 Task: Create a website for wedding invitations and stationery: design and sell wedding invitations, stationery, and related items.
Action: Mouse moved to (456, 406)
Screenshot: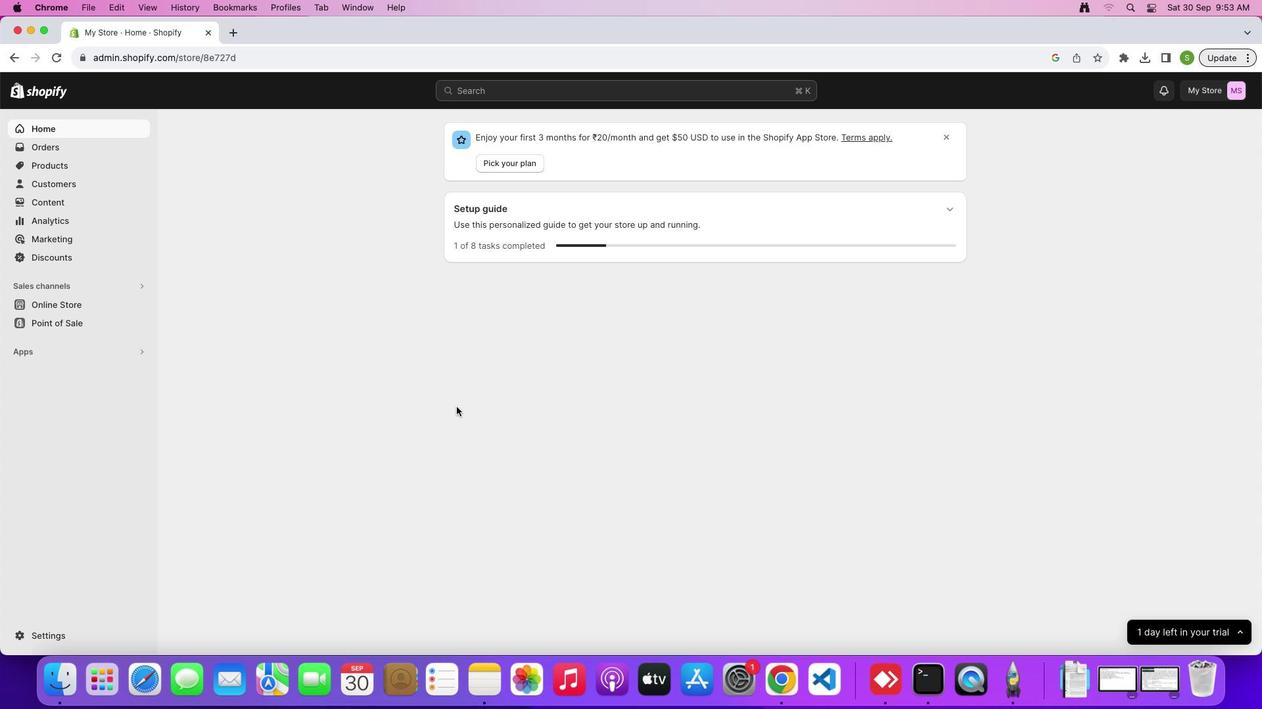 
Action: Mouse pressed left at (456, 406)
Screenshot: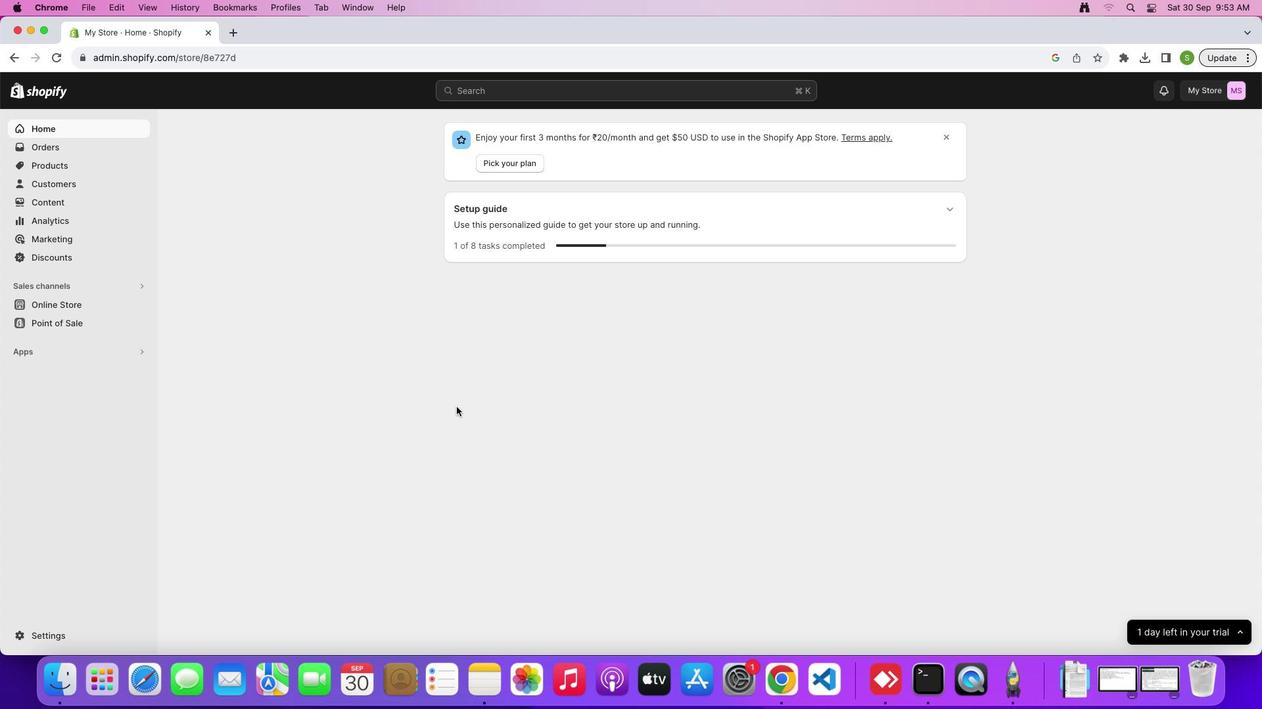 
Action: Mouse moved to (35, 301)
Screenshot: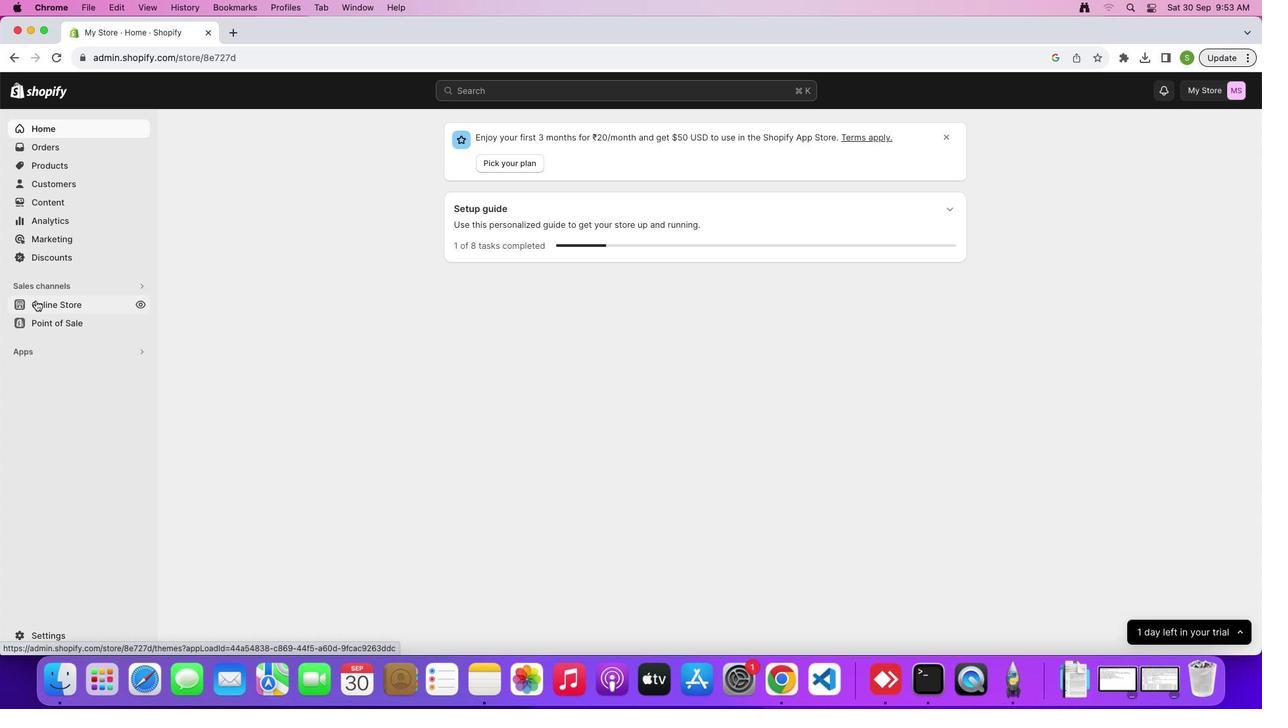 
Action: Mouse pressed left at (35, 301)
Screenshot: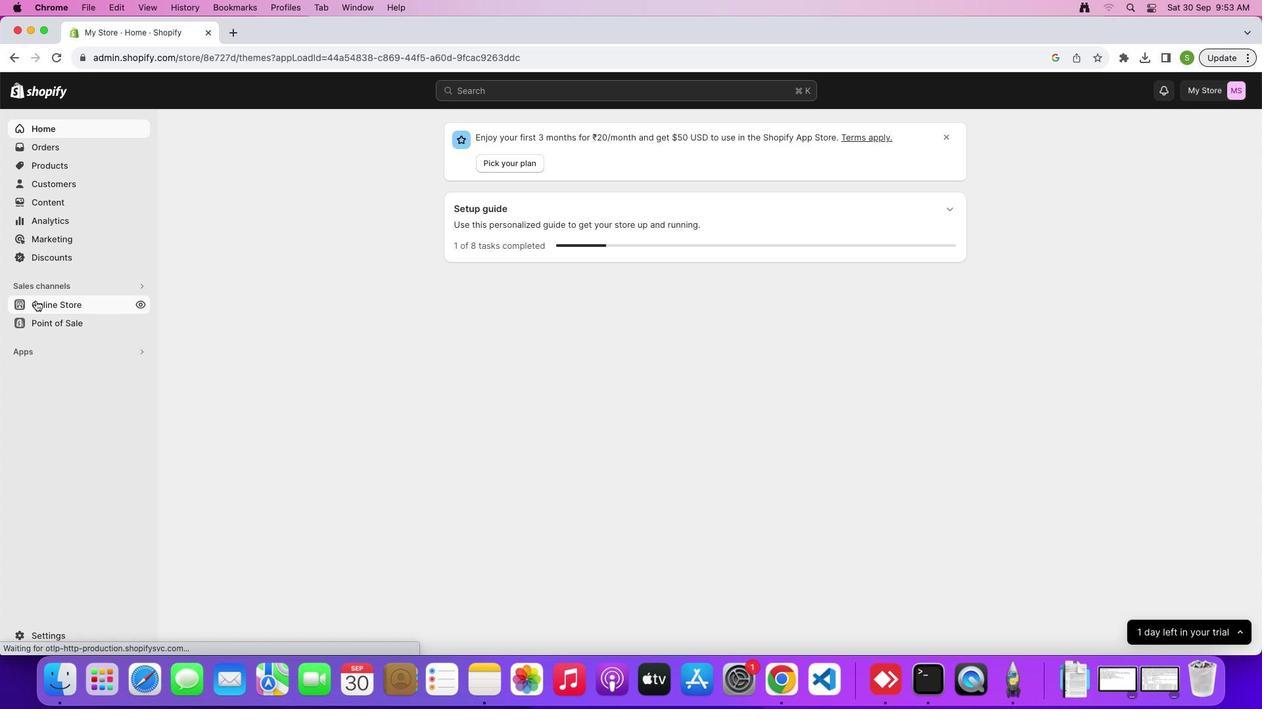 
Action: Mouse moved to (720, 497)
Screenshot: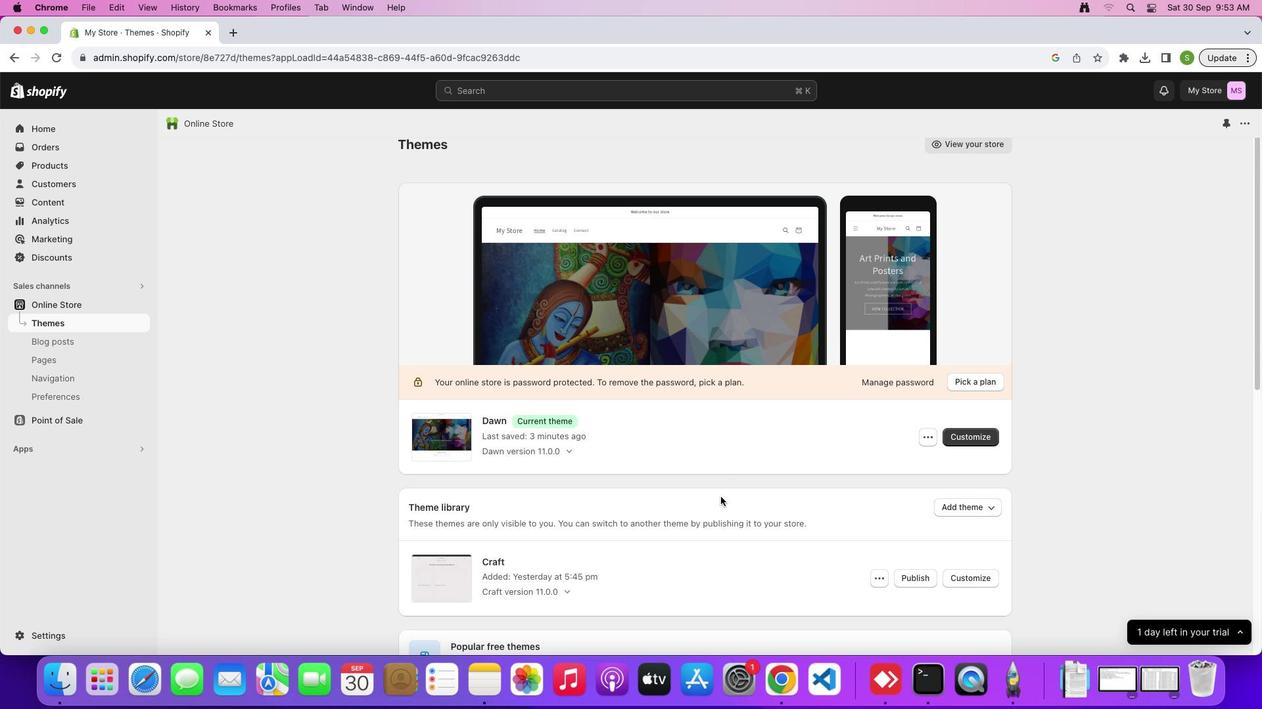 
Action: Mouse scrolled (720, 497) with delta (0, 0)
Screenshot: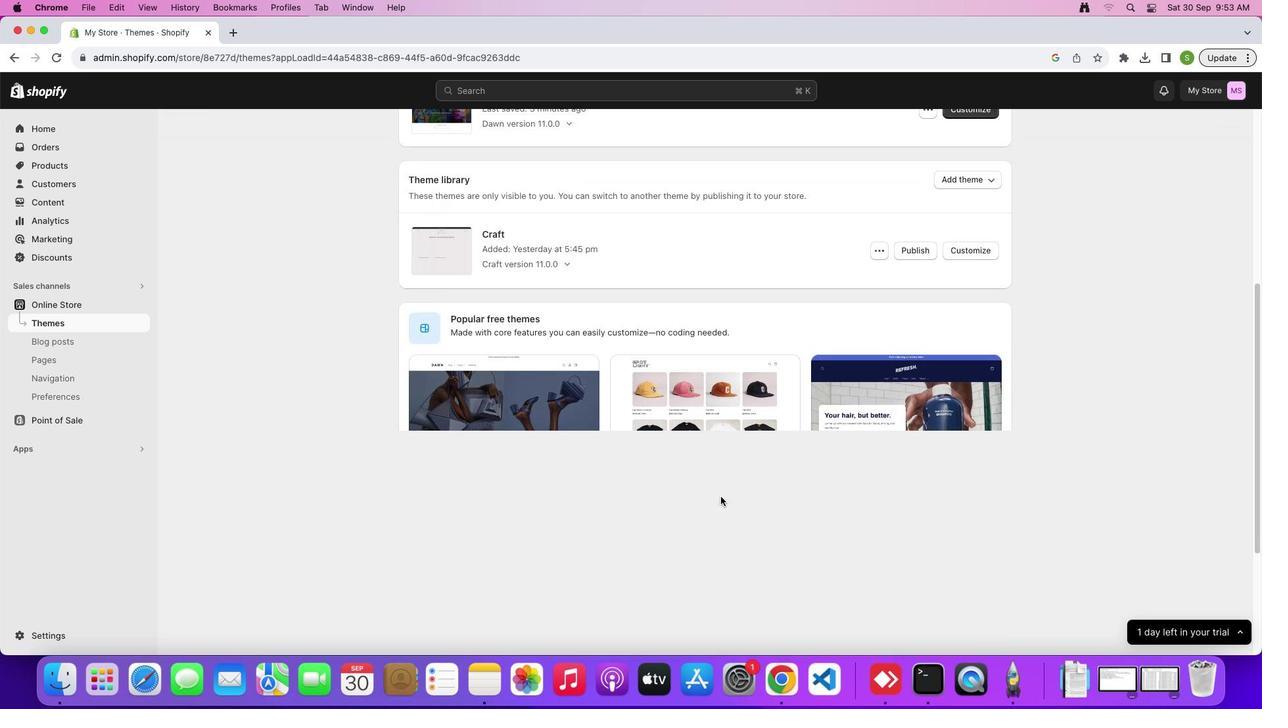 
Action: Mouse scrolled (720, 497) with delta (0, 0)
Screenshot: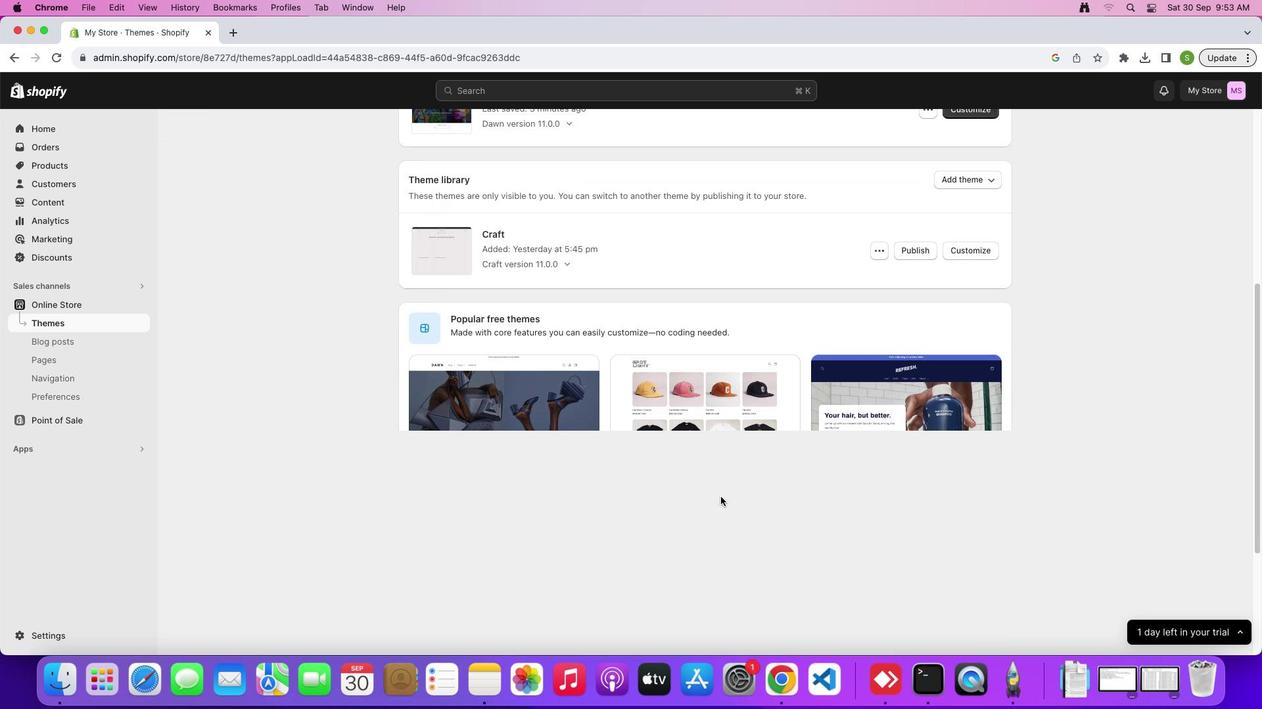 
Action: Mouse scrolled (720, 497) with delta (0, -2)
Screenshot: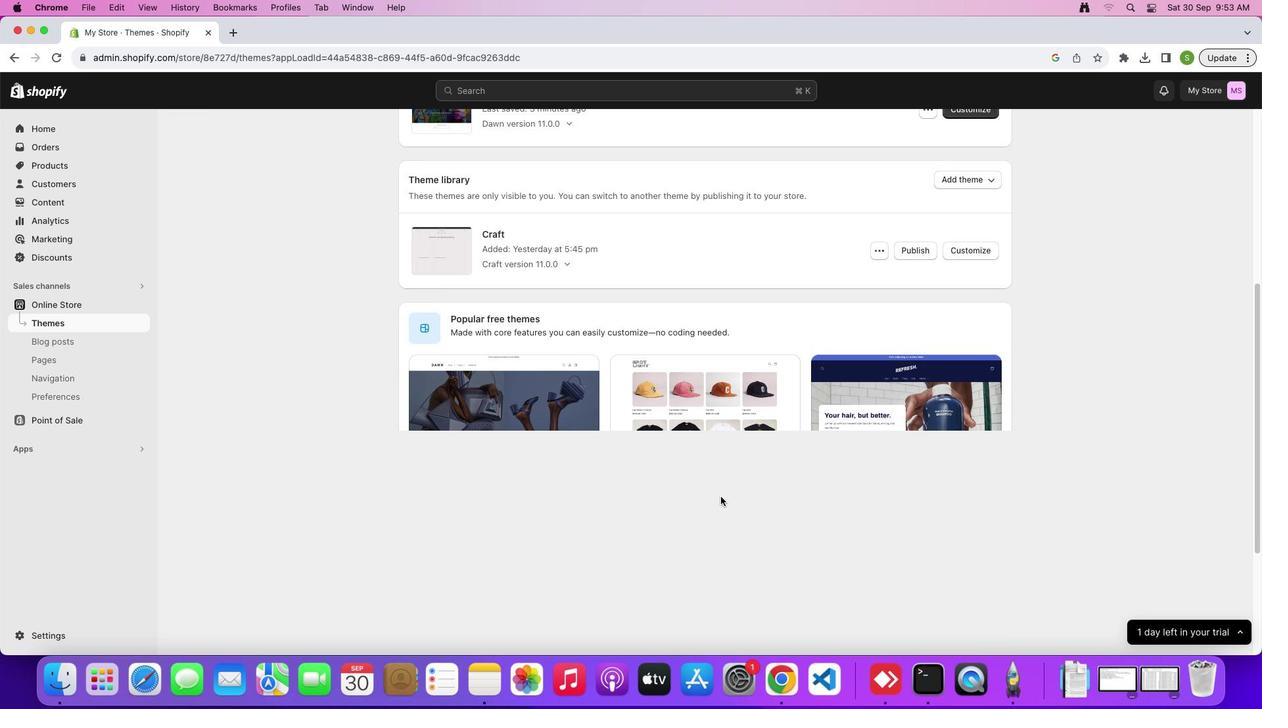 
Action: Mouse scrolled (720, 497) with delta (0, -3)
Screenshot: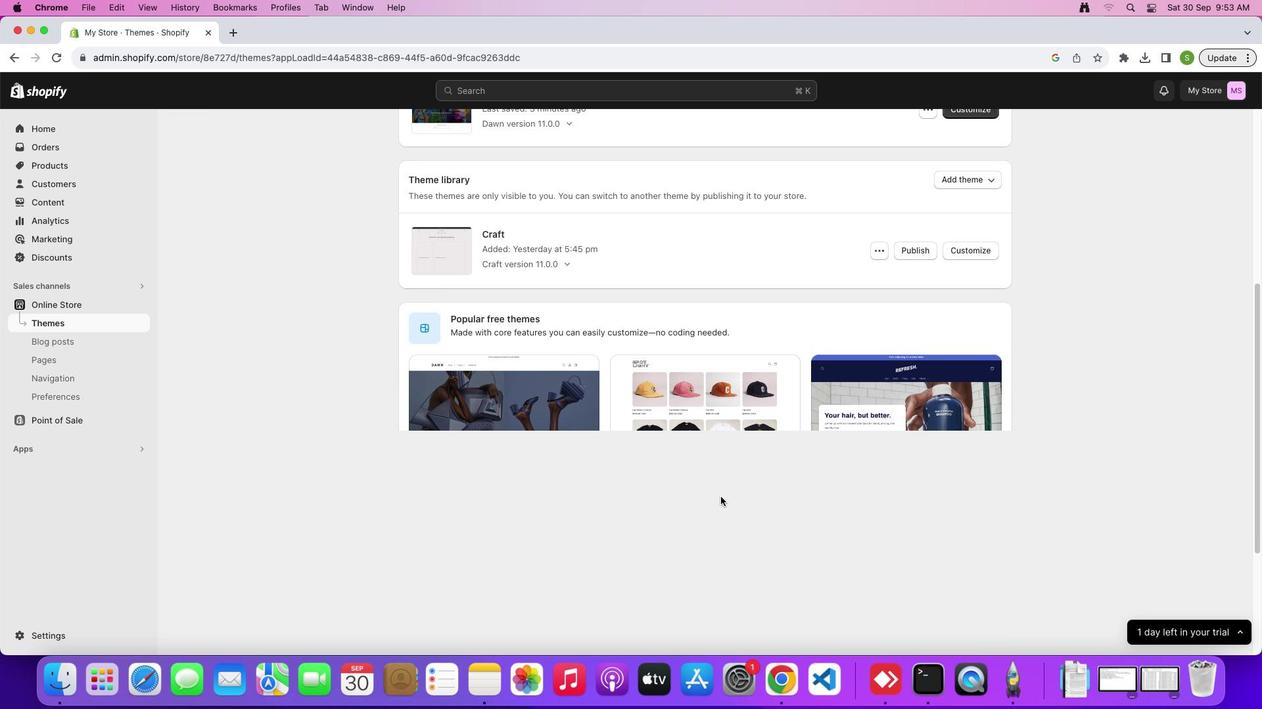 
Action: Mouse scrolled (720, 497) with delta (0, 0)
Screenshot: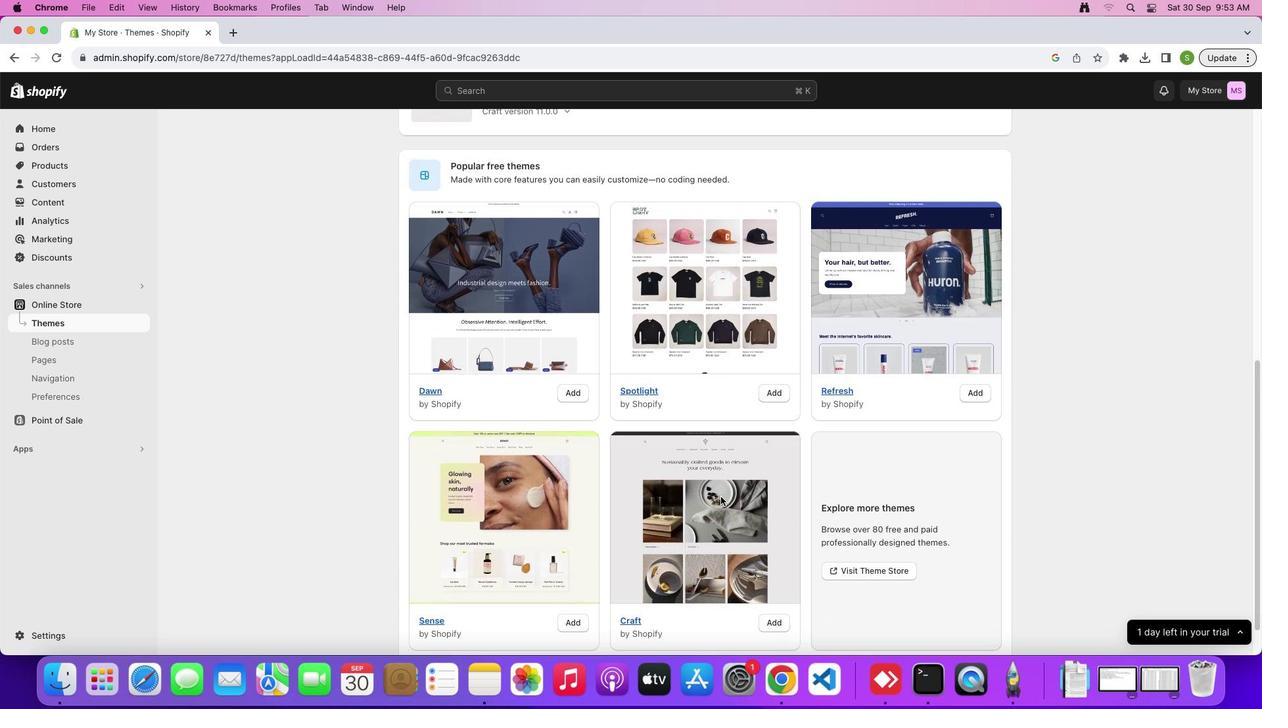 
Action: Mouse scrolled (720, 497) with delta (0, 0)
Screenshot: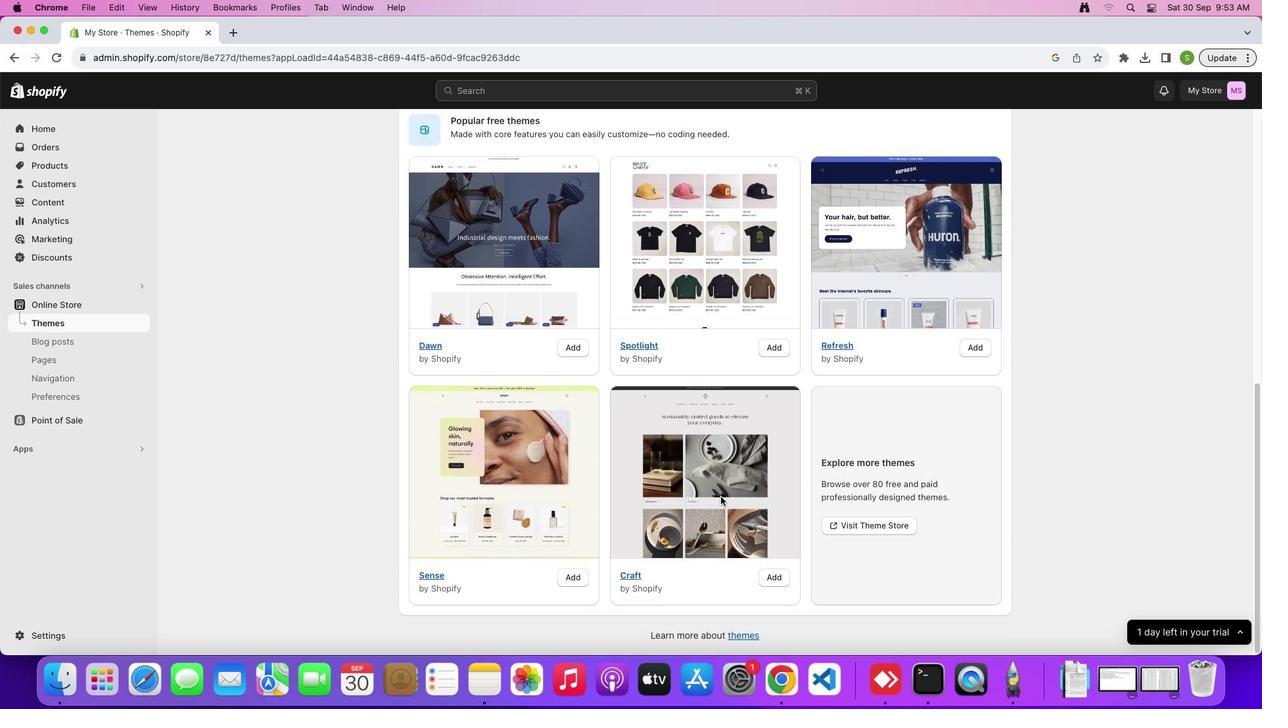 
Action: Mouse scrolled (720, 497) with delta (0, -1)
Screenshot: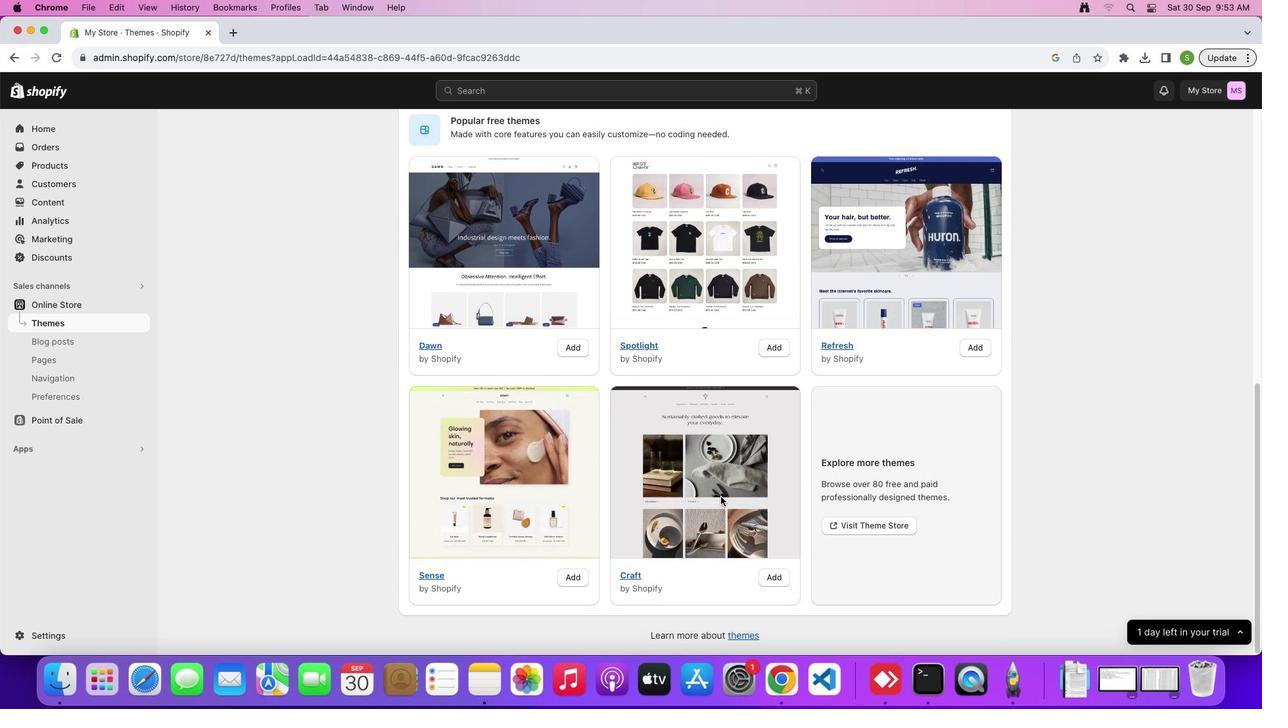 
Action: Mouse scrolled (720, 497) with delta (0, -2)
Screenshot: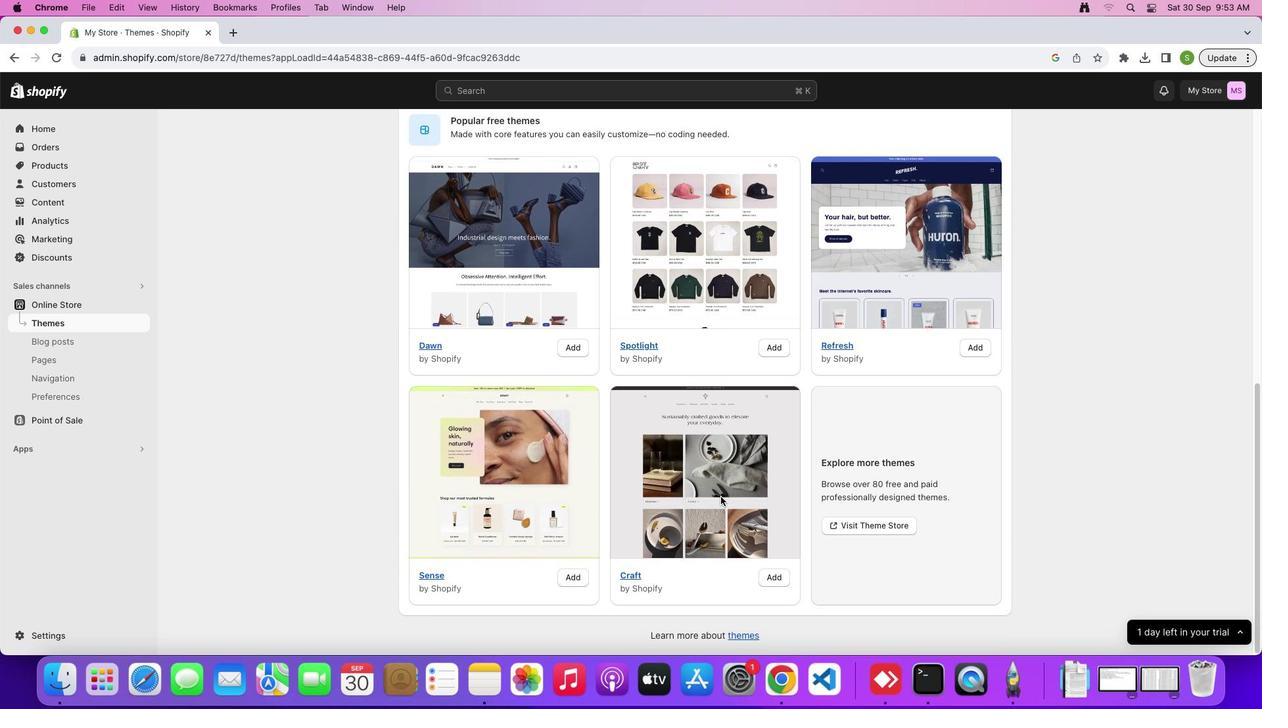 
Action: Mouse scrolled (720, 497) with delta (0, 0)
Screenshot: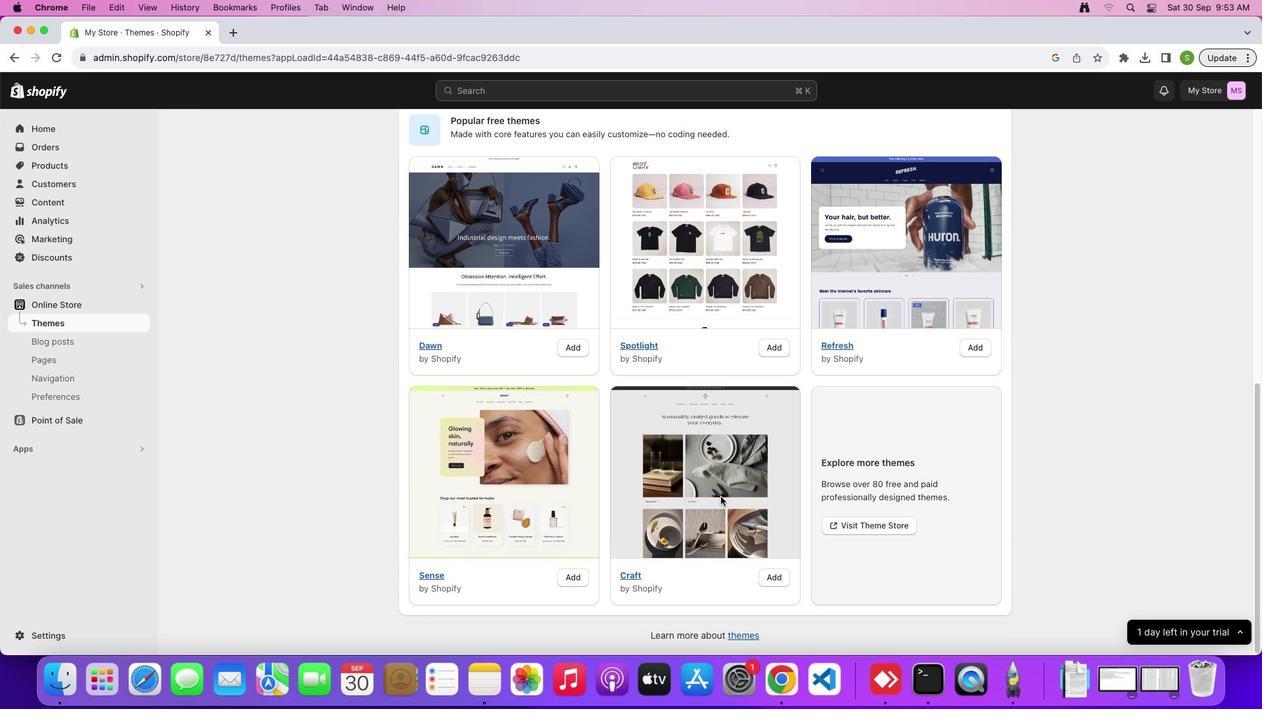 
Action: Mouse scrolled (720, 497) with delta (0, 0)
Screenshot: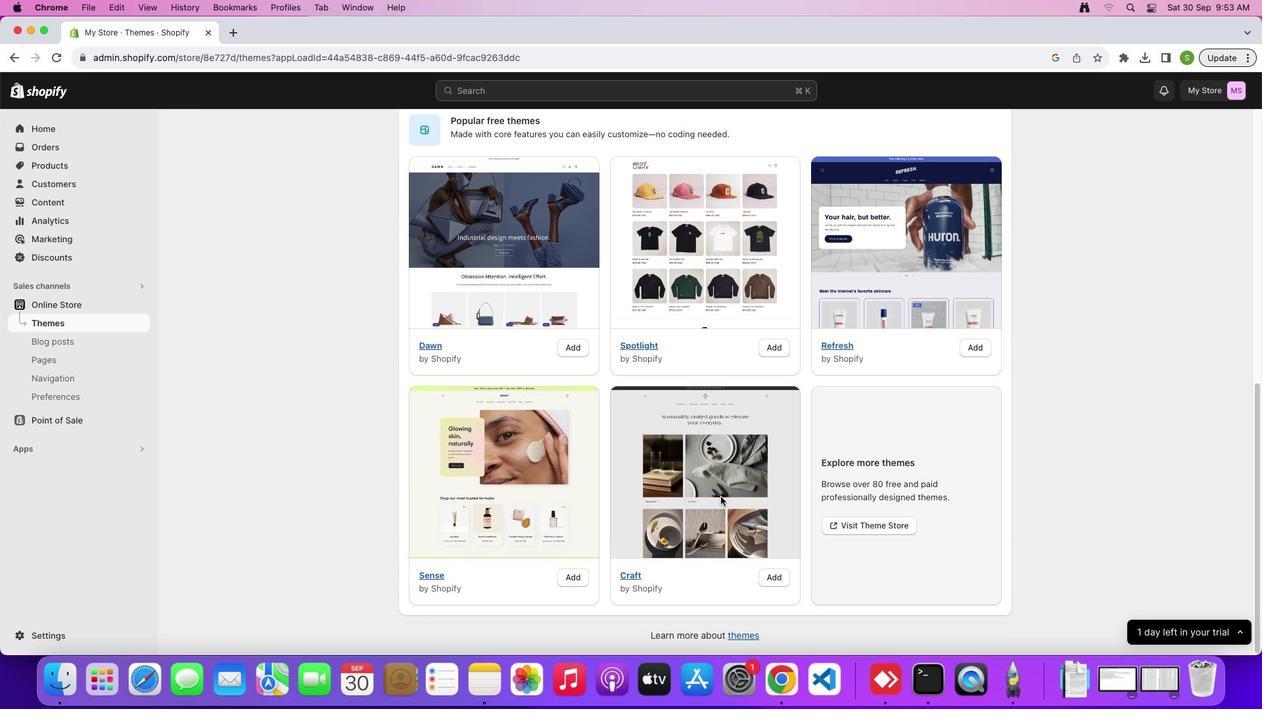 
Action: Mouse scrolled (720, 497) with delta (0, -1)
Screenshot: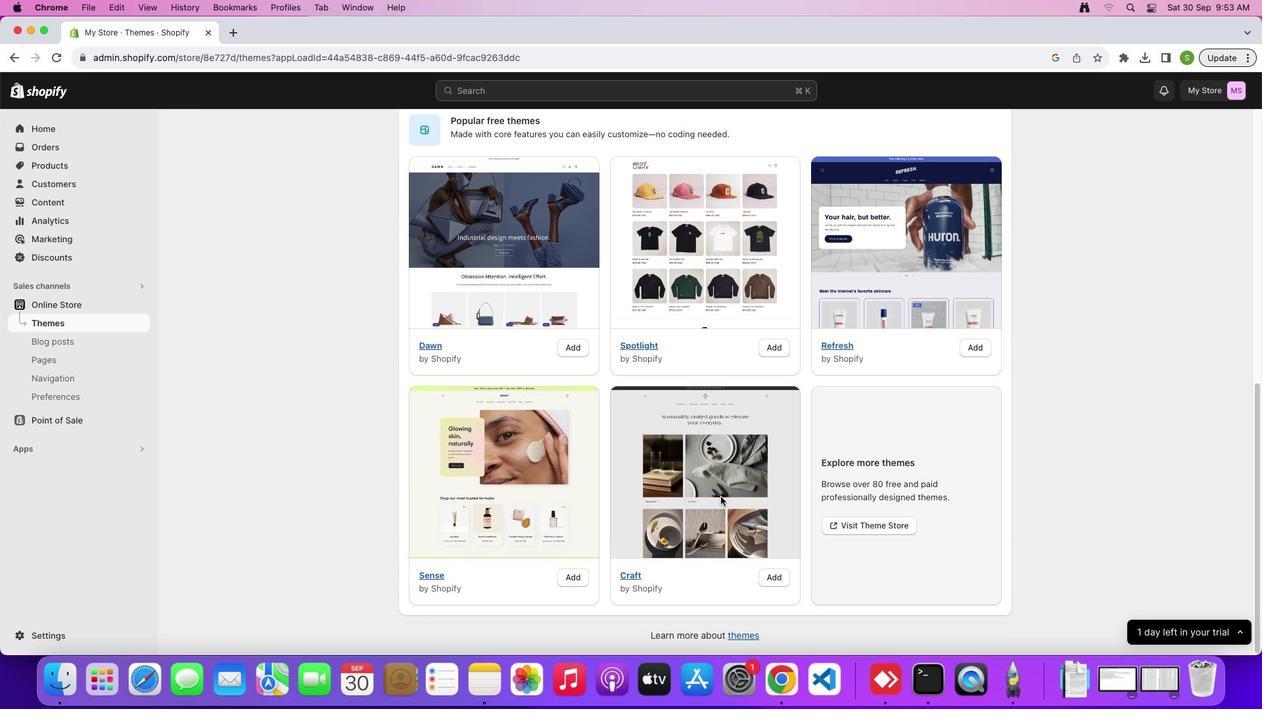 
Action: Mouse scrolled (720, 497) with delta (0, 0)
Screenshot: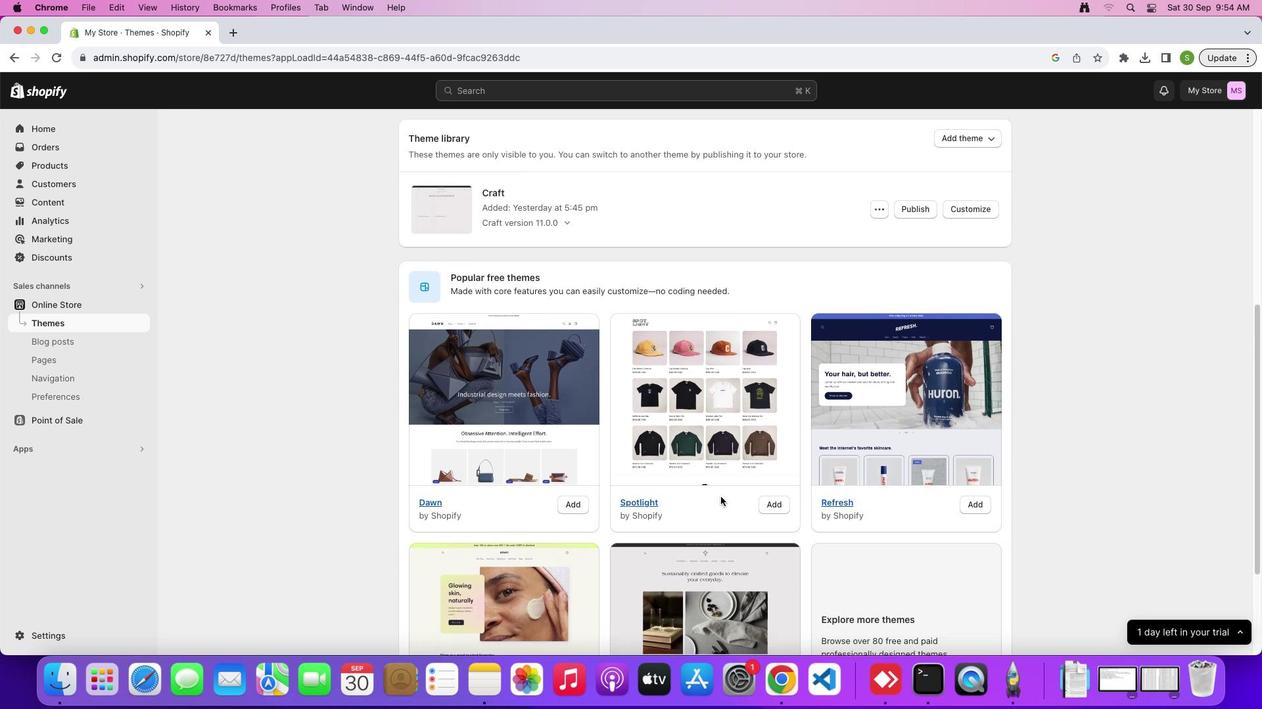 
Action: Mouse scrolled (720, 497) with delta (0, 0)
Screenshot: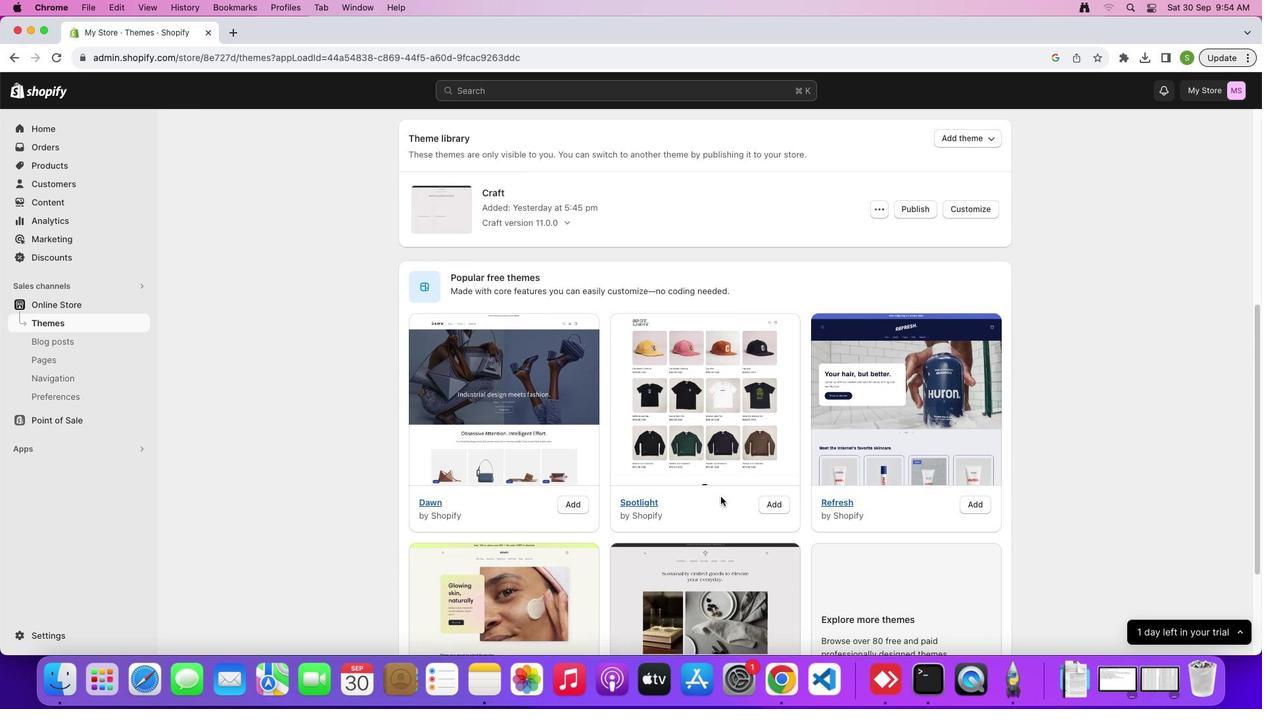 
Action: Mouse scrolled (720, 497) with delta (0, 2)
Screenshot: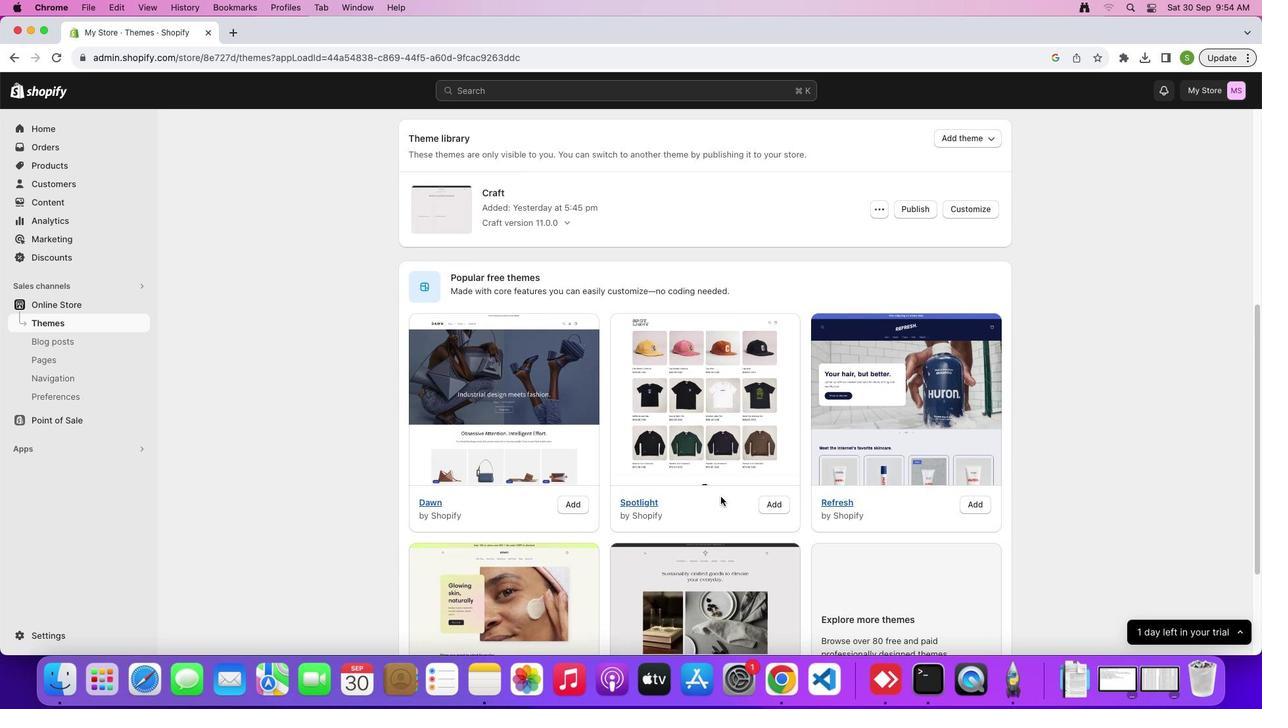 
Action: Mouse scrolled (720, 497) with delta (0, 0)
Screenshot: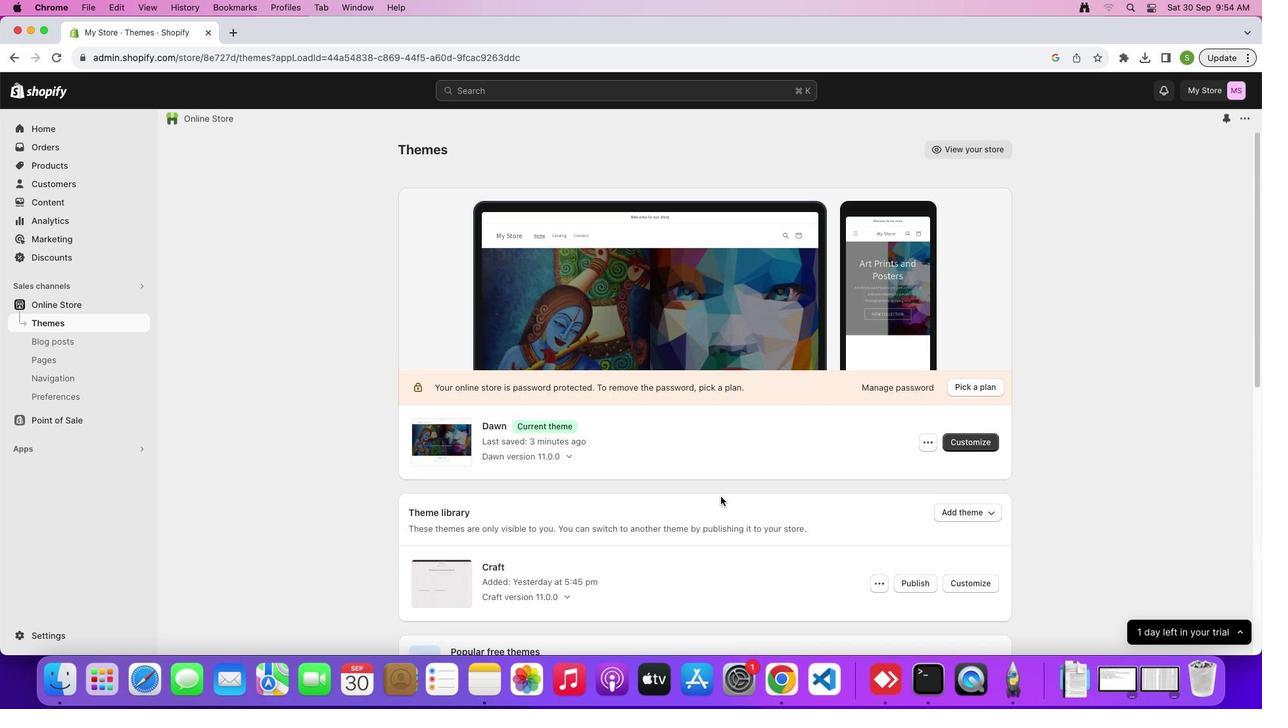 
Action: Mouse scrolled (720, 497) with delta (0, 0)
Screenshot: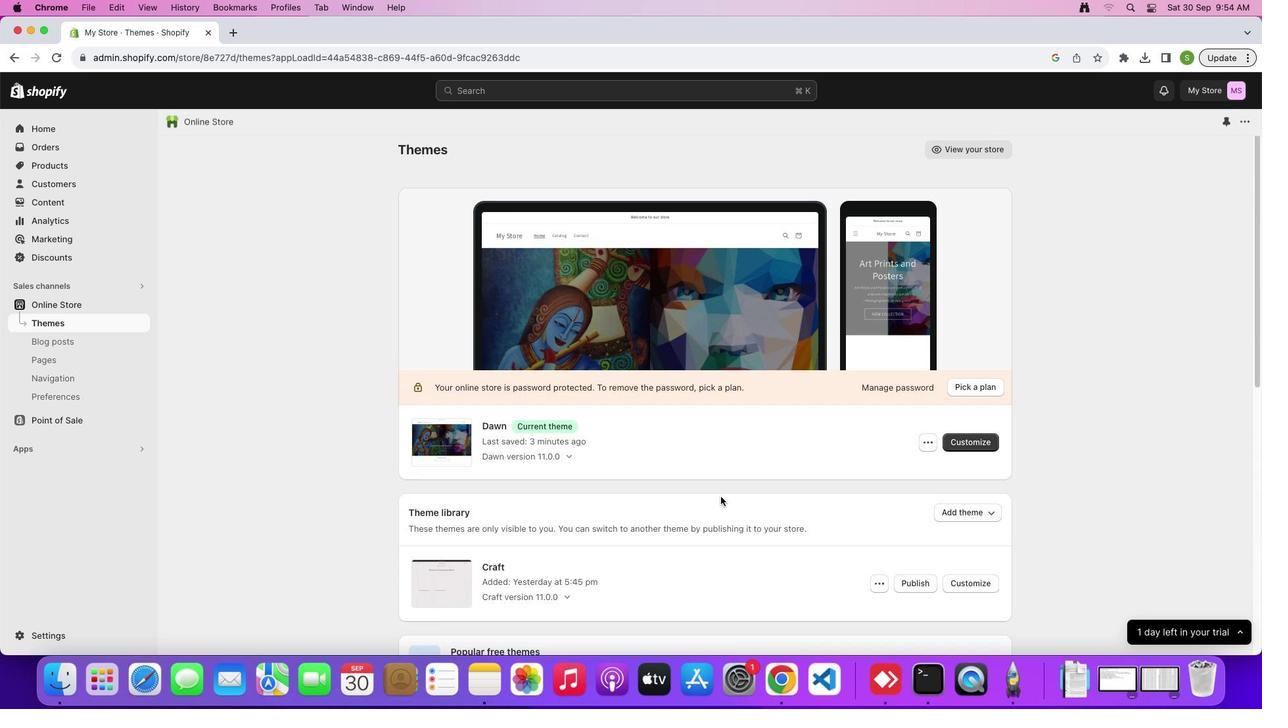 
Action: Mouse scrolled (720, 497) with delta (0, 3)
Screenshot: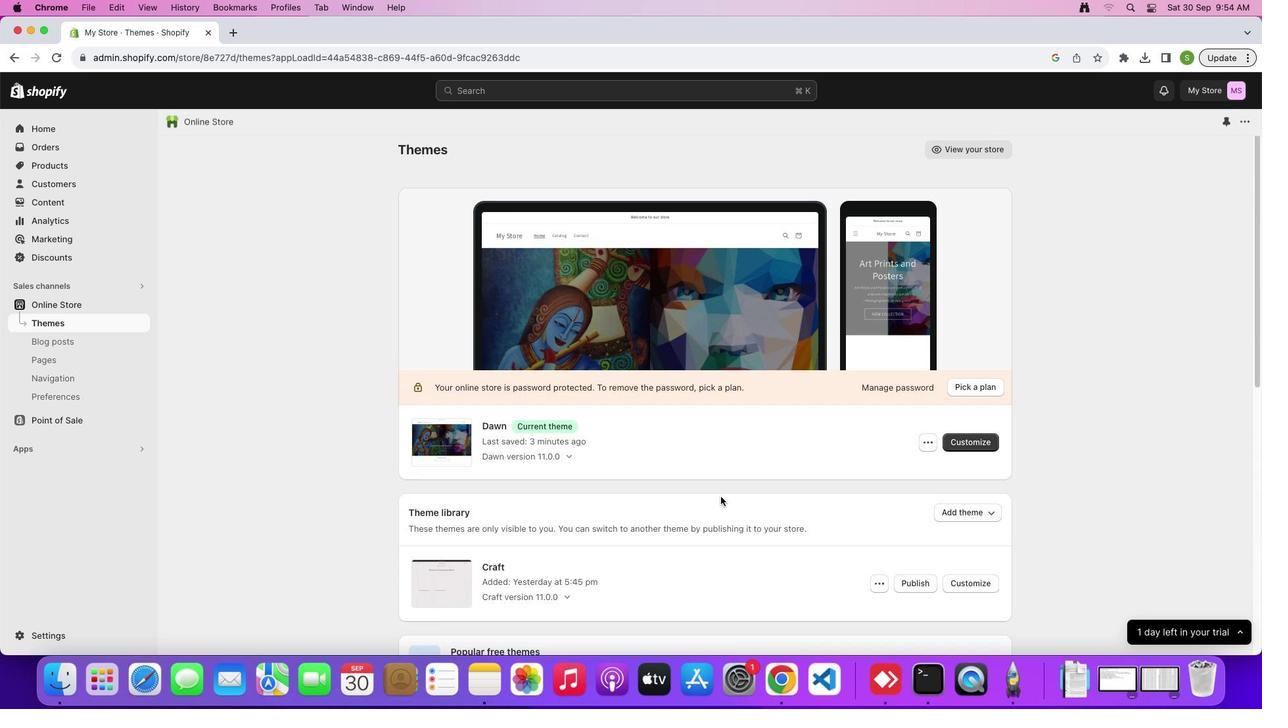 
Action: Mouse scrolled (720, 497) with delta (0, 4)
Screenshot: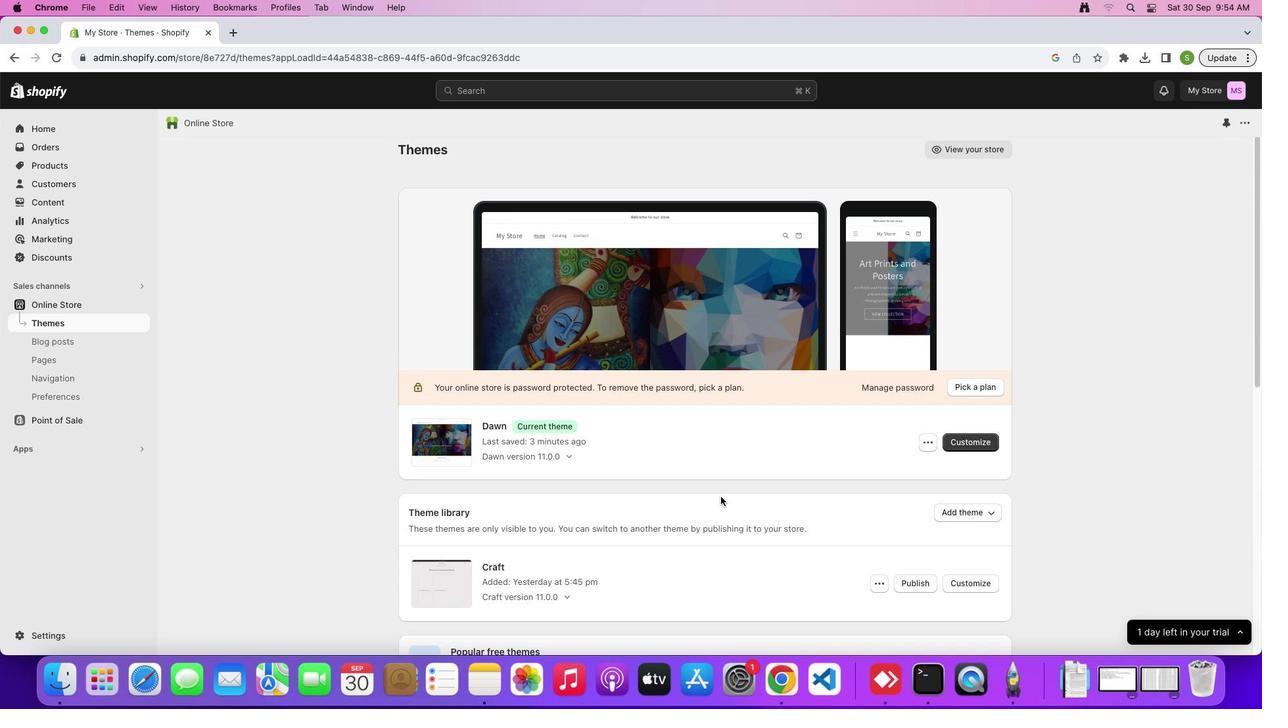 
Action: Mouse scrolled (720, 497) with delta (0, 0)
Screenshot: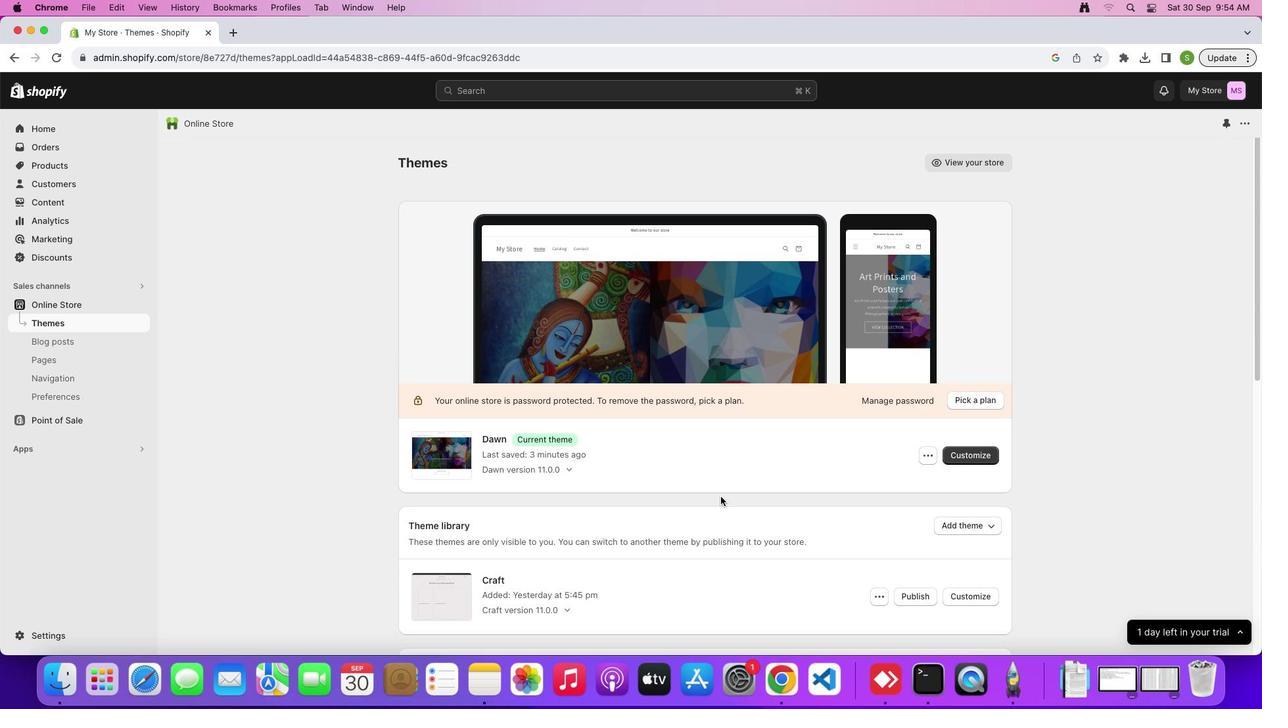 
Action: Mouse scrolled (720, 497) with delta (0, 0)
Screenshot: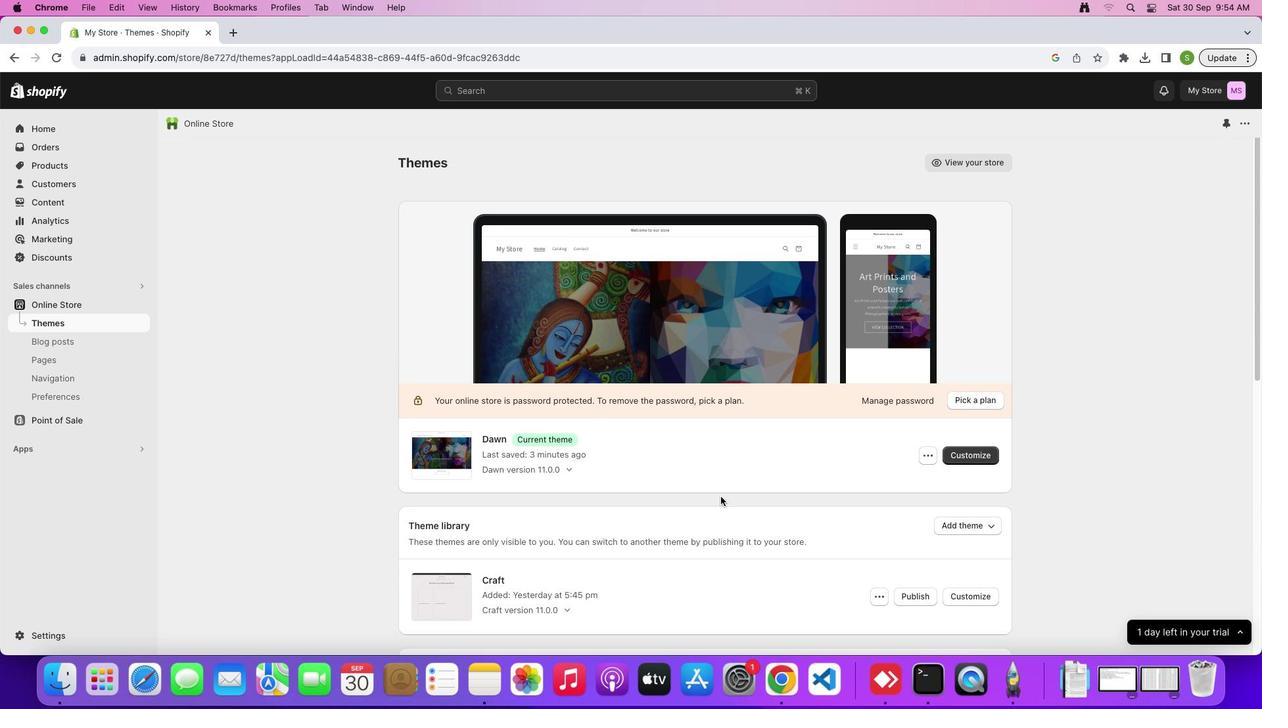 
Action: Mouse scrolled (720, 497) with delta (0, 1)
Screenshot: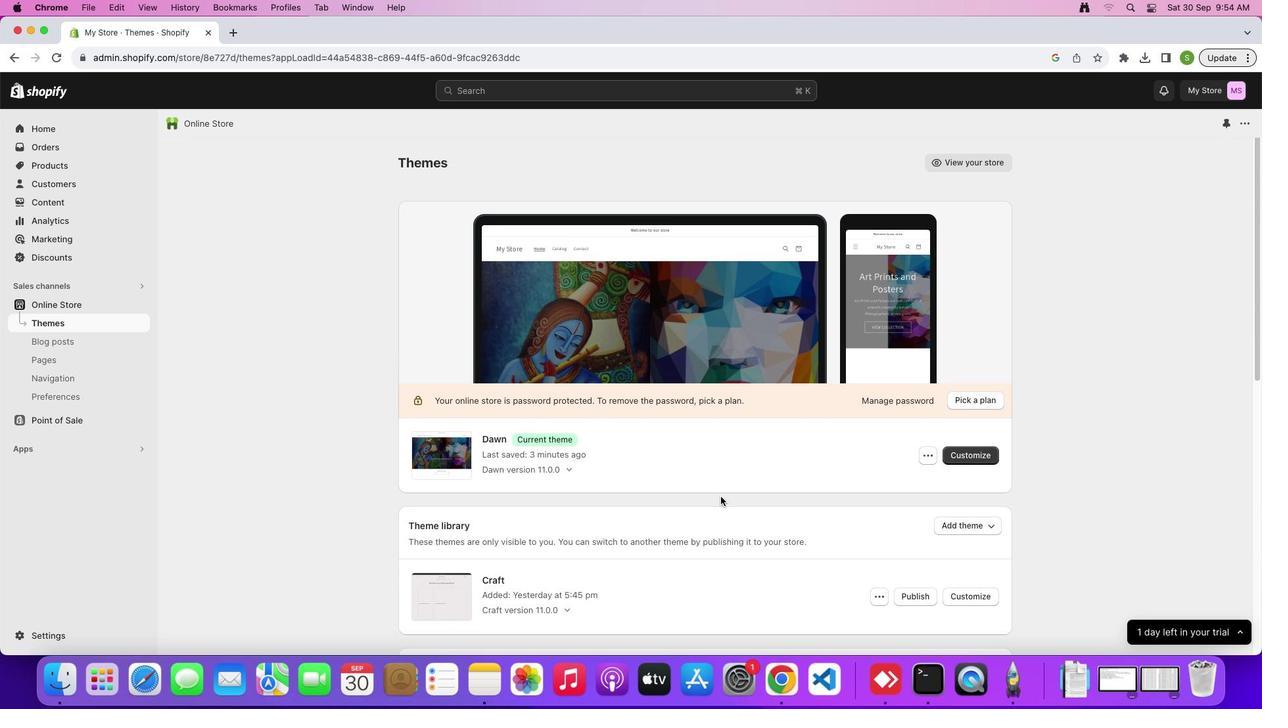 
Action: Mouse scrolled (720, 497) with delta (0, 0)
Screenshot: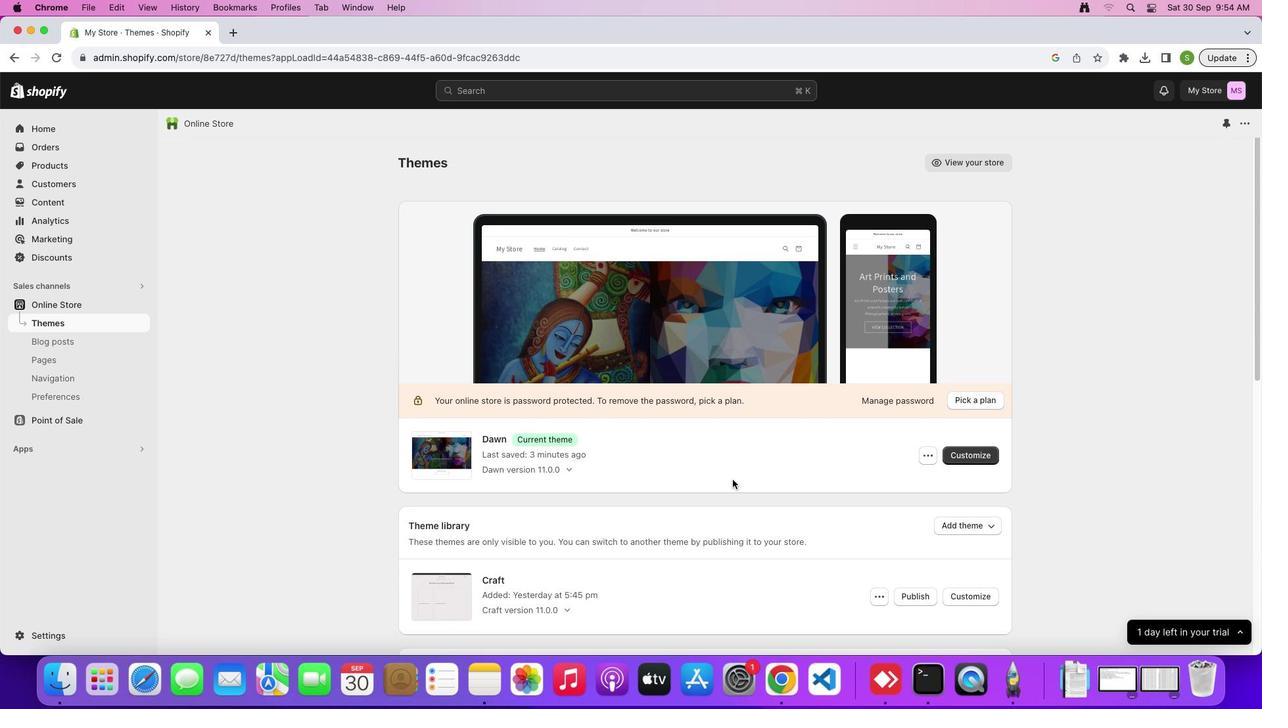 
Action: Mouse scrolled (720, 497) with delta (0, 0)
Screenshot: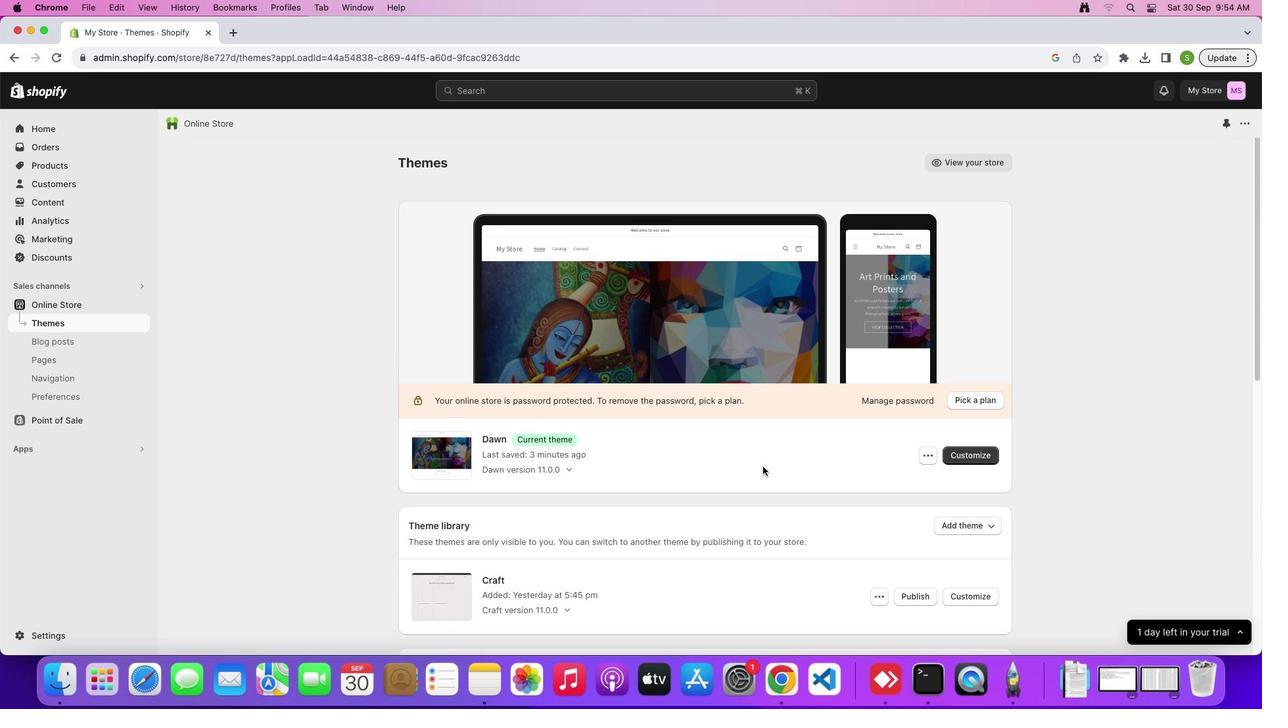 
Action: Mouse moved to (953, 453)
Screenshot: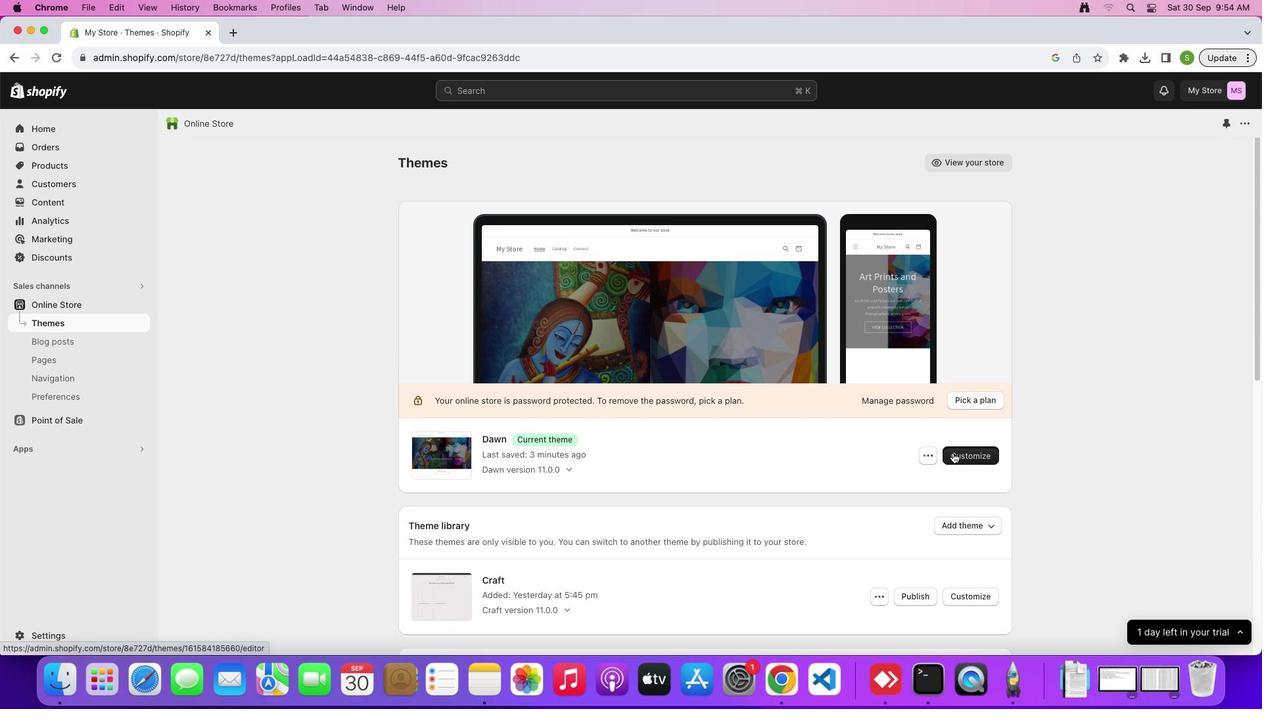 
Action: Mouse pressed left at (953, 453)
Screenshot: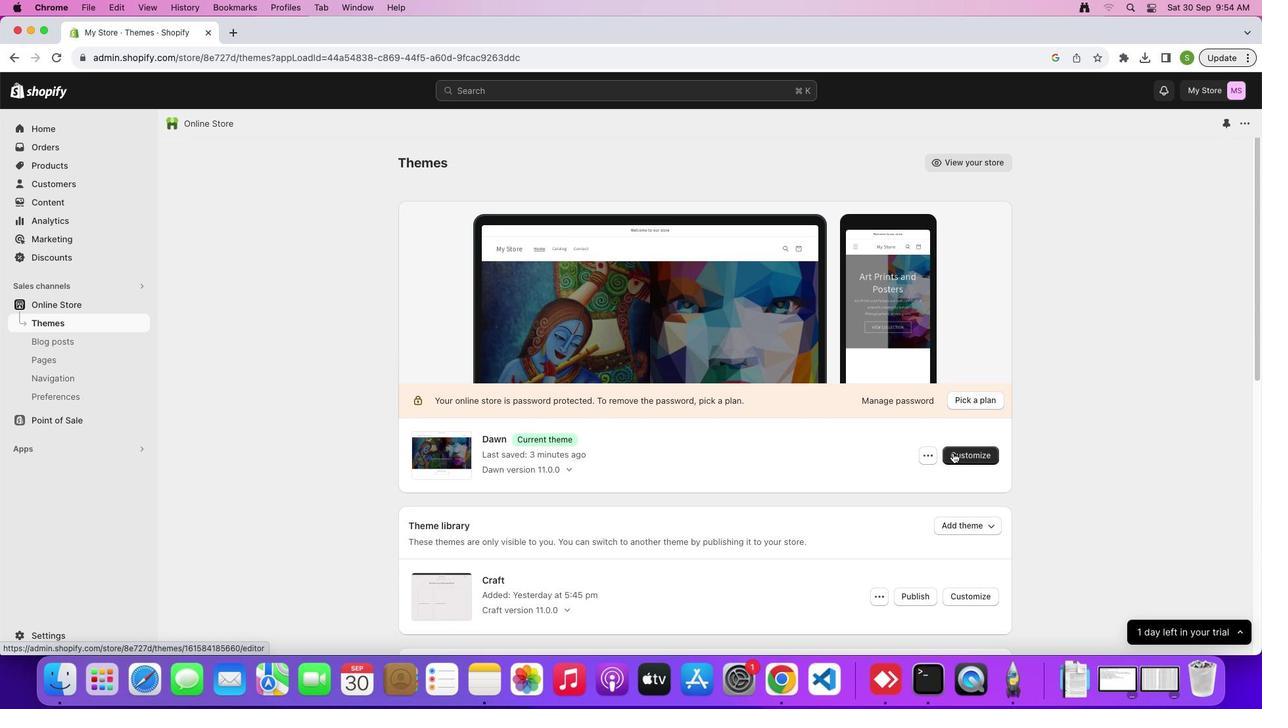 
Action: Mouse moved to (633, 521)
Screenshot: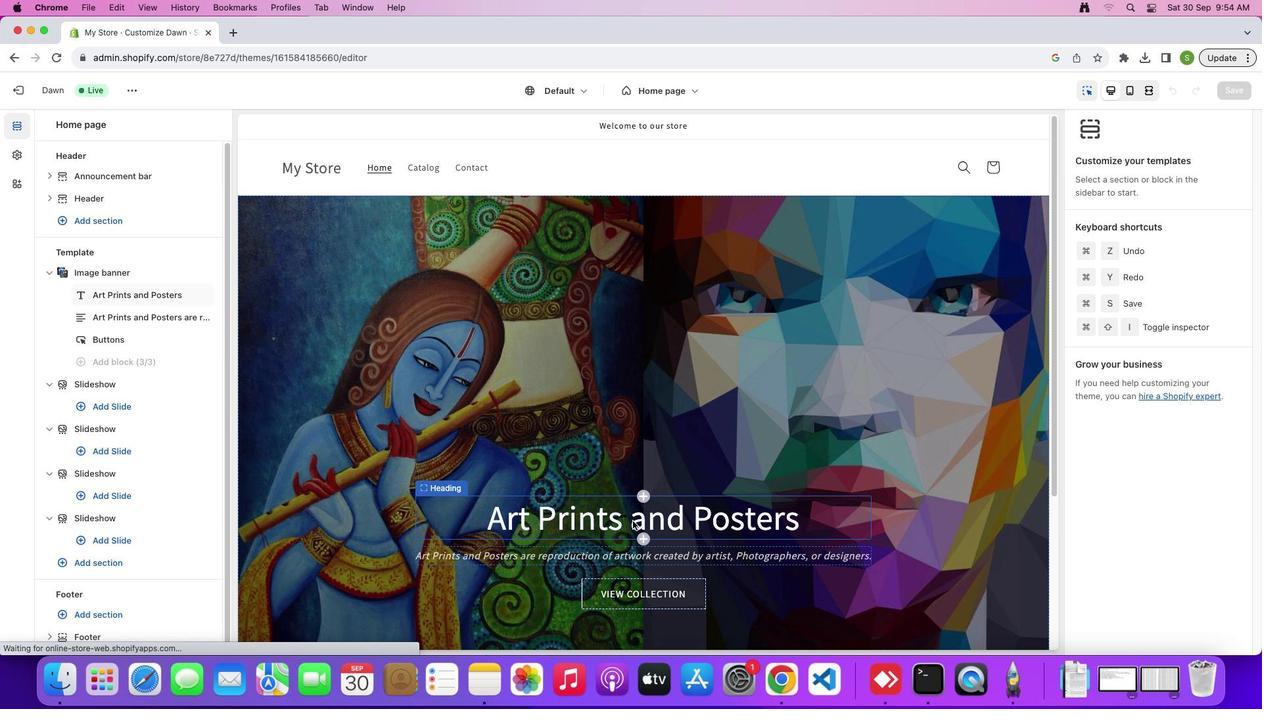 
Action: Mouse pressed left at (633, 521)
Screenshot: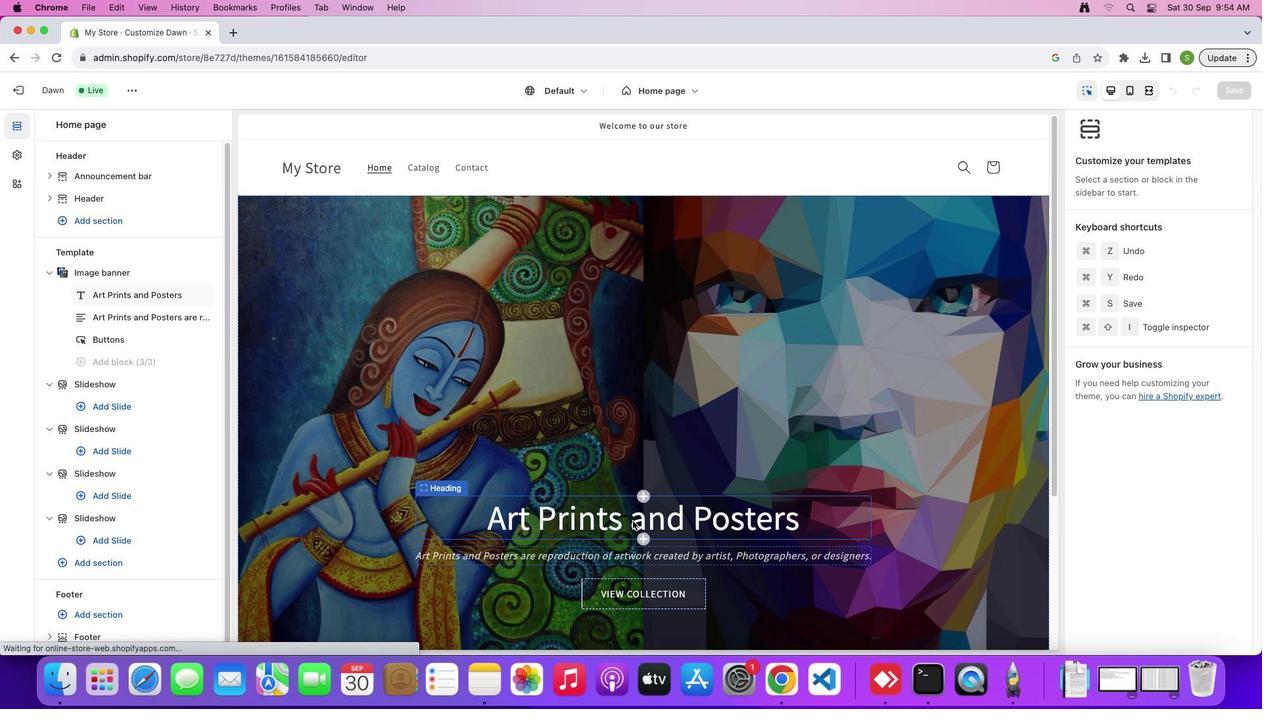 
Action: Mouse moved to (518, 341)
Screenshot: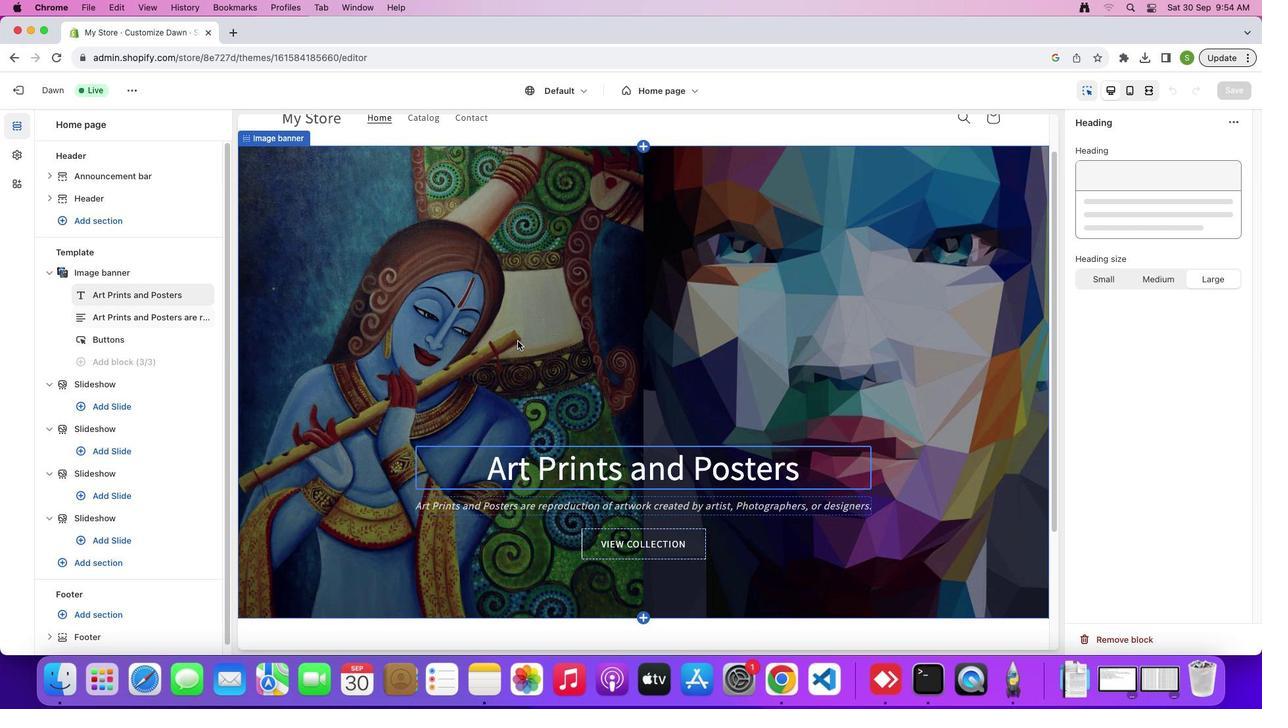 
Action: Mouse pressed left at (518, 341)
Screenshot: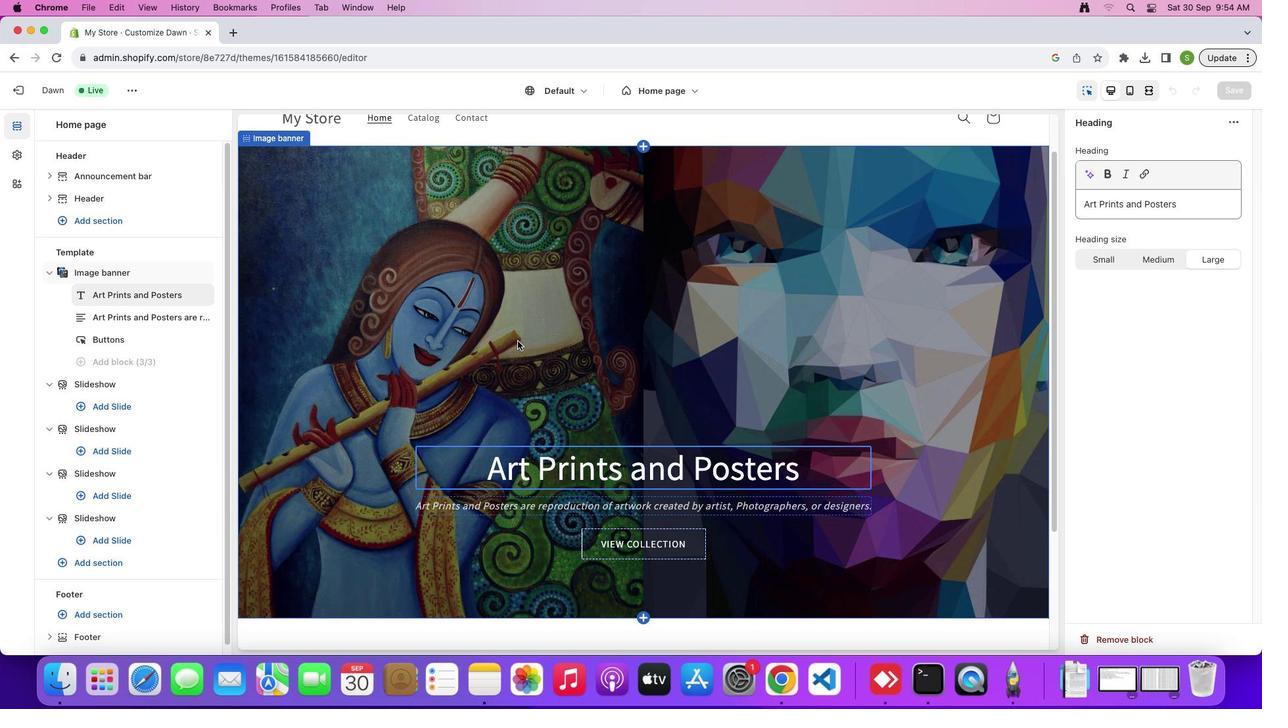 
Action: Mouse moved to (1144, 339)
Screenshot: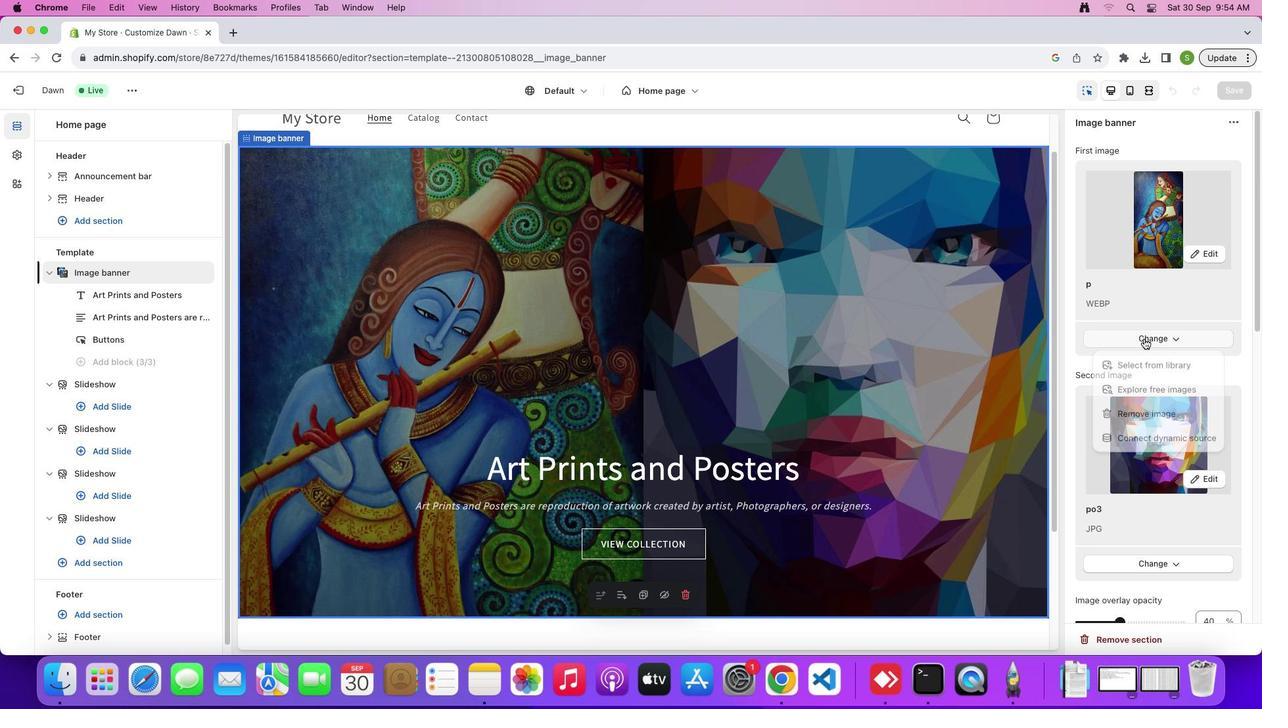 
Action: Mouse pressed left at (1144, 339)
Screenshot: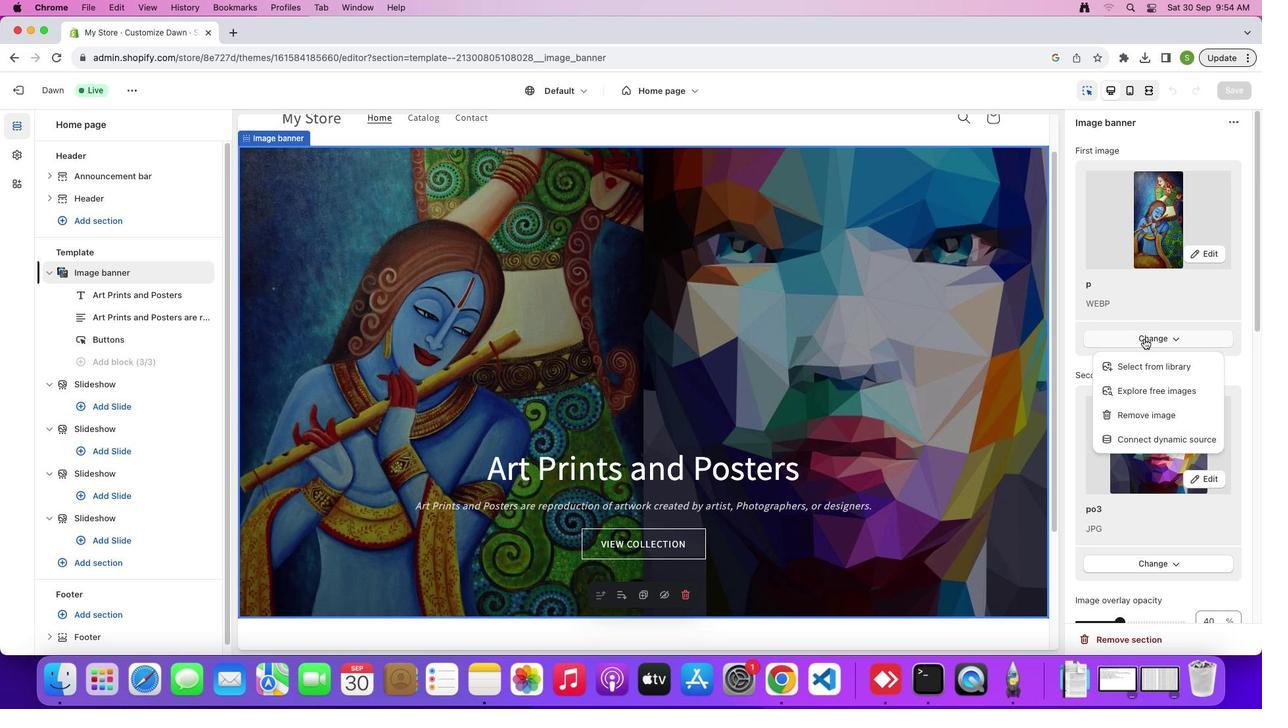 
Action: Mouse moved to (1134, 367)
Screenshot: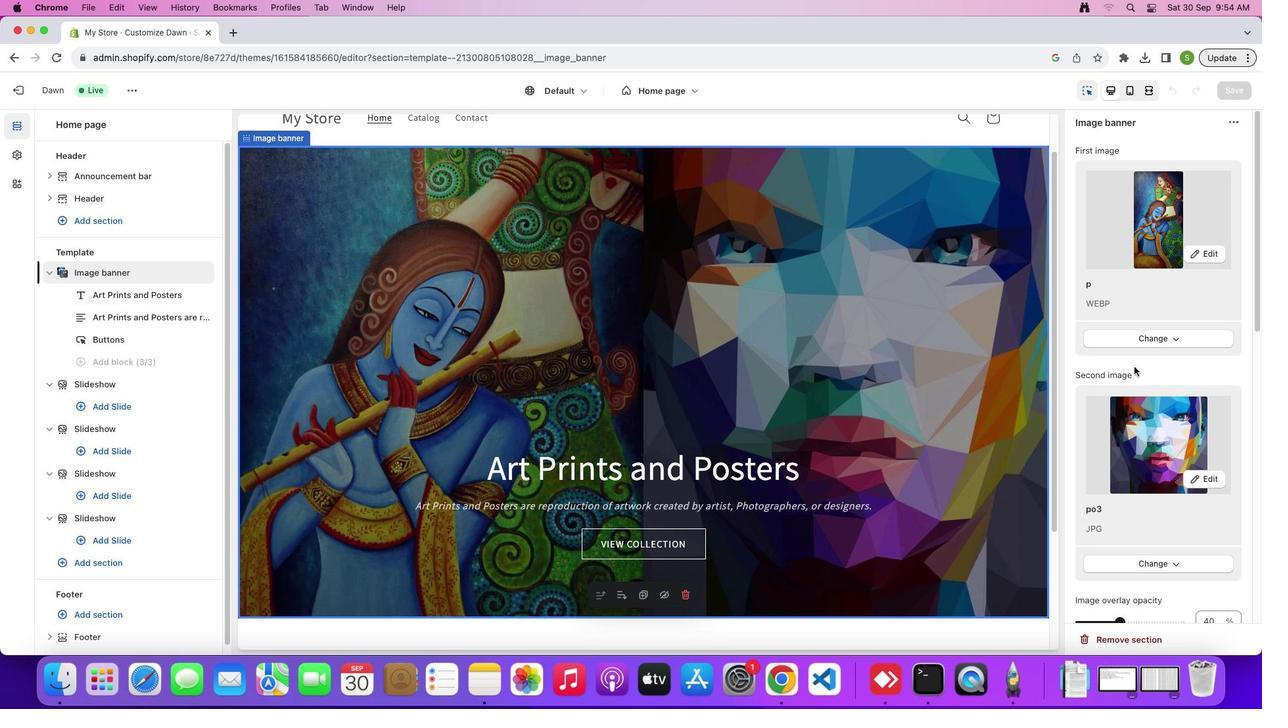 
Action: Mouse pressed left at (1134, 367)
Screenshot: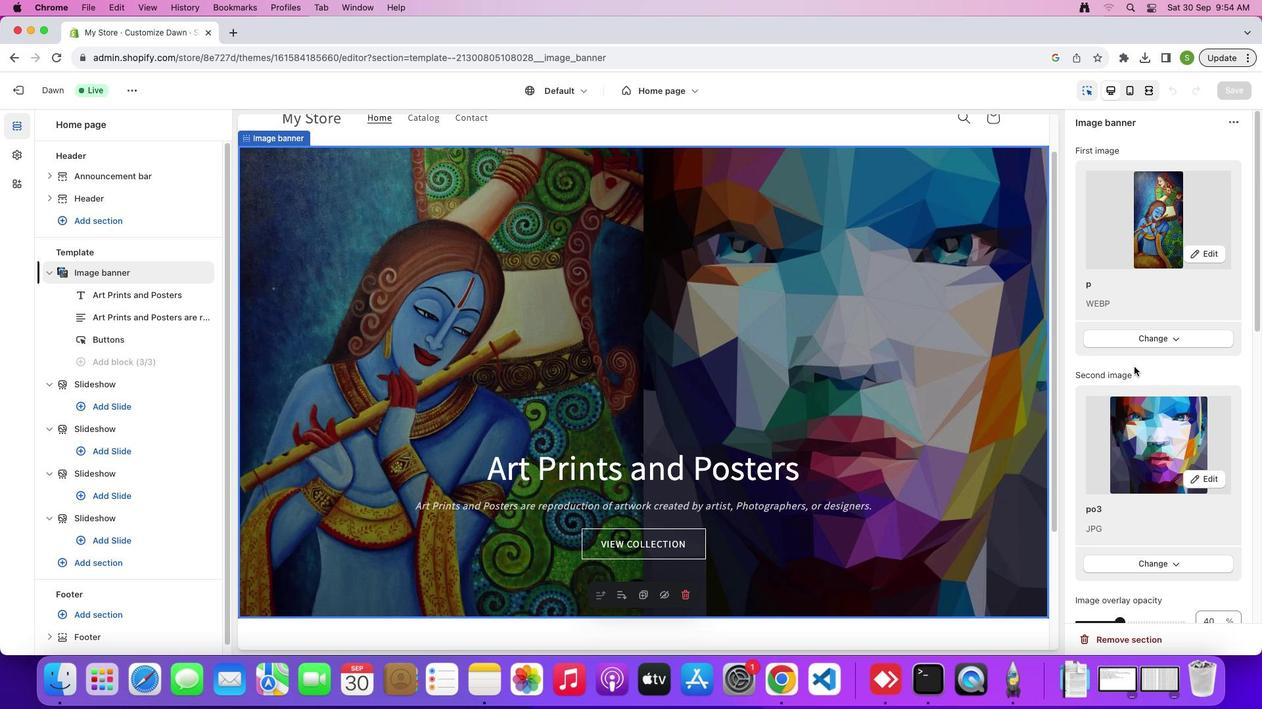 
Action: Mouse moved to (712, 226)
Screenshot: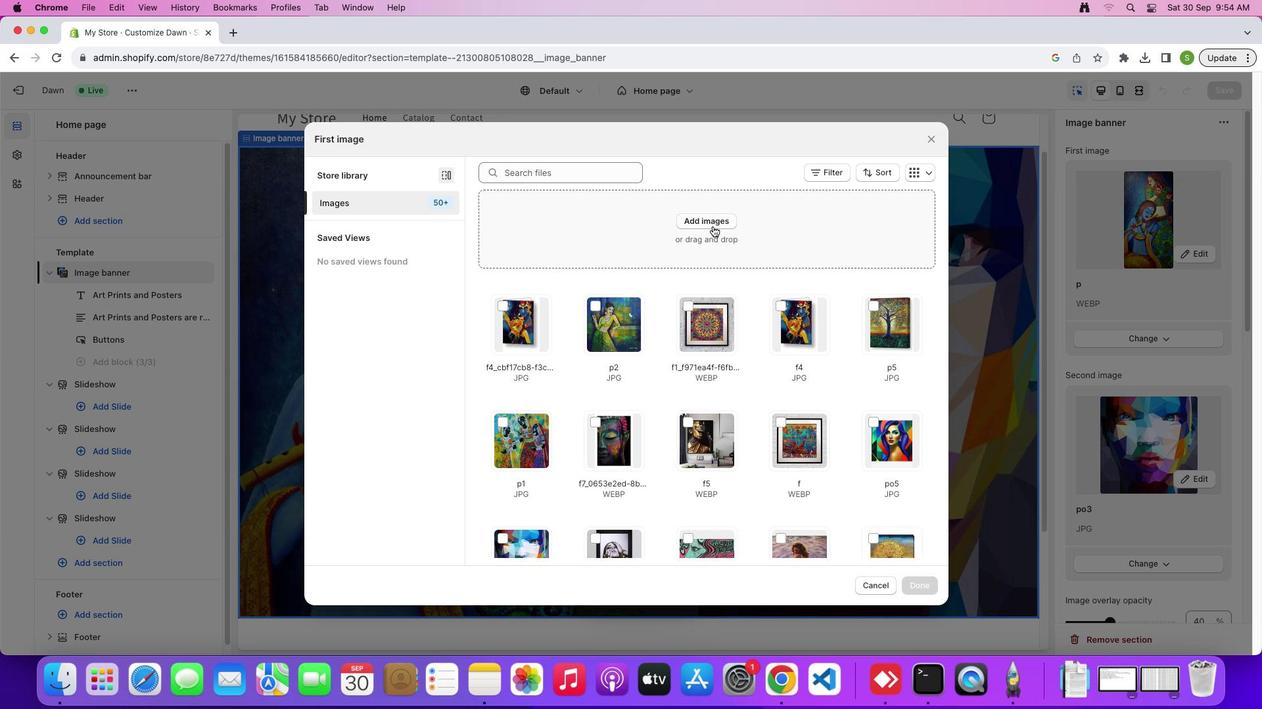
Action: Mouse pressed left at (712, 226)
Screenshot: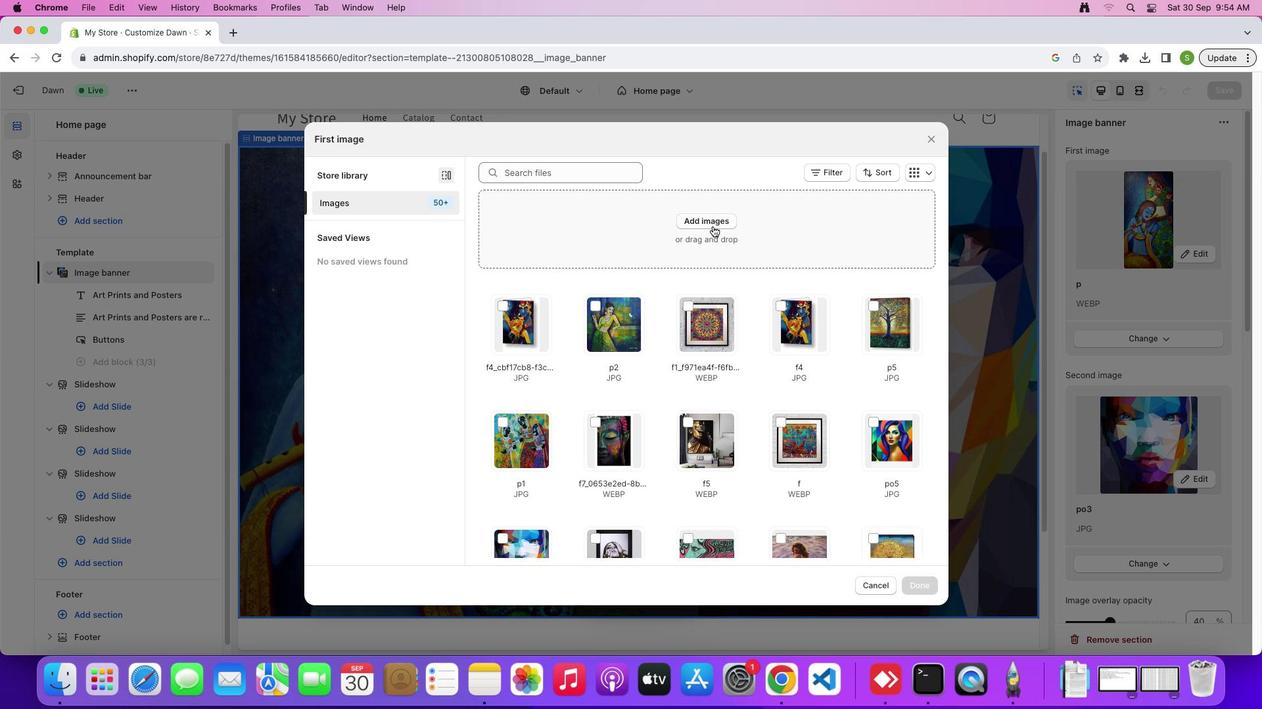 
Action: Mouse moved to (502, 333)
Screenshot: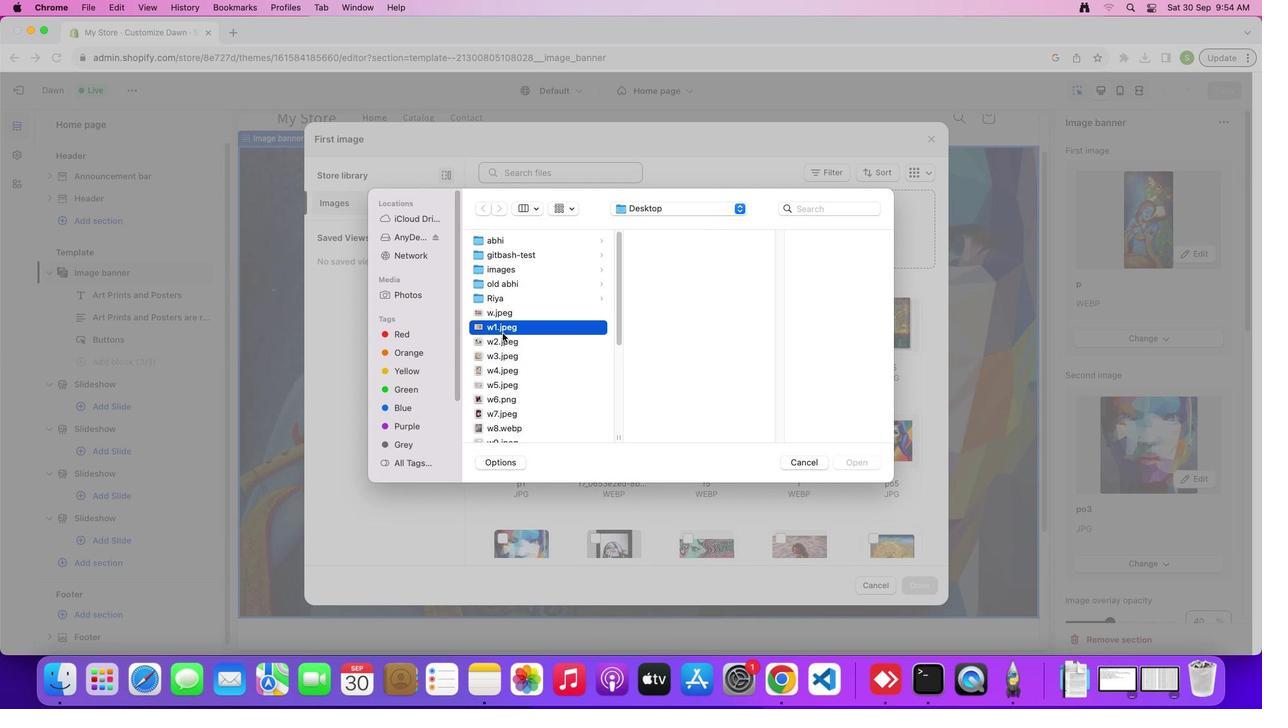 
Action: Mouse pressed left at (502, 333)
Screenshot: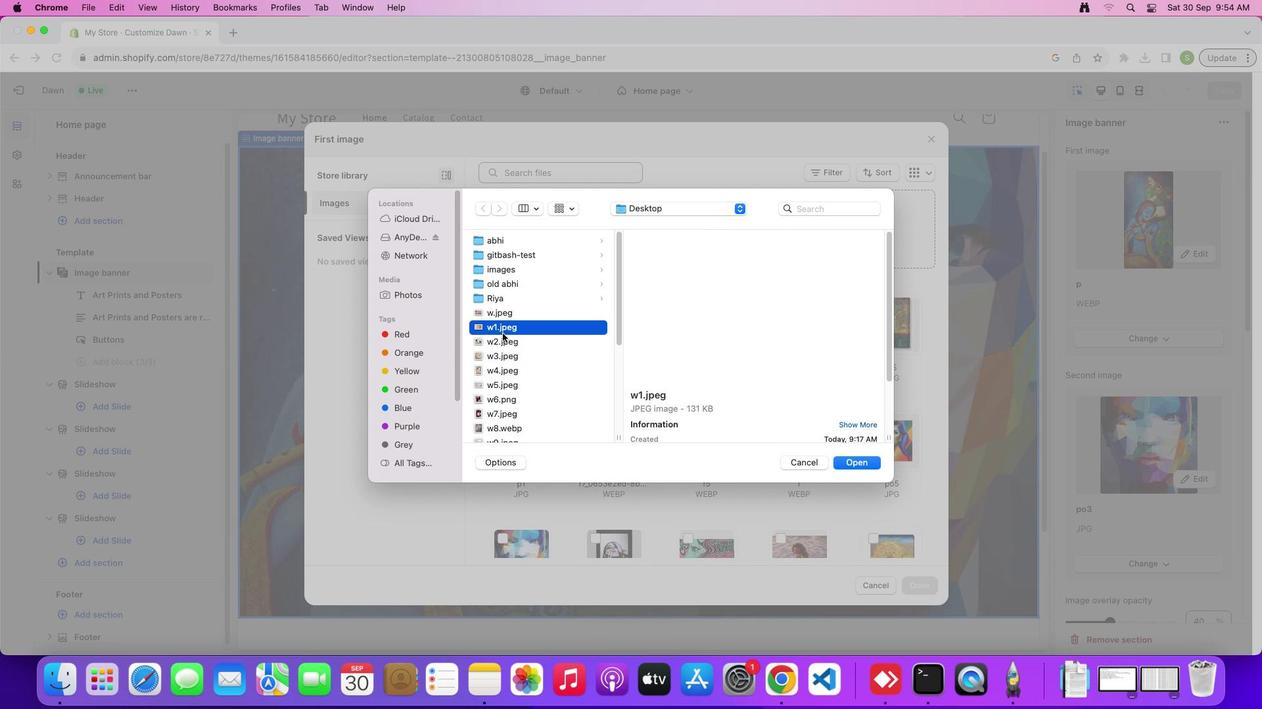 
Action: Mouse moved to (502, 312)
Screenshot: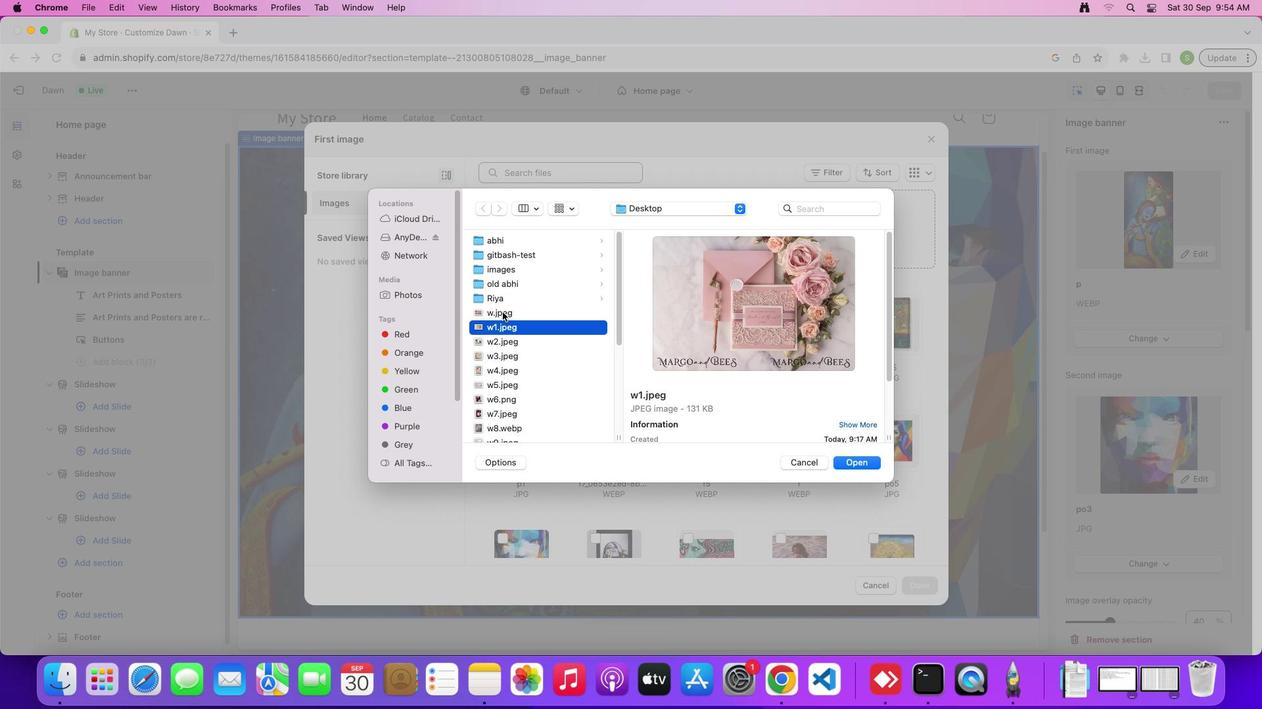 
Action: Mouse pressed left at (502, 312)
Screenshot: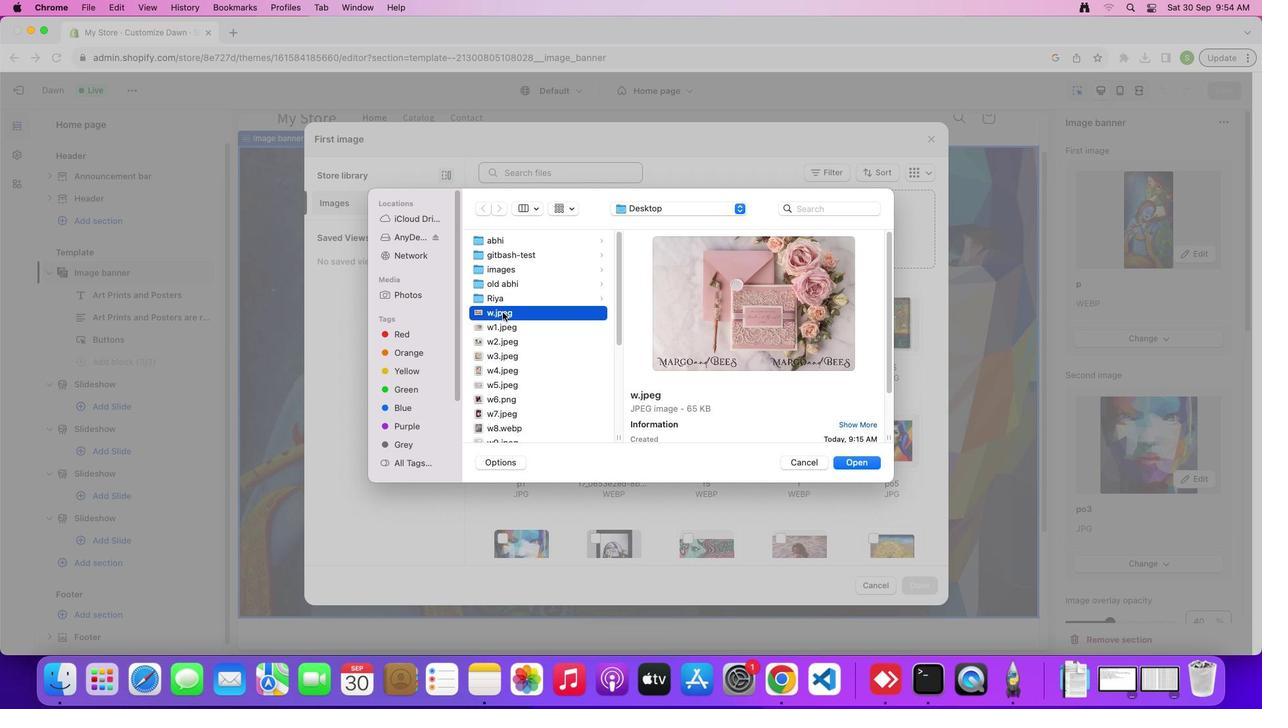 
Action: Mouse moved to (489, 367)
Screenshot: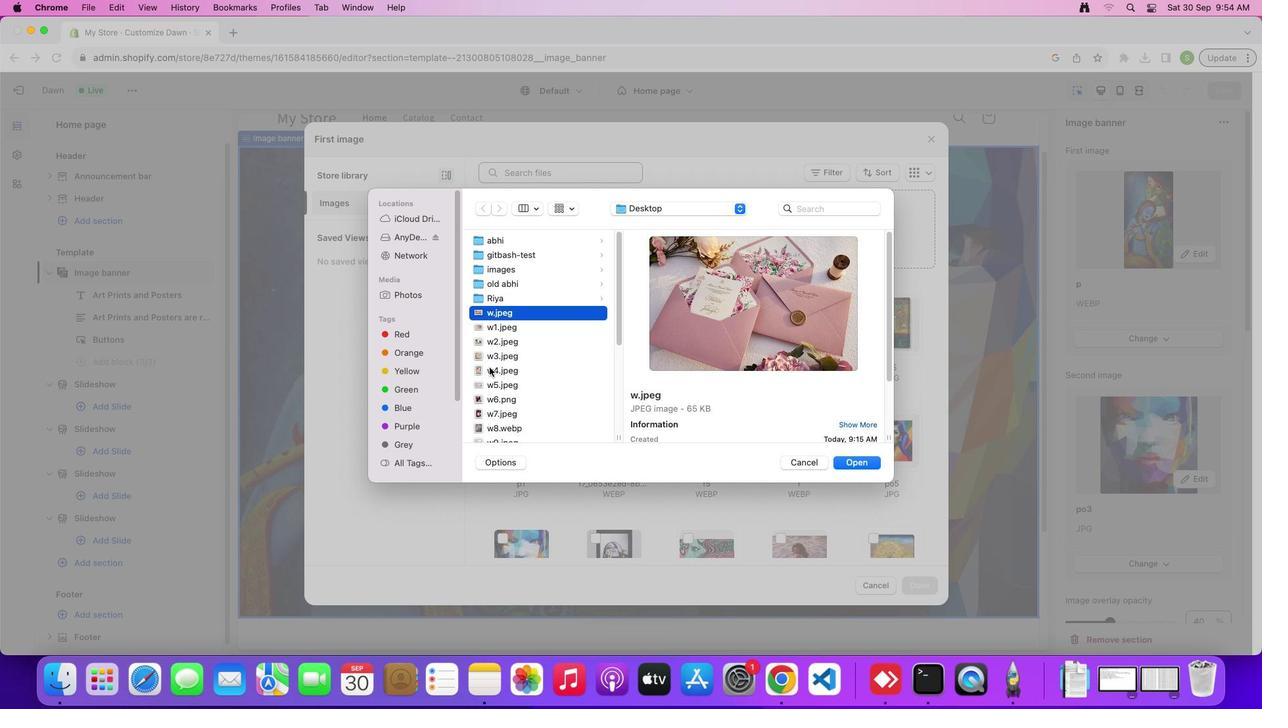 
Action: Mouse scrolled (489, 367) with delta (0, 0)
Screenshot: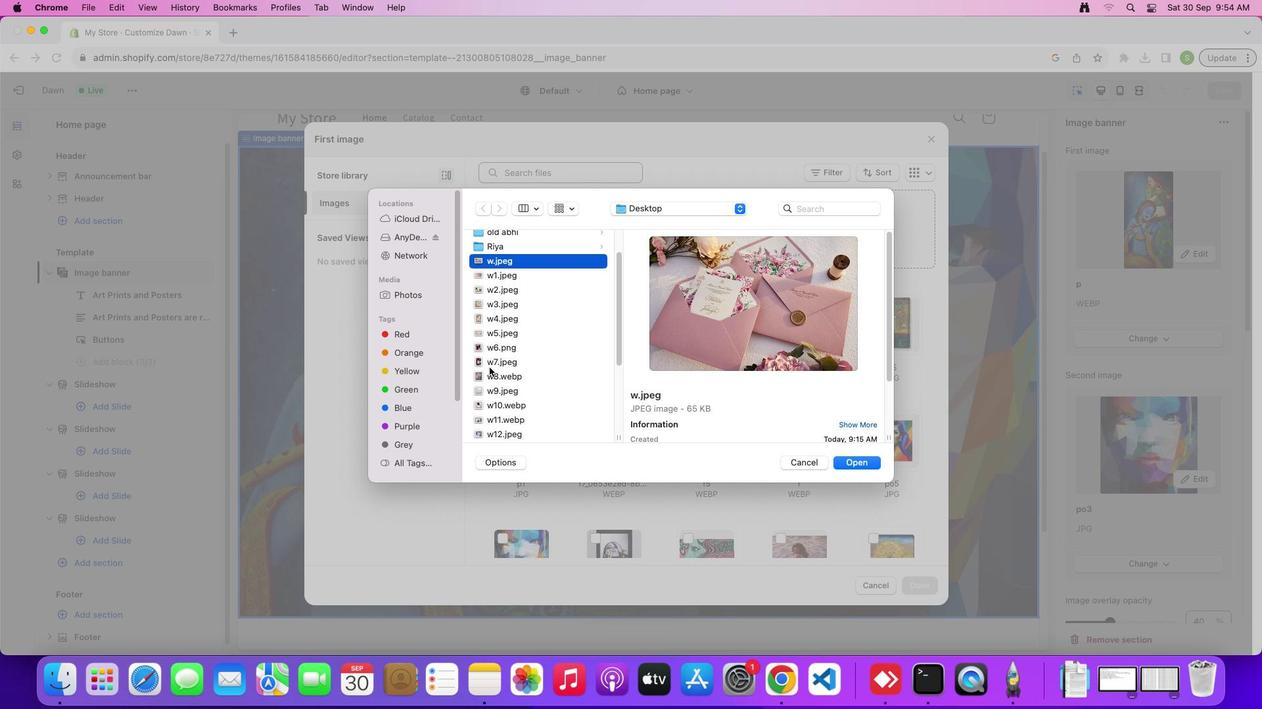 
Action: Mouse scrolled (489, 367) with delta (0, 0)
Screenshot: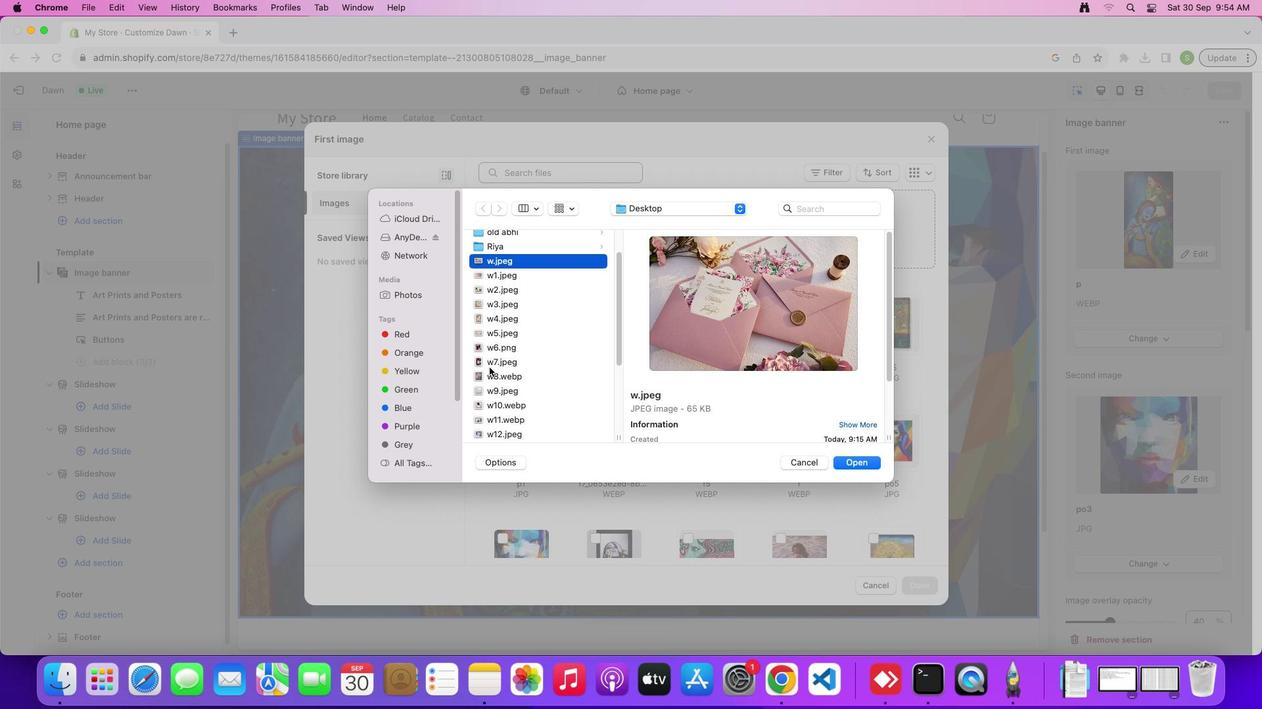 
Action: Mouse scrolled (489, 367) with delta (0, -1)
Screenshot: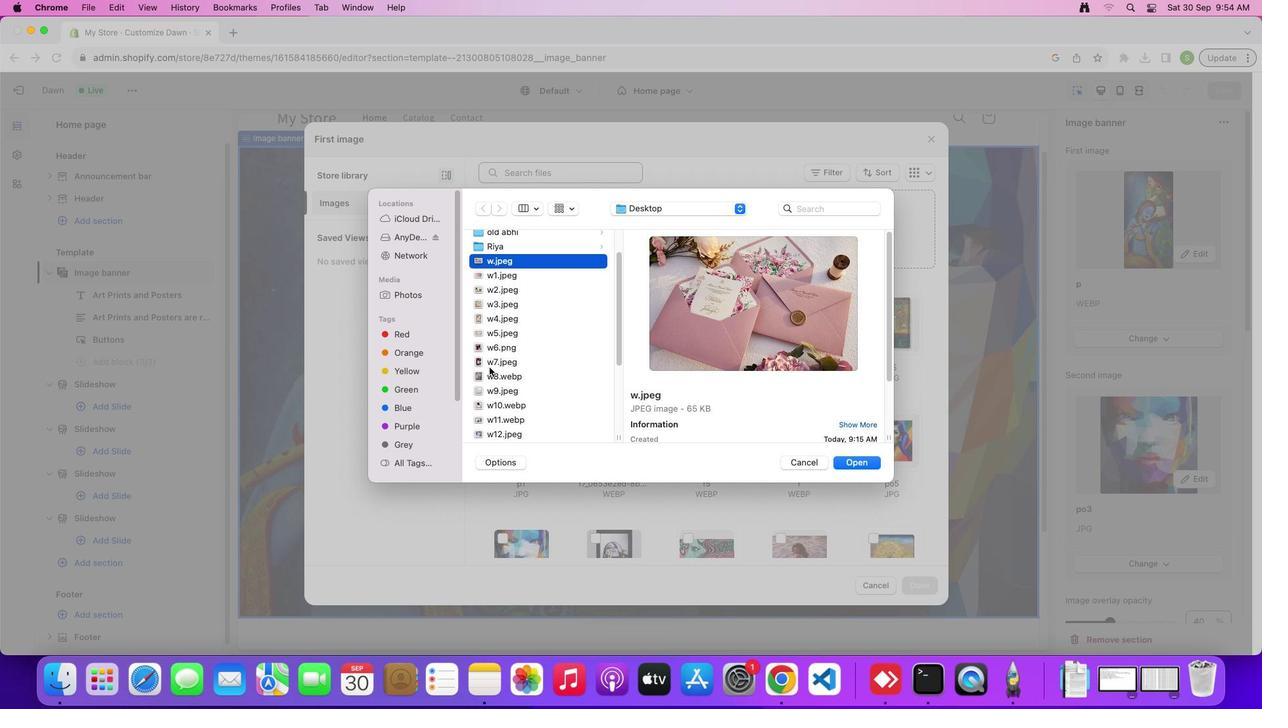 
Action: Mouse moved to (496, 393)
Screenshot: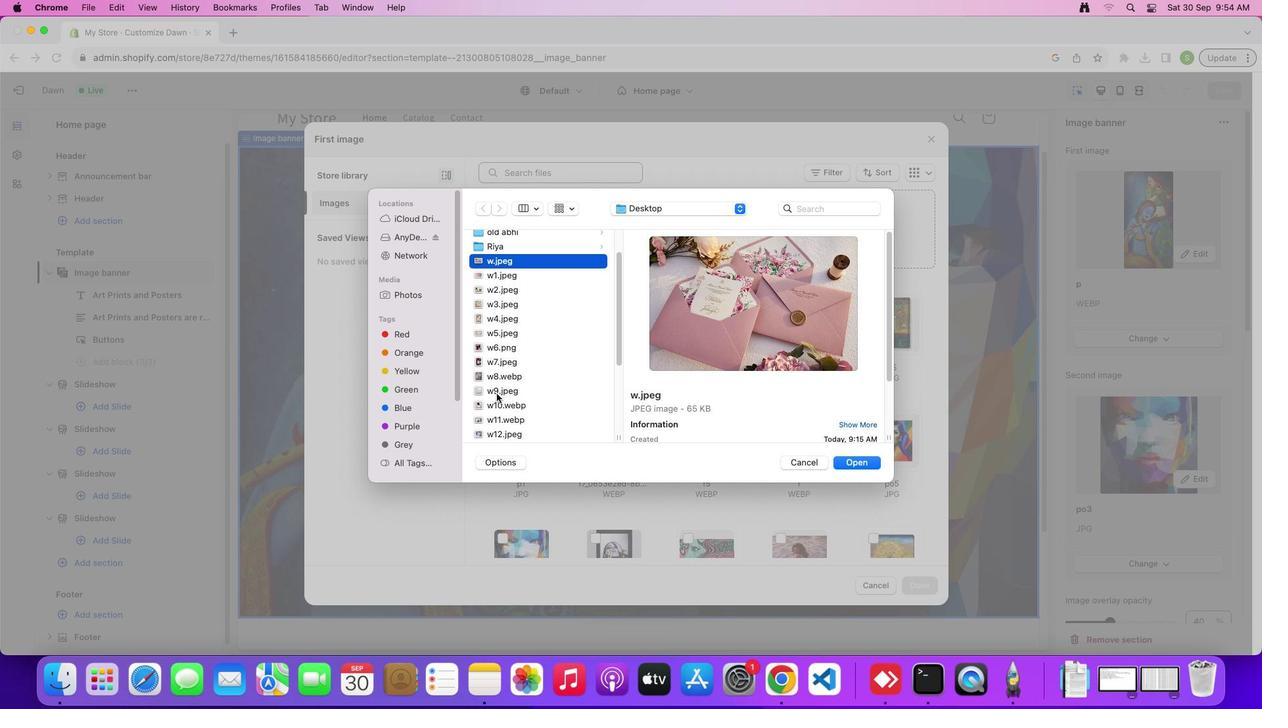 
Action: Mouse pressed left at (496, 393)
Screenshot: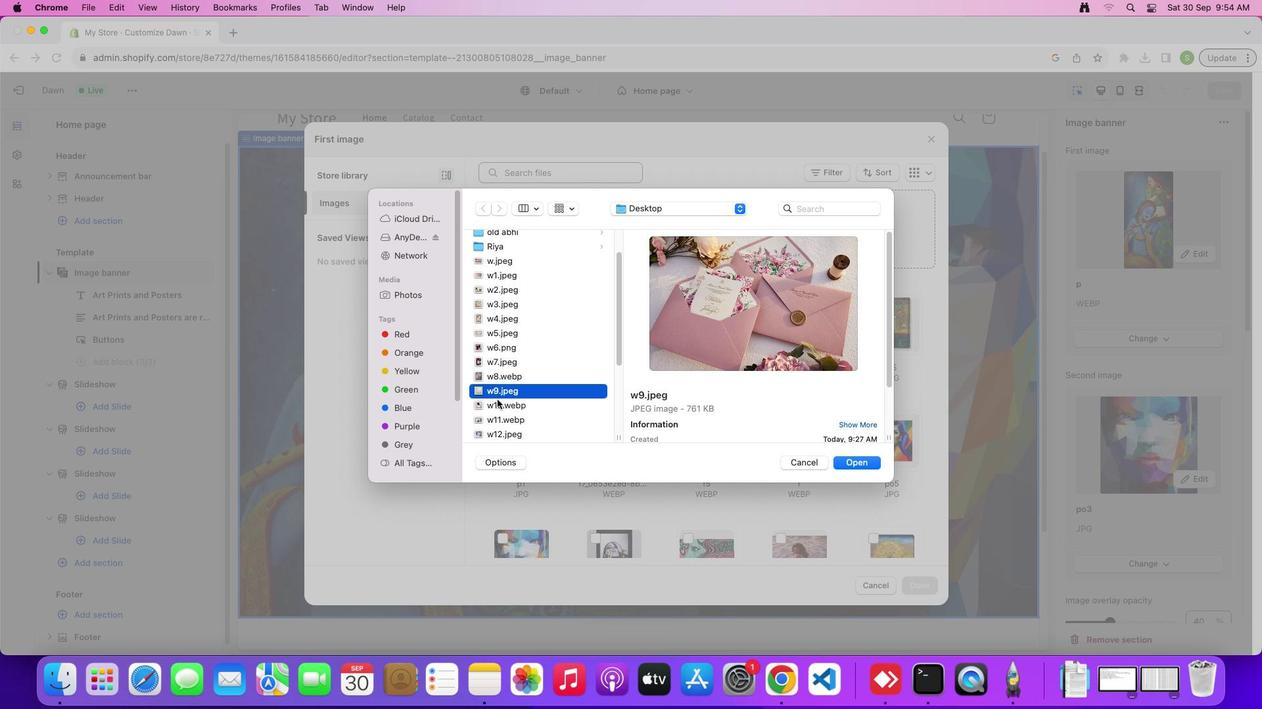 
Action: Mouse moved to (497, 404)
Screenshot: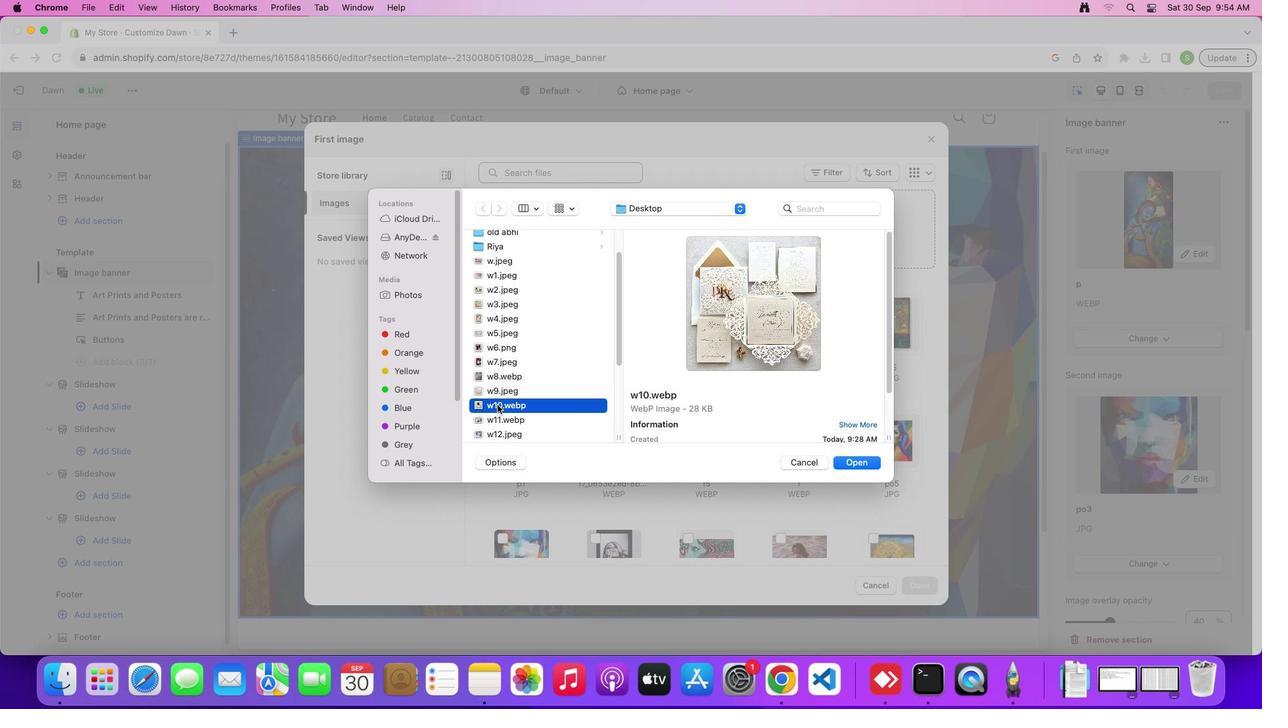 
Action: Mouse pressed left at (497, 404)
Screenshot: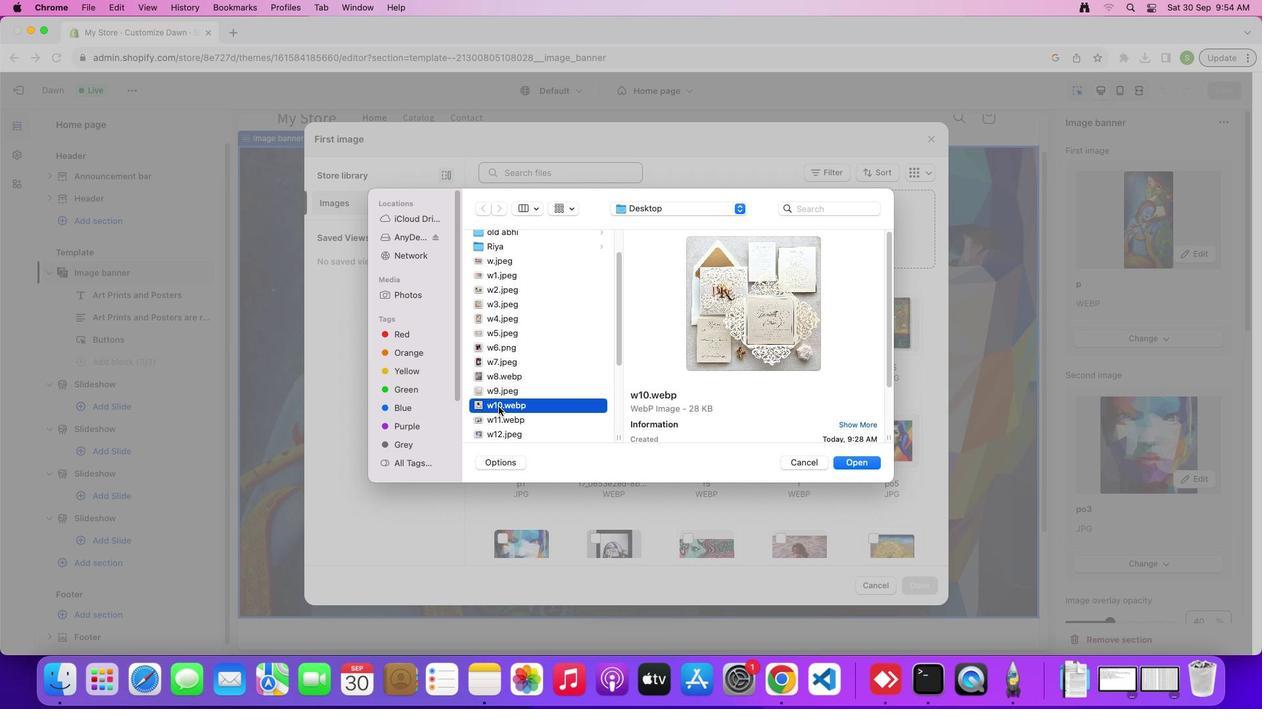 
Action: Mouse moved to (500, 407)
Screenshot: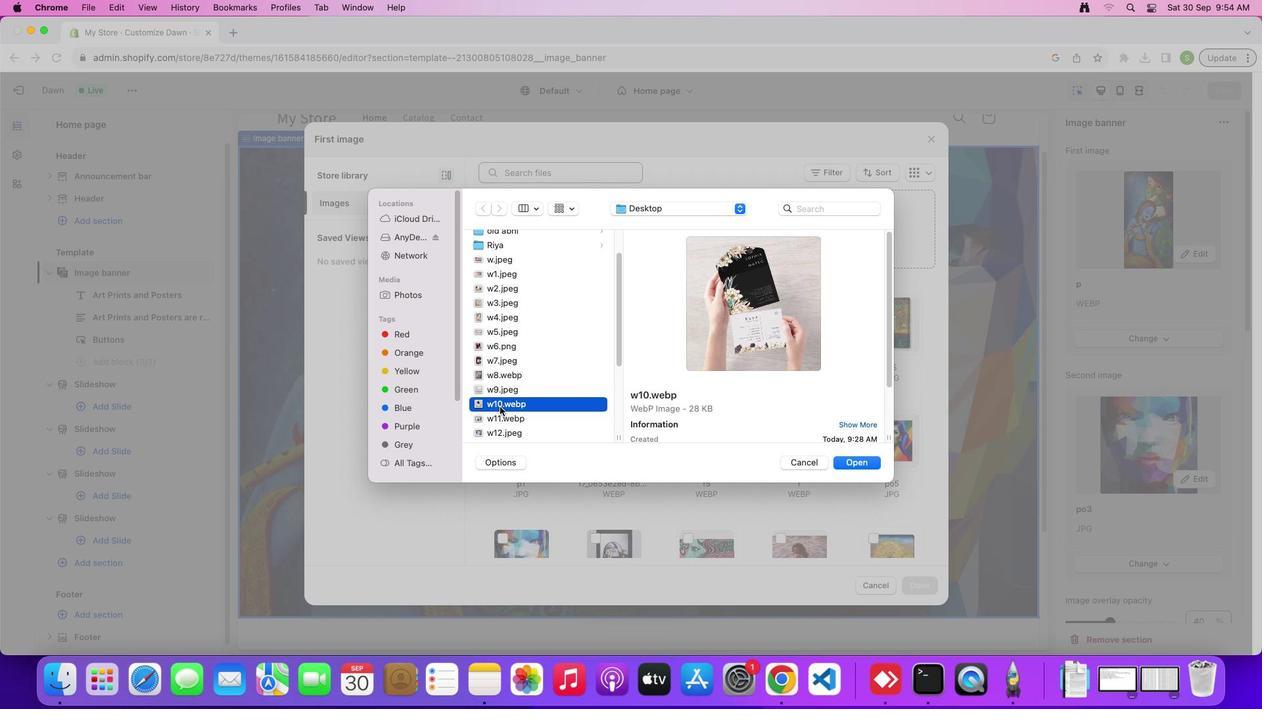 
Action: Mouse scrolled (500, 407) with delta (0, 0)
Screenshot: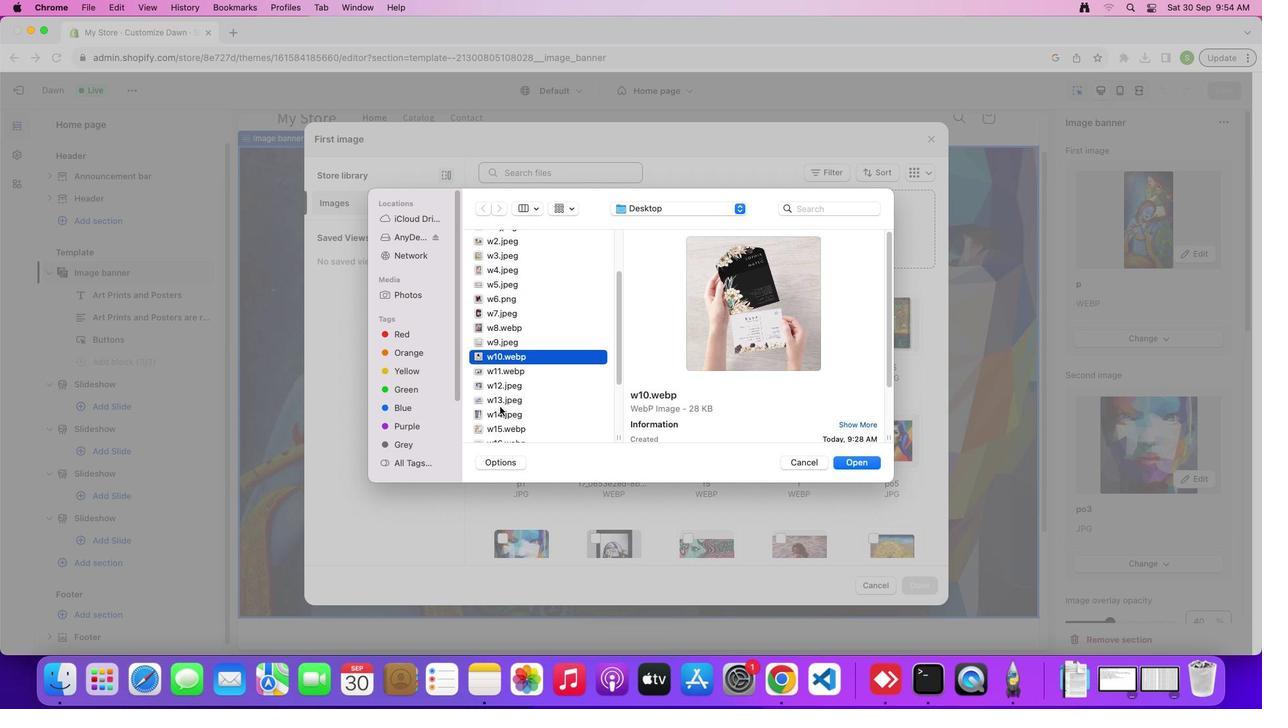 
Action: Mouse scrolled (500, 407) with delta (0, 0)
Screenshot: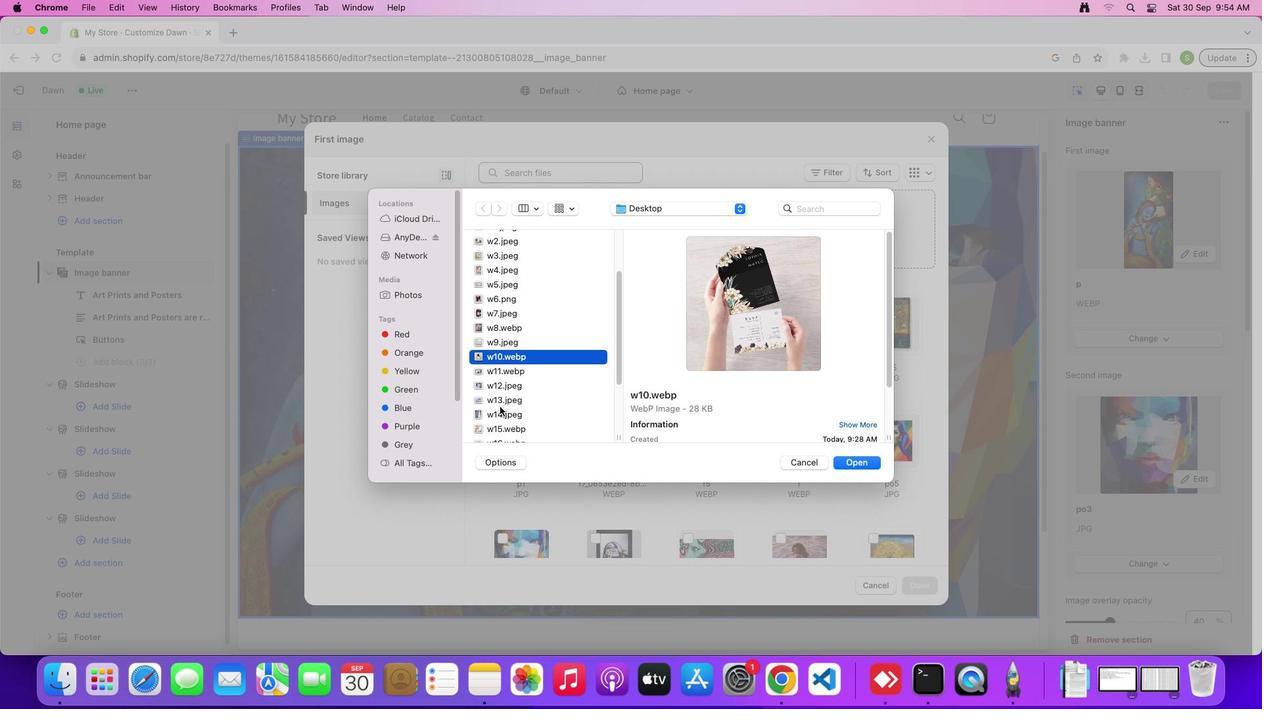 
Action: Mouse scrolled (500, 407) with delta (0, -1)
Screenshot: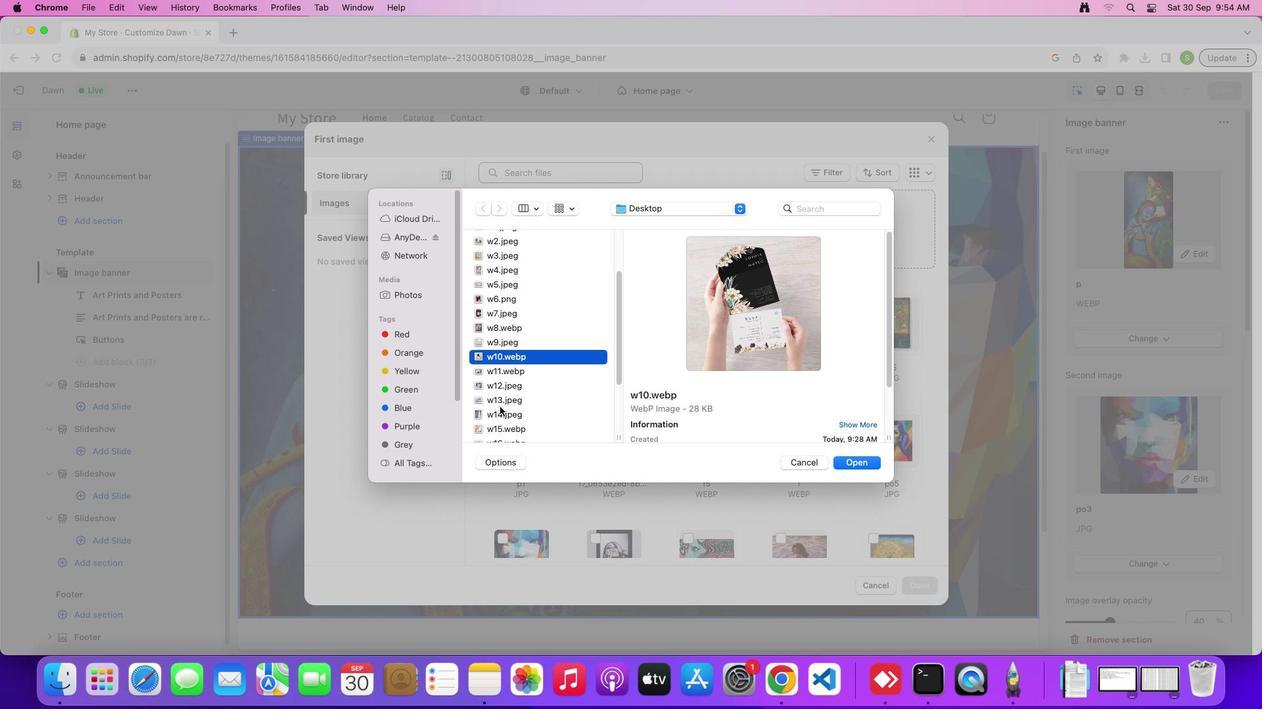 
Action: Mouse moved to (504, 375)
Screenshot: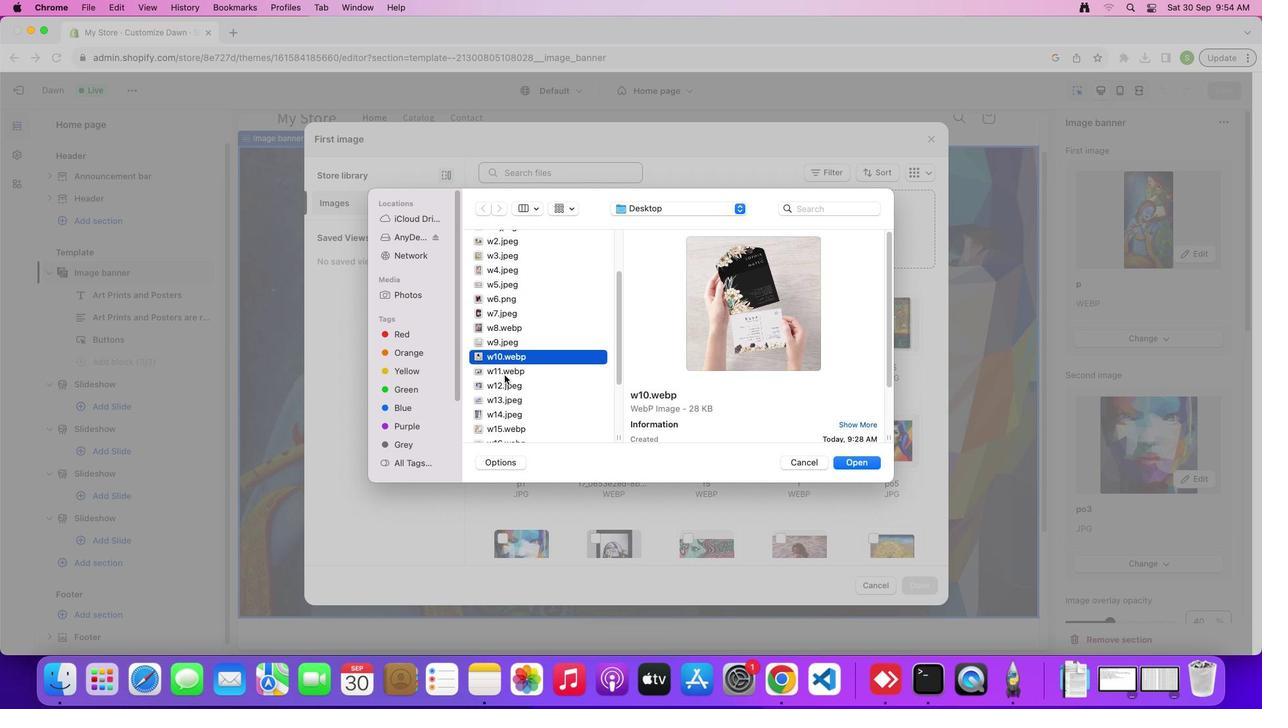 
Action: Mouse pressed left at (504, 375)
Screenshot: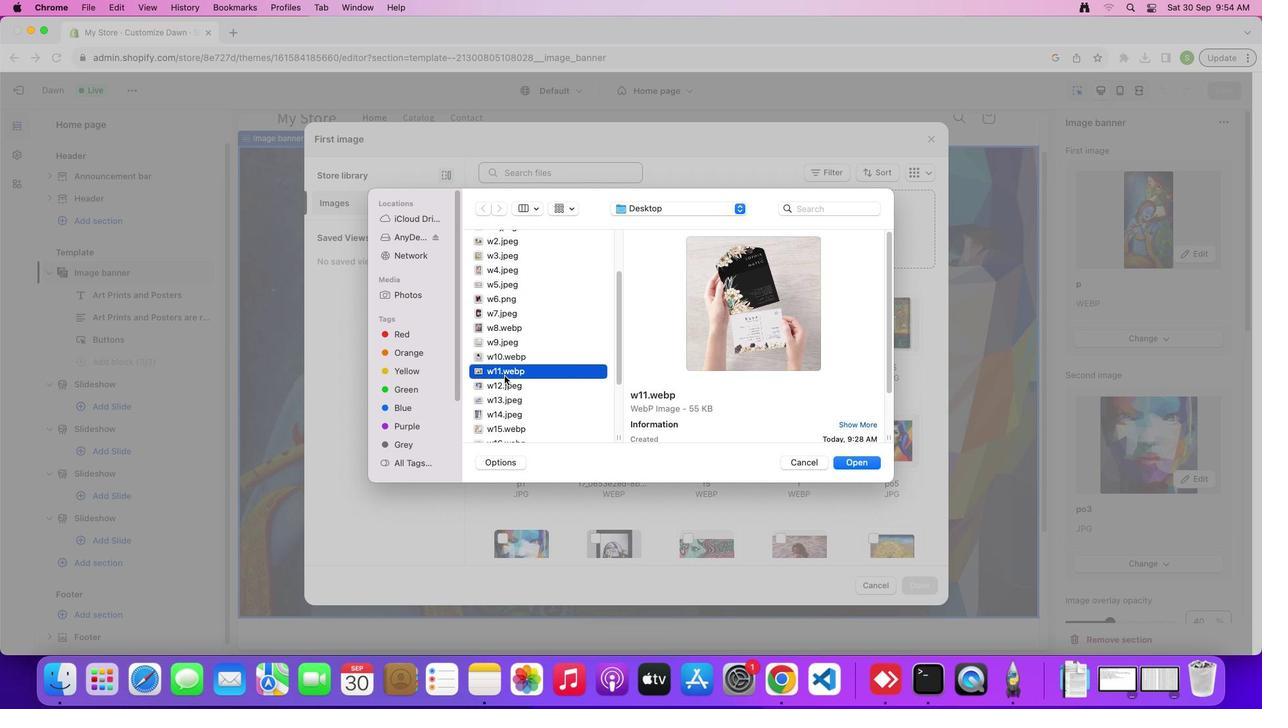 
Action: Mouse moved to (504, 388)
Screenshot: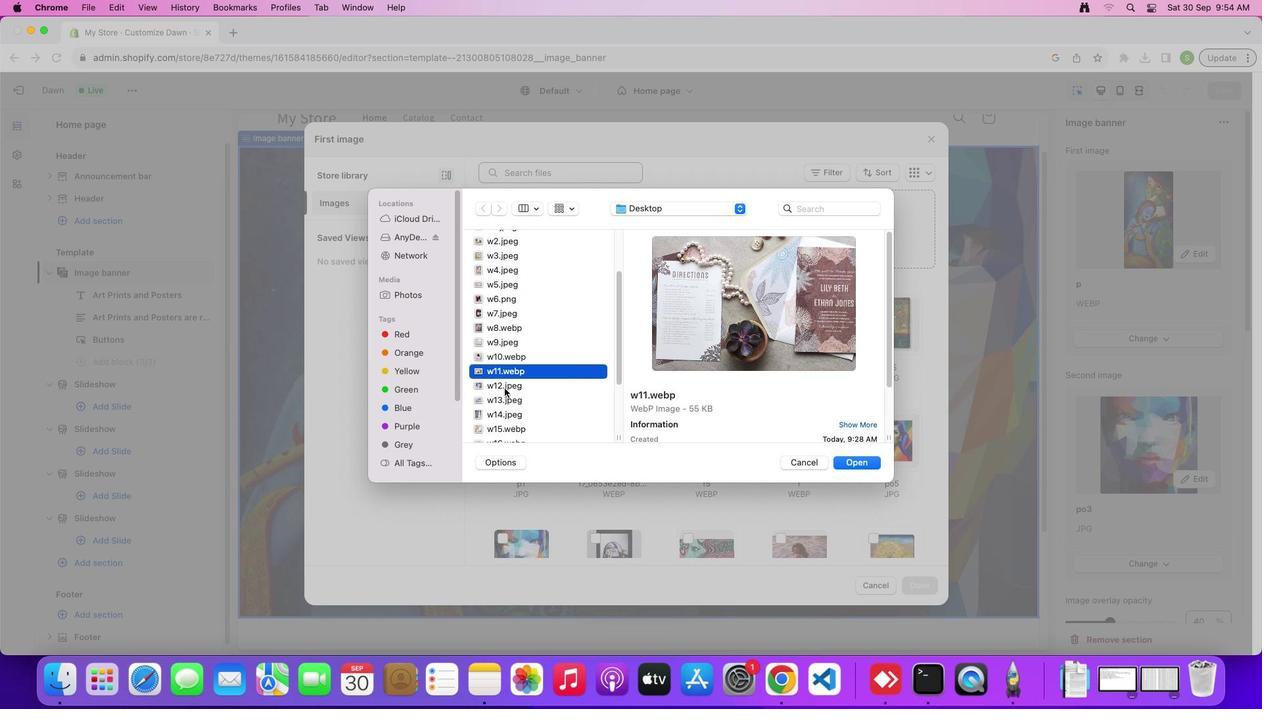 
Action: Mouse pressed left at (504, 388)
Screenshot: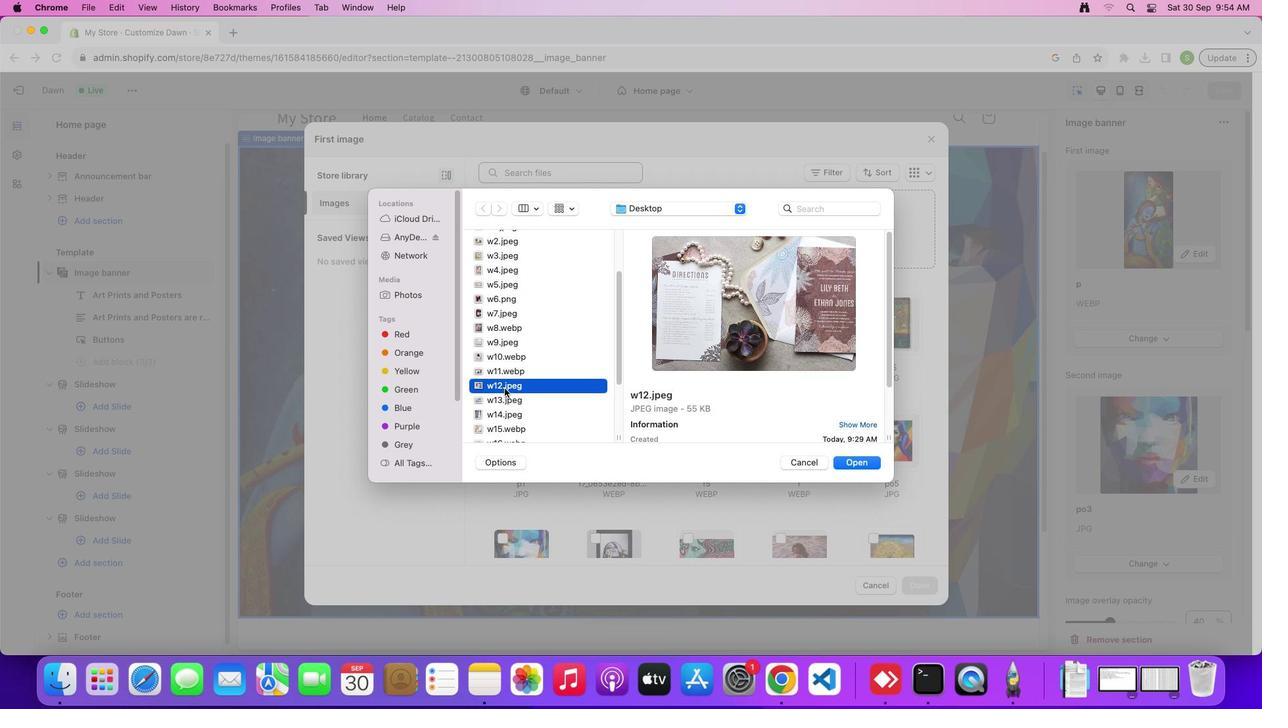 
Action: Mouse moved to (506, 399)
Screenshot: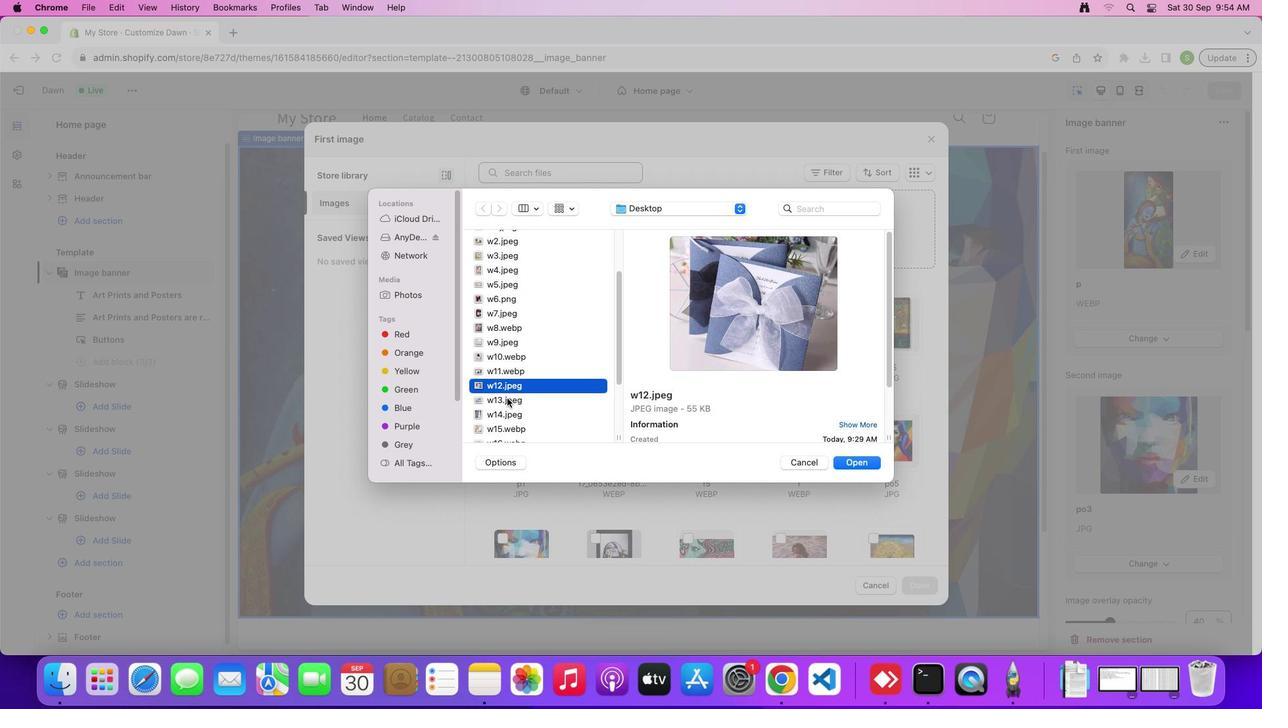 
Action: Mouse scrolled (506, 399) with delta (0, 0)
Screenshot: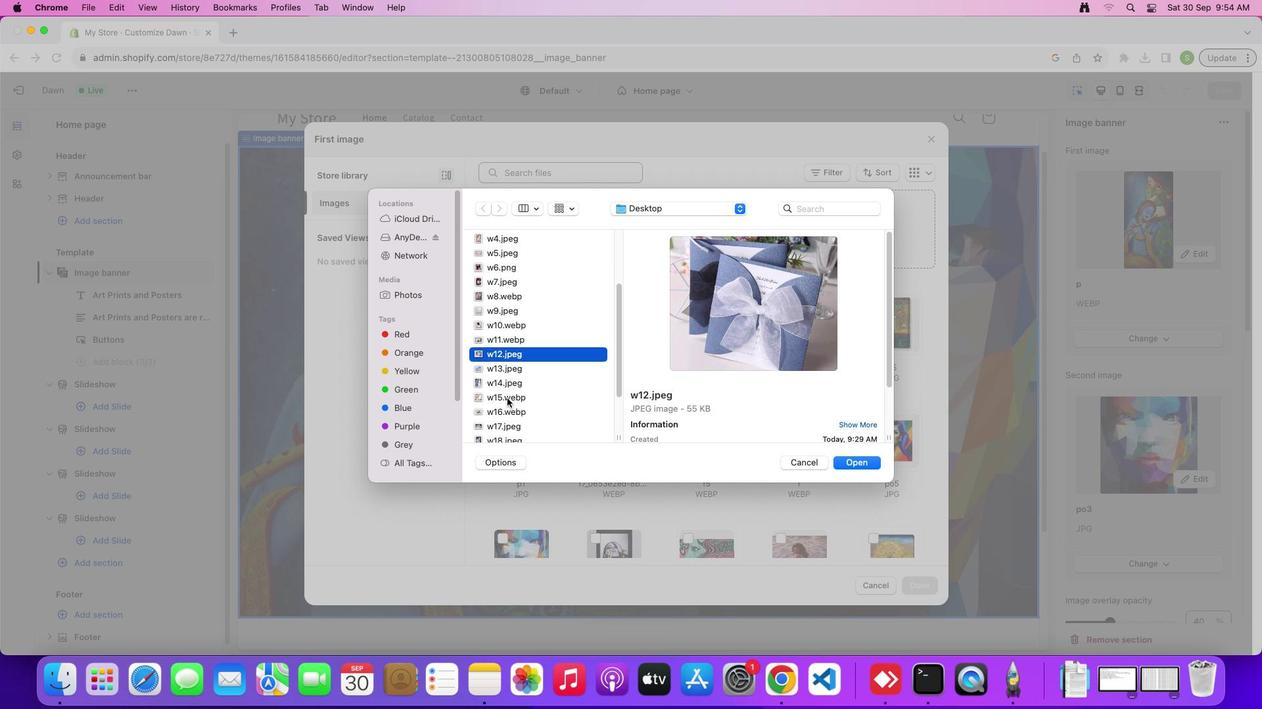 
Action: Mouse scrolled (506, 399) with delta (0, 0)
Screenshot: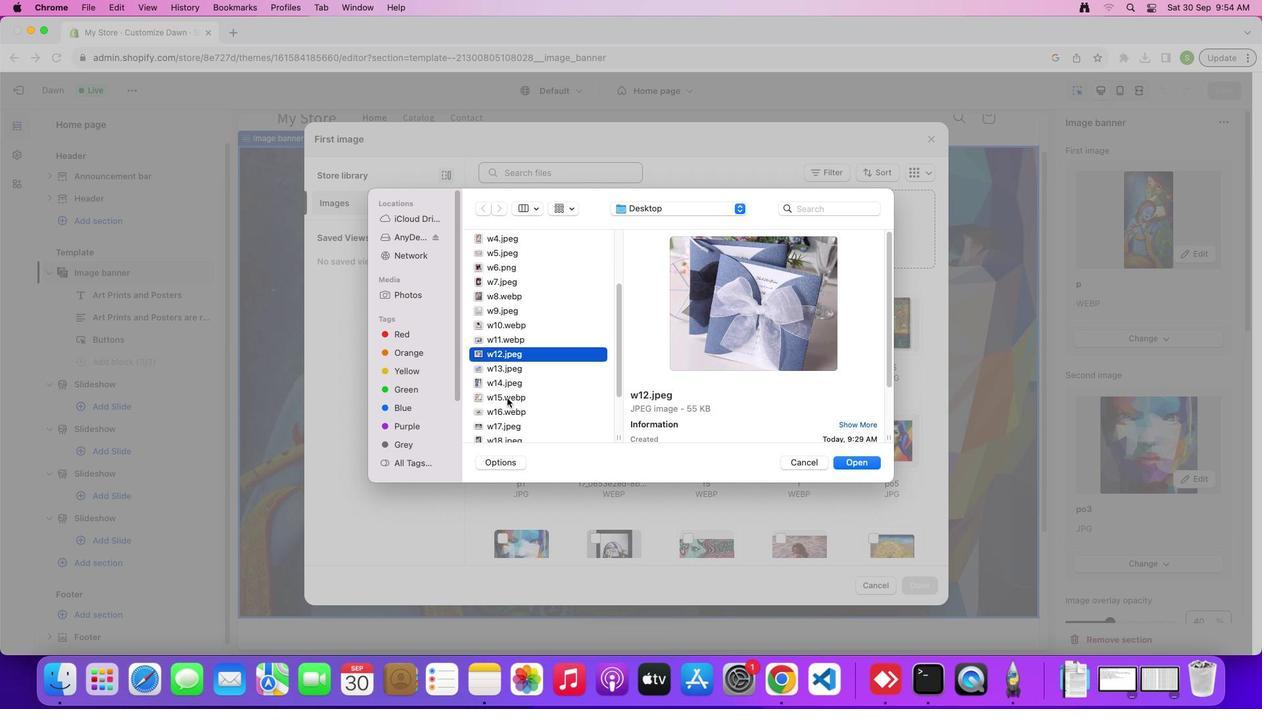 
Action: Mouse scrolled (506, 399) with delta (0, 0)
Screenshot: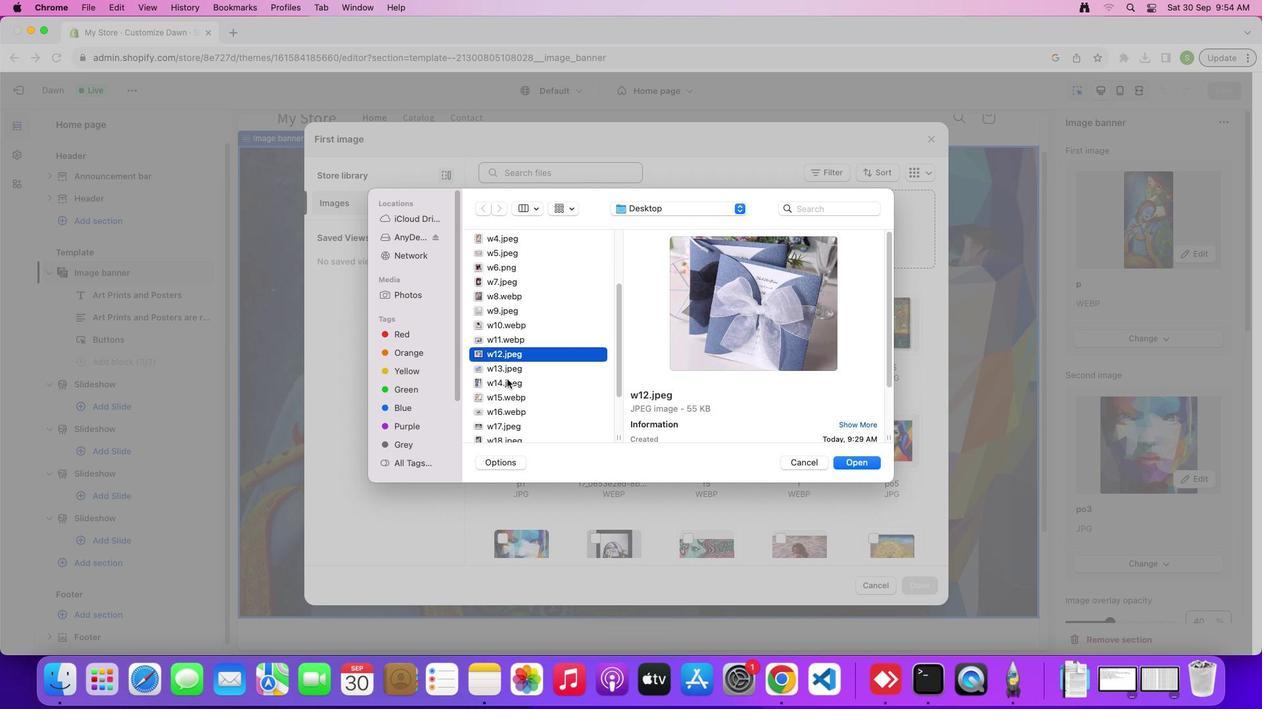
Action: Mouse moved to (506, 370)
Screenshot: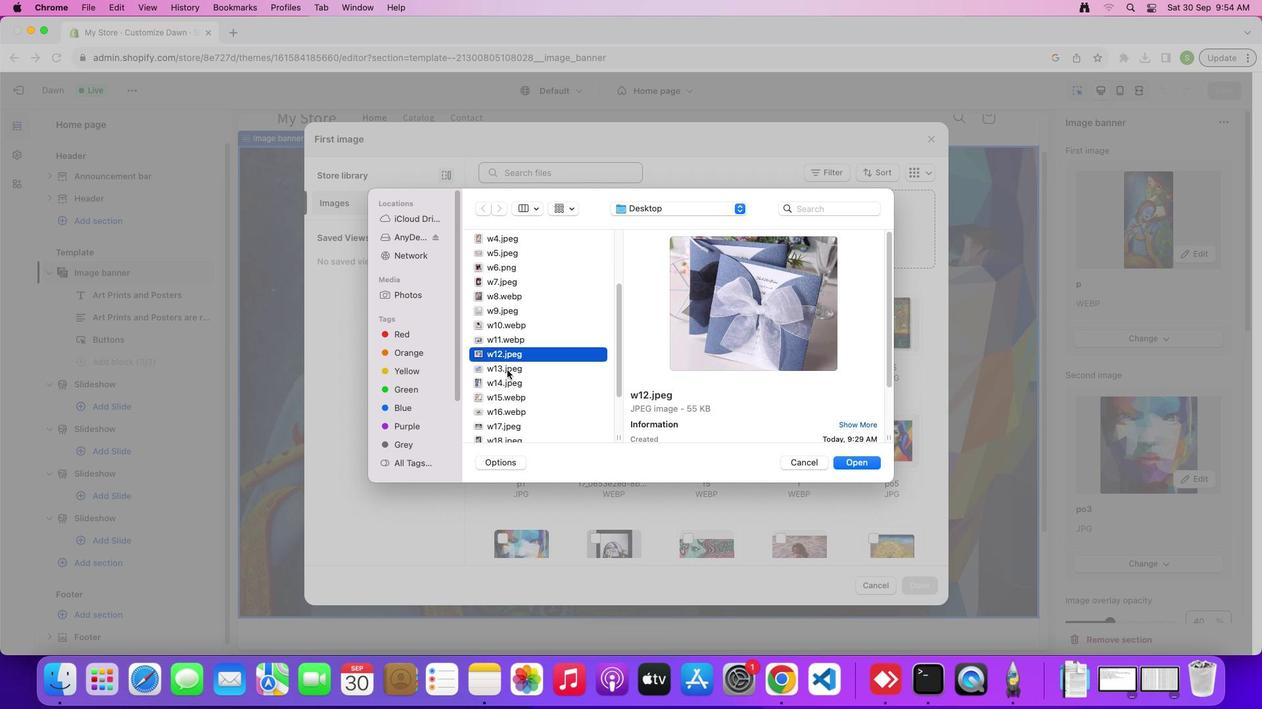 
Action: Mouse pressed left at (506, 370)
Screenshot: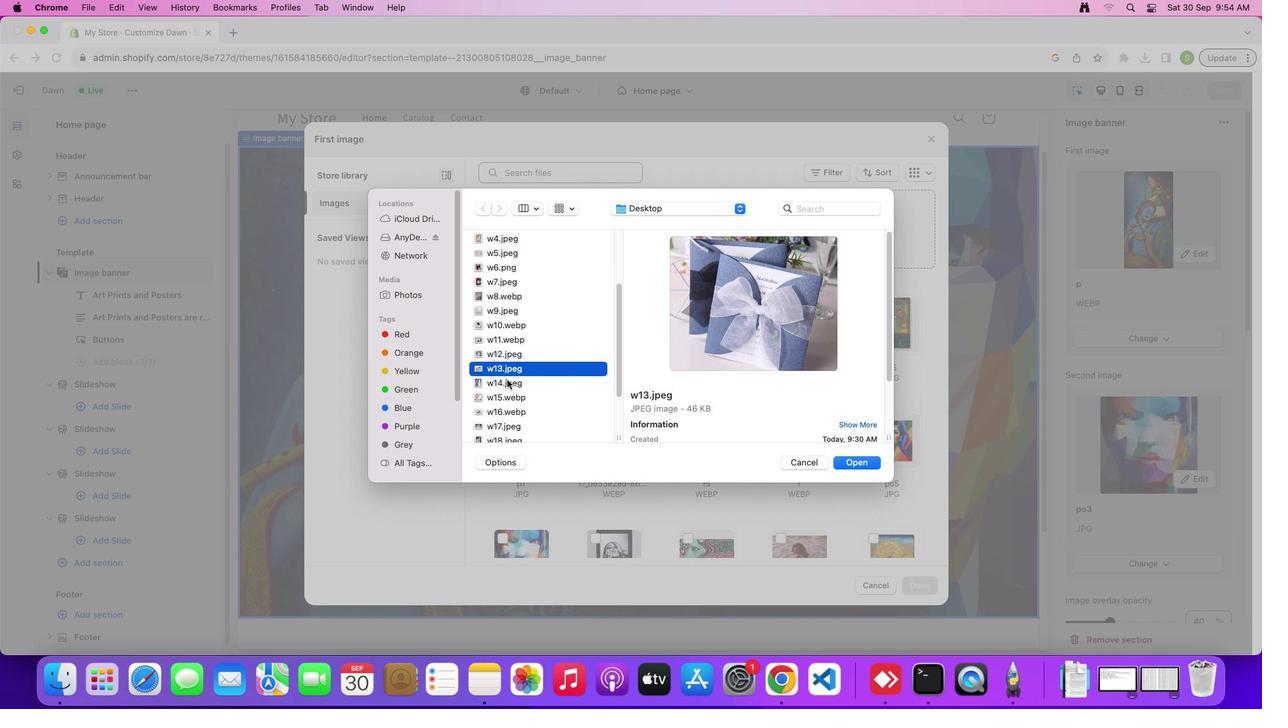 
Action: Mouse moved to (506, 382)
Screenshot: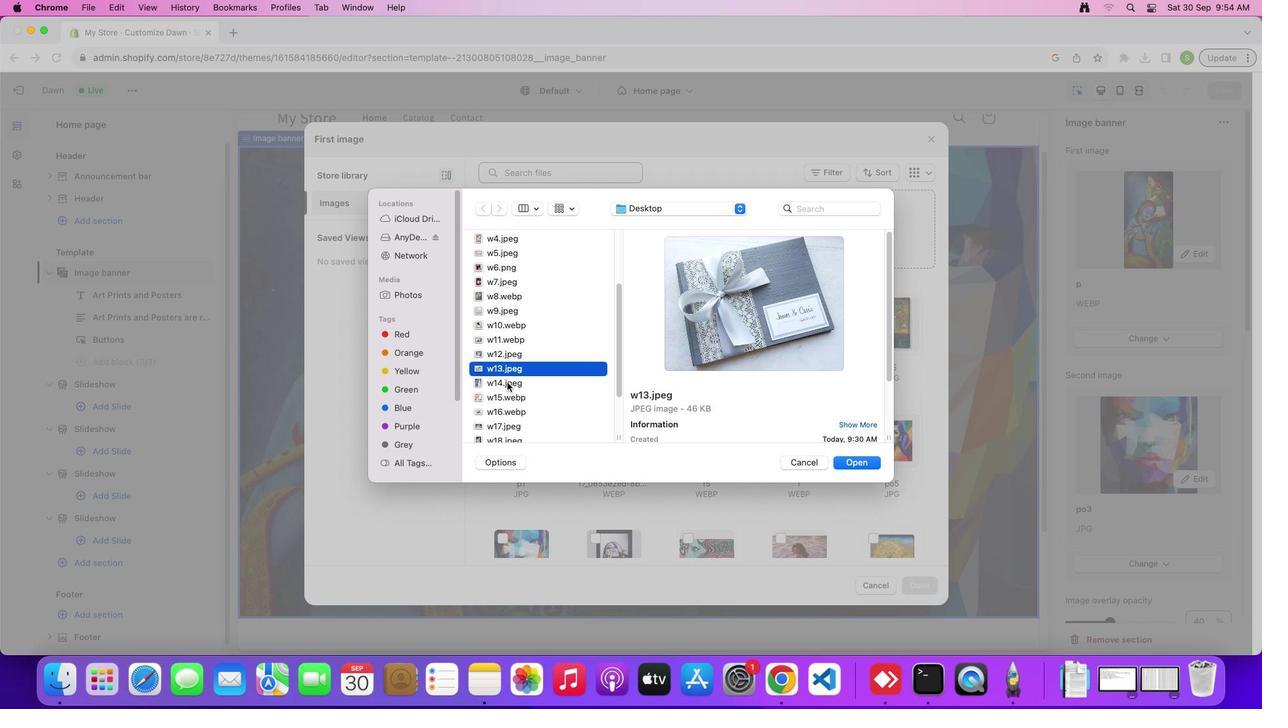 
Action: Mouse pressed left at (506, 382)
Screenshot: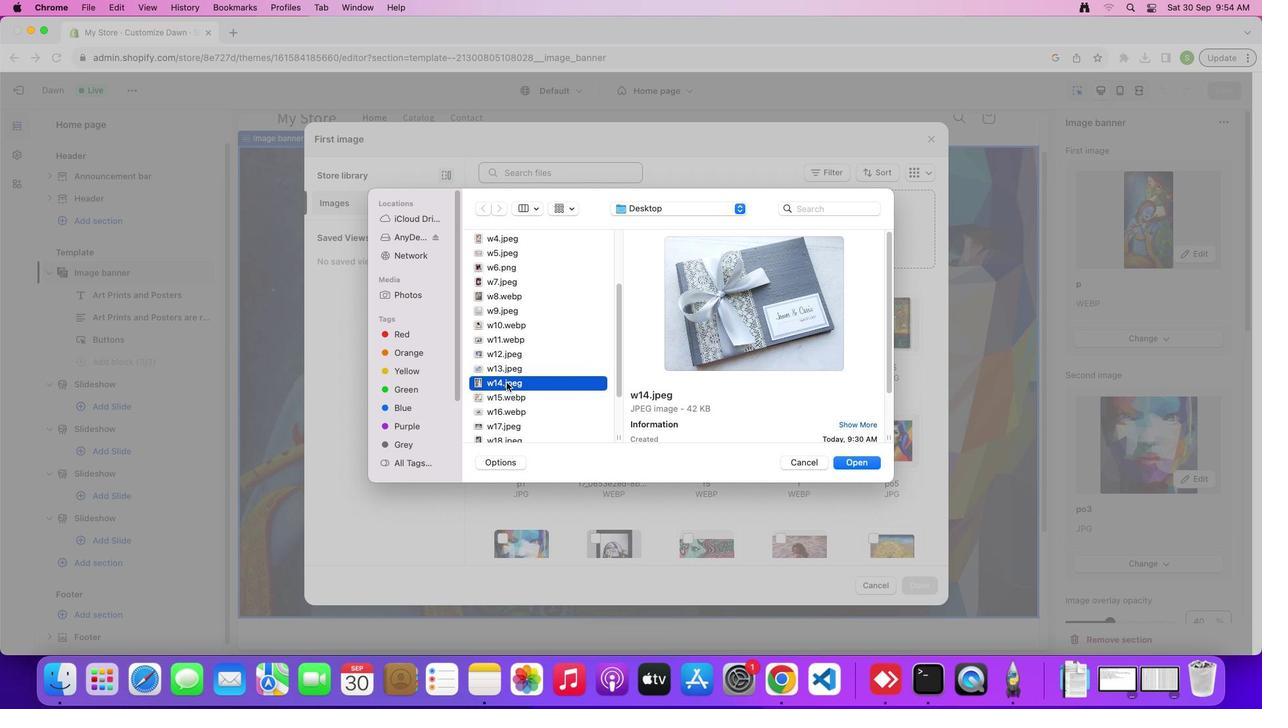 
Action: Mouse moved to (506, 396)
Screenshot: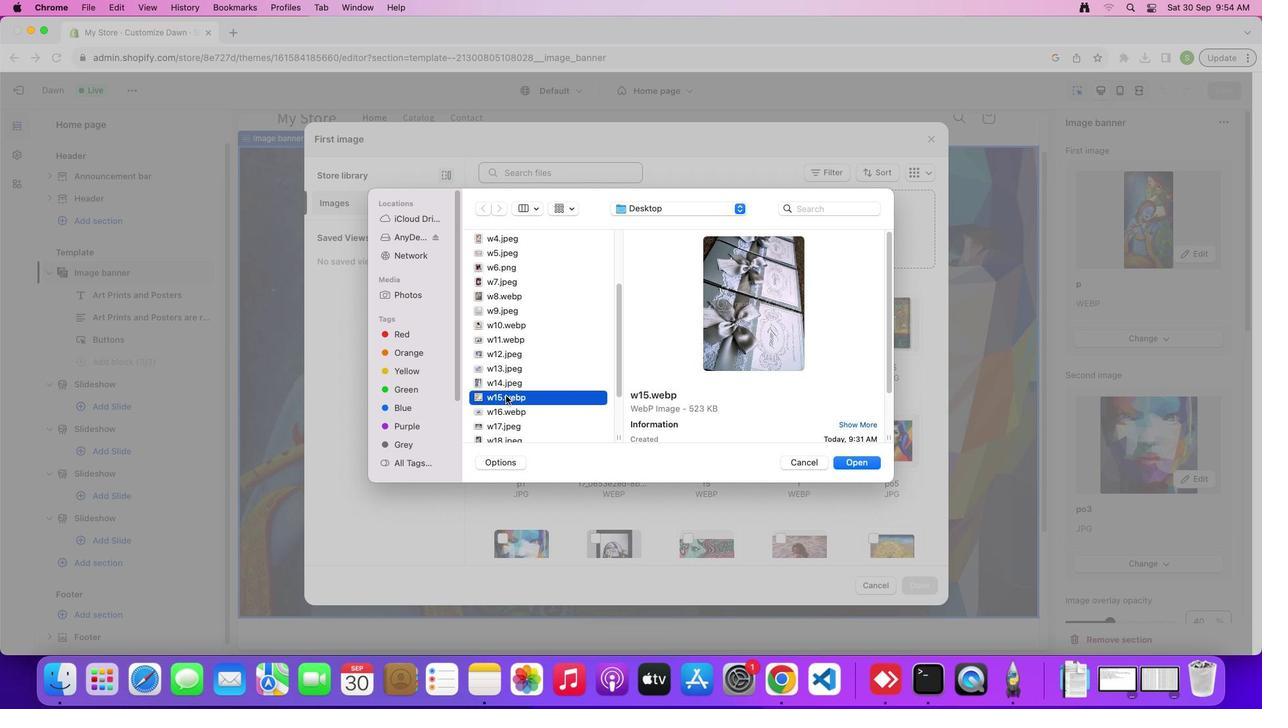 
Action: Mouse pressed left at (506, 396)
Screenshot: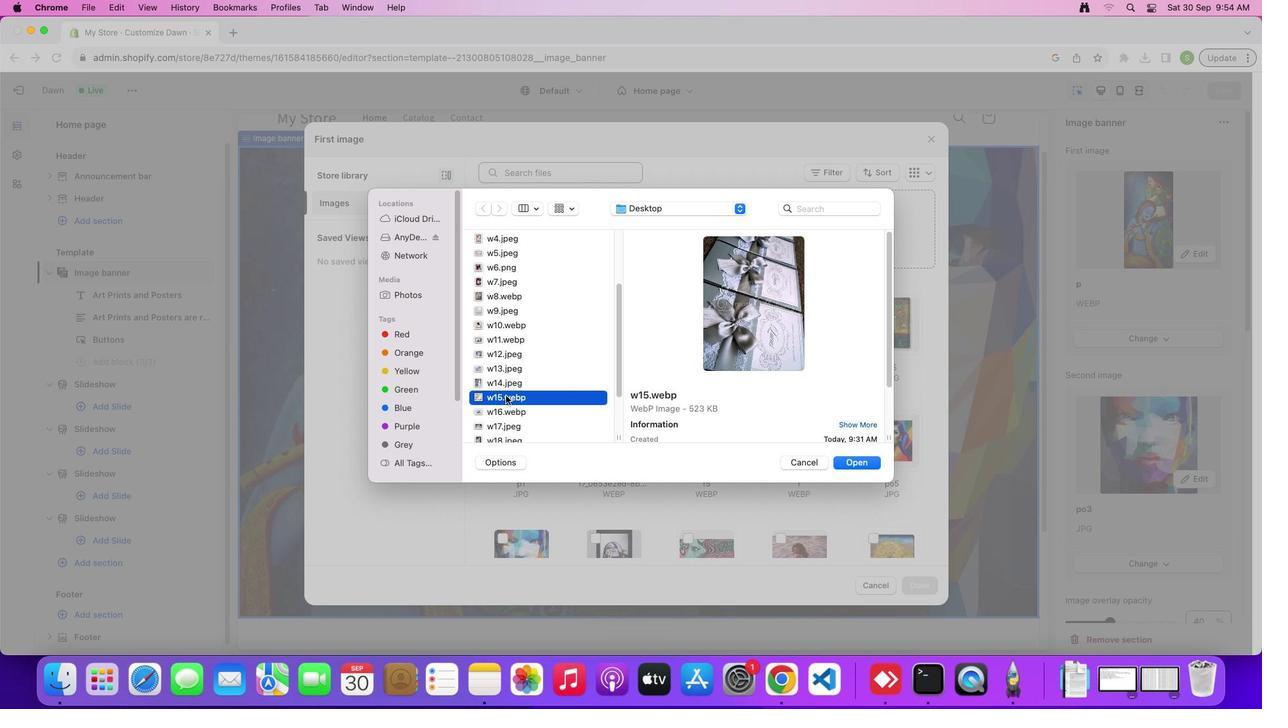 
Action: Mouse scrolled (506, 396) with delta (0, 0)
Screenshot: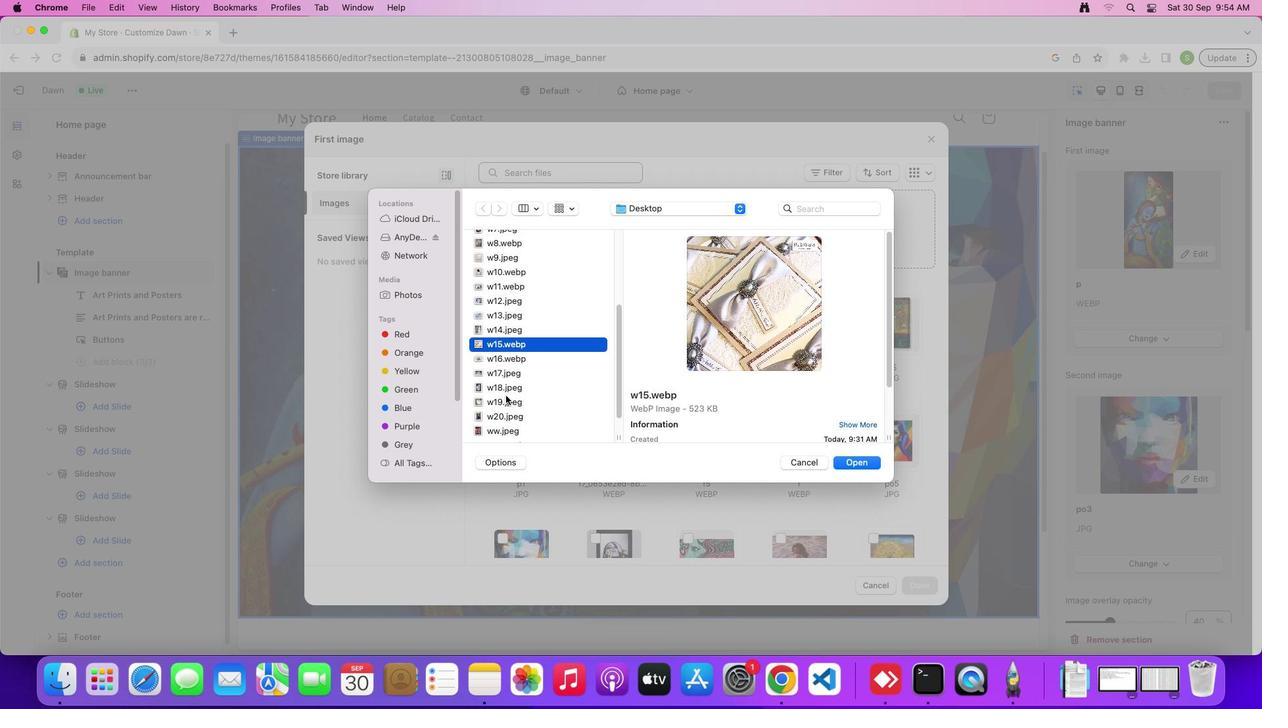 
Action: Mouse scrolled (506, 396) with delta (0, 0)
Screenshot: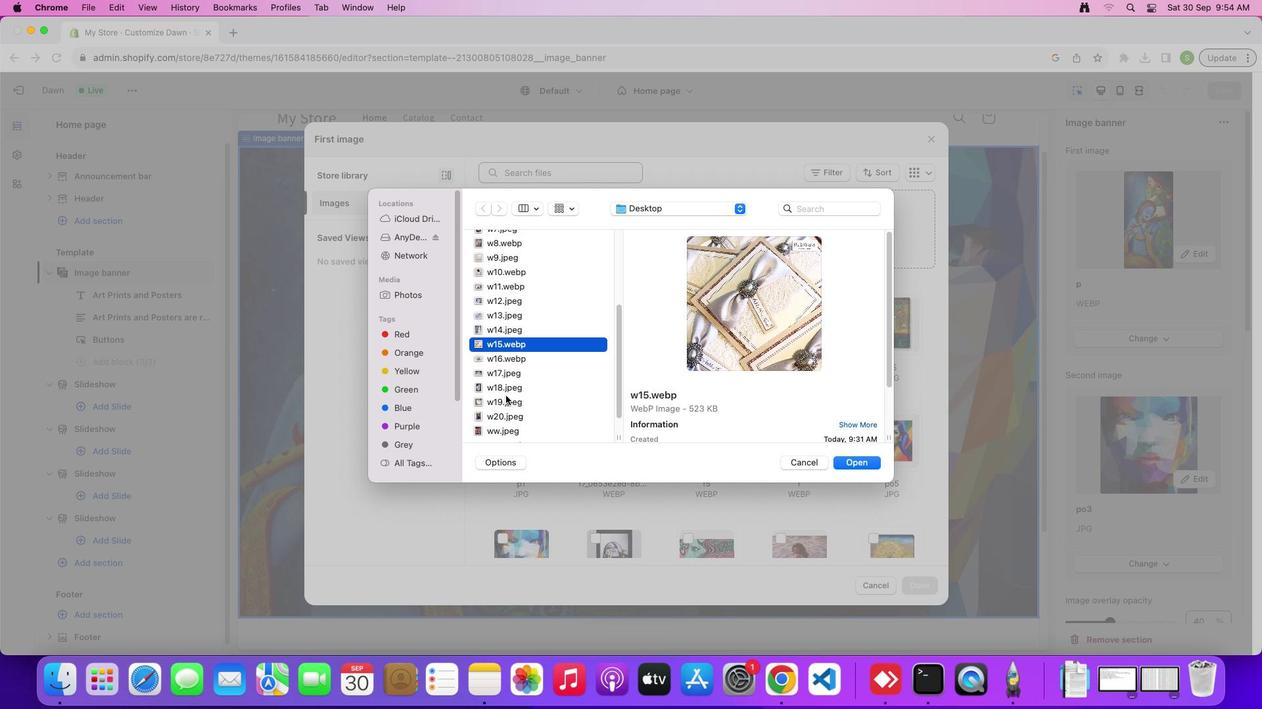 
Action: Mouse scrolled (506, 396) with delta (0, -1)
Screenshot: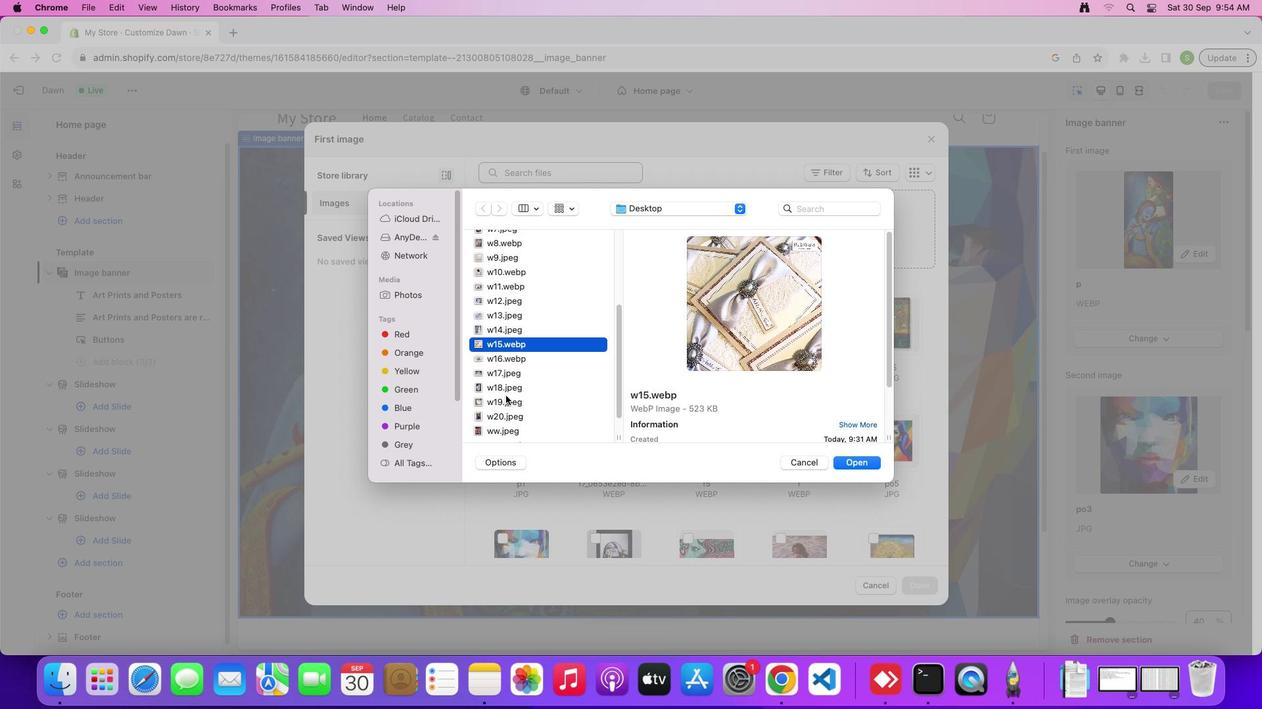 
Action: Mouse moved to (504, 368)
Screenshot: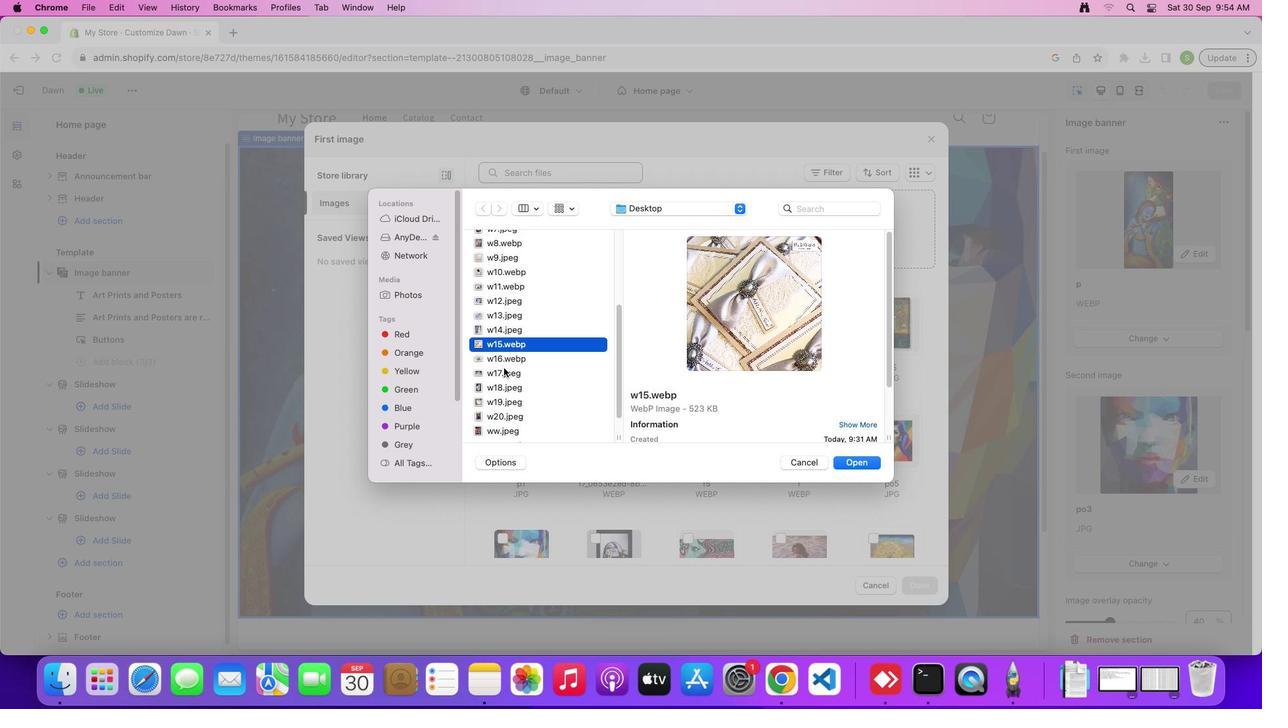 
Action: Mouse pressed left at (504, 368)
Screenshot: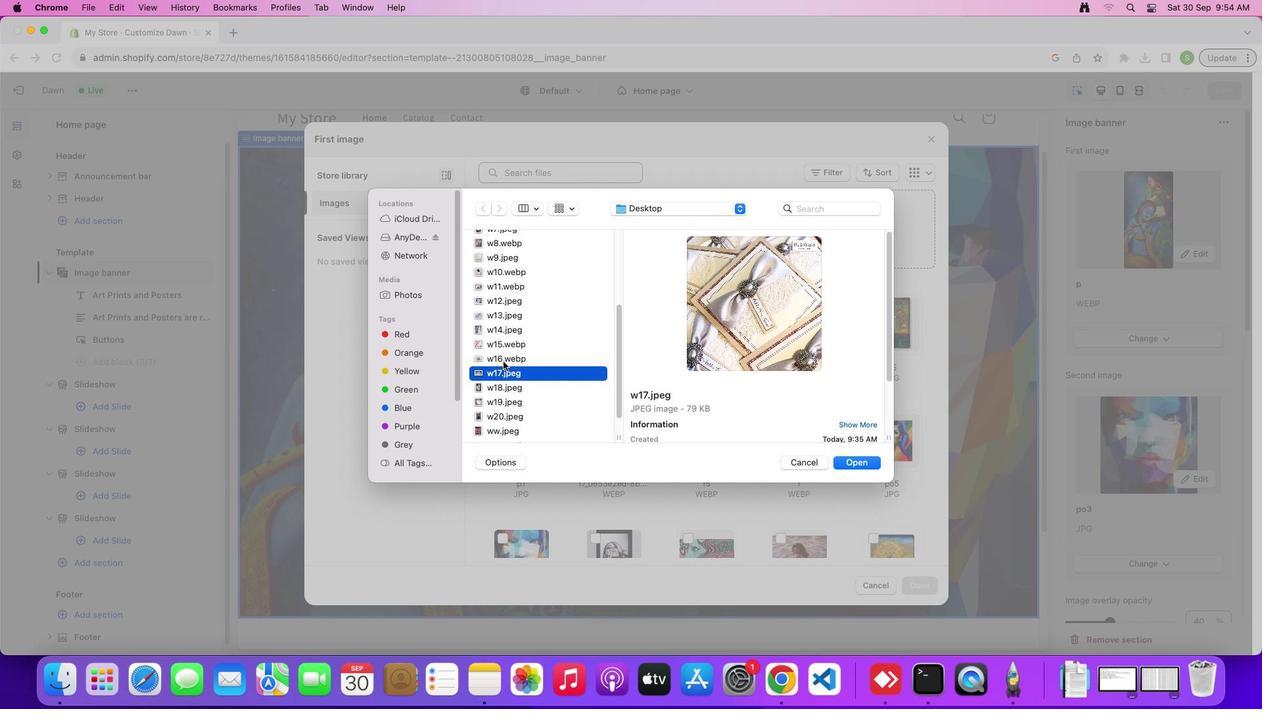 
Action: Mouse moved to (503, 360)
Screenshot: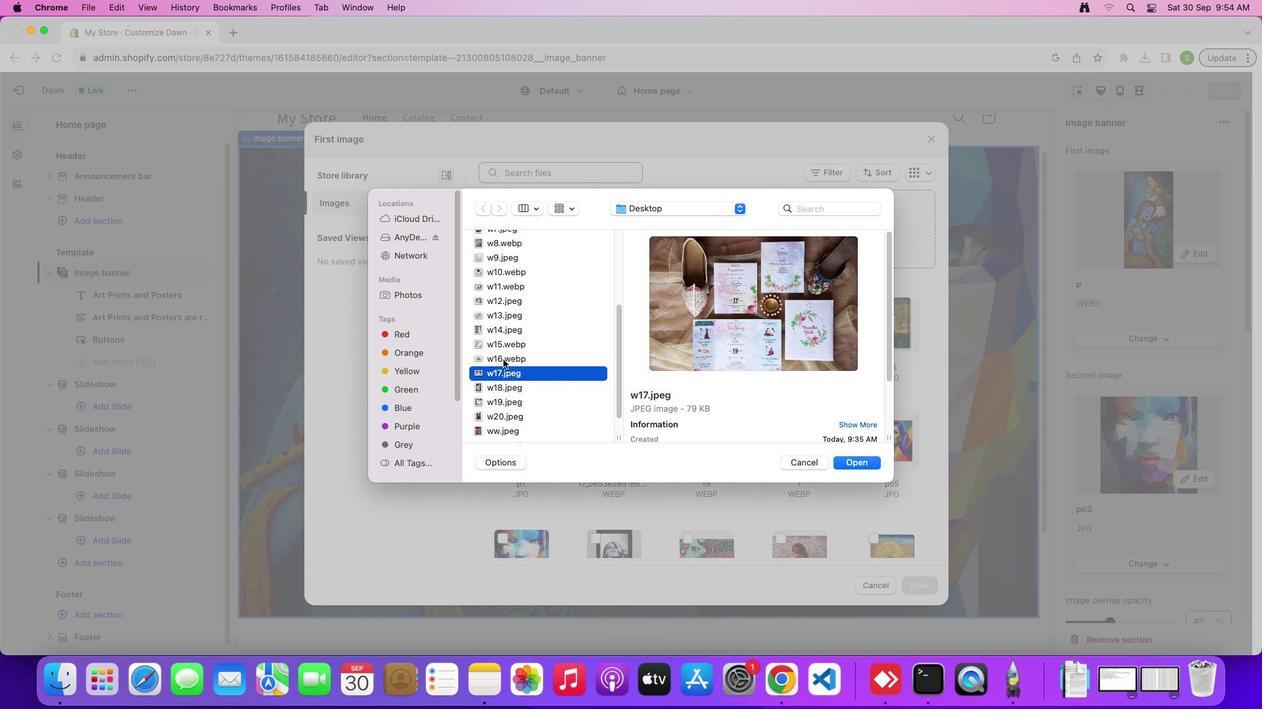 
Action: Mouse pressed left at (503, 360)
Screenshot: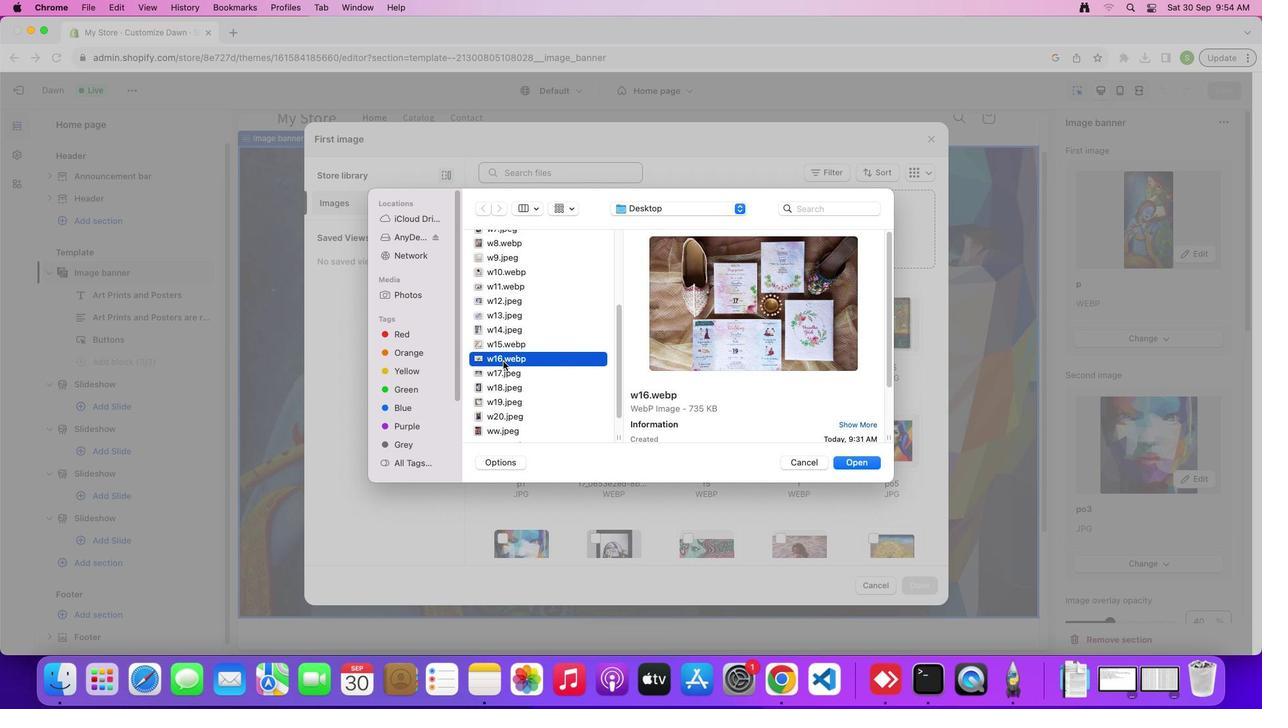 
Action: Mouse moved to (500, 390)
Screenshot: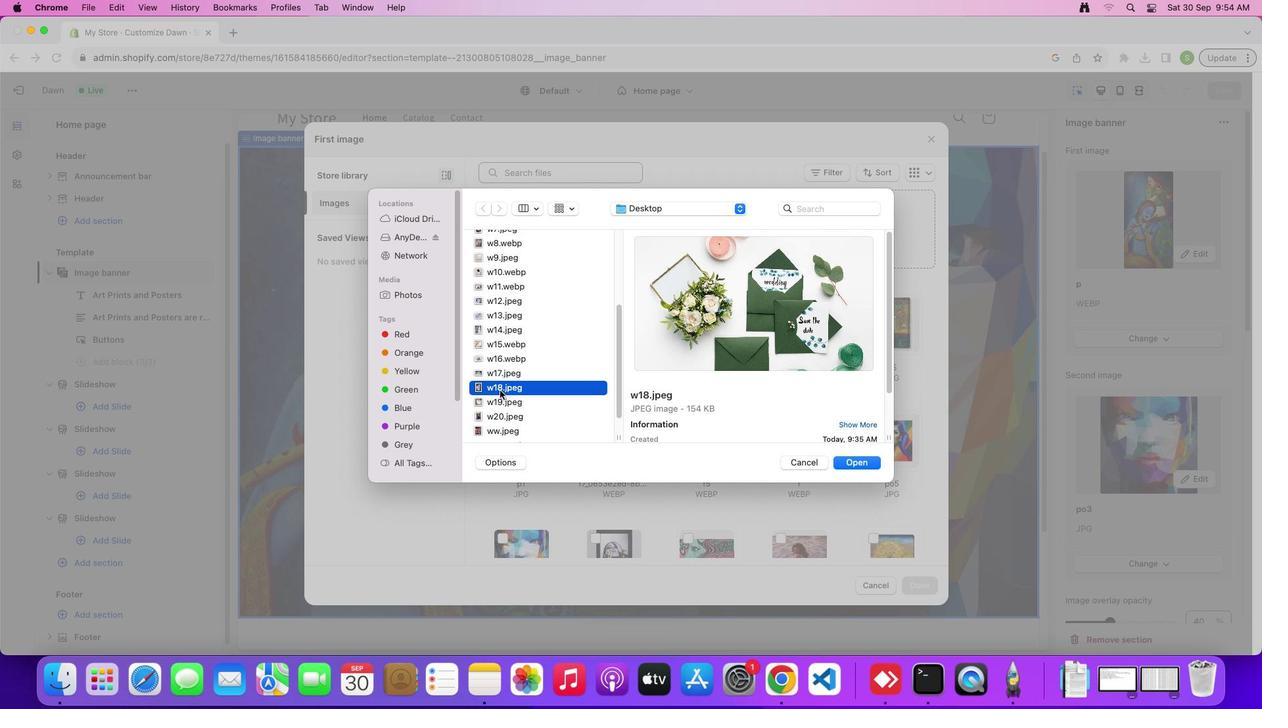 
Action: Mouse pressed left at (500, 390)
Screenshot: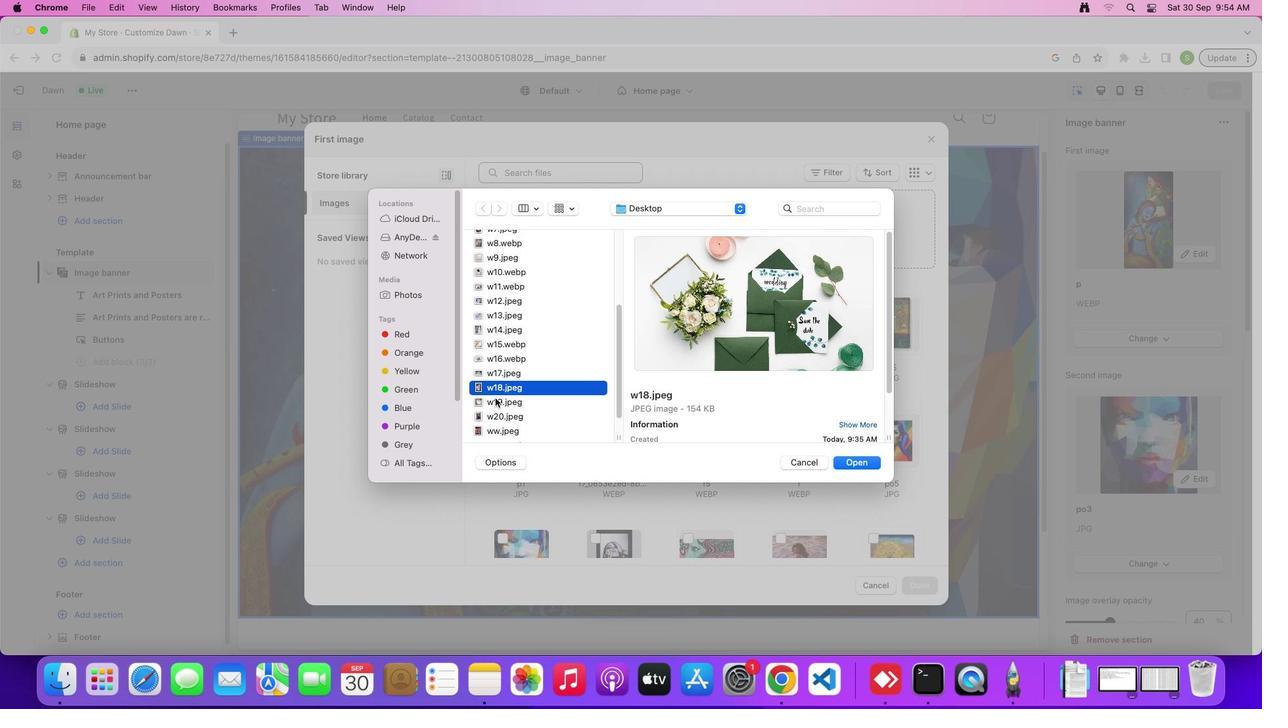 
Action: Mouse moved to (495, 399)
Screenshot: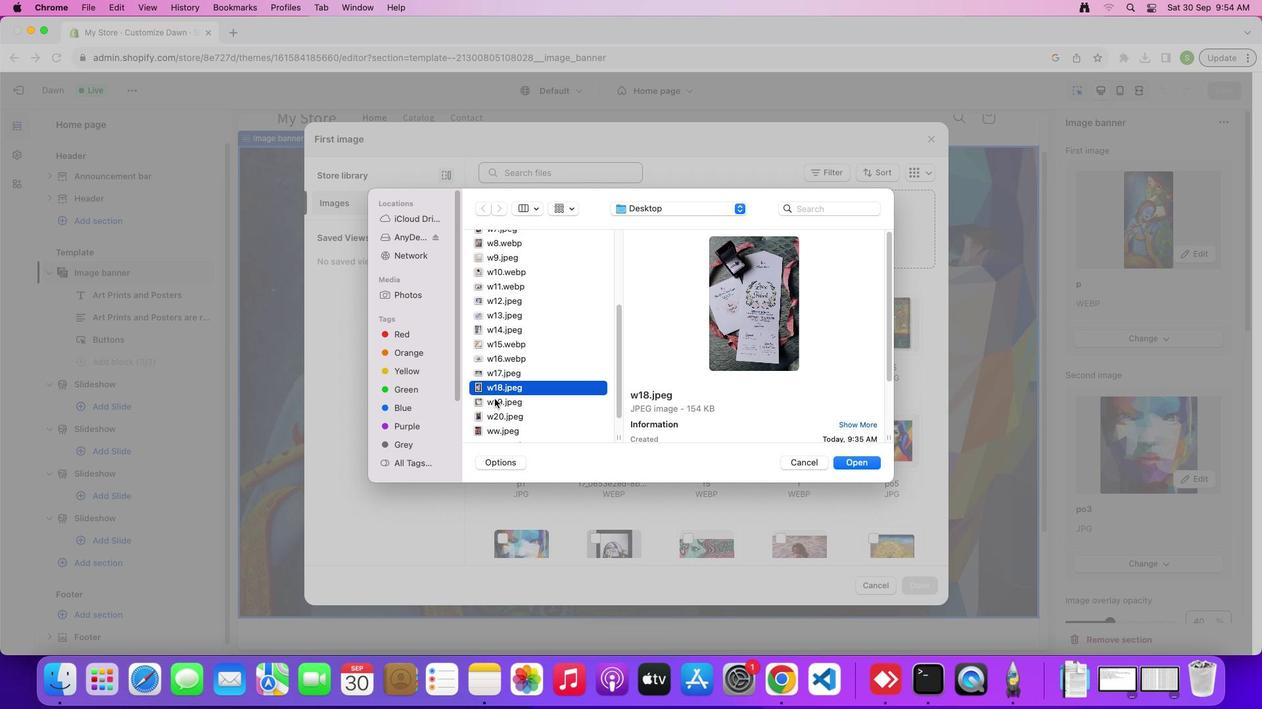 
Action: Mouse pressed left at (495, 399)
Screenshot: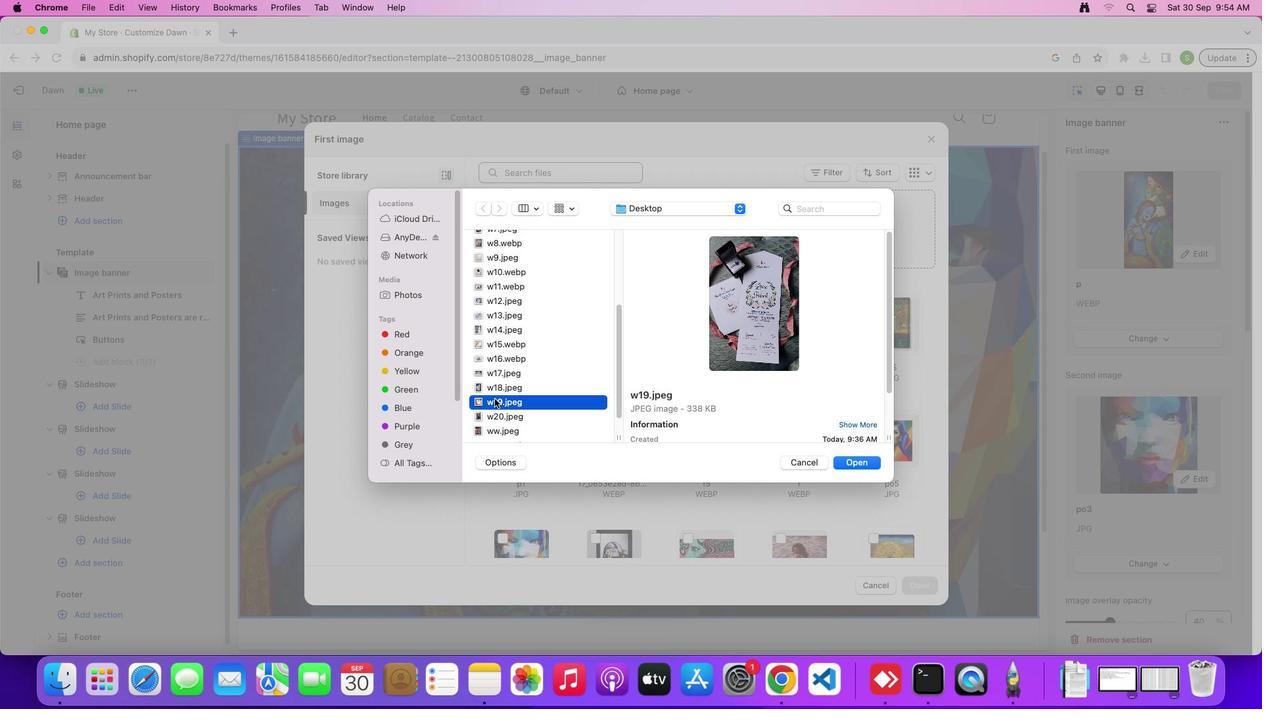 
Action: Mouse moved to (495, 416)
Screenshot: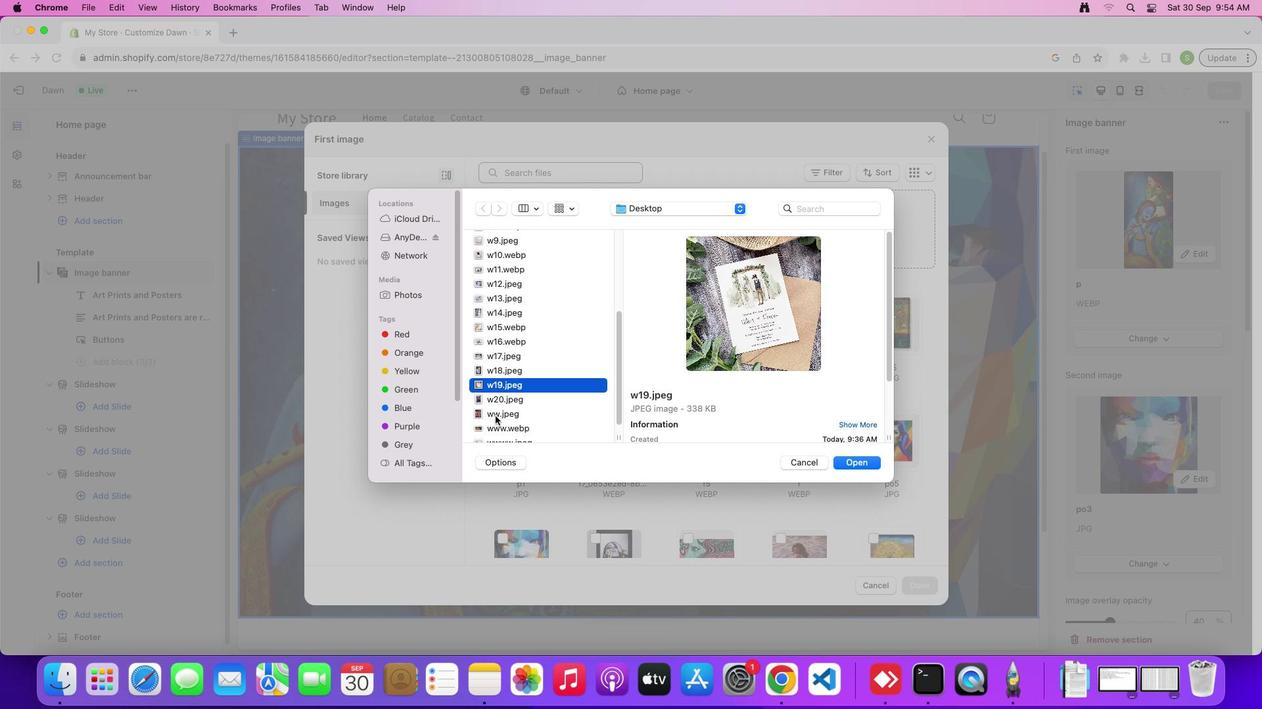 
Action: Mouse scrolled (495, 416) with delta (0, 0)
Screenshot: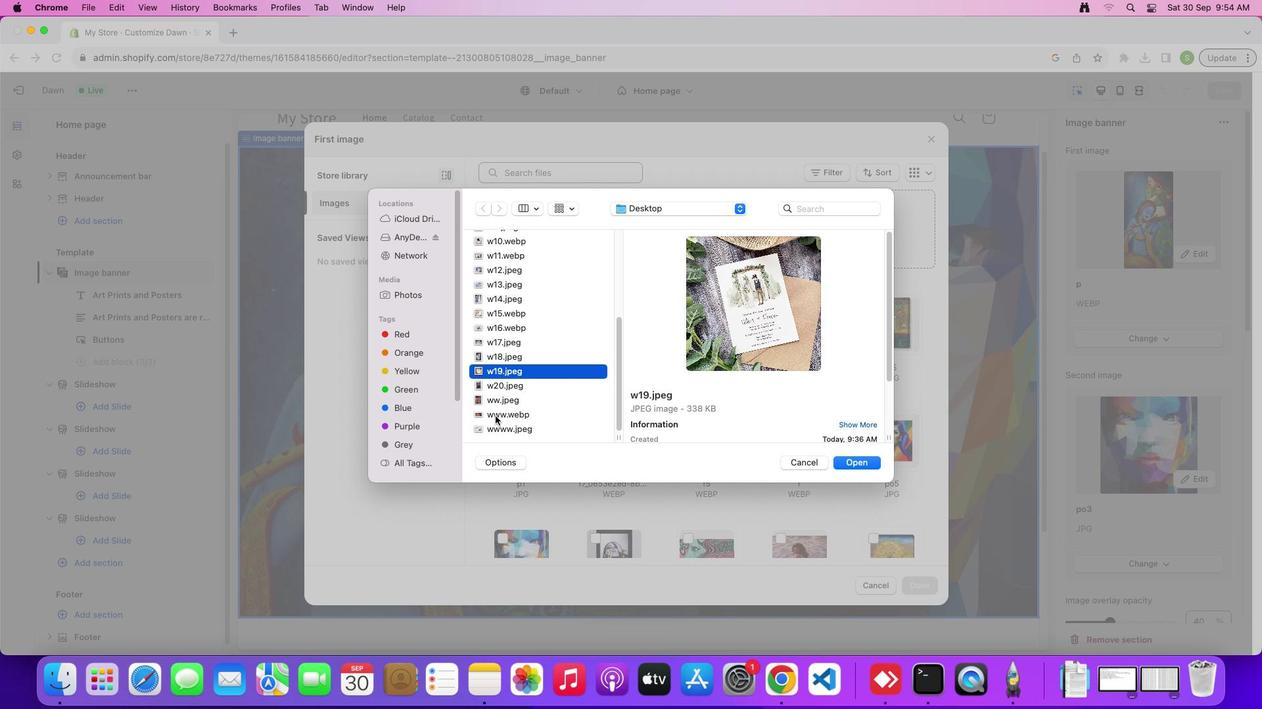 
Action: Mouse scrolled (495, 416) with delta (0, 0)
Screenshot: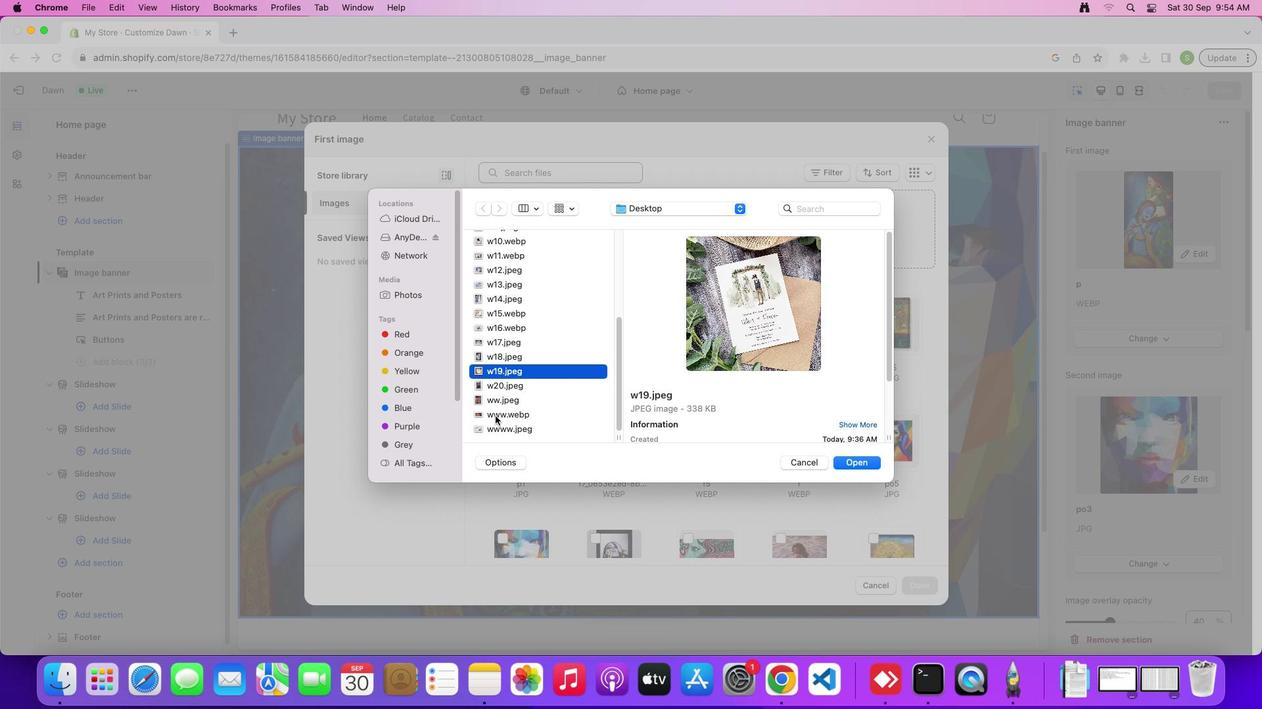
Action: Mouse scrolled (495, 416) with delta (0, -1)
Screenshot: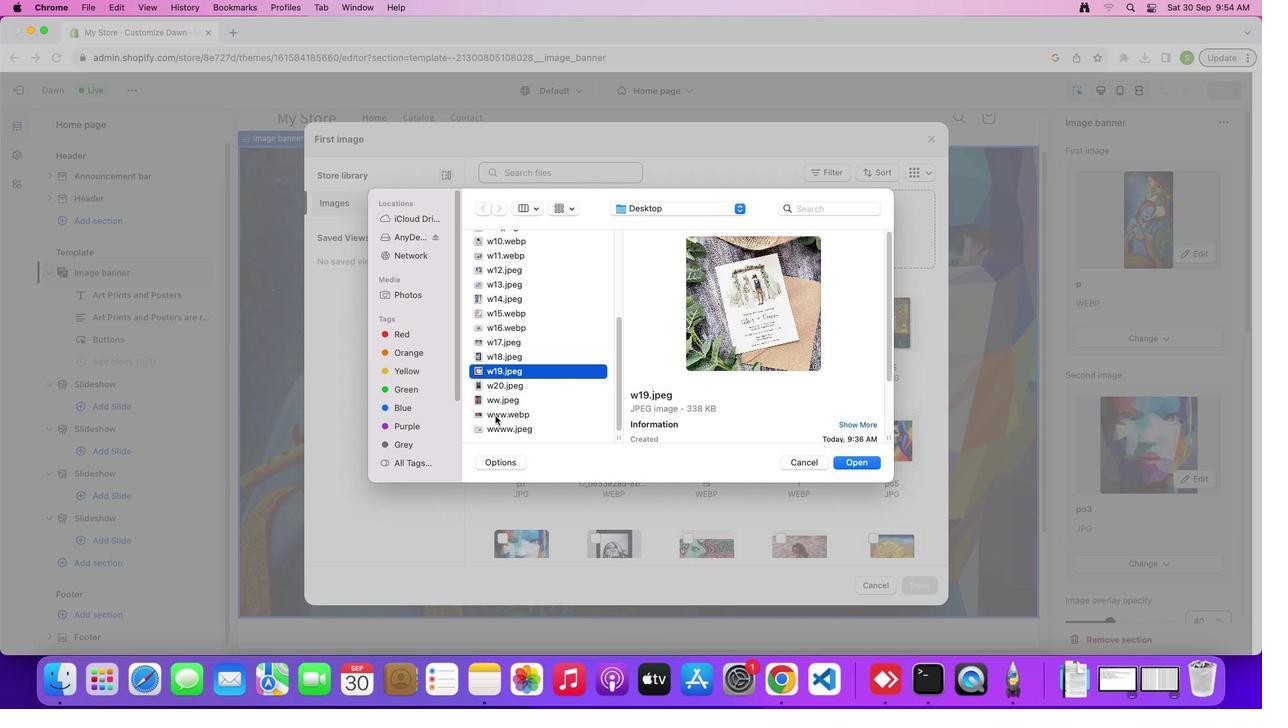 
Action: Mouse moved to (496, 389)
Screenshot: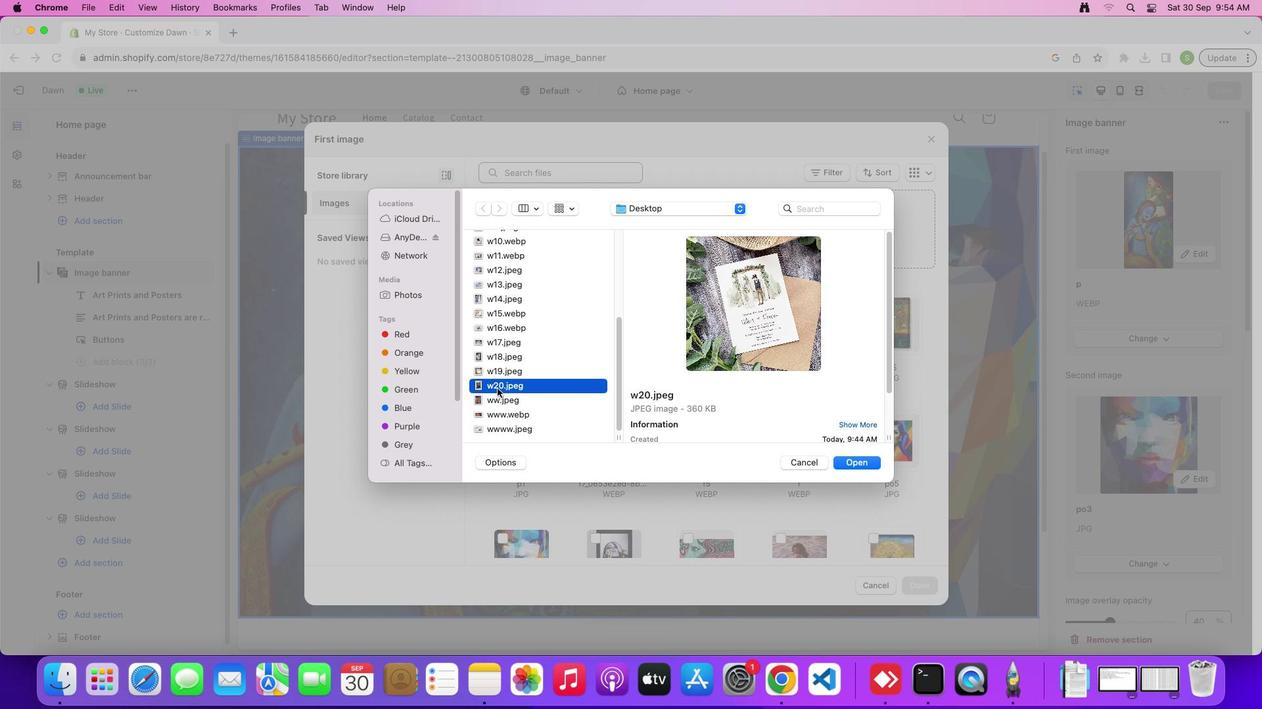 
Action: Mouse pressed left at (496, 389)
Screenshot: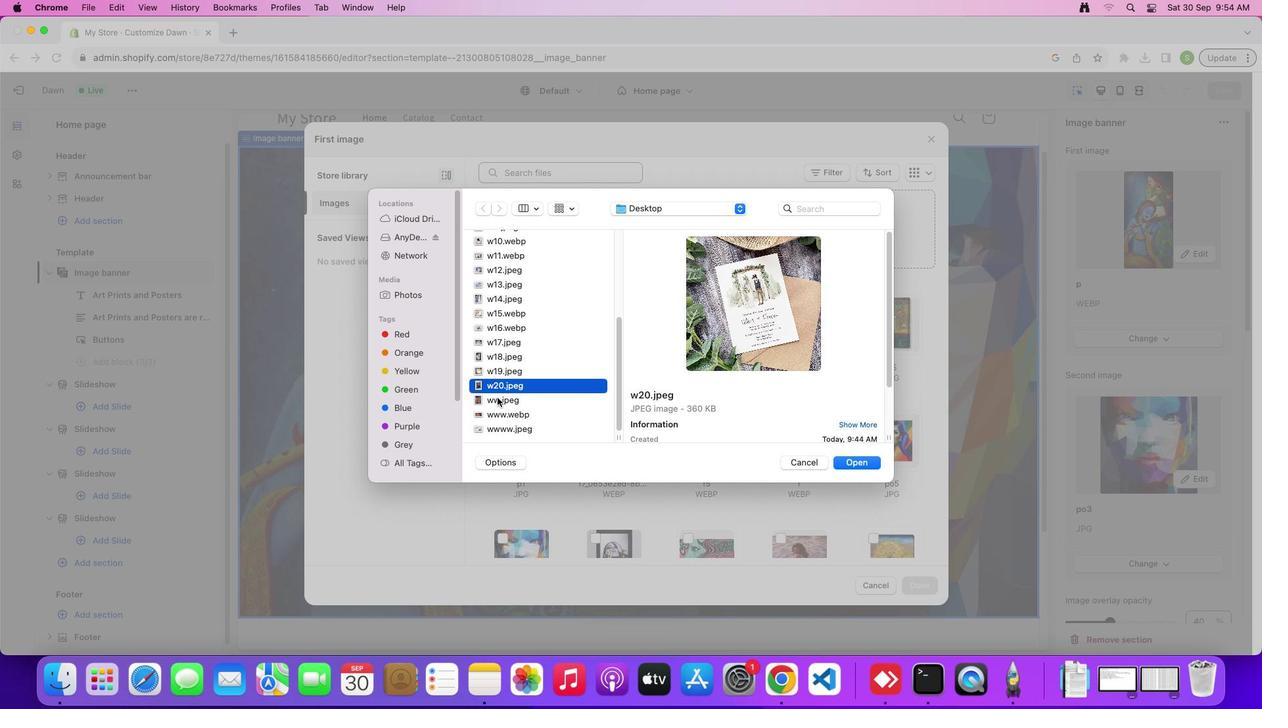 
Action: Mouse moved to (496, 400)
Screenshot: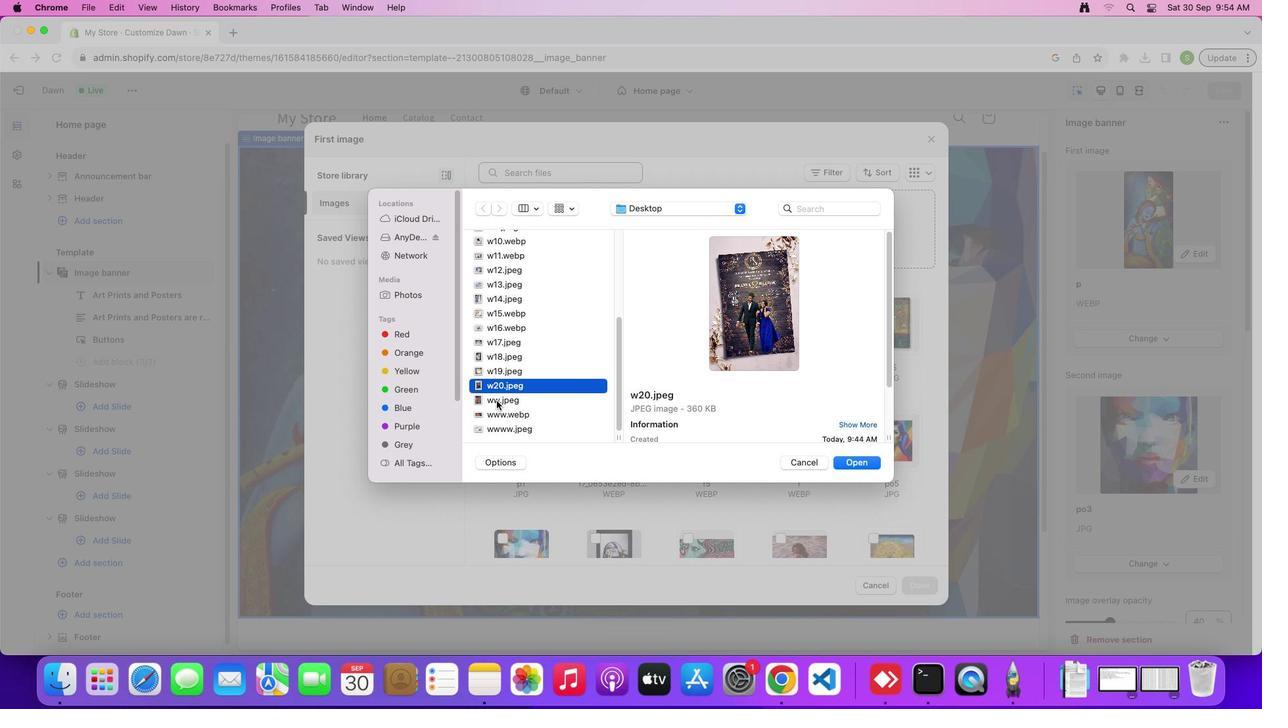 
Action: Mouse pressed left at (496, 400)
Screenshot: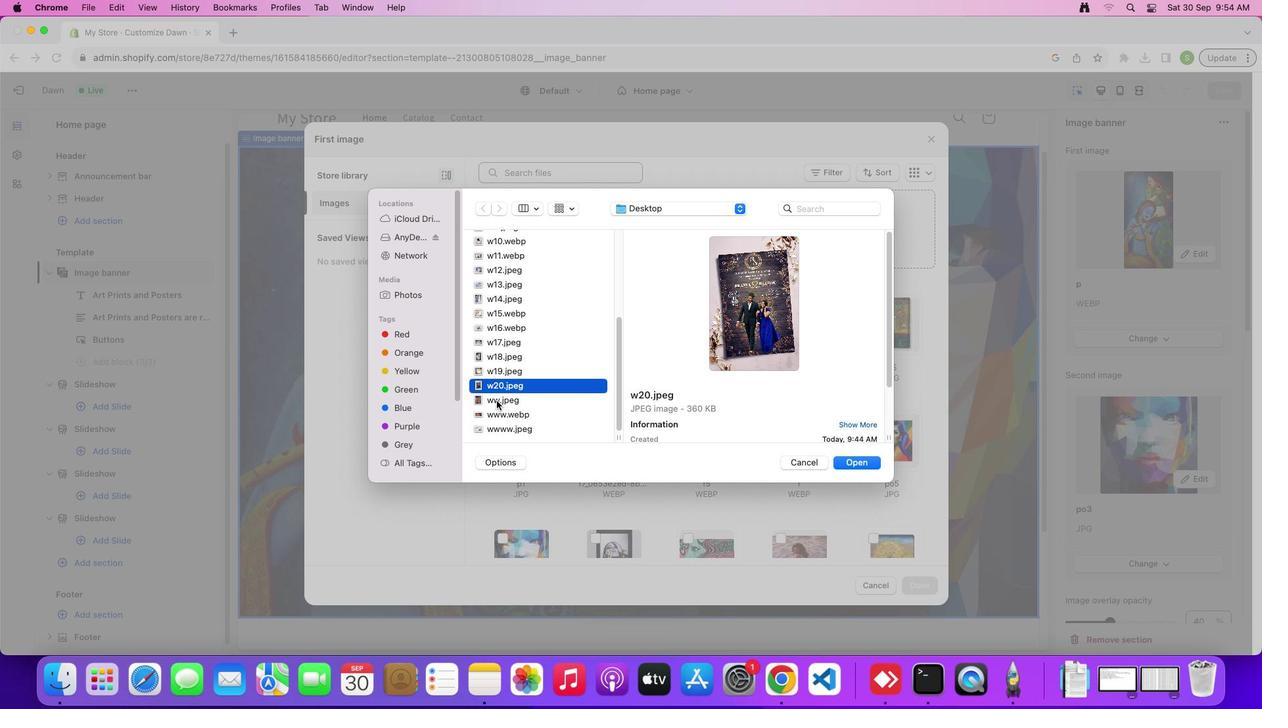 
Action: Mouse moved to (498, 420)
Screenshot: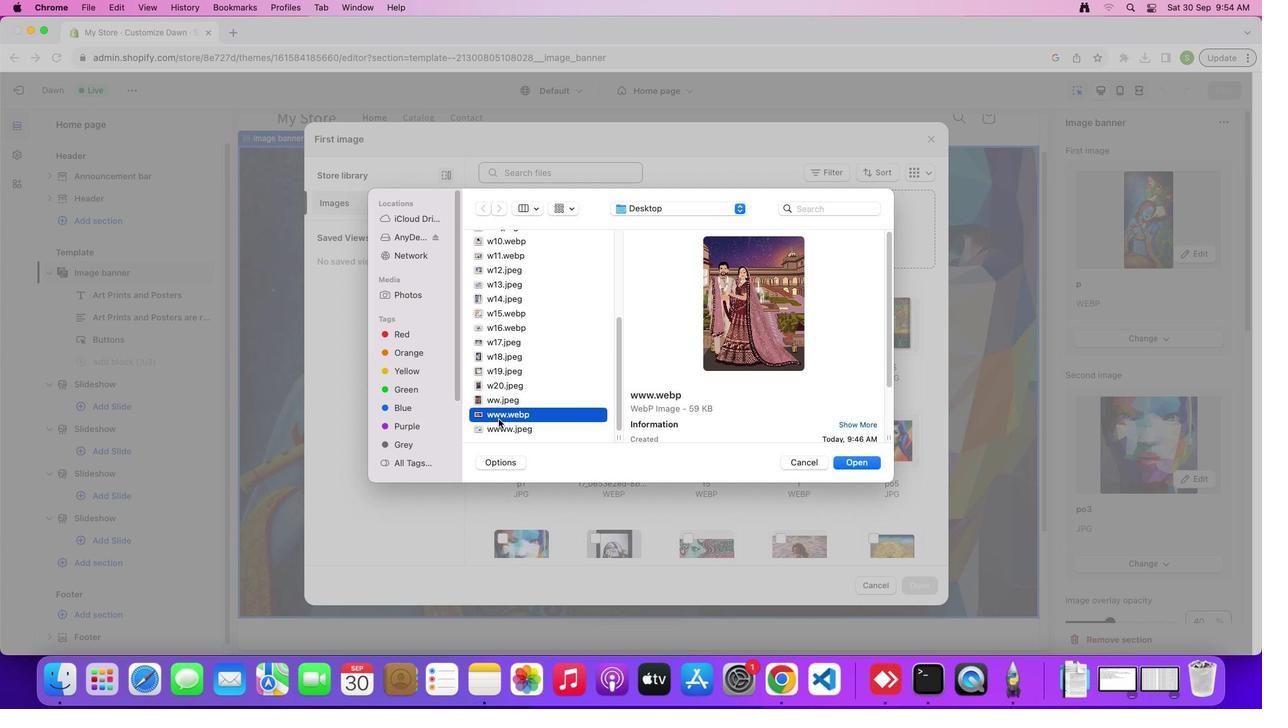 
Action: Mouse pressed left at (498, 420)
Screenshot: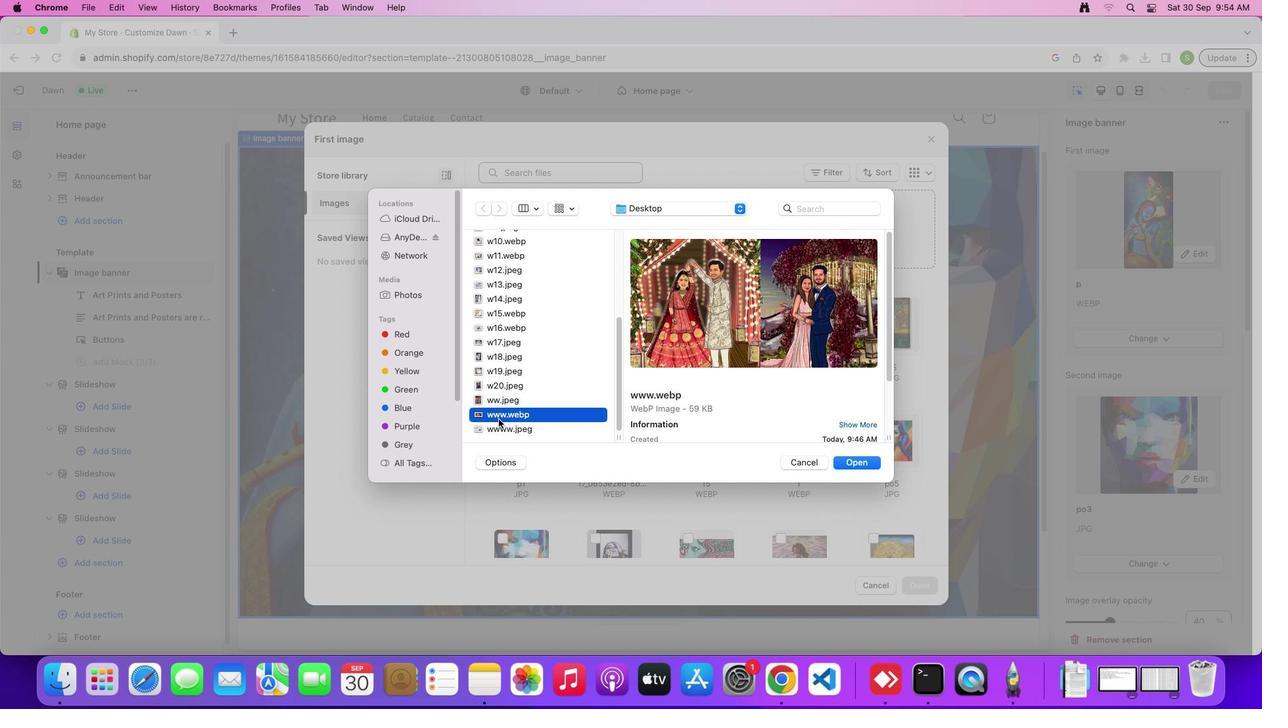 
Action: Mouse moved to (842, 463)
Screenshot: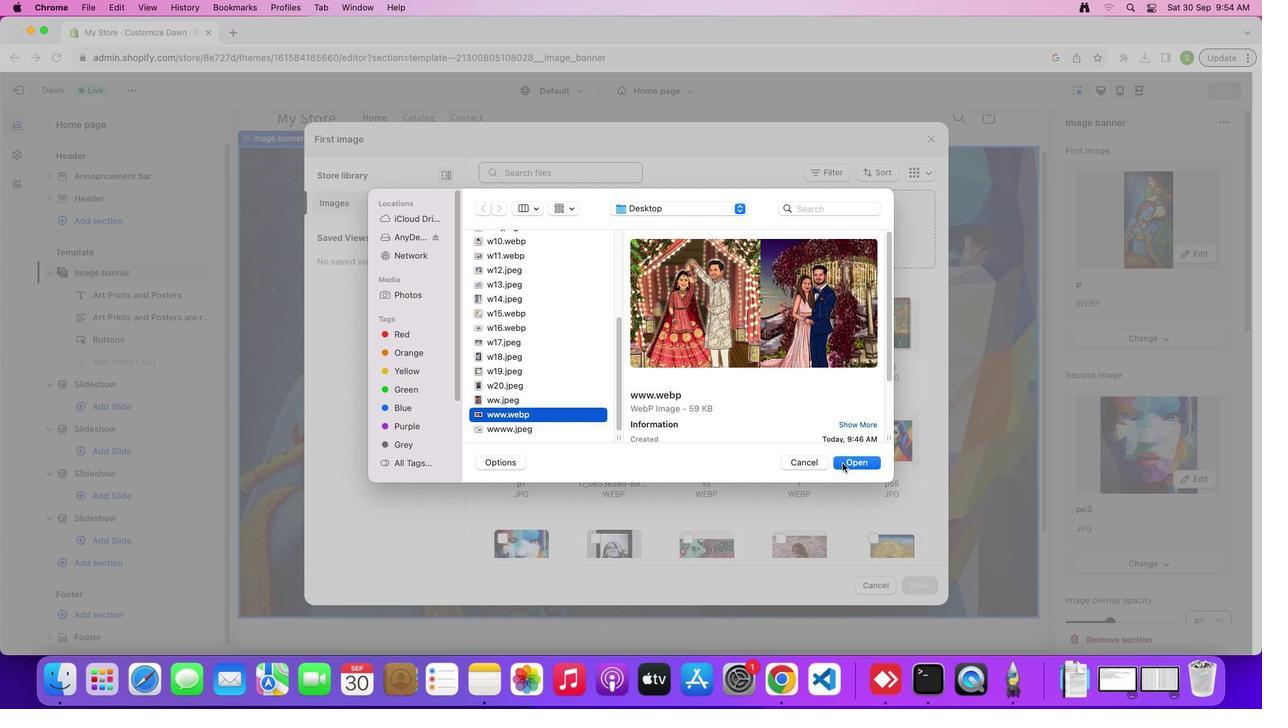 
Action: Mouse pressed left at (842, 463)
Screenshot: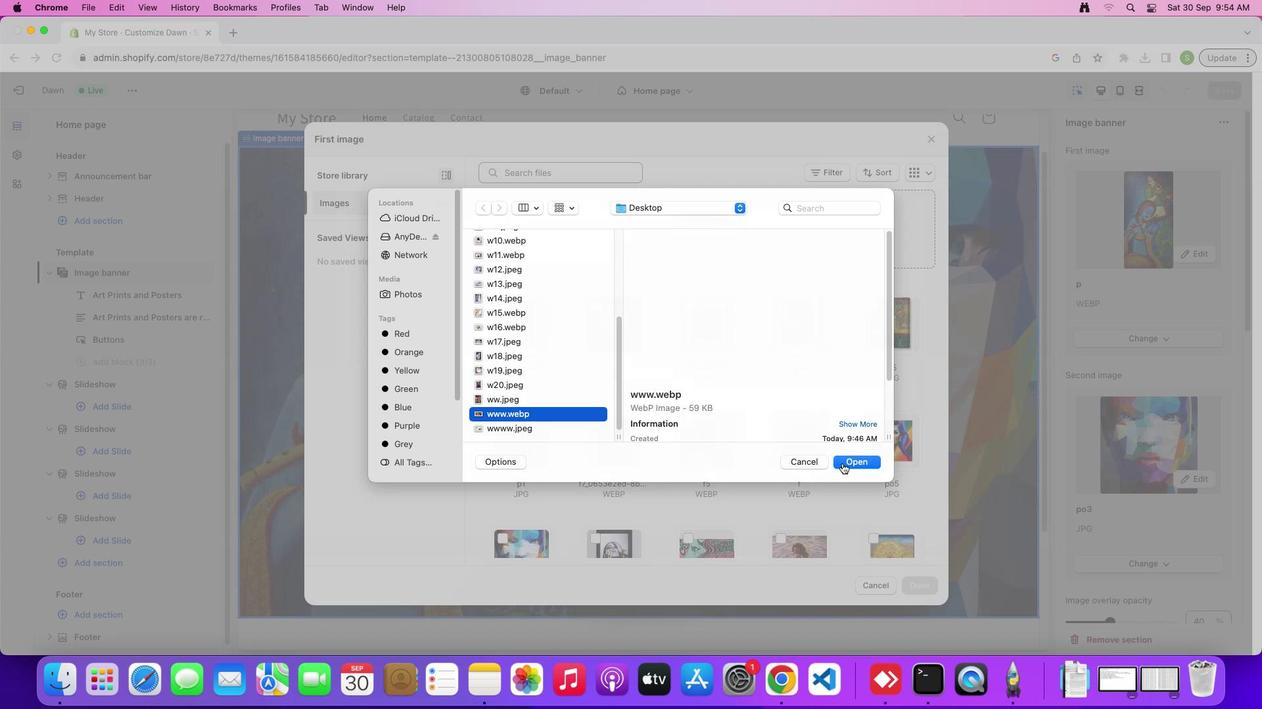 
Action: Mouse moved to (924, 588)
Screenshot: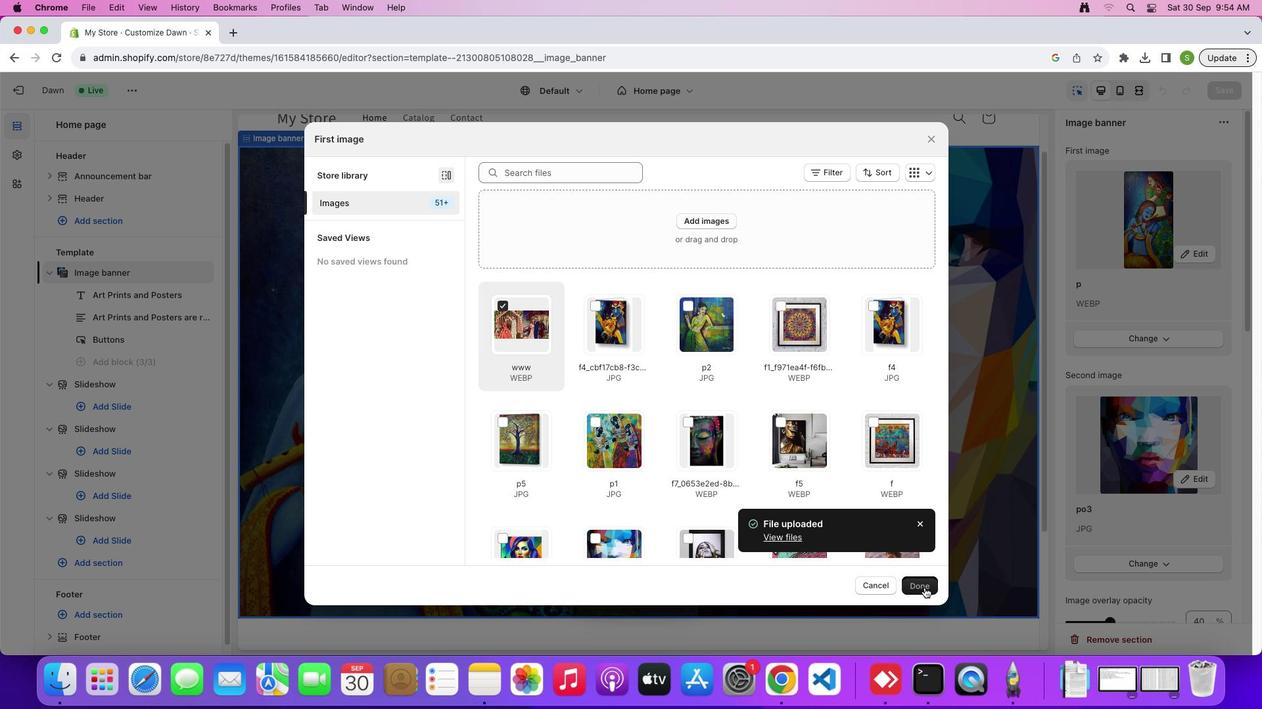 
Action: Mouse pressed left at (924, 588)
Screenshot: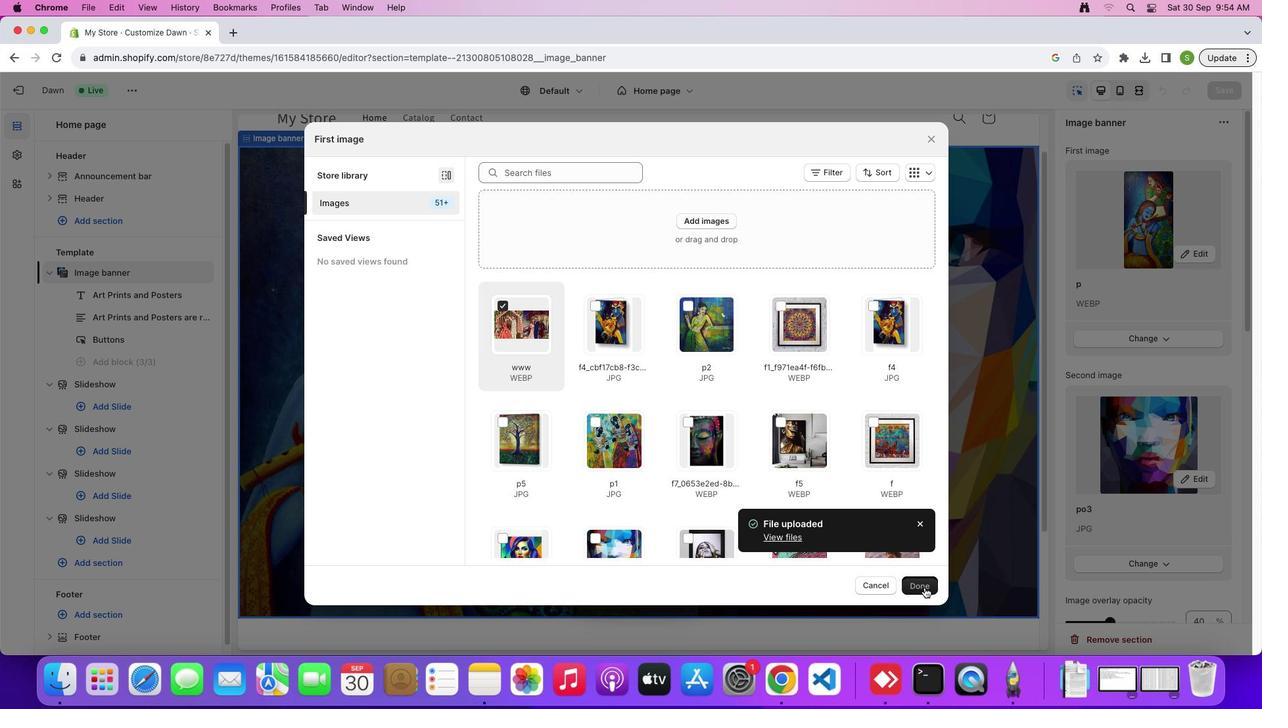 
Action: Mouse moved to (1160, 541)
Screenshot: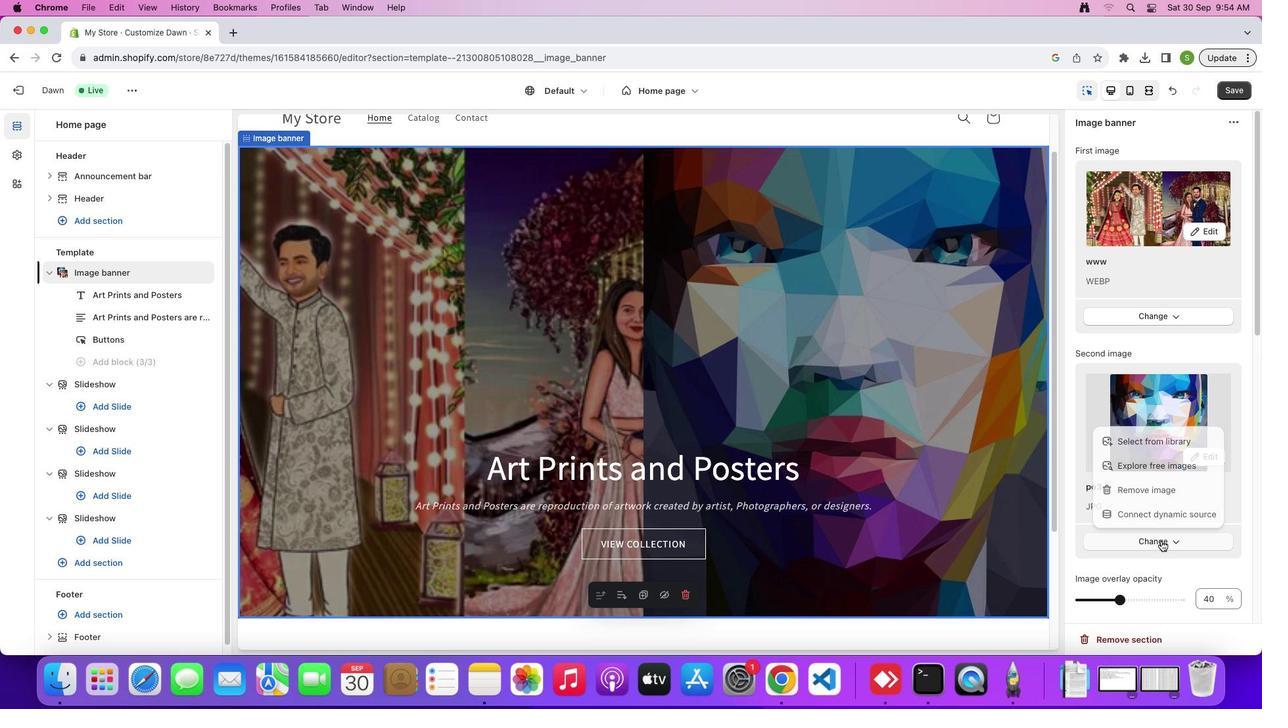
Action: Mouse pressed left at (1160, 541)
Screenshot: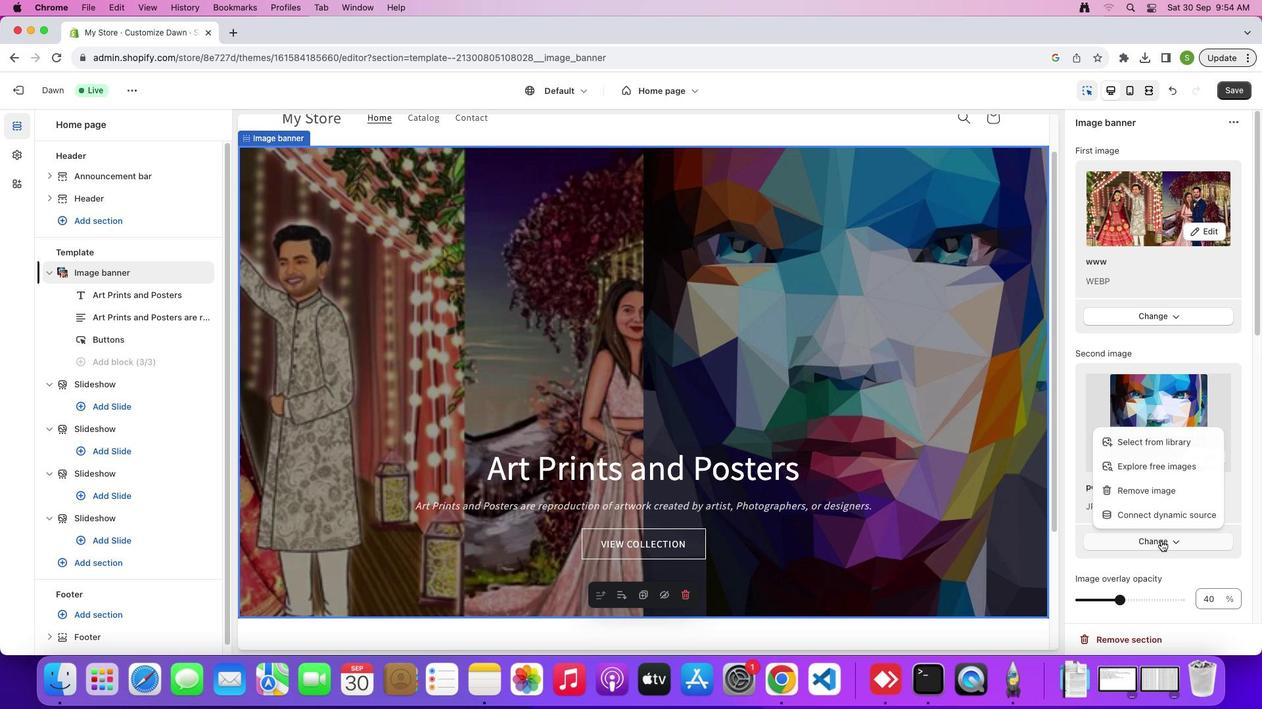 
Action: Mouse moved to (1128, 445)
Screenshot: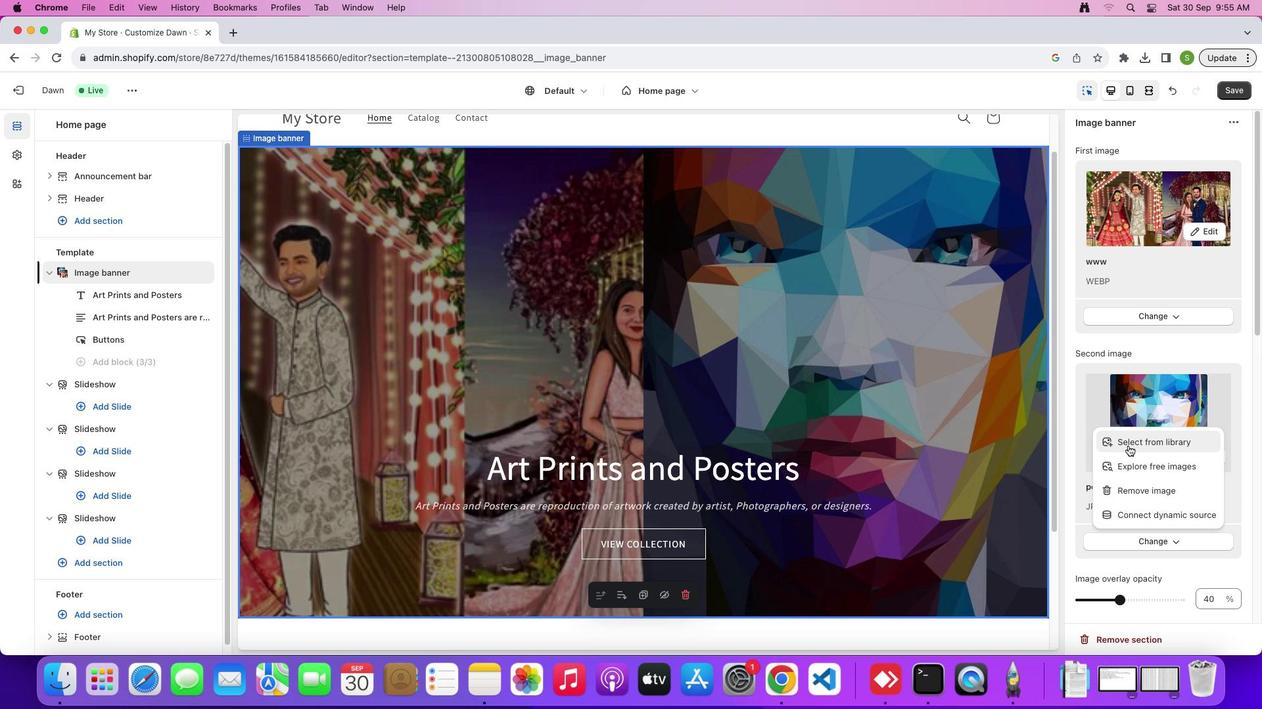 
Action: Mouse pressed left at (1128, 445)
Screenshot: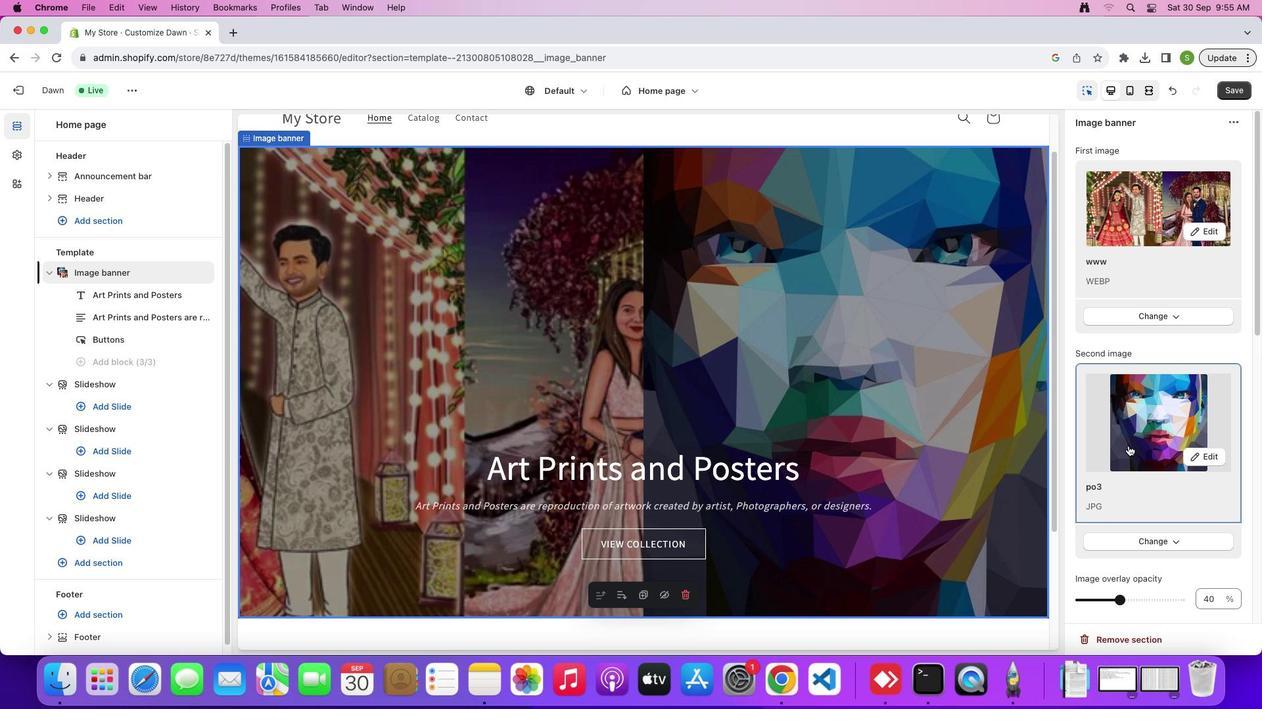 
Action: Mouse moved to (697, 233)
Screenshot: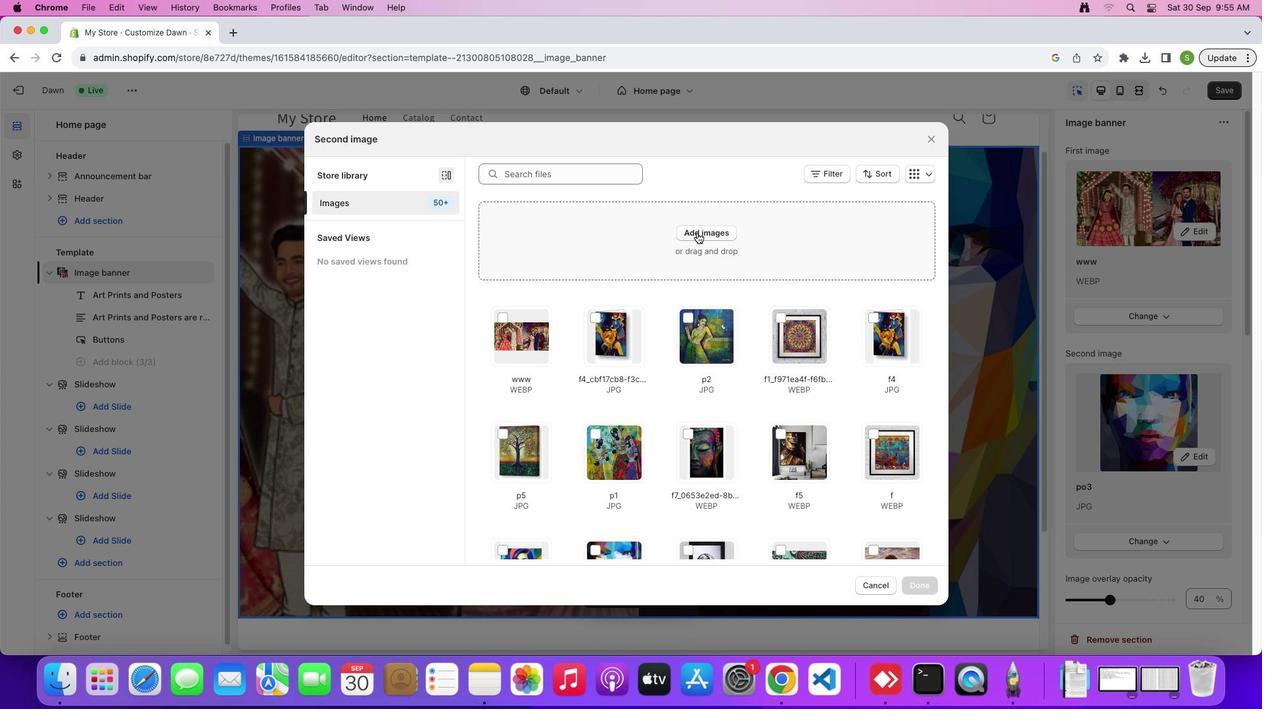 
Action: Mouse pressed left at (697, 233)
Screenshot: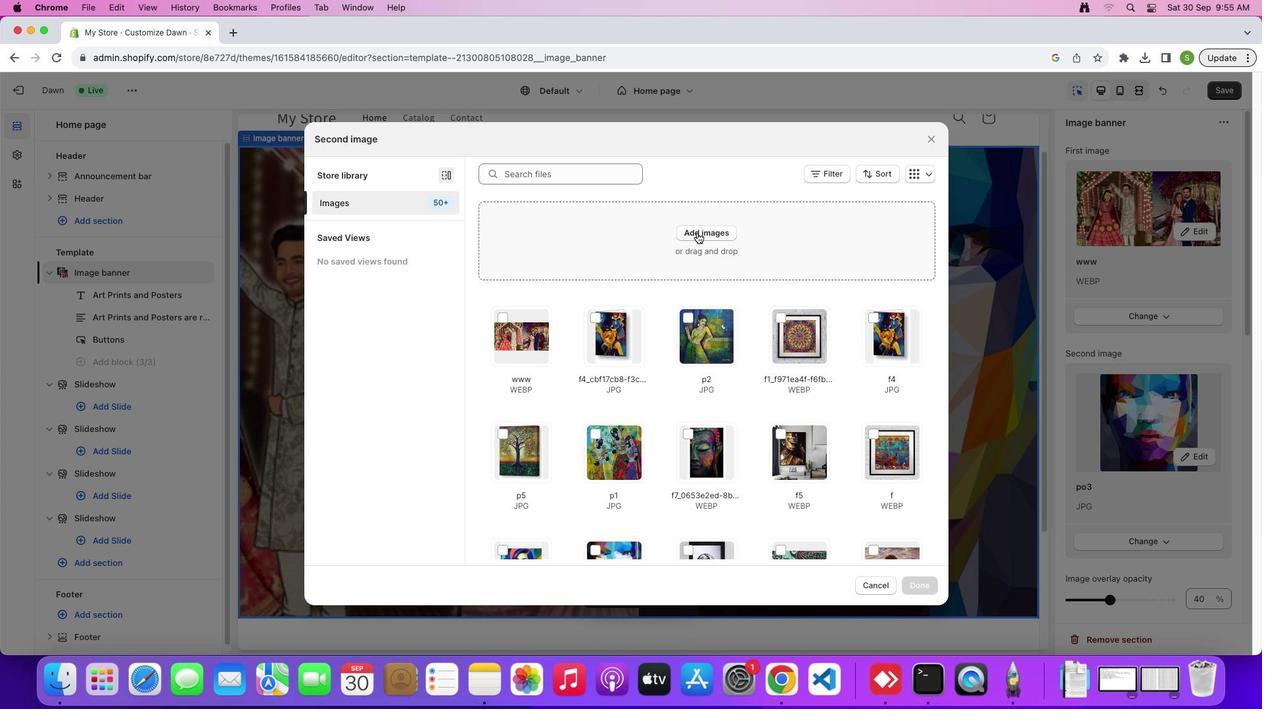 
Action: Mouse moved to (494, 381)
Screenshot: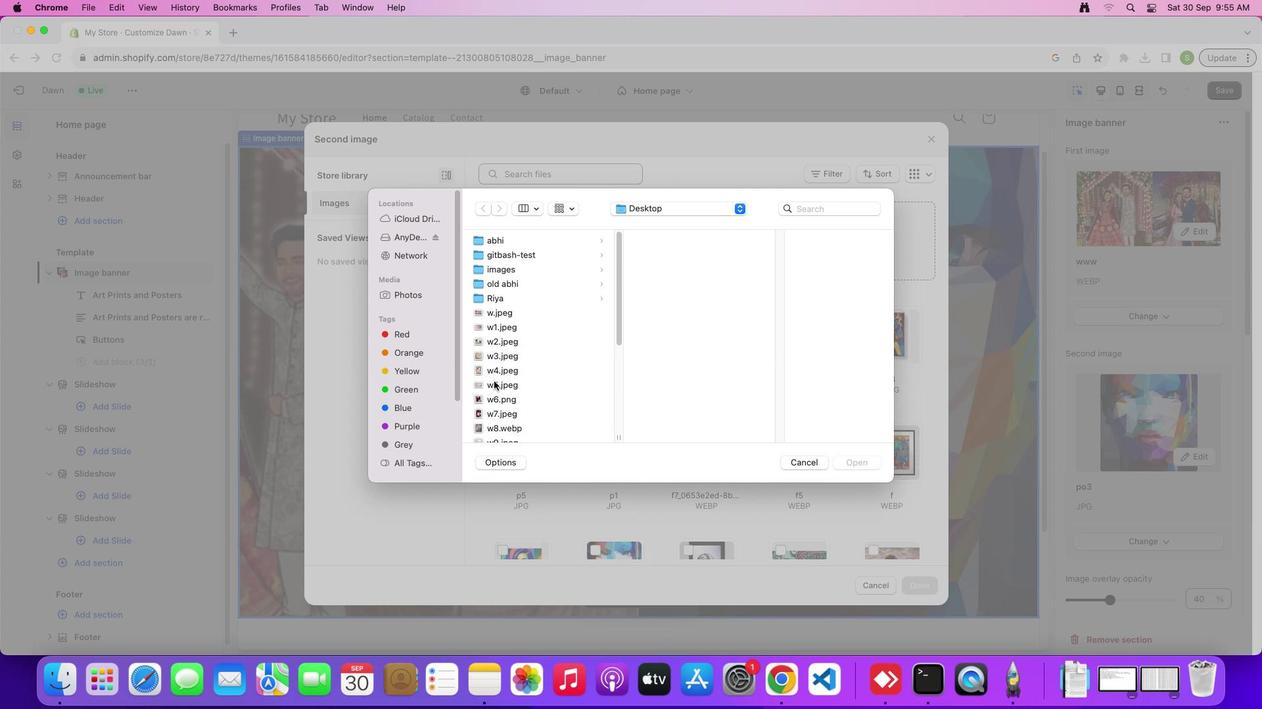 
Action: Mouse scrolled (494, 381) with delta (0, 0)
Screenshot: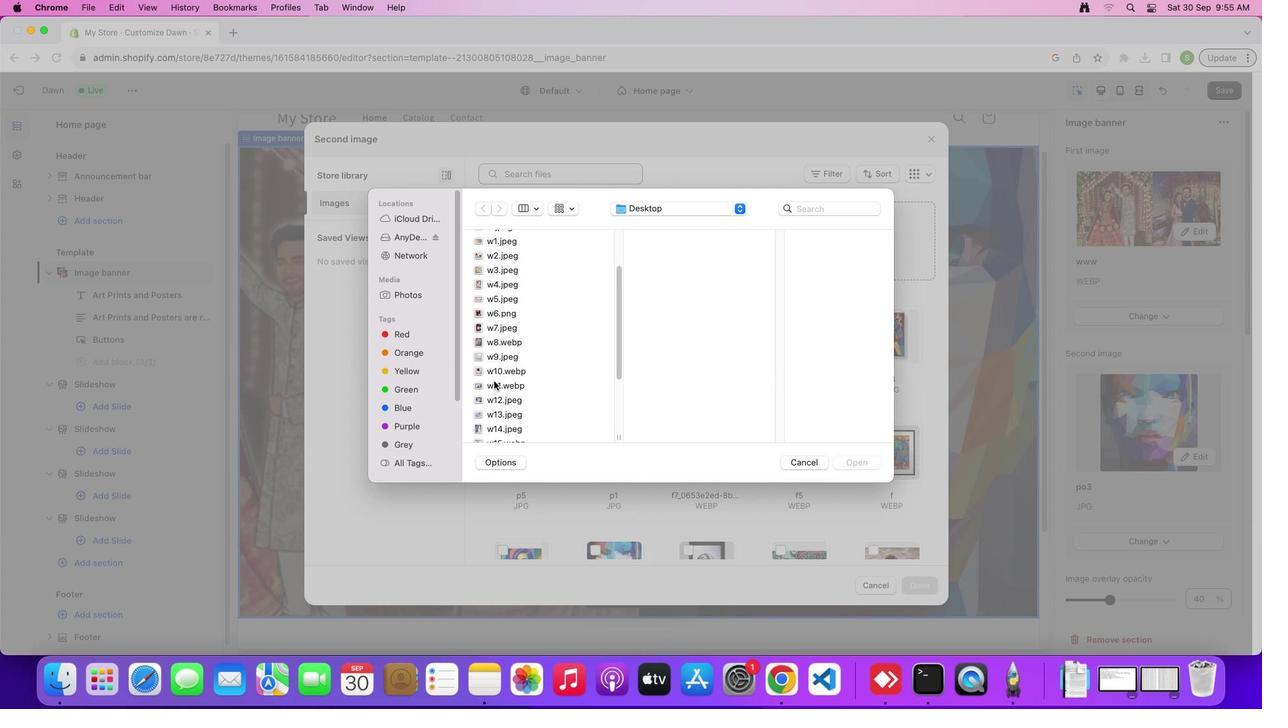 
Action: Mouse scrolled (494, 381) with delta (0, 0)
Screenshot: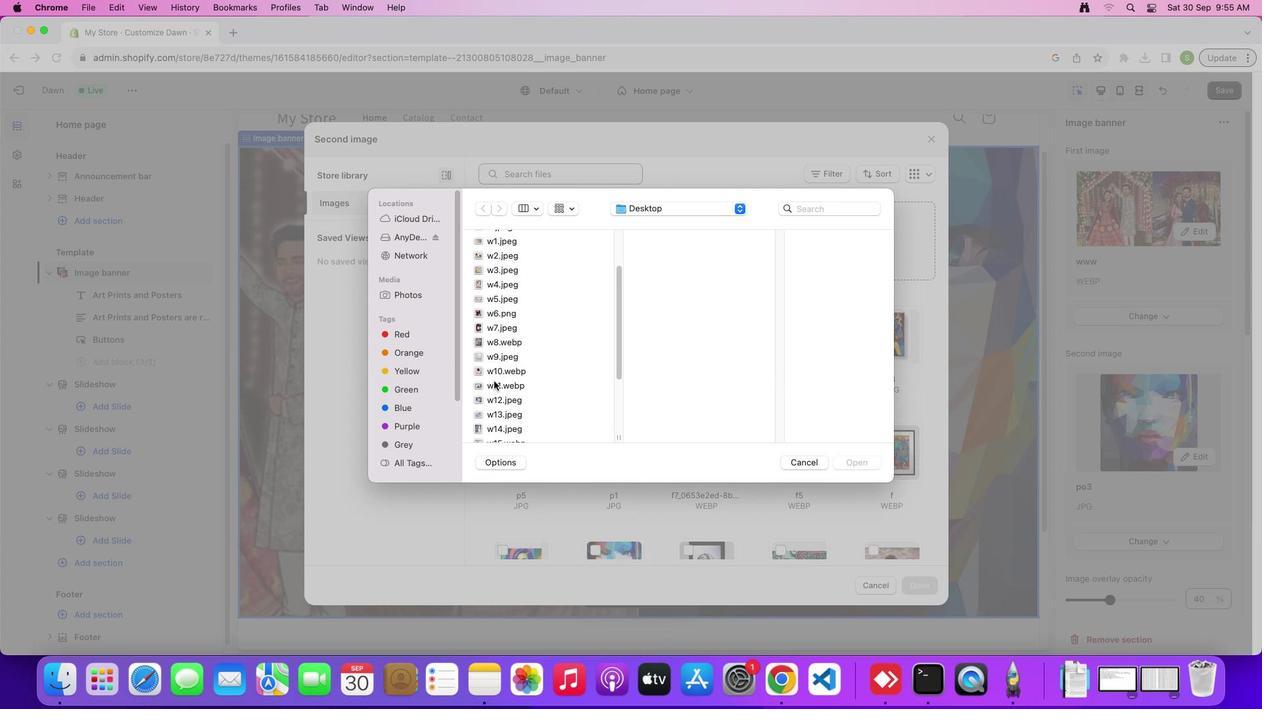
Action: Mouse scrolled (494, 381) with delta (0, -2)
Screenshot: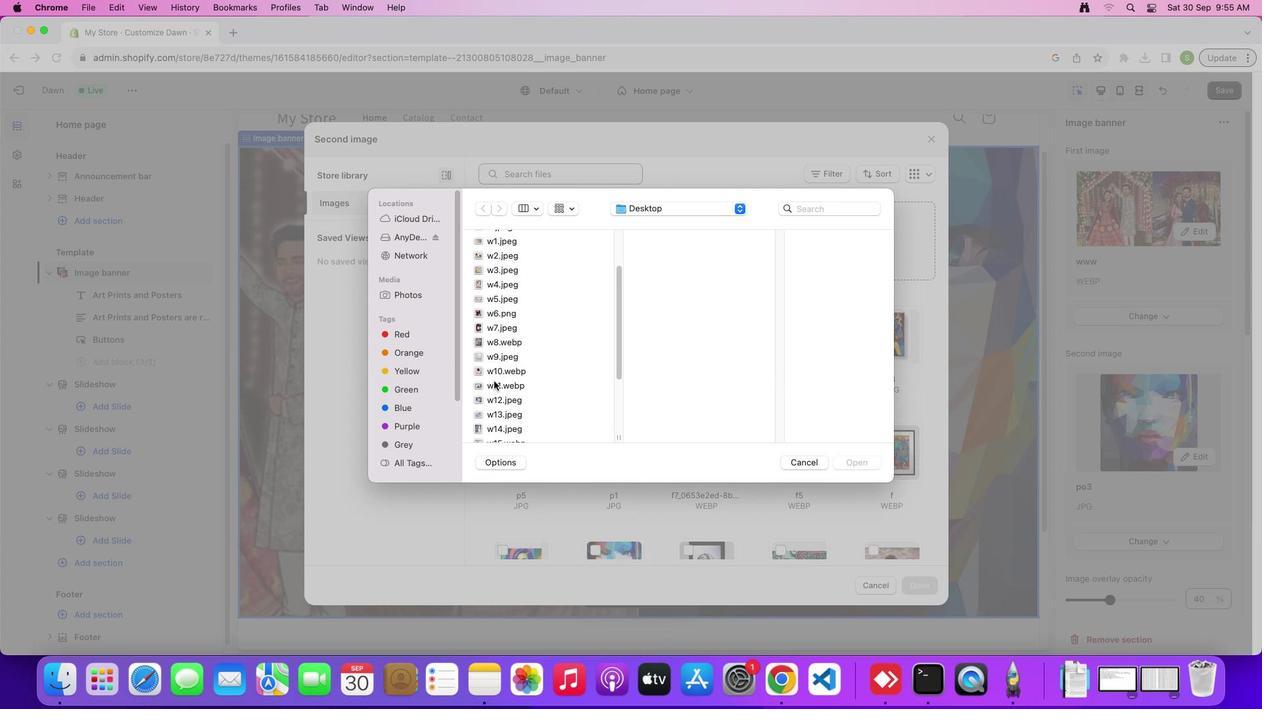
Action: Mouse scrolled (494, 381) with delta (0, 0)
Screenshot: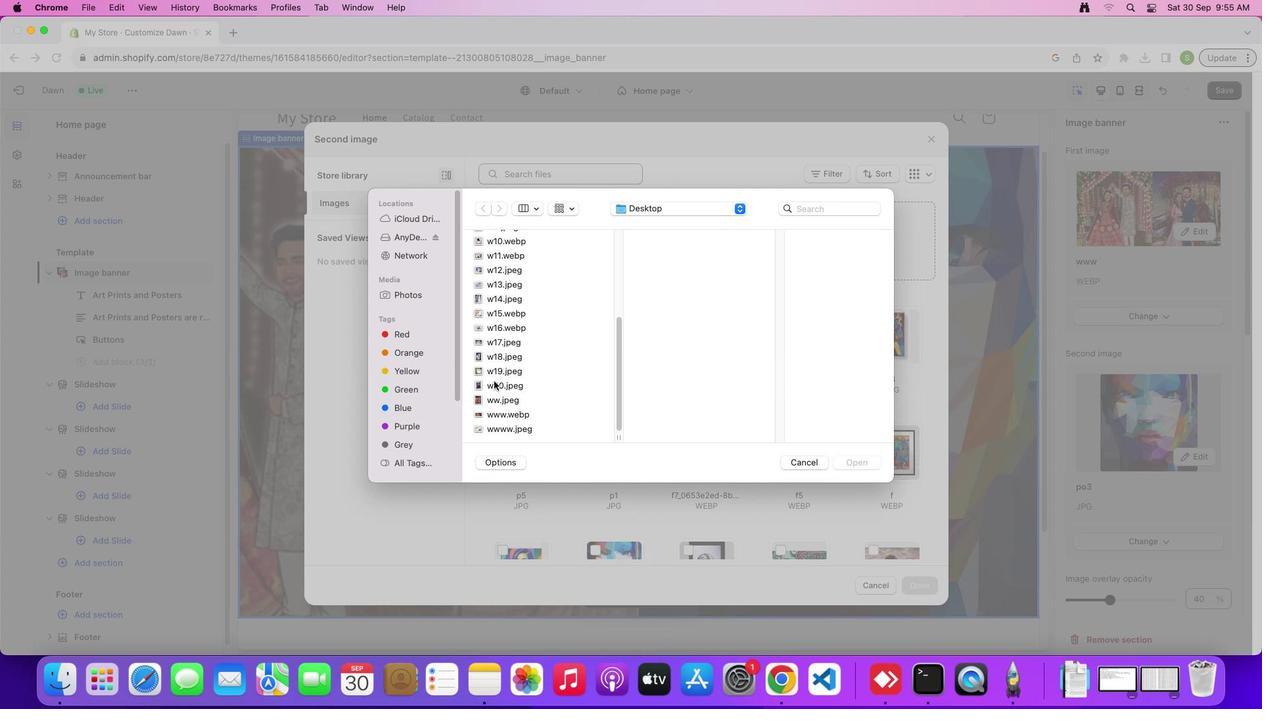 
Action: Mouse scrolled (494, 381) with delta (0, 0)
Screenshot: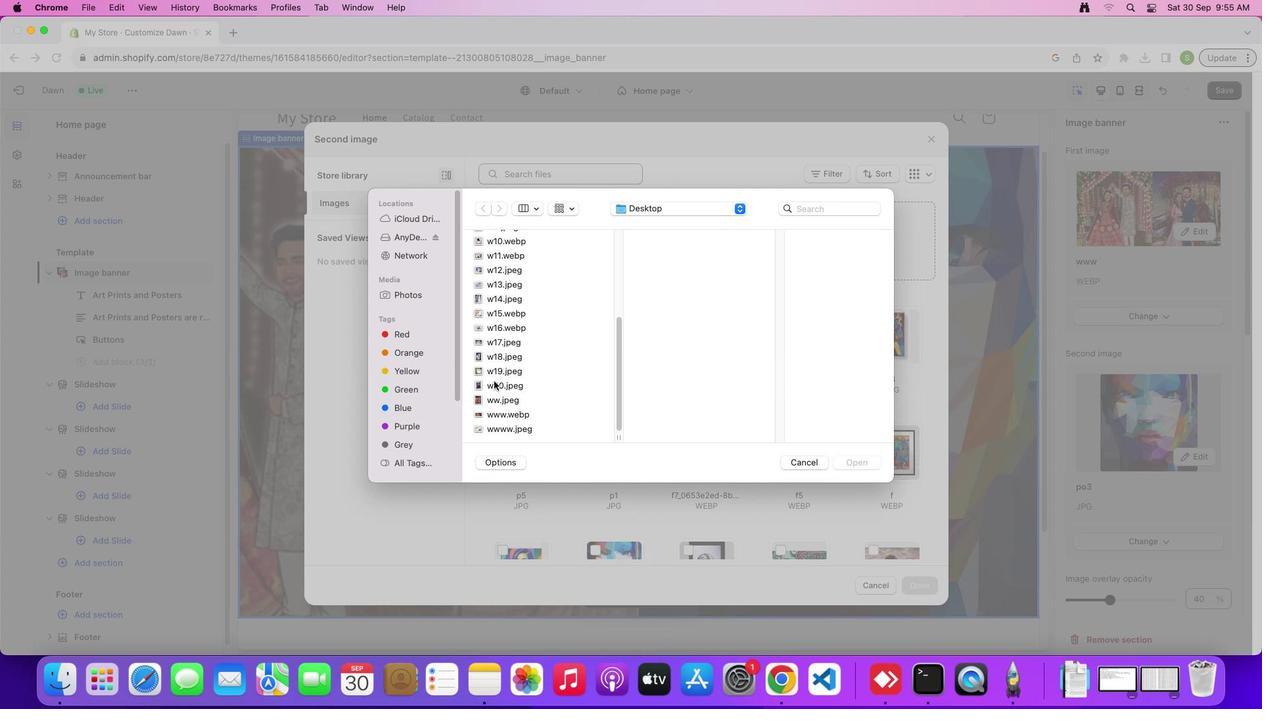 
Action: Mouse scrolled (494, 381) with delta (0, -2)
Screenshot: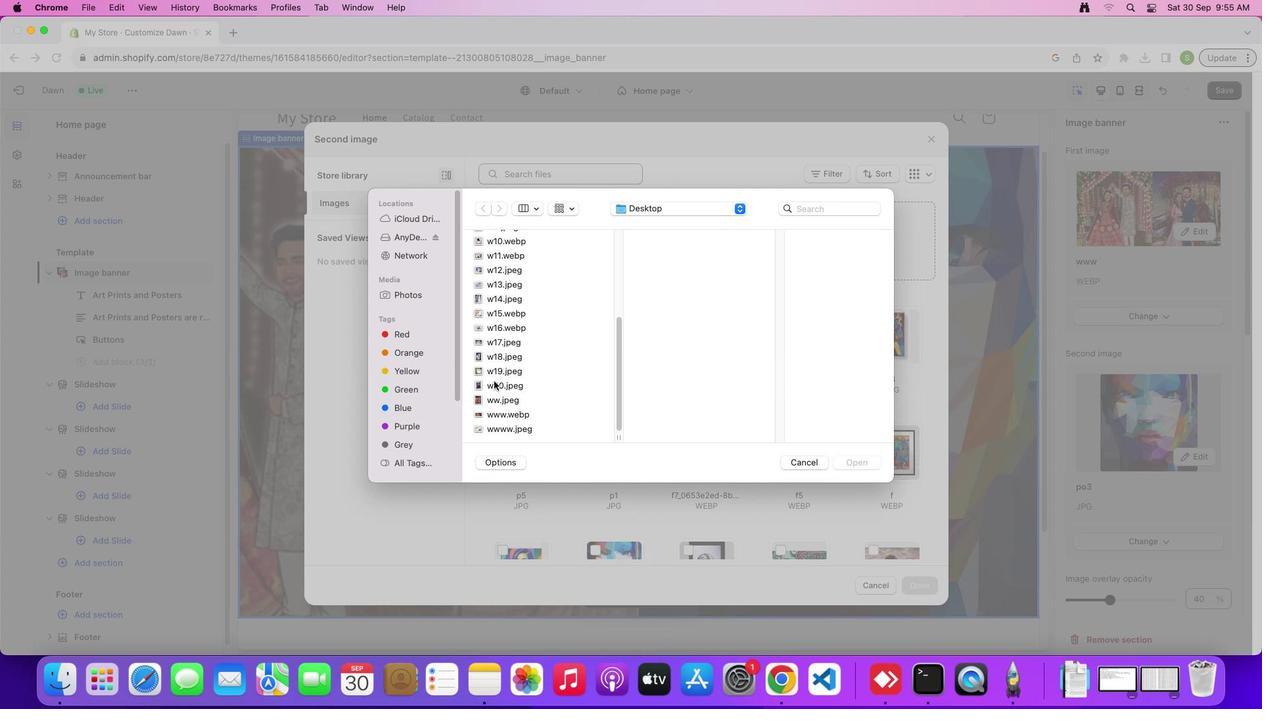 
Action: Mouse scrolled (494, 381) with delta (0, -4)
Screenshot: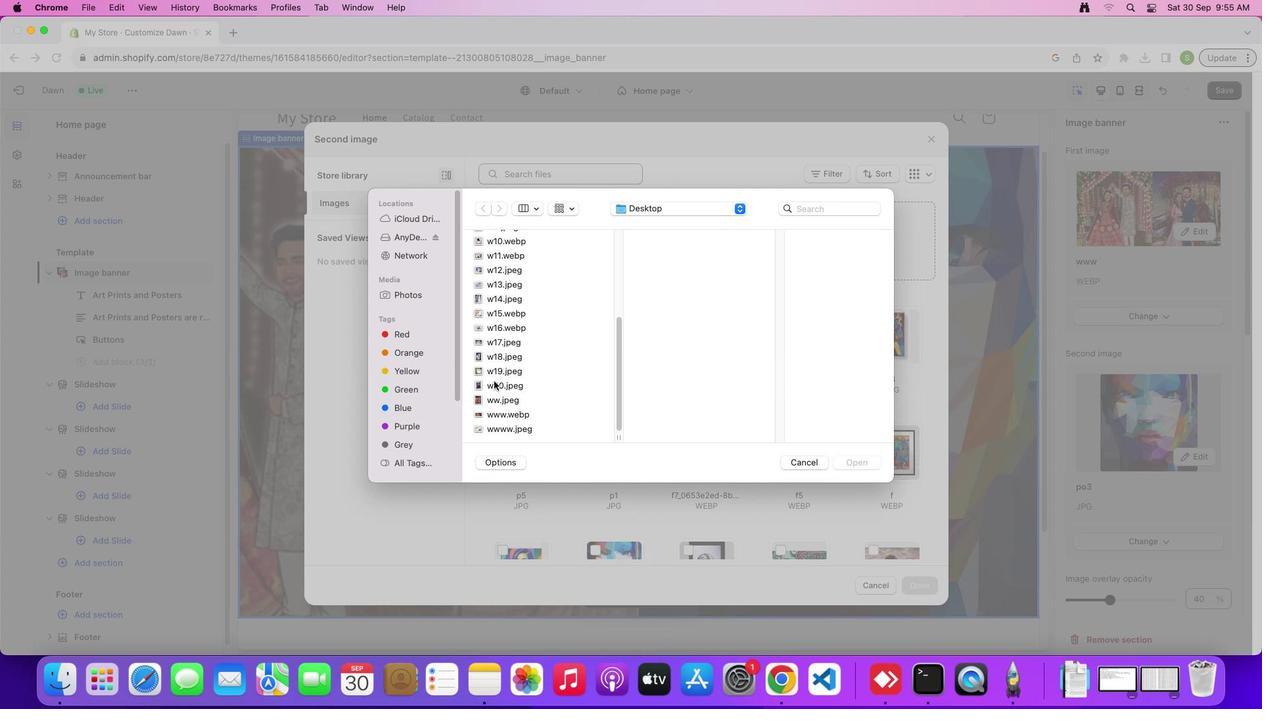 
Action: Mouse pressed left at (494, 381)
Screenshot: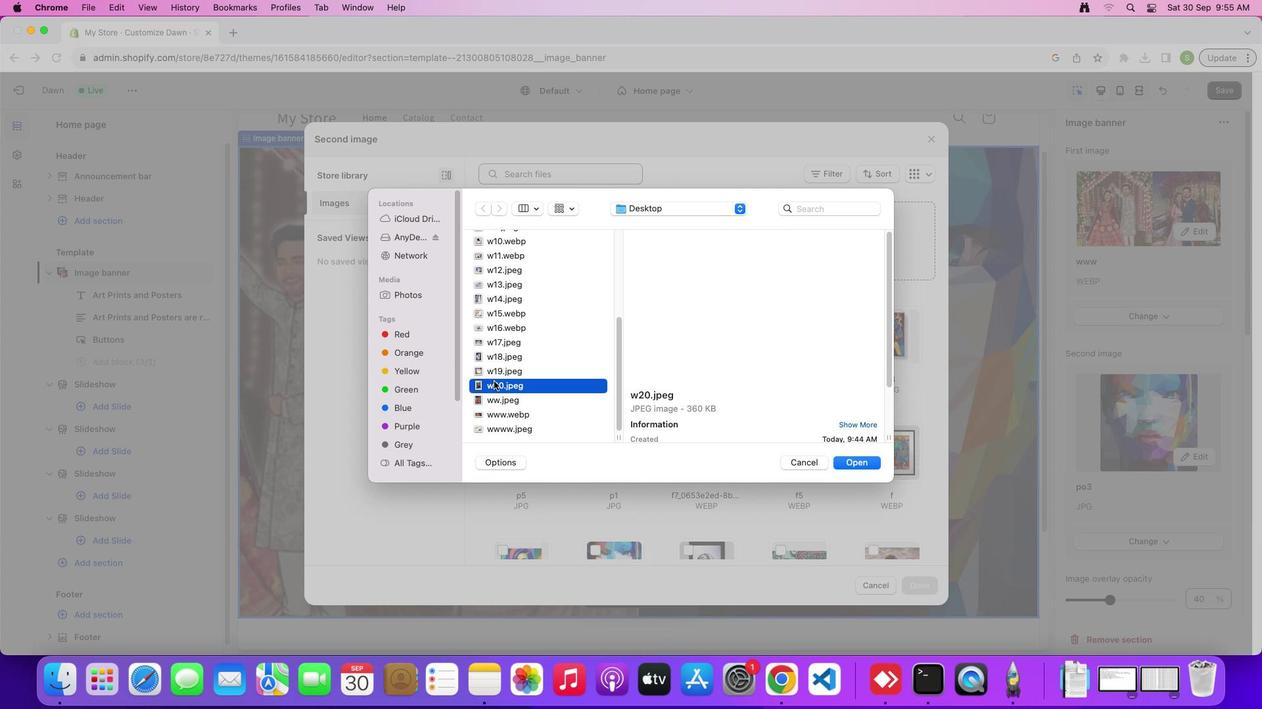 
Action: Mouse moved to (501, 402)
Screenshot: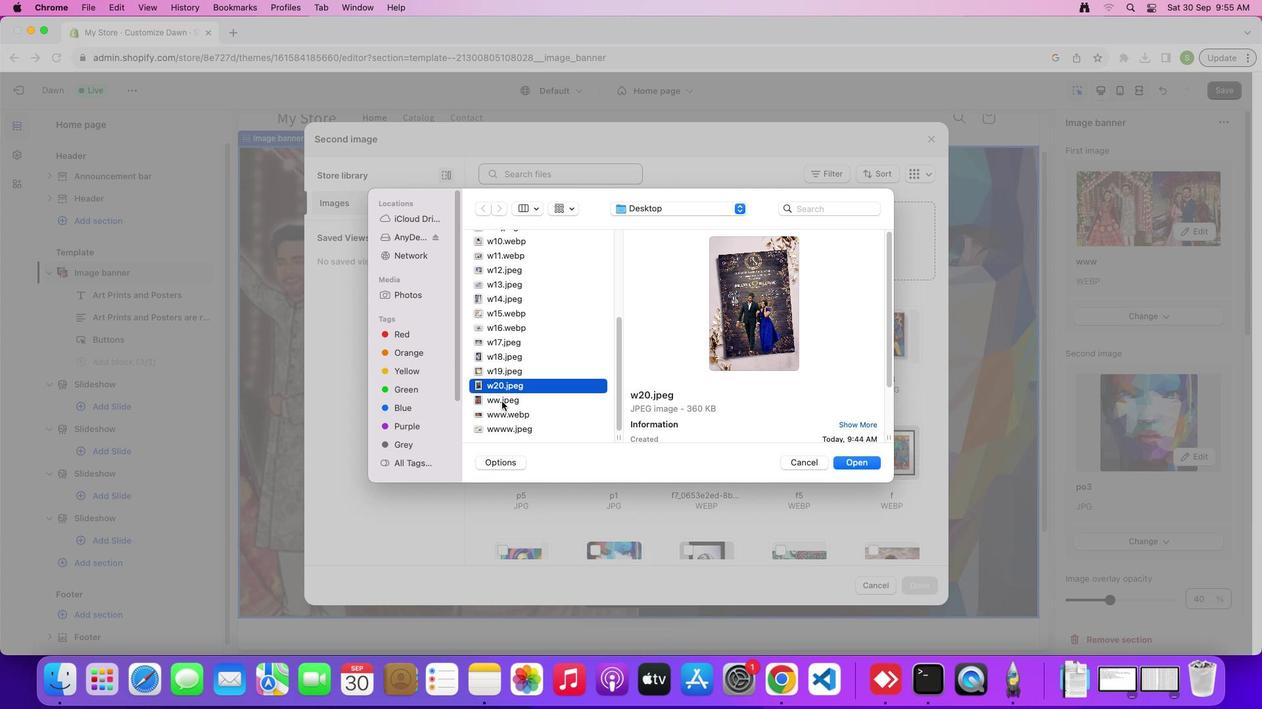
Action: Mouse scrolled (501, 402) with delta (0, 0)
Screenshot: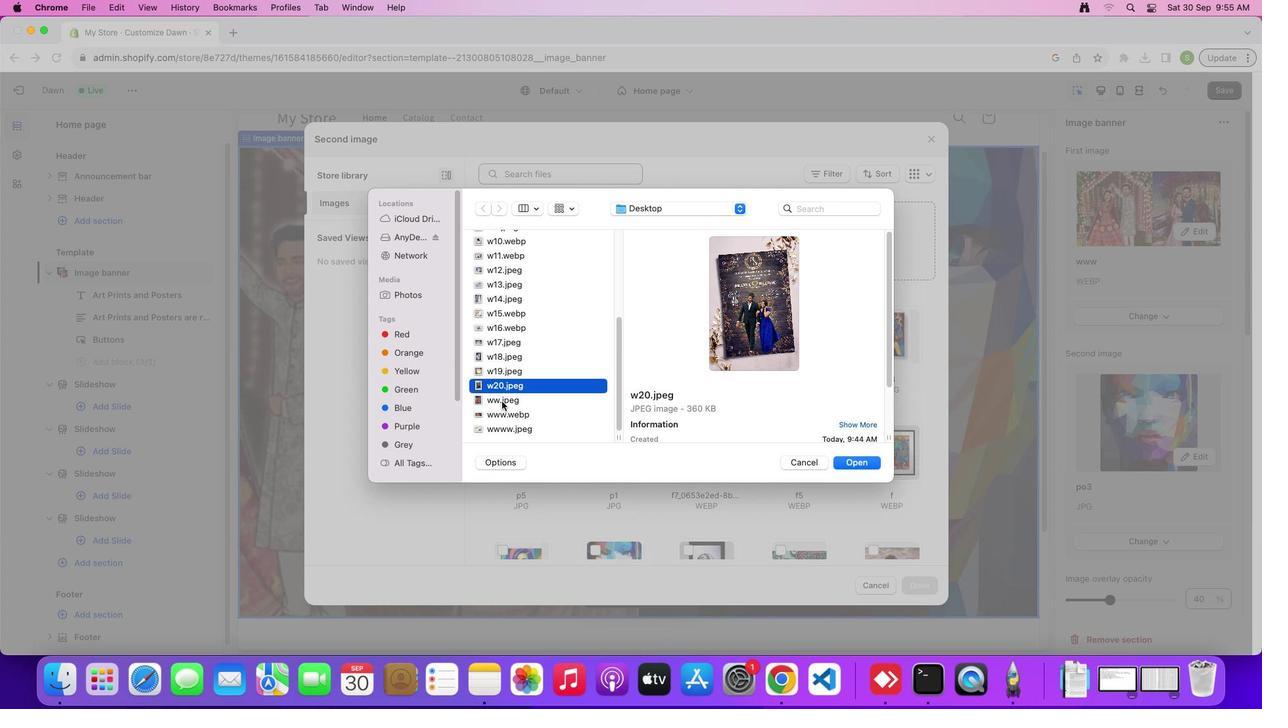 
Action: Mouse scrolled (501, 402) with delta (0, 0)
Screenshot: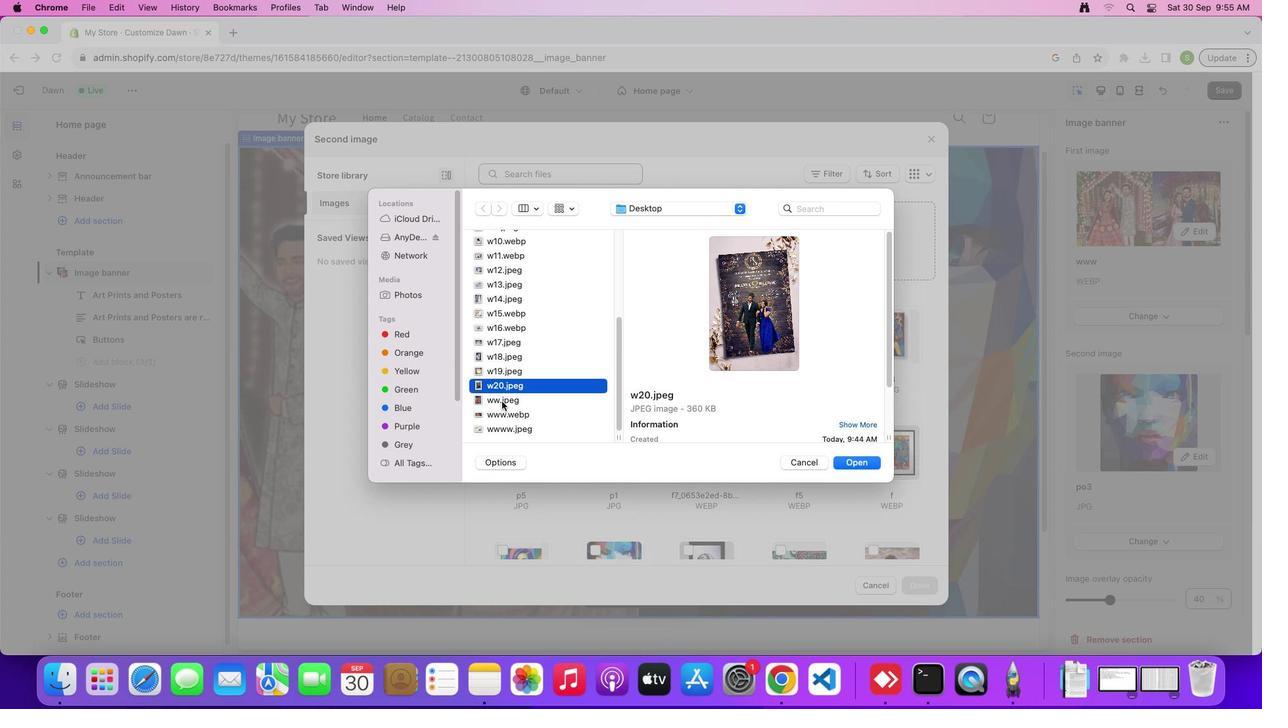 
Action: Mouse scrolled (501, 402) with delta (0, -1)
Screenshot: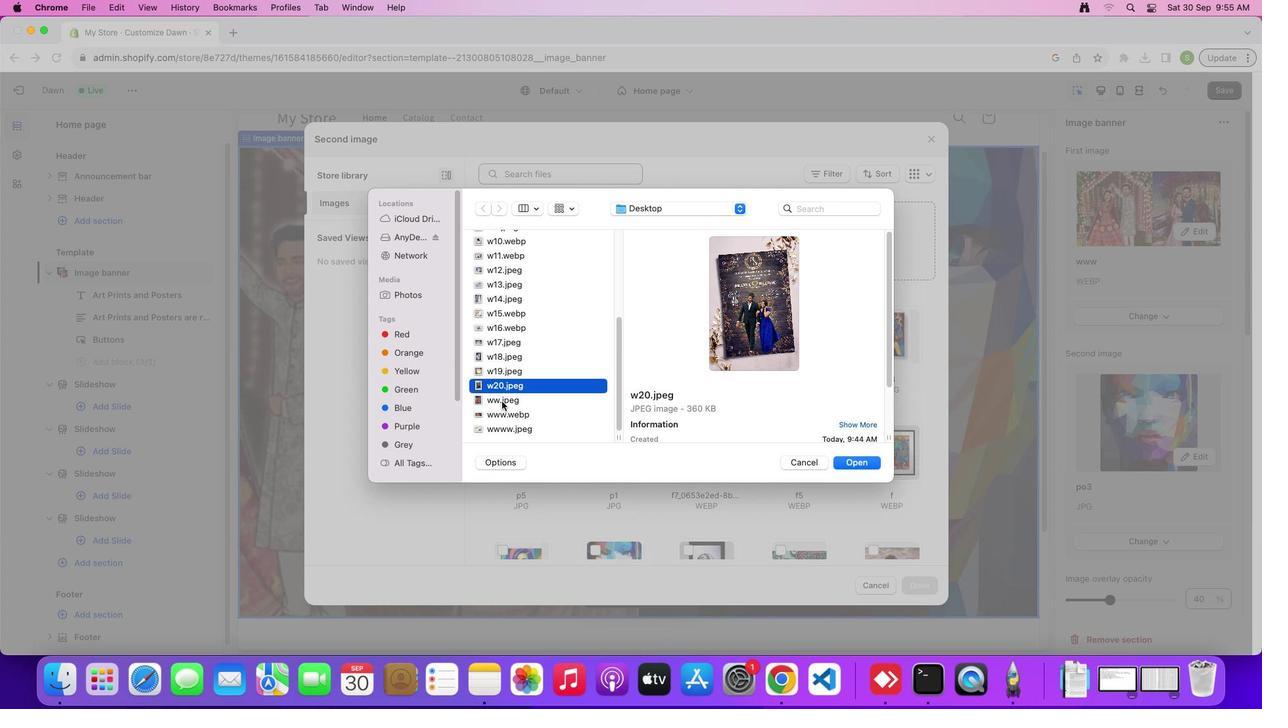 
Action: Mouse moved to (500, 406)
Screenshot: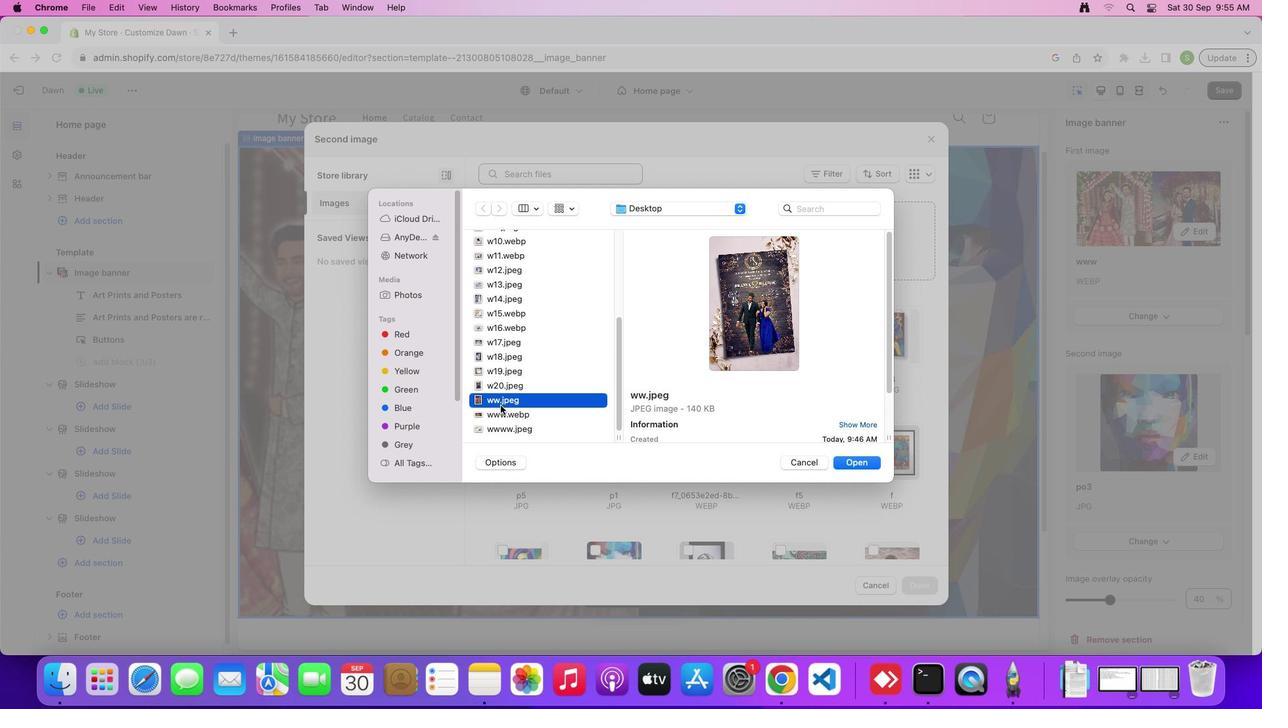 
Action: Mouse pressed left at (500, 406)
Screenshot: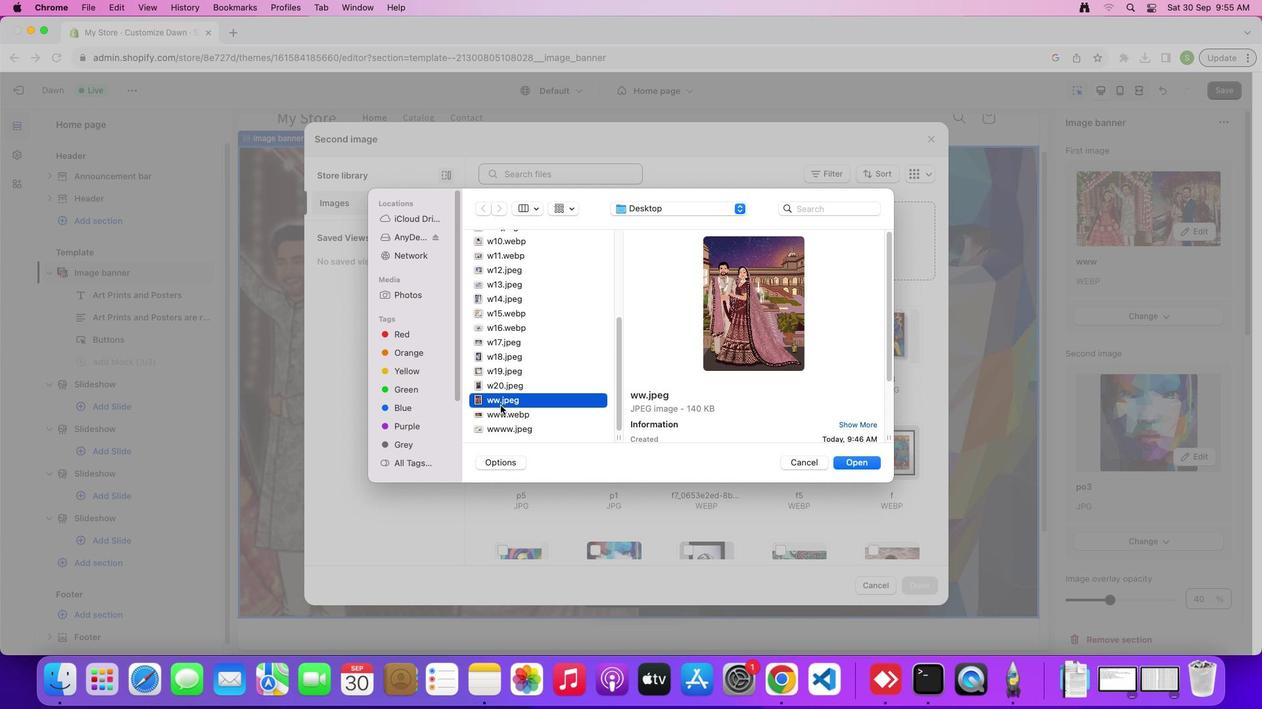 
Action: Mouse moved to (497, 413)
Screenshot: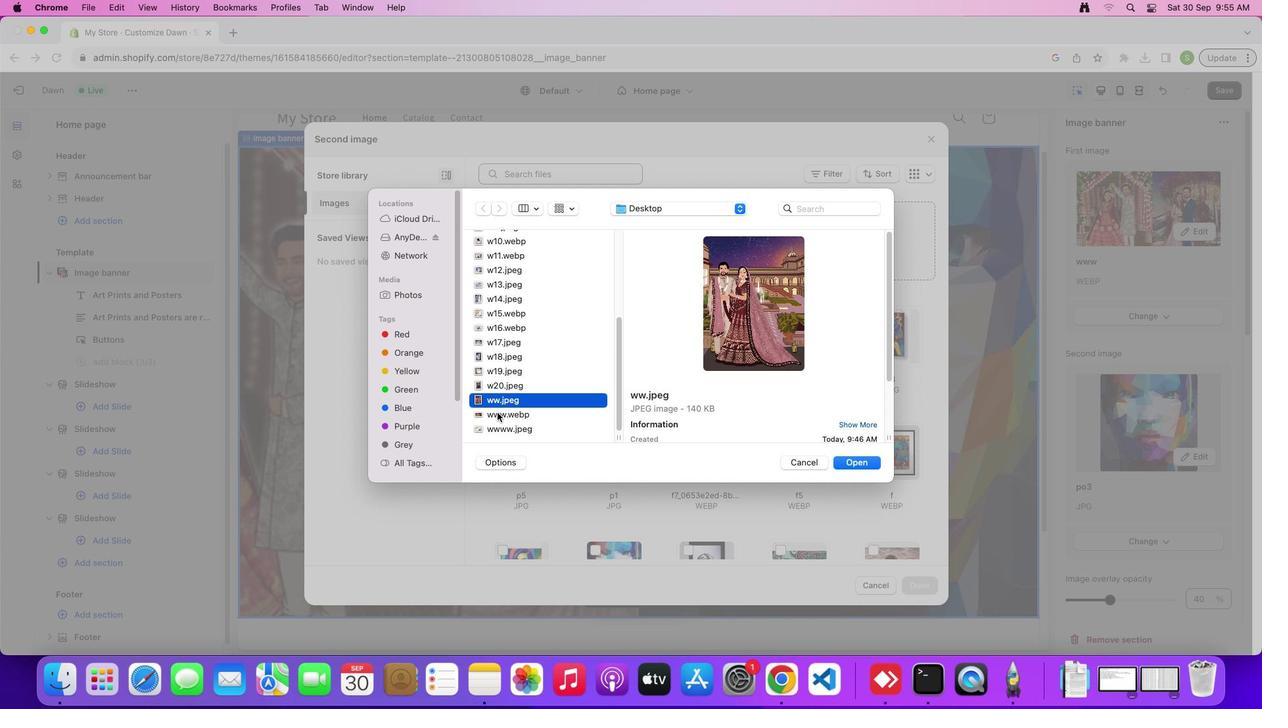 
Action: Mouse pressed left at (497, 413)
Screenshot: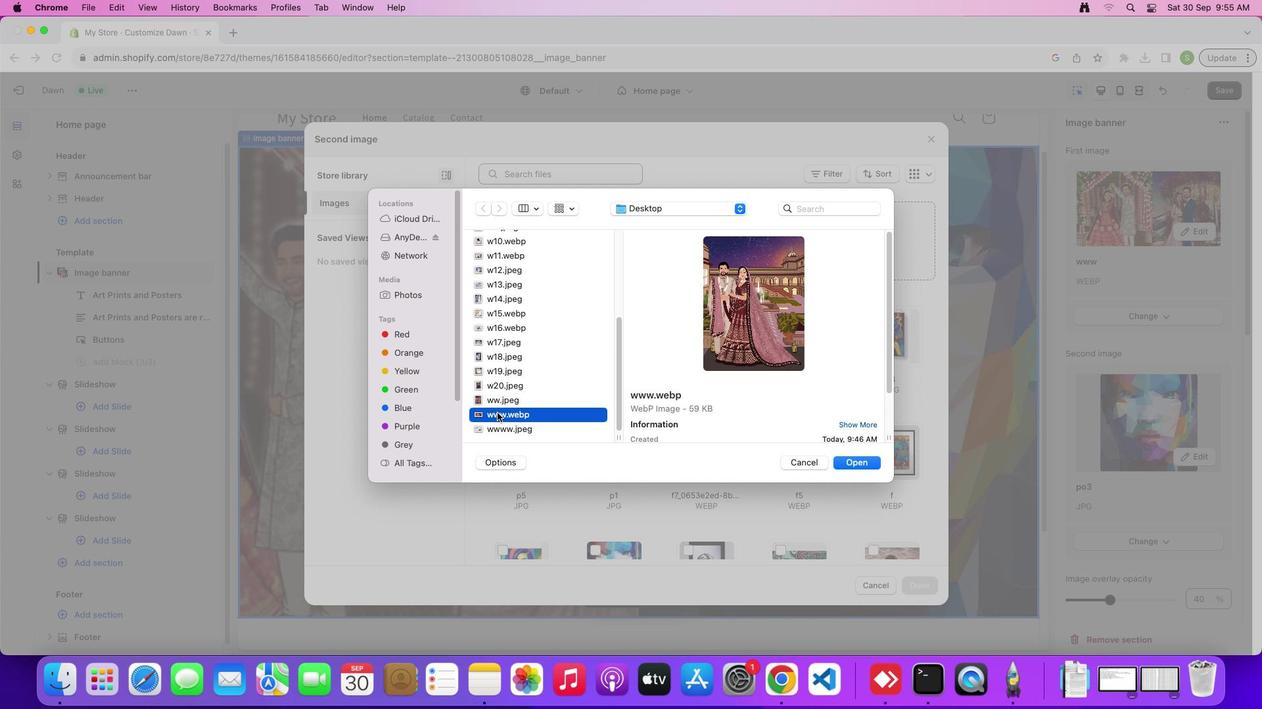 
Action: Mouse moved to (496, 427)
Screenshot: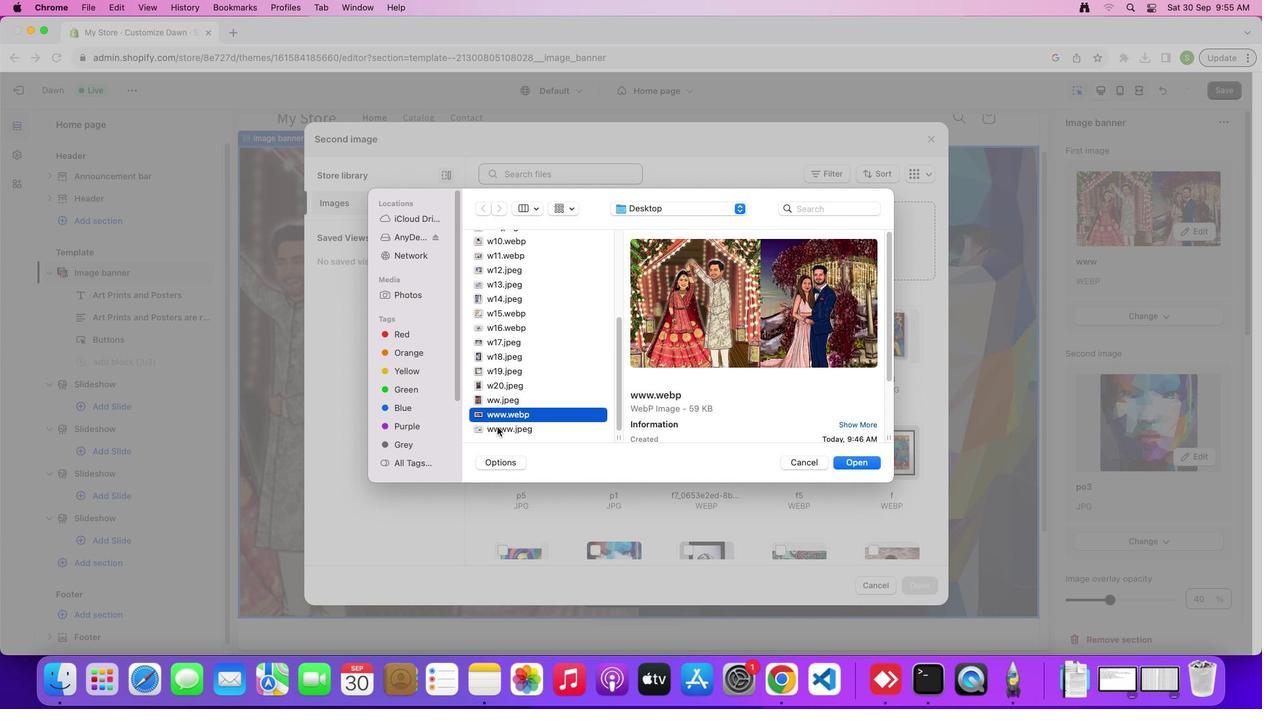 
Action: Mouse pressed left at (496, 427)
Screenshot: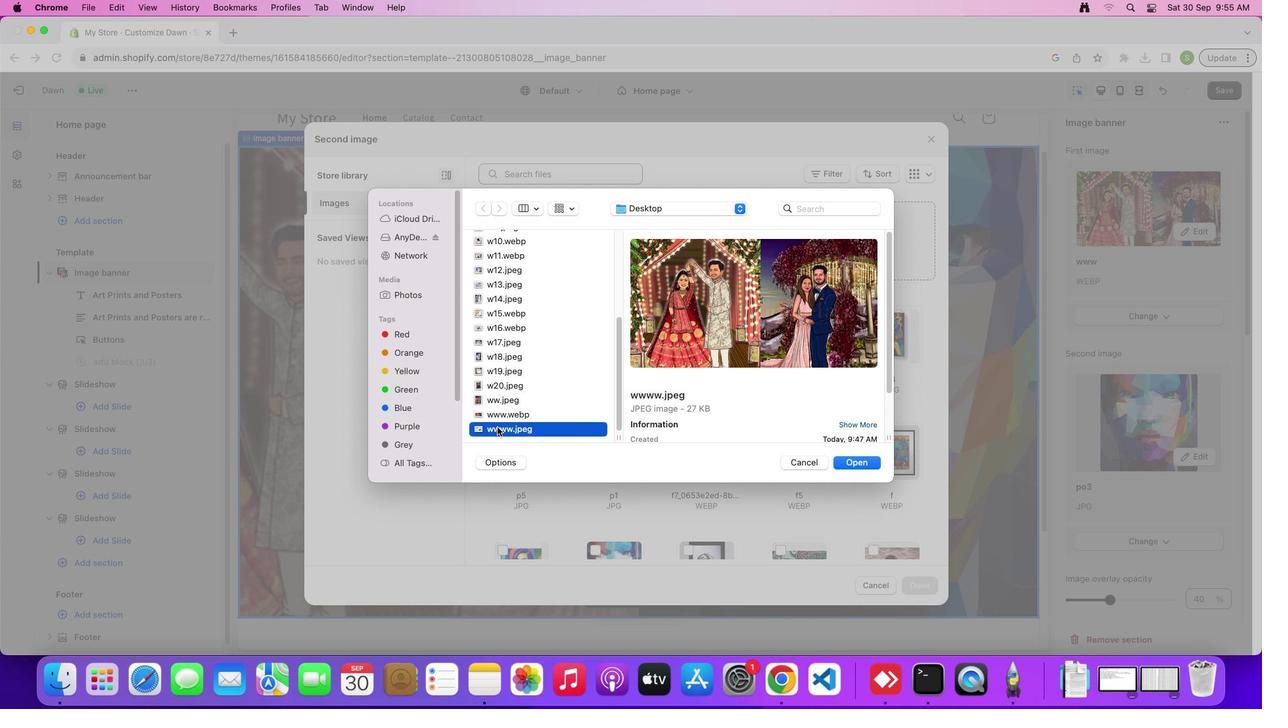 
Action: Mouse moved to (867, 465)
Screenshot: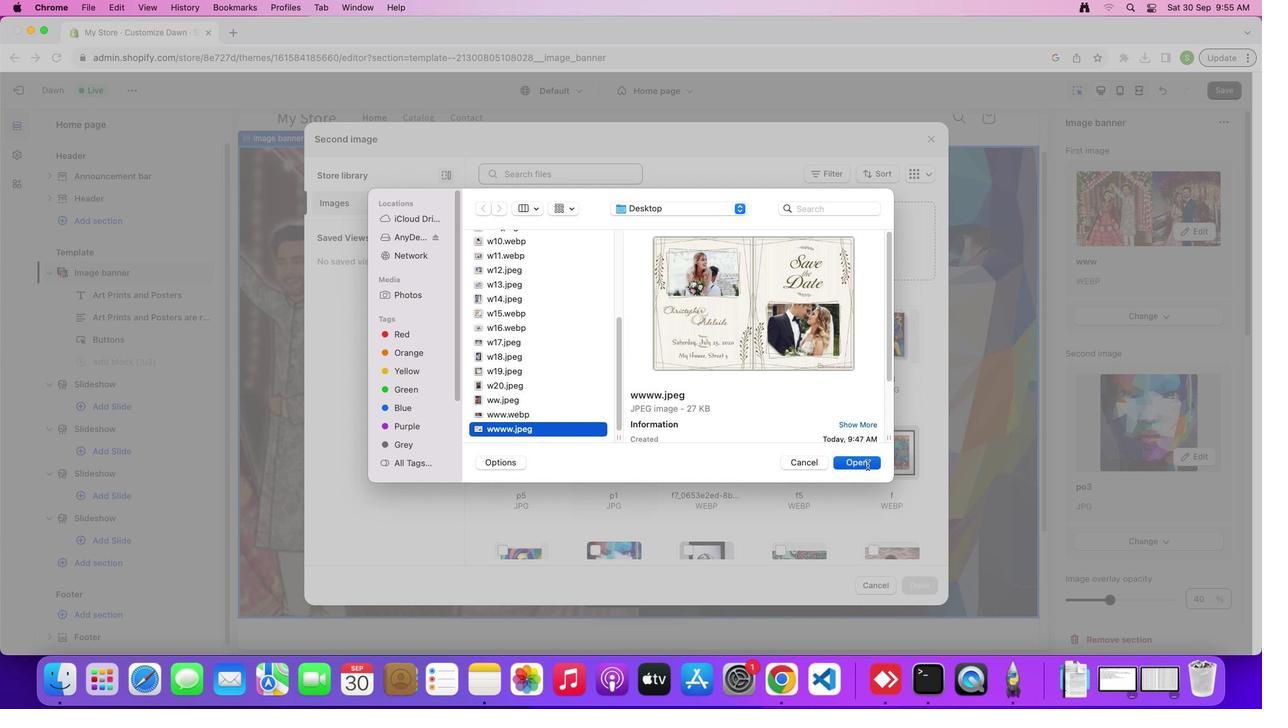 
Action: Mouse pressed left at (867, 465)
Screenshot: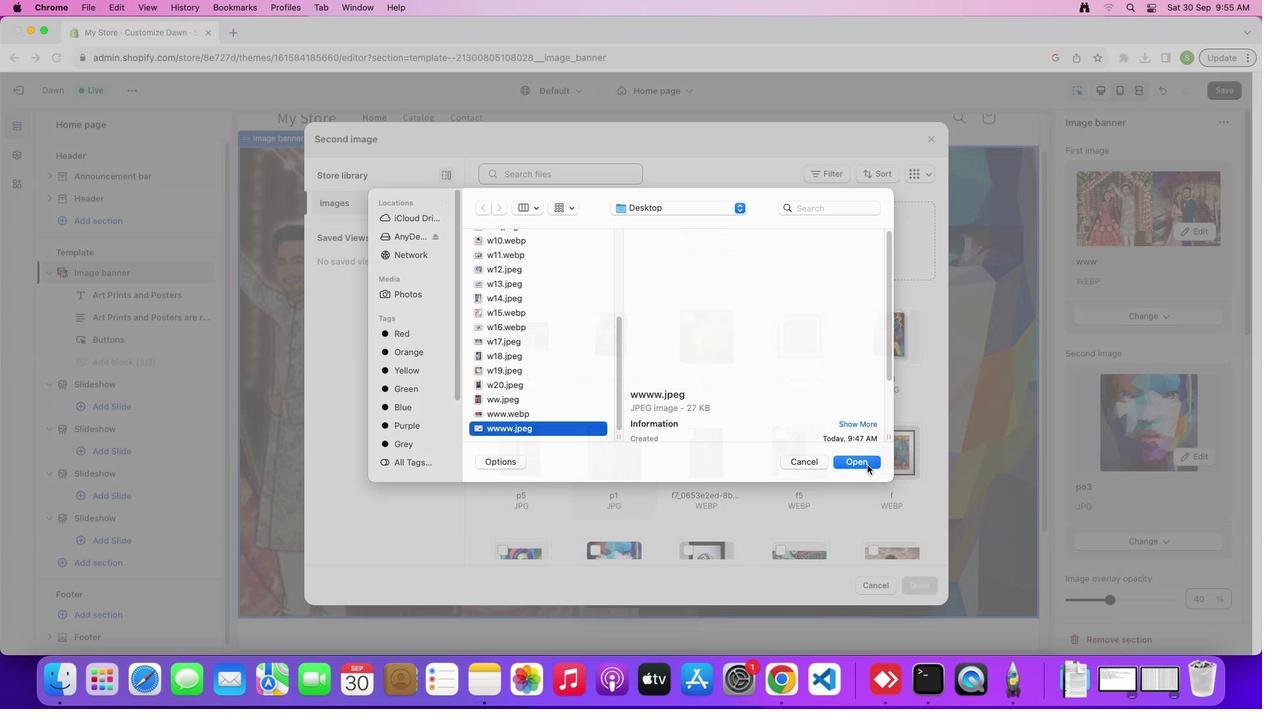 
Action: Mouse moved to (922, 583)
Screenshot: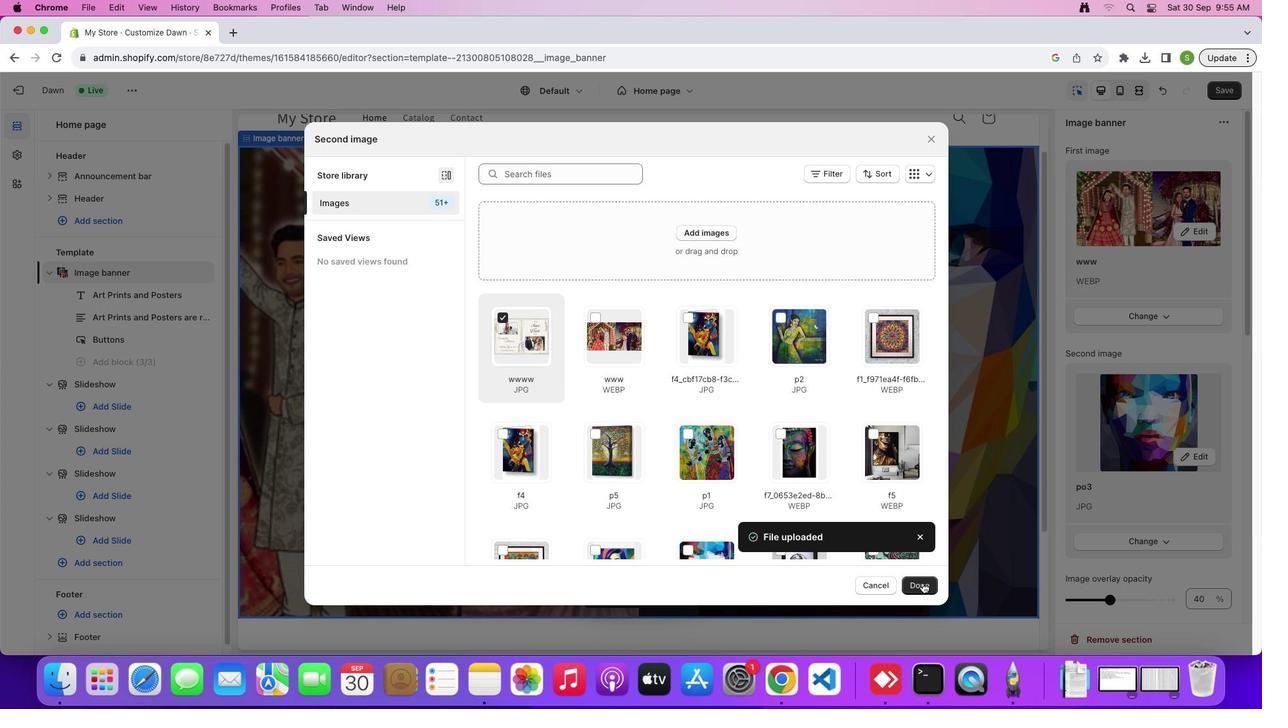 
Action: Mouse pressed left at (922, 583)
Screenshot: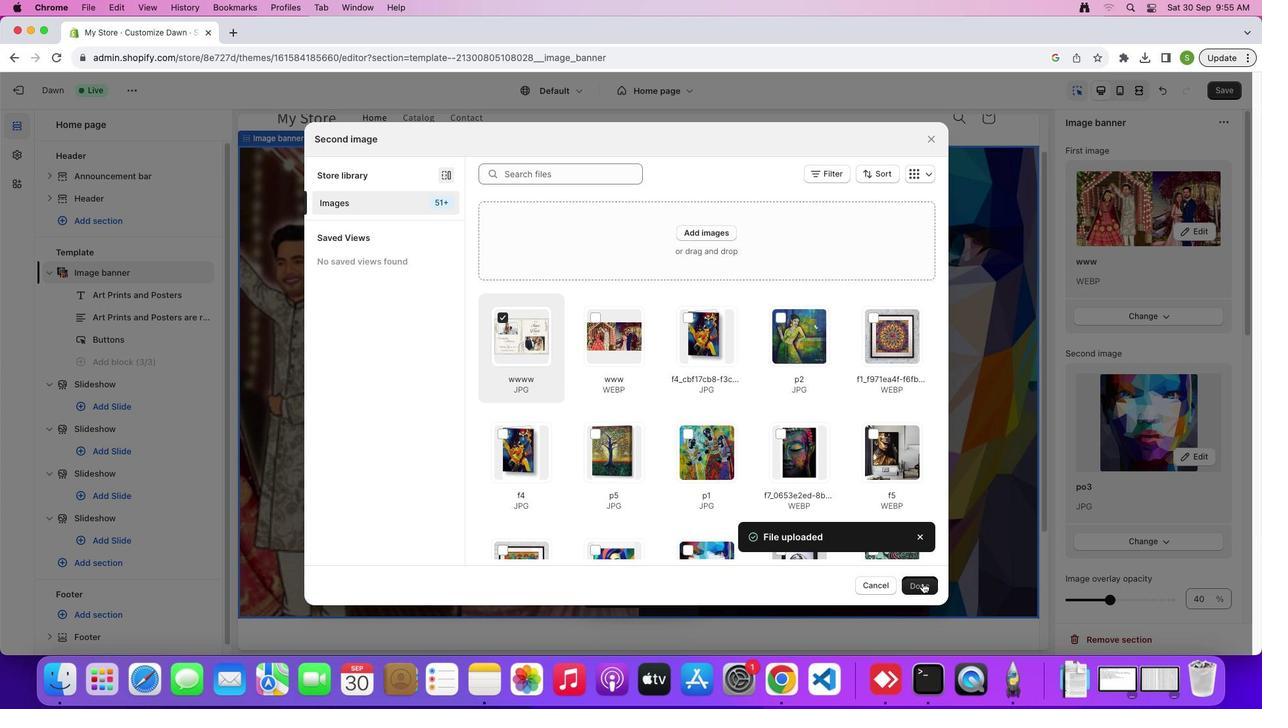 
Action: Mouse moved to (978, 336)
Screenshot: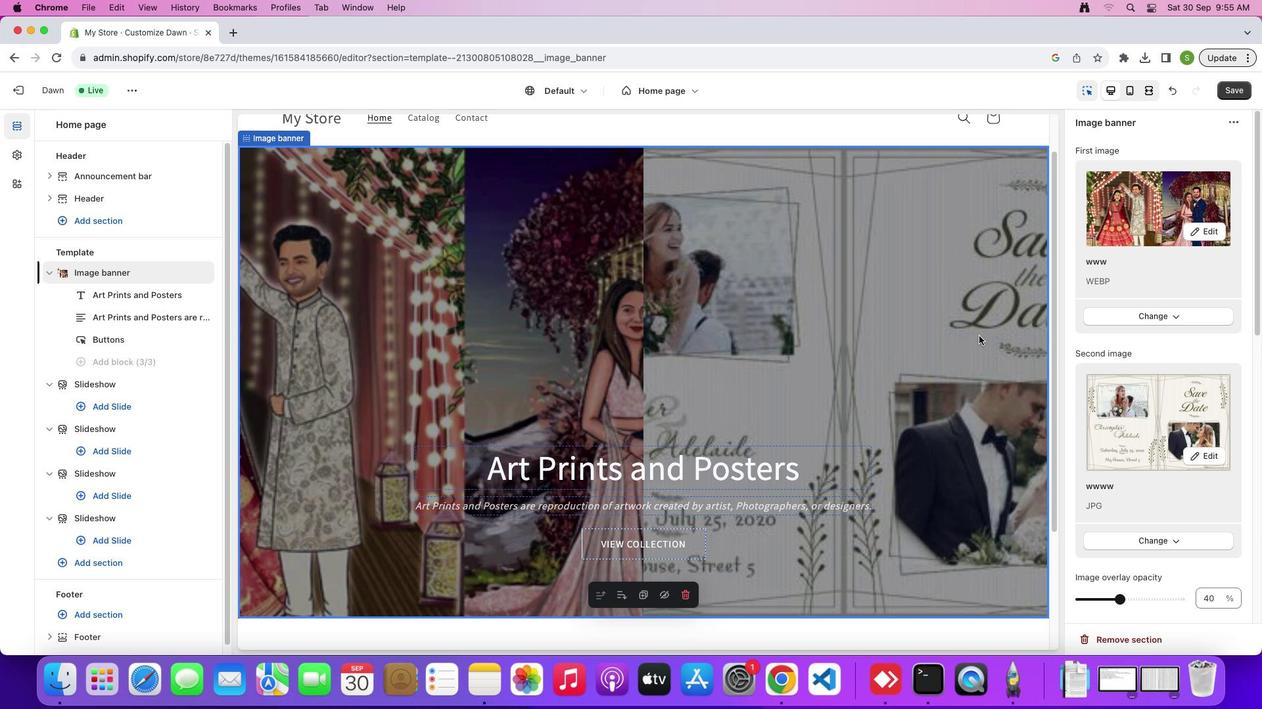 
Action: Mouse pressed left at (978, 336)
Screenshot: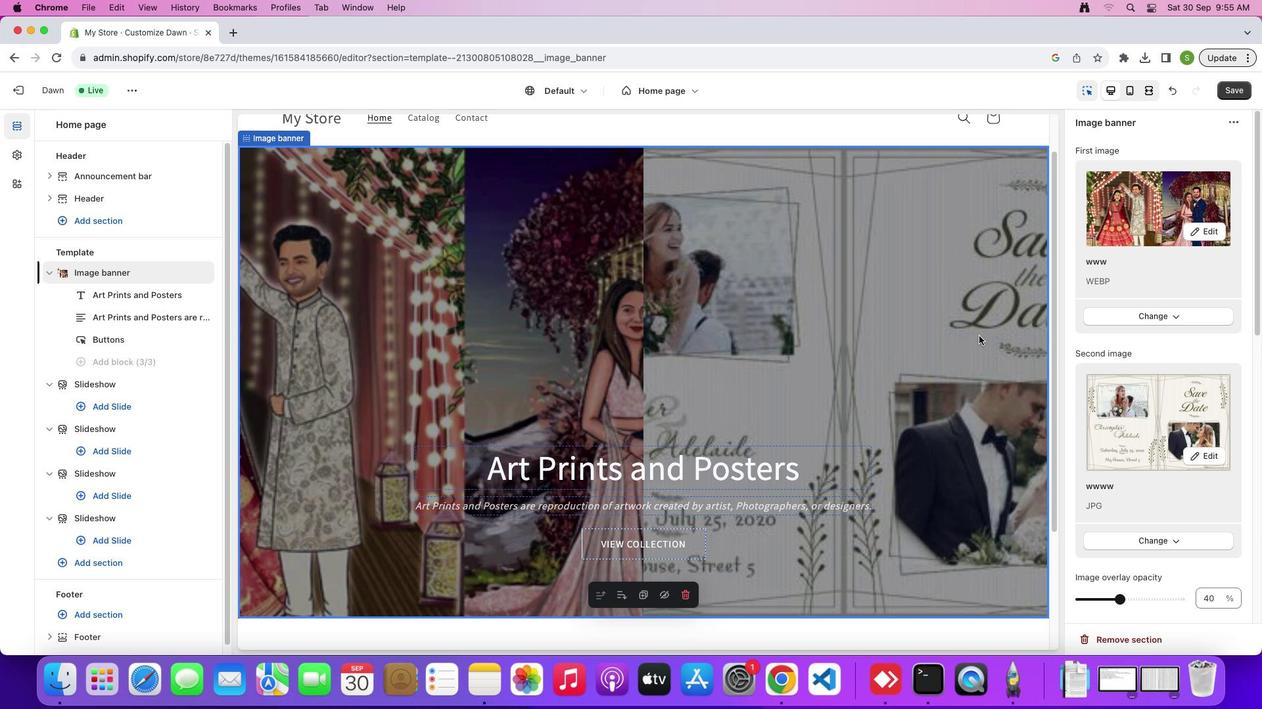 
Action: Mouse moved to (1148, 541)
Screenshot: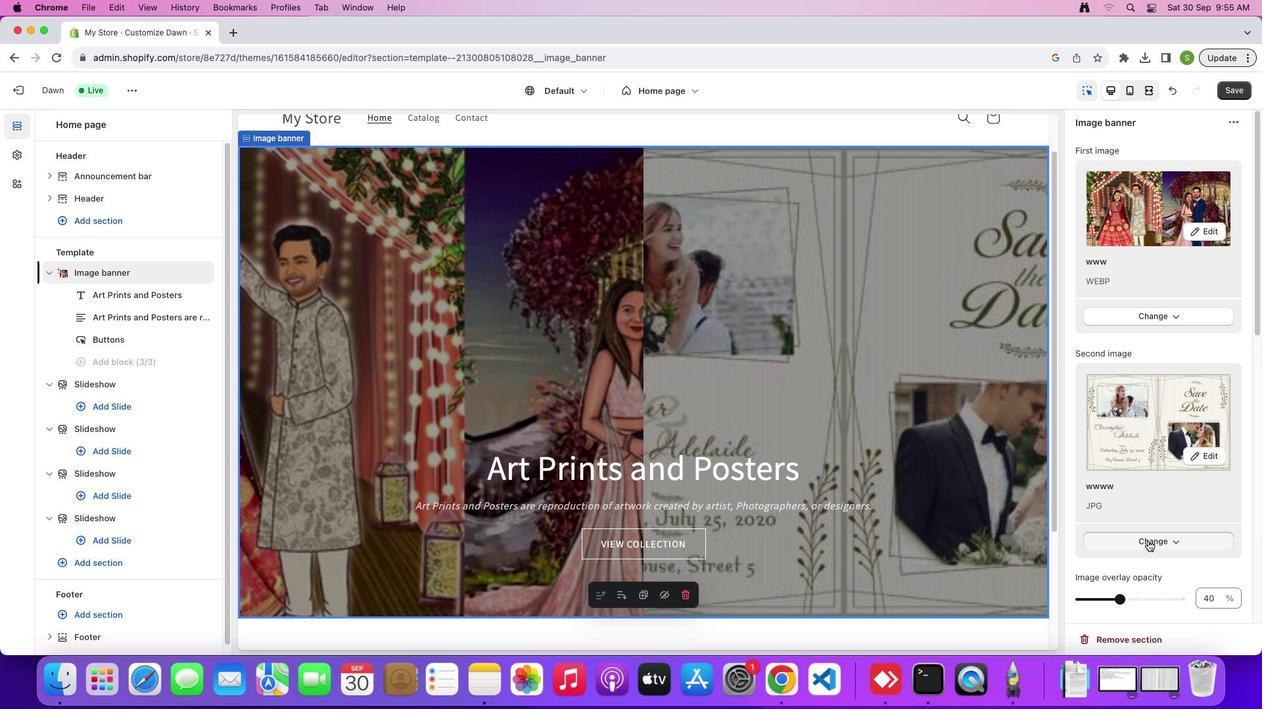 
Action: Mouse pressed left at (1148, 541)
Screenshot: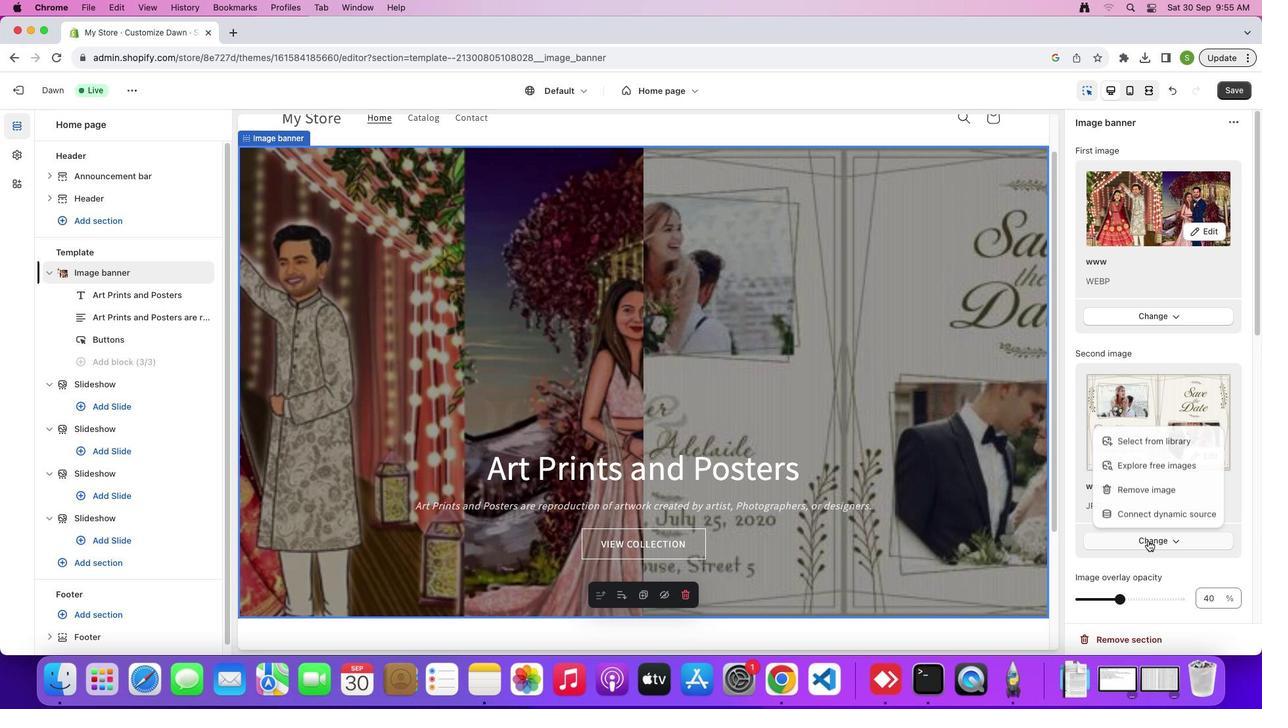 
Action: Mouse moved to (1126, 439)
Screenshot: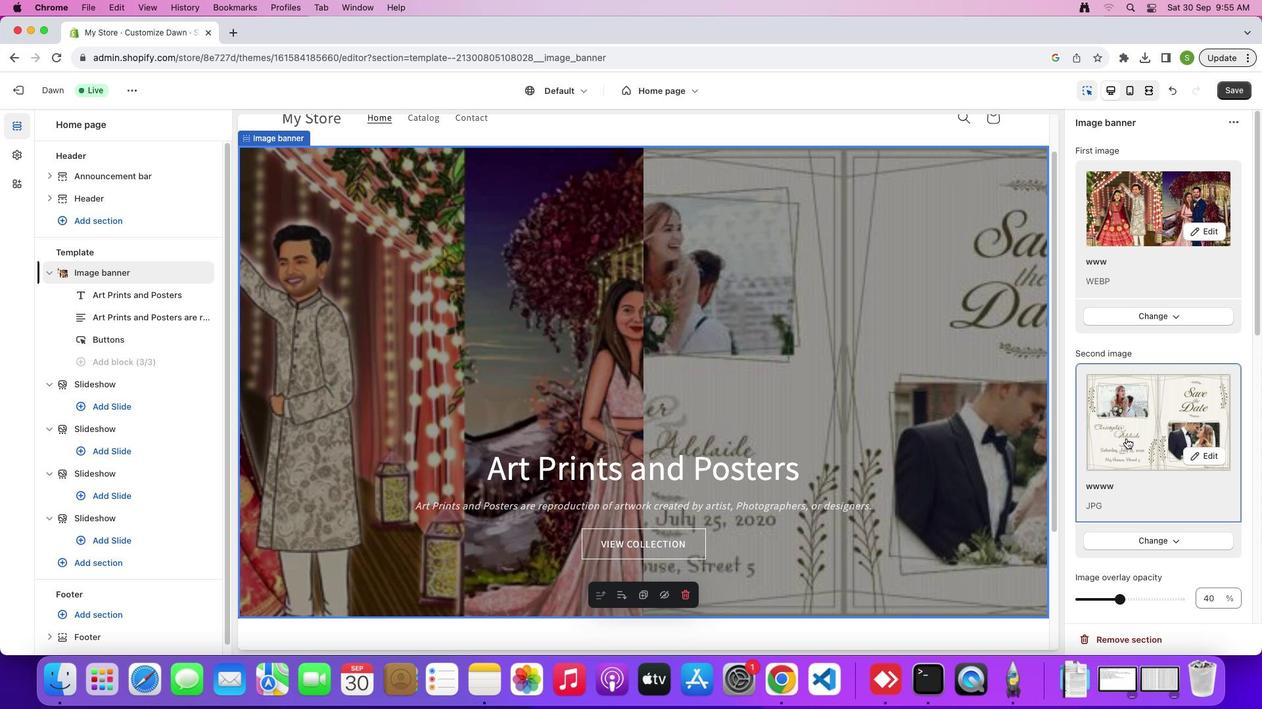 
Action: Mouse pressed left at (1126, 439)
Screenshot: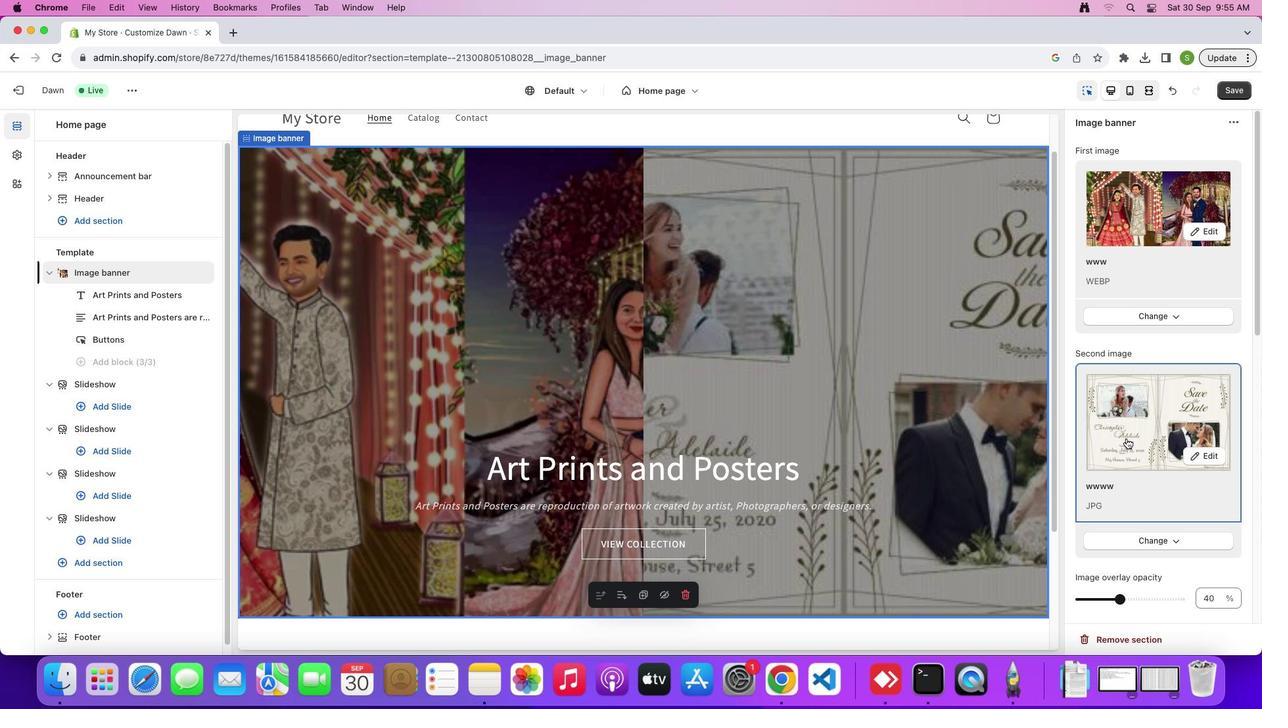 
Action: Mouse moved to (704, 235)
Screenshot: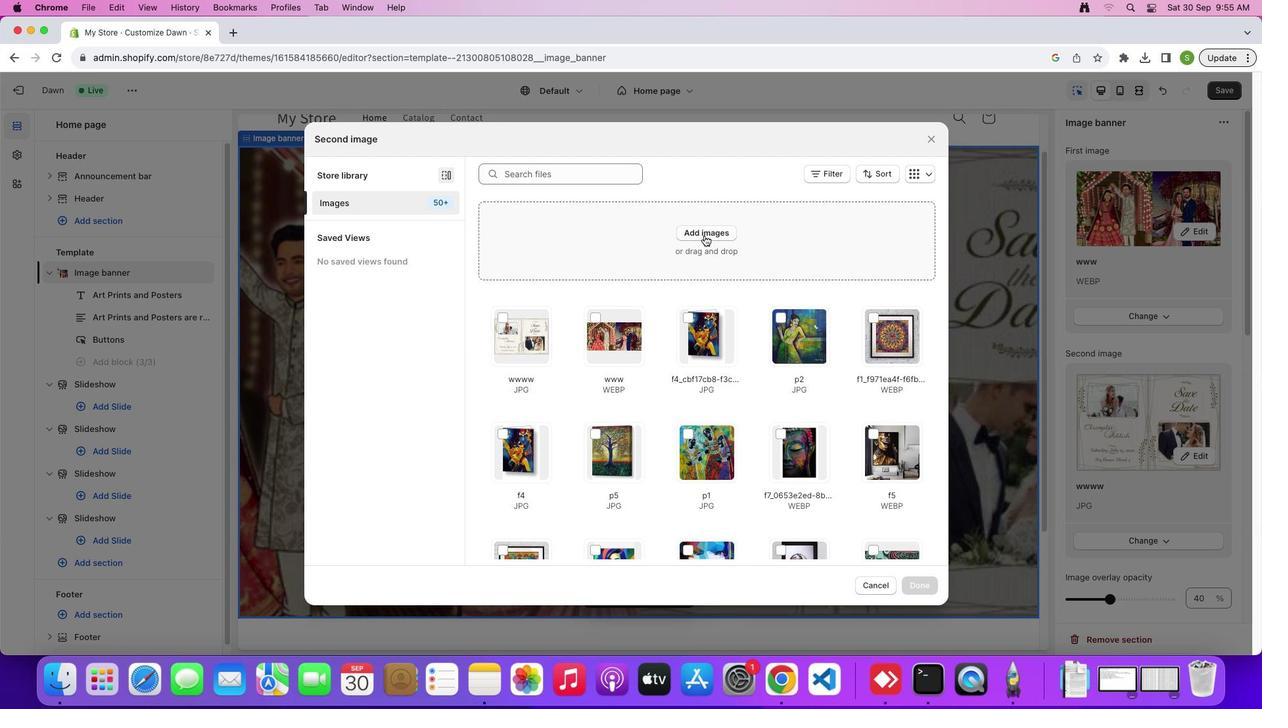 
Action: Mouse pressed left at (704, 235)
Screenshot: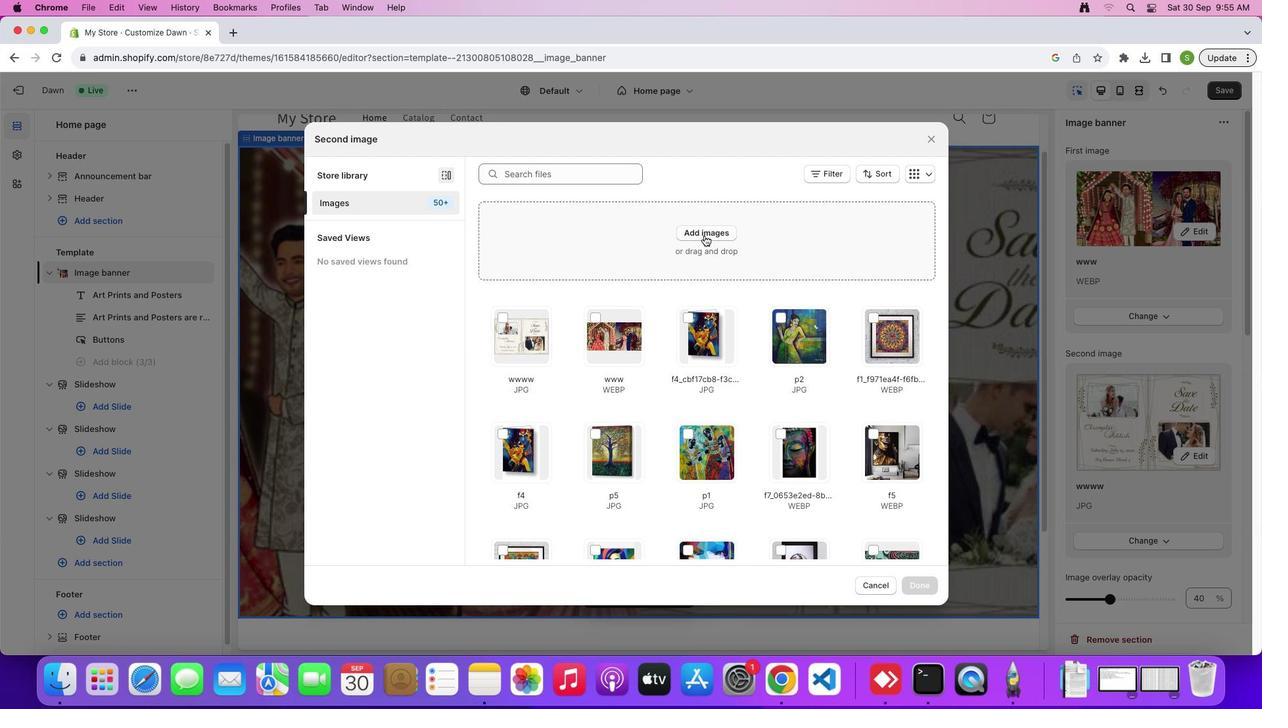 
Action: Mouse moved to (497, 334)
Screenshot: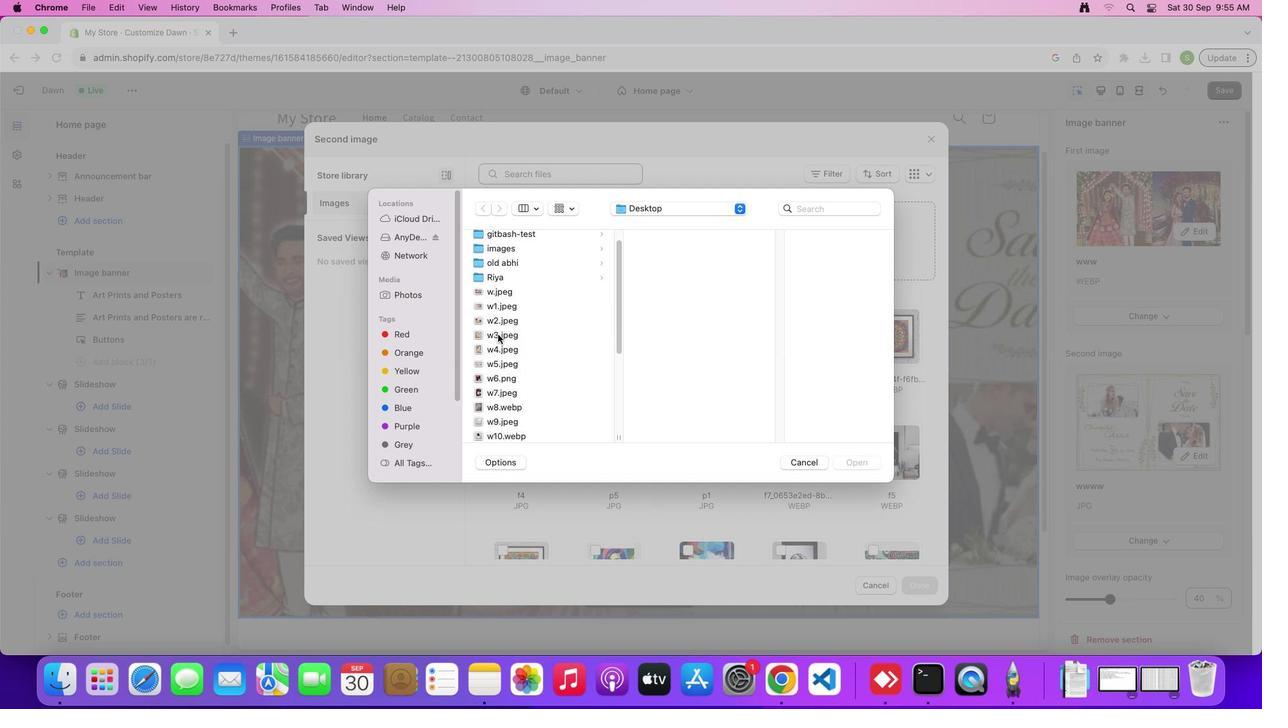 
Action: Mouse scrolled (497, 334) with delta (0, 0)
Screenshot: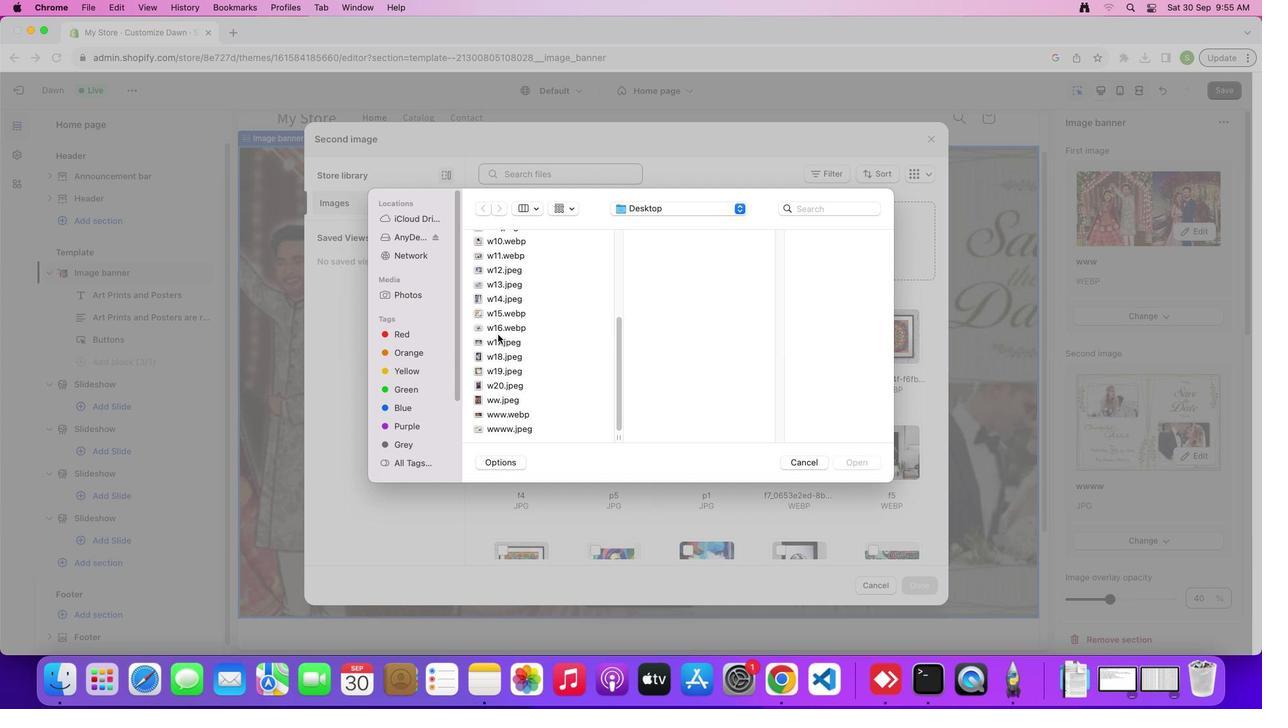 
Action: Mouse scrolled (497, 334) with delta (0, 0)
Screenshot: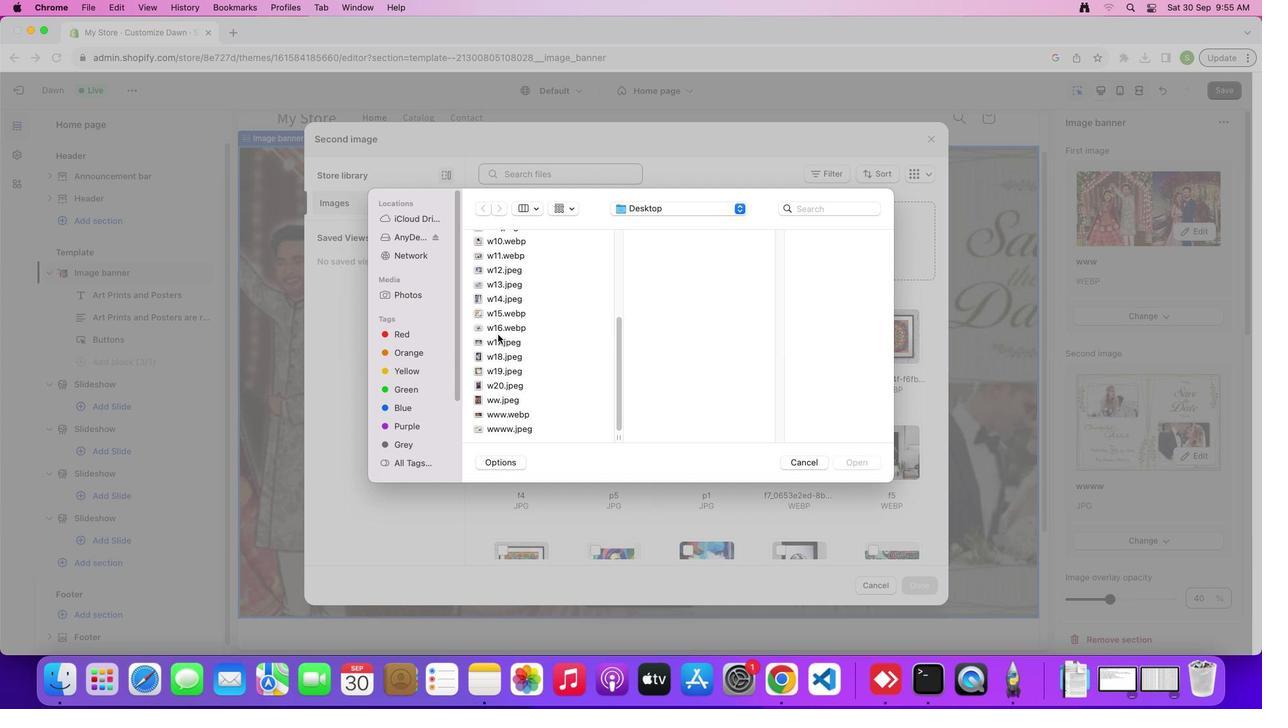 
Action: Mouse scrolled (497, 334) with delta (0, -3)
Screenshot: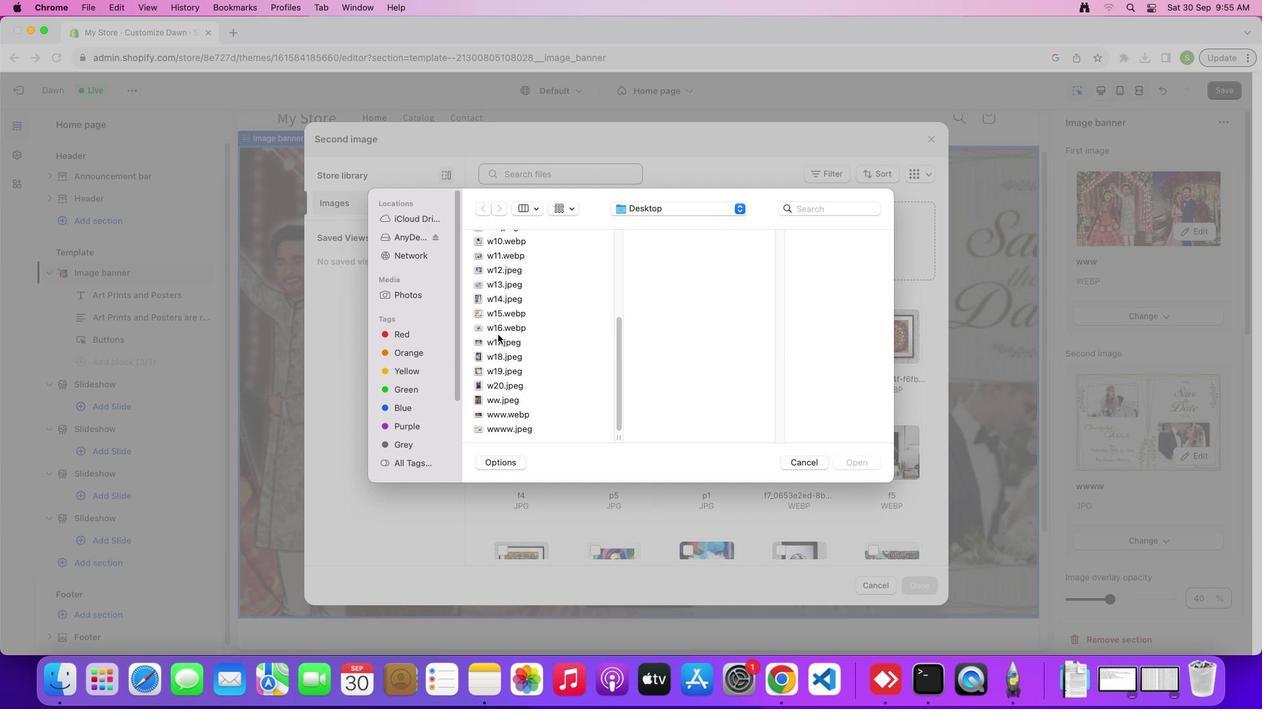 
Action: Mouse scrolled (497, 334) with delta (0, -4)
Screenshot: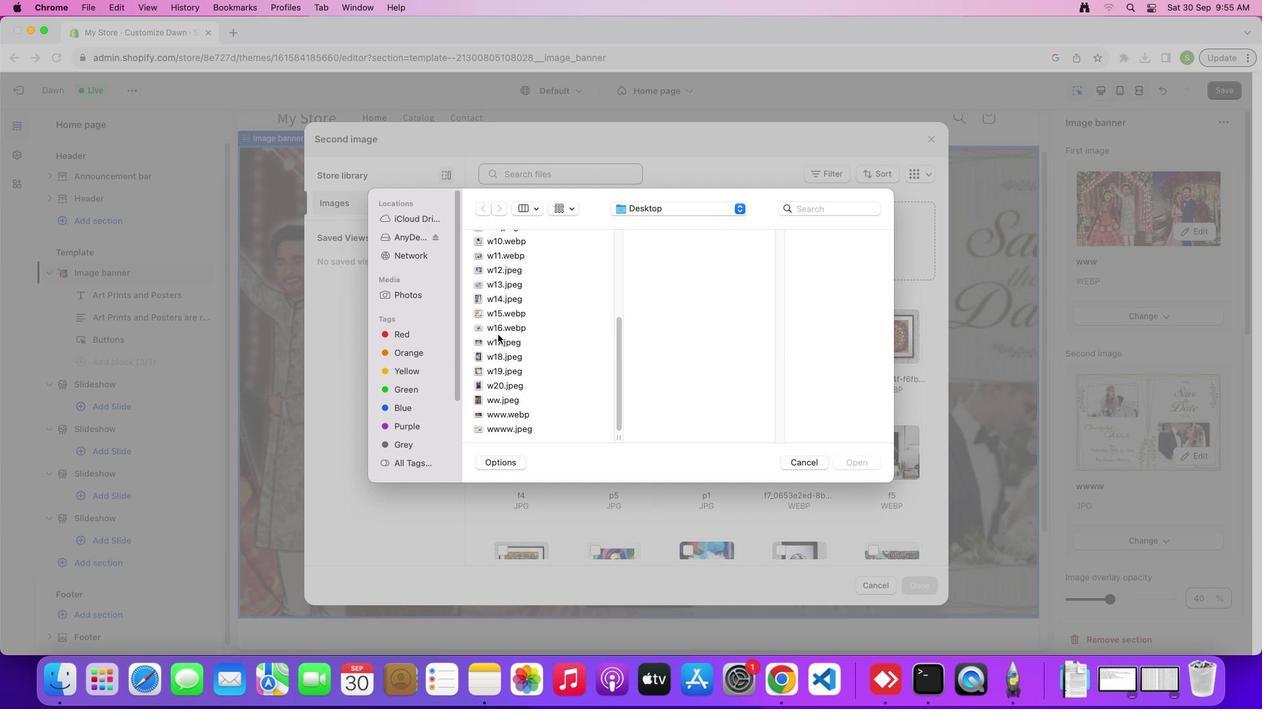 
Action: Mouse scrolled (497, 334) with delta (0, -5)
Screenshot: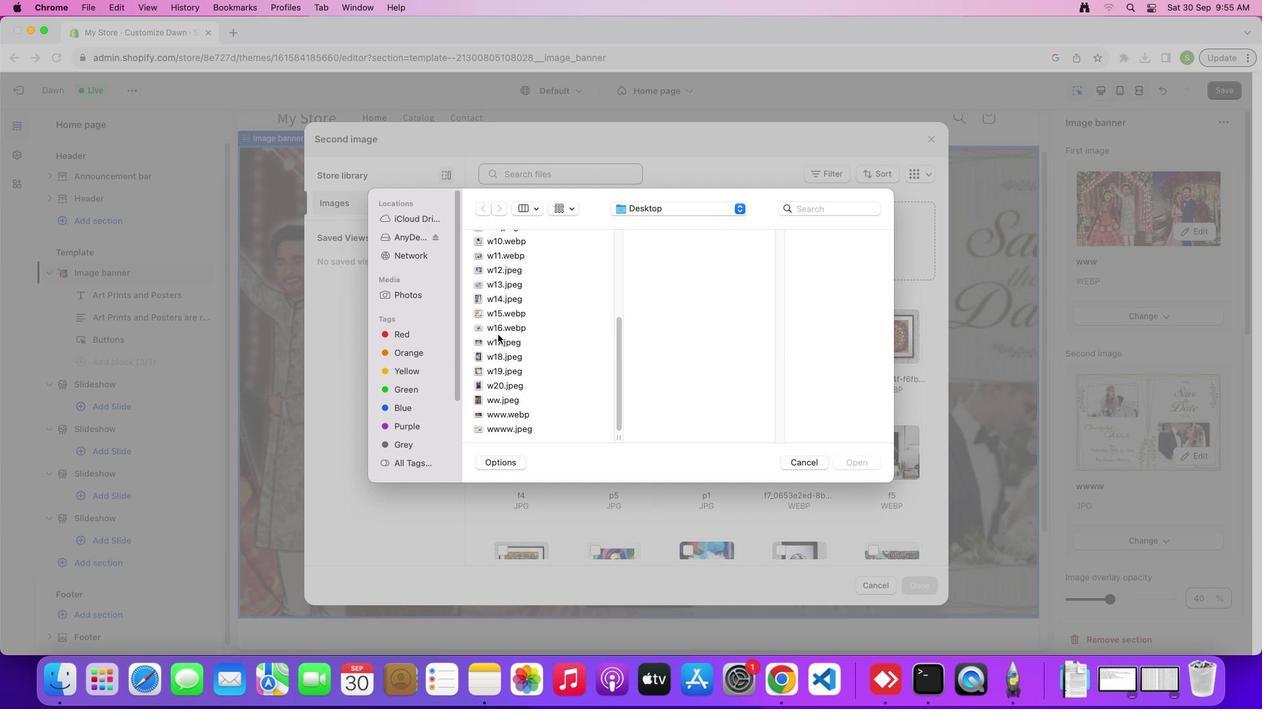 
Action: Mouse scrolled (497, 334) with delta (0, 0)
Screenshot: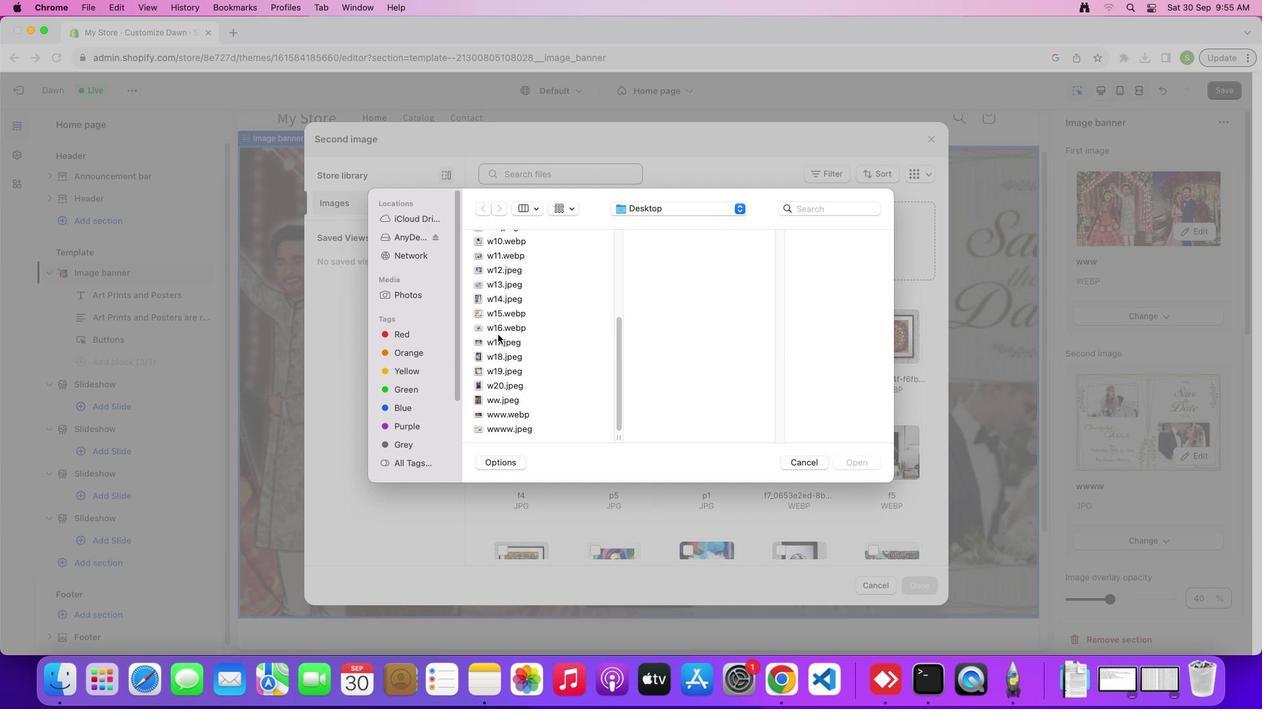 
Action: Mouse scrolled (497, 334) with delta (0, 0)
Screenshot: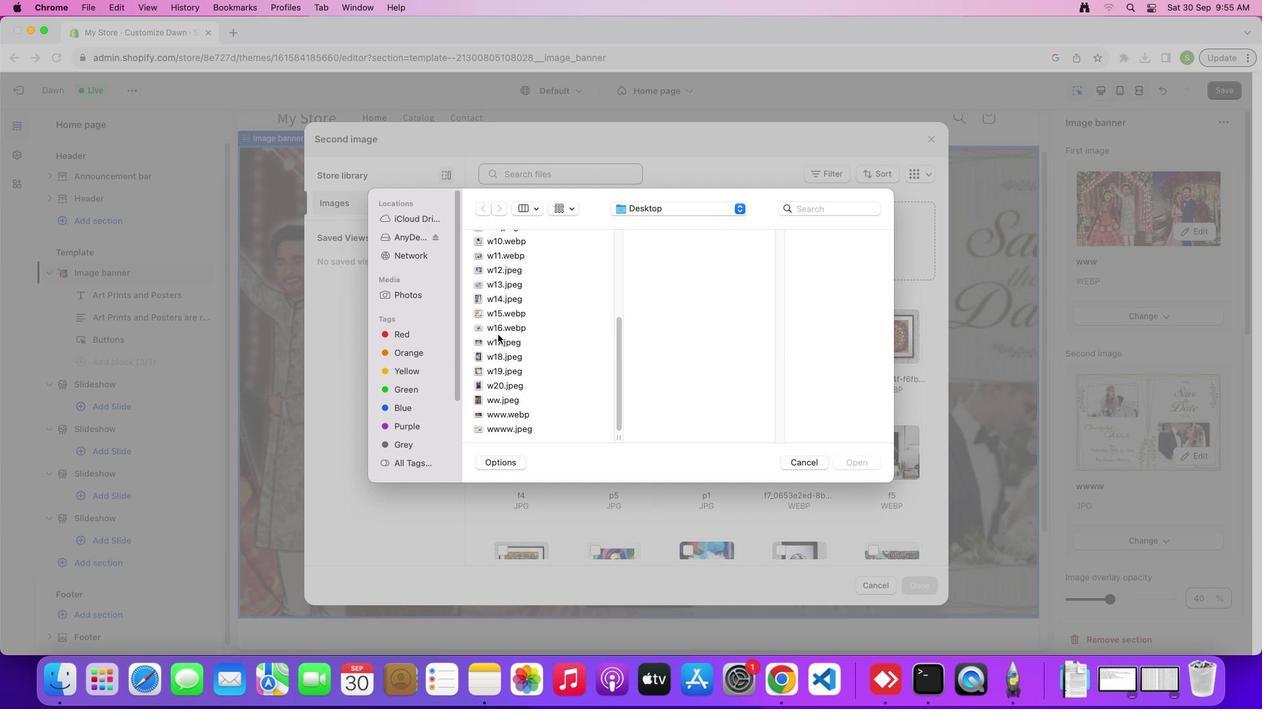
Action: Mouse scrolled (497, 334) with delta (0, -3)
Screenshot: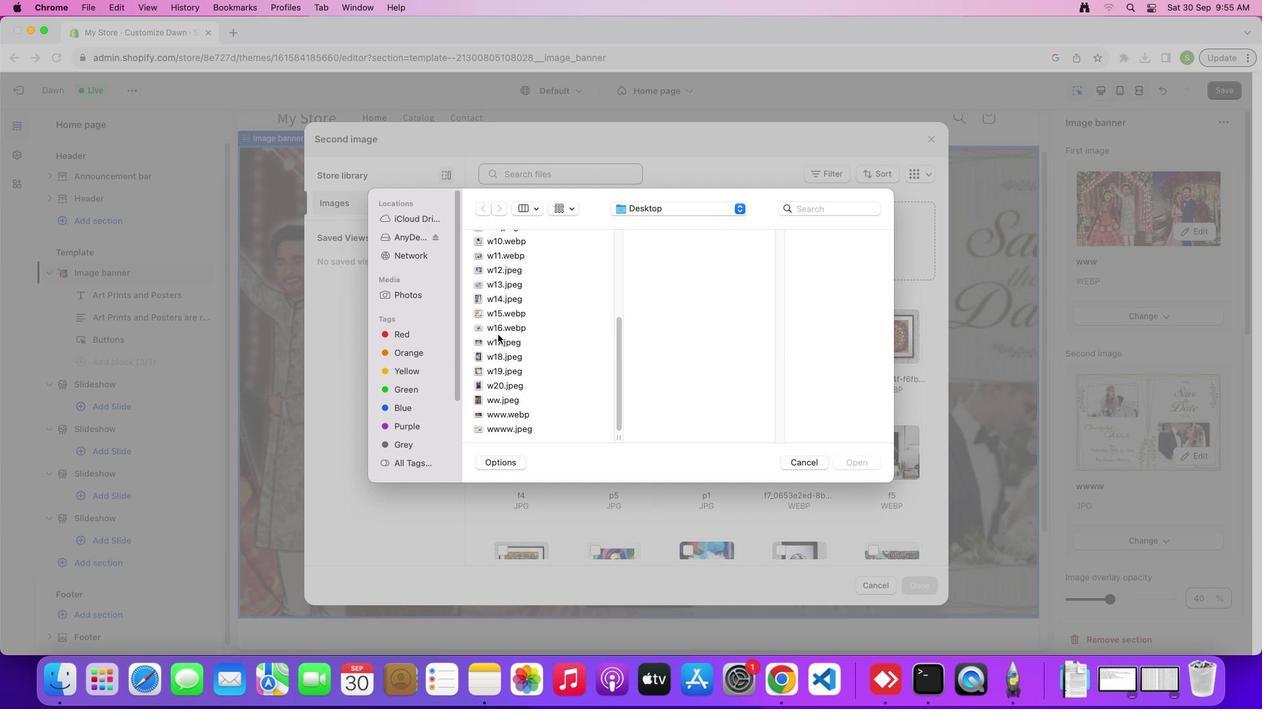 
Action: Mouse scrolled (497, 334) with delta (0, -4)
Screenshot: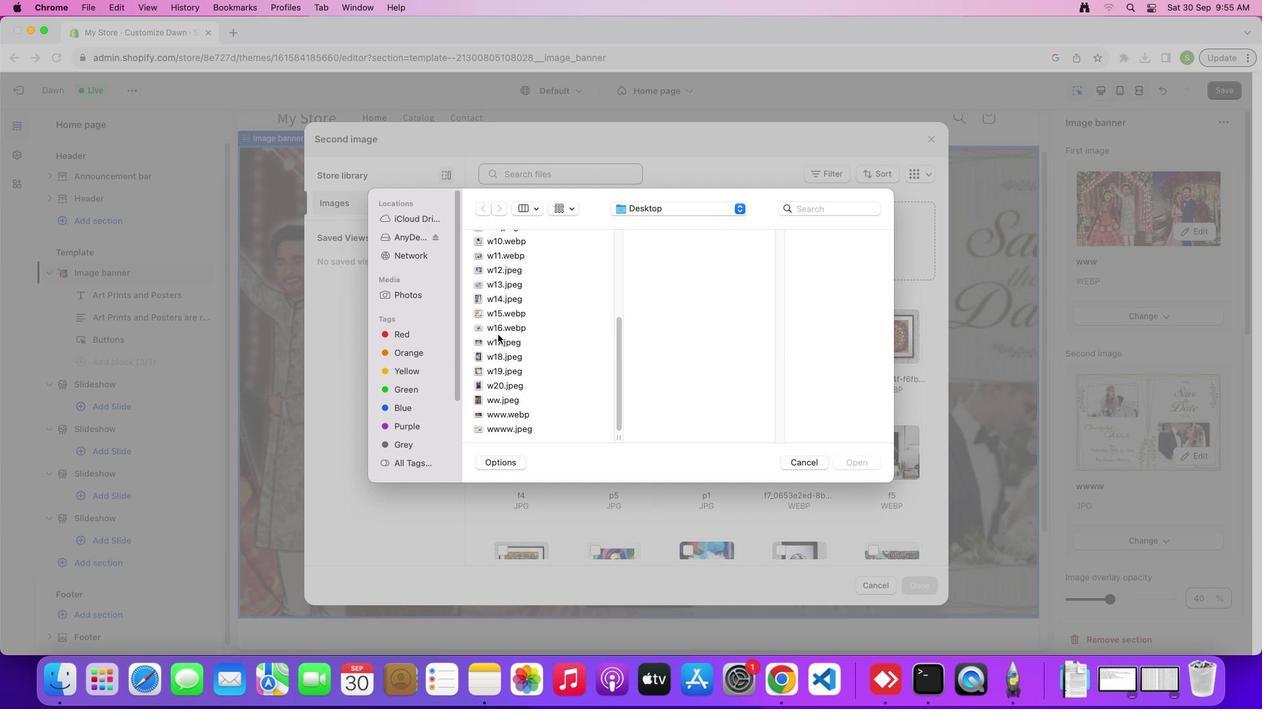 
Action: Mouse moved to (490, 384)
Screenshot: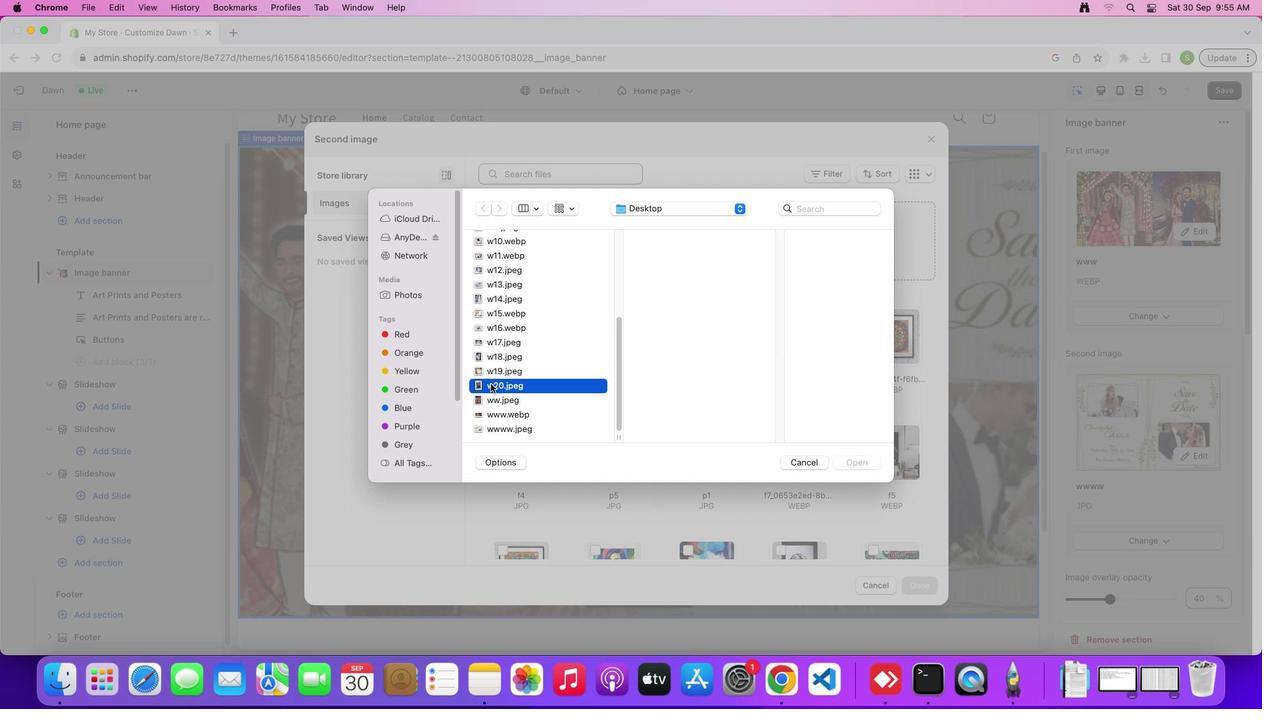 
Action: Mouse pressed left at (490, 384)
Screenshot: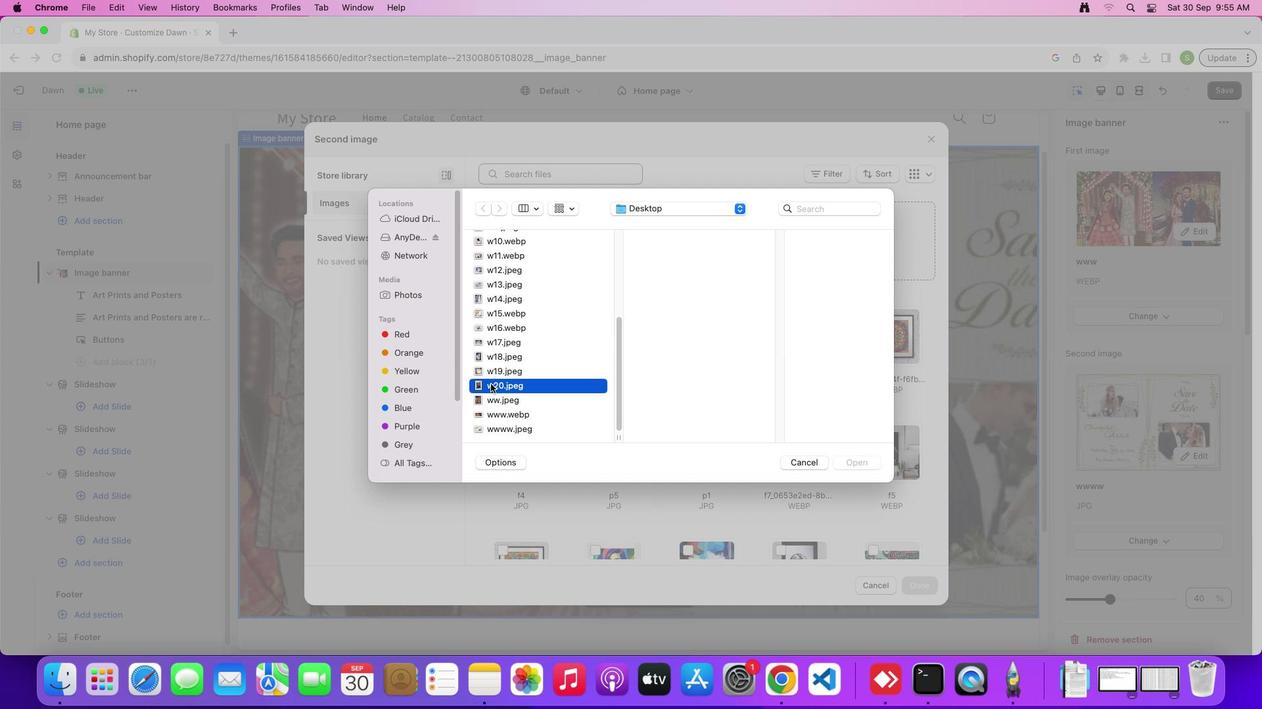 
Action: Mouse moved to (495, 399)
Screenshot: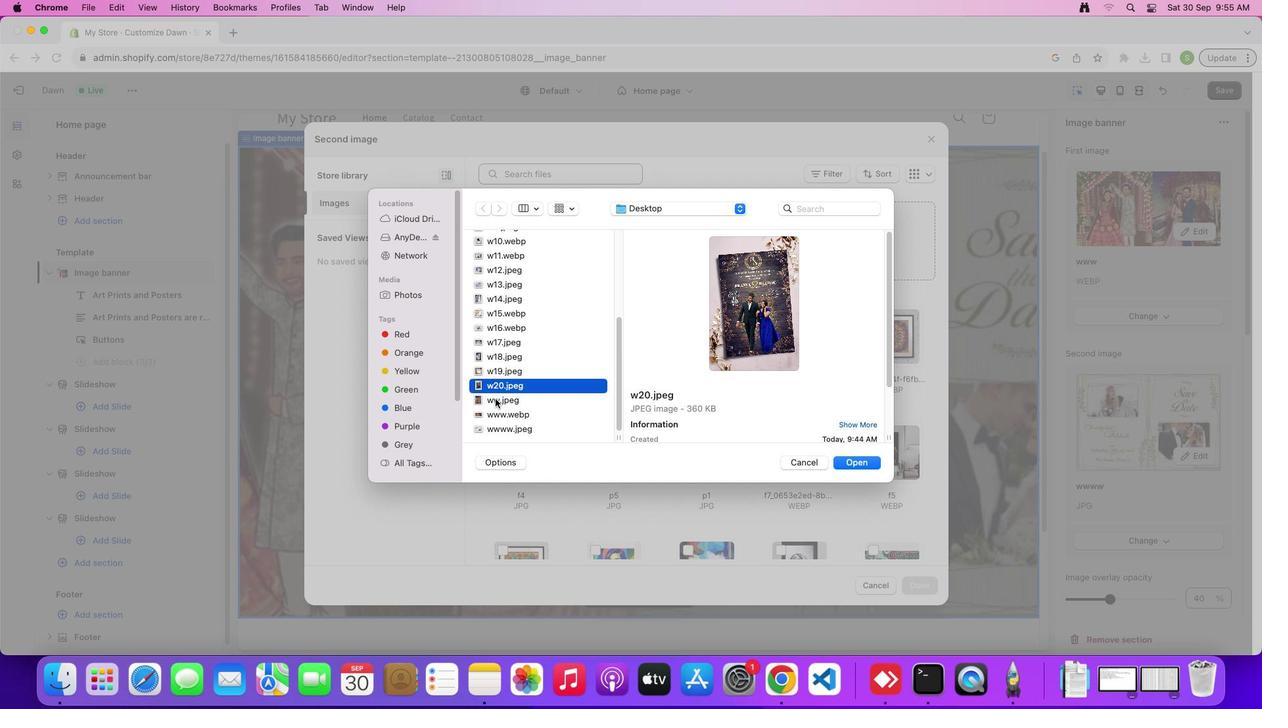 
Action: Mouse pressed left at (495, 399)
Screenshot: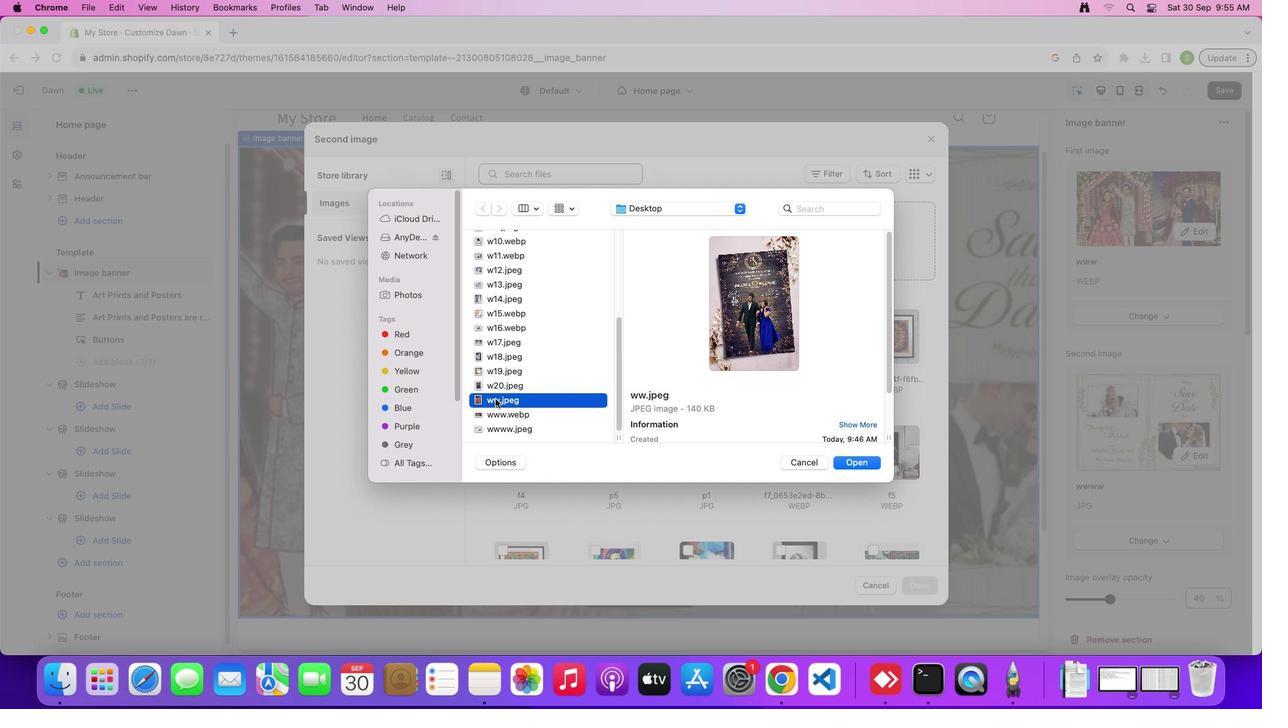 
Action: Mouse moved to (861, 468)
Screenshot: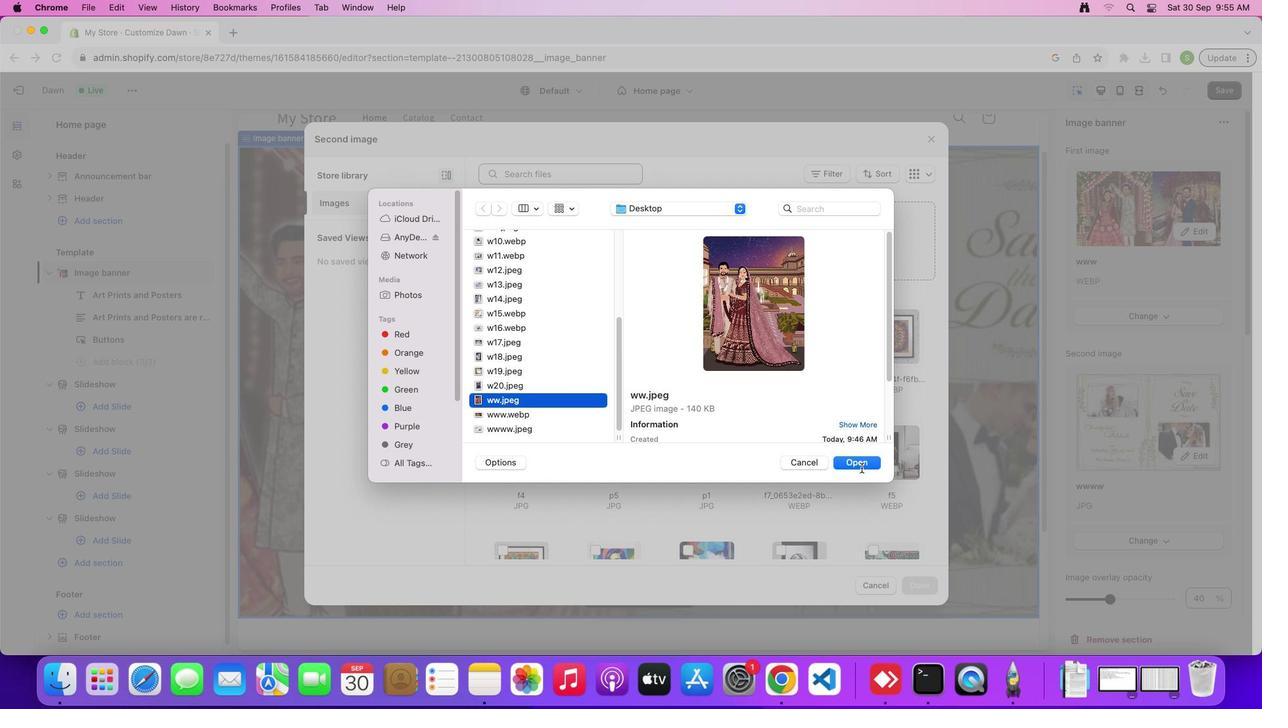
Action: Mouse pressed left at (861, 468)
Screenshot: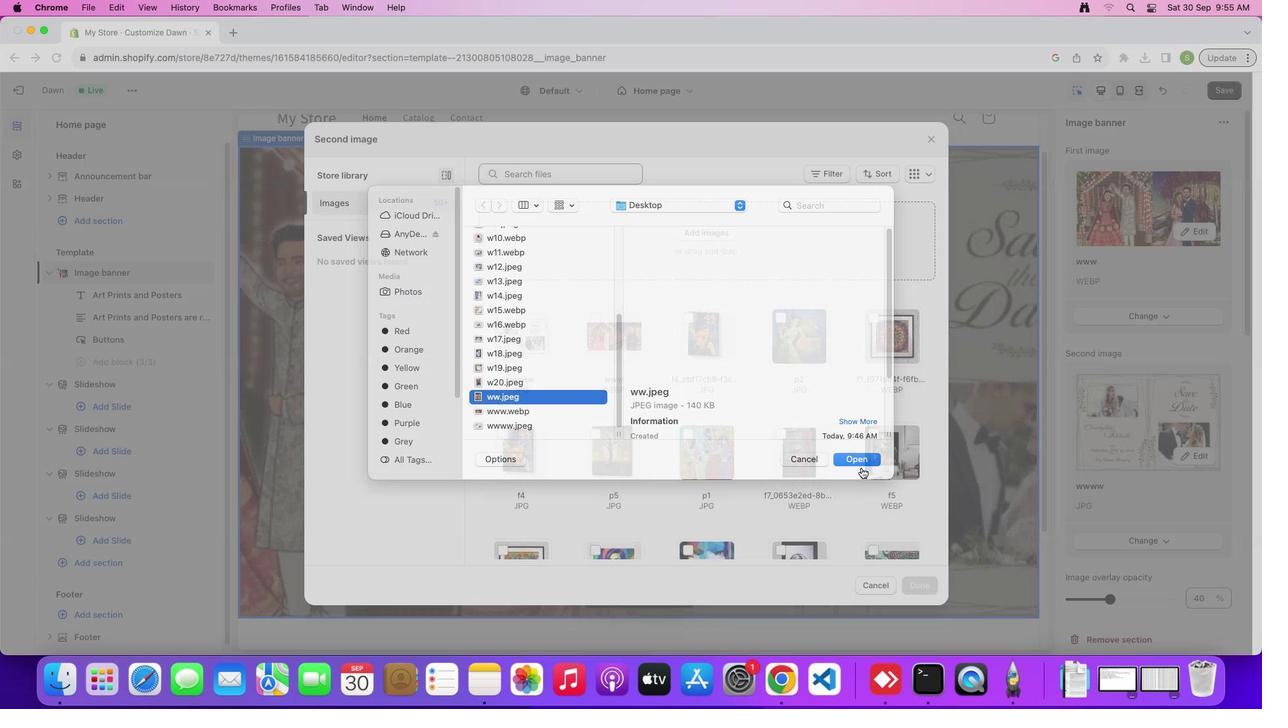 
Action: Mouse moved to (928, 589)
Screenshot: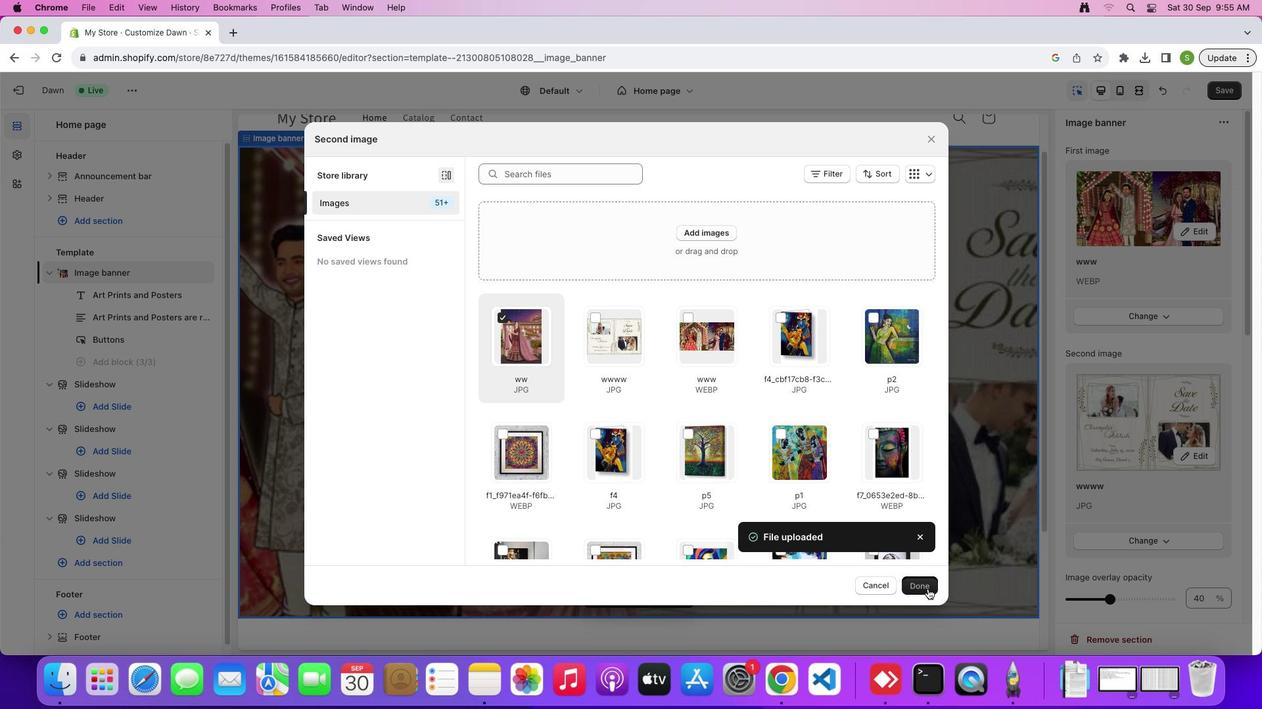 
Action: Mouse pressed left at (928, 589)
Screenshot: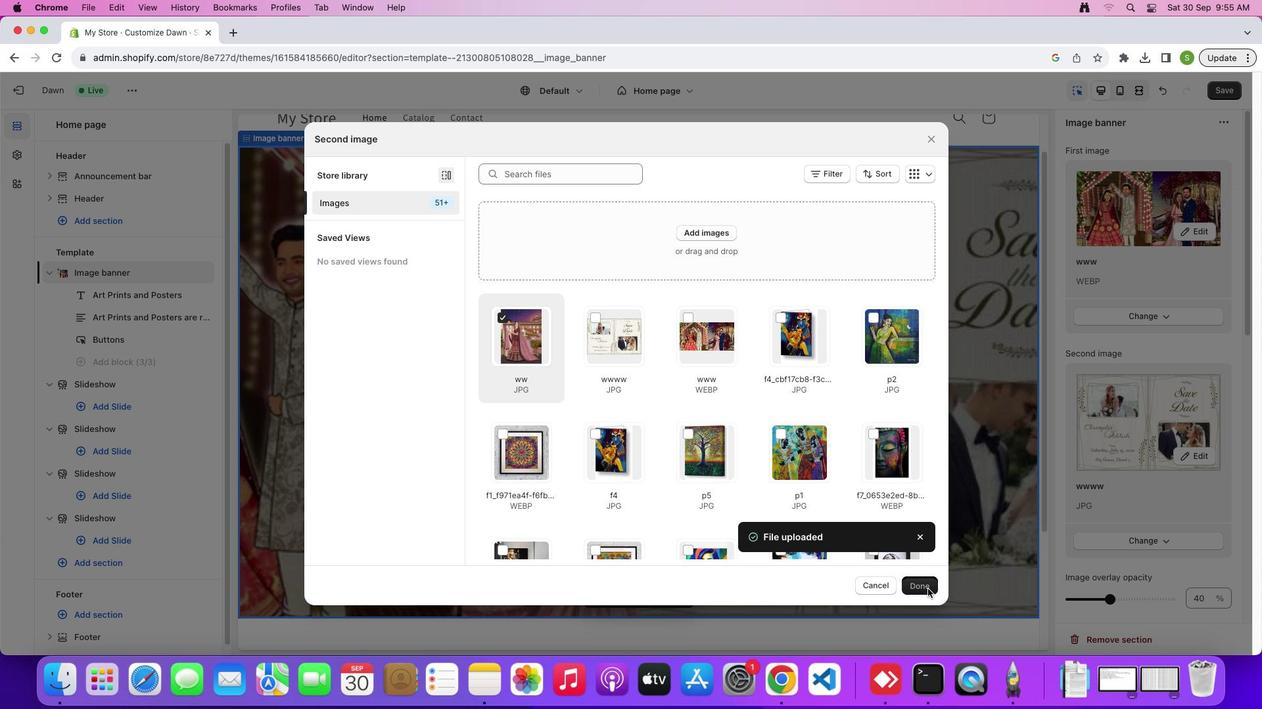 
Action: Mouse moved to (593, 468)
Screenshot: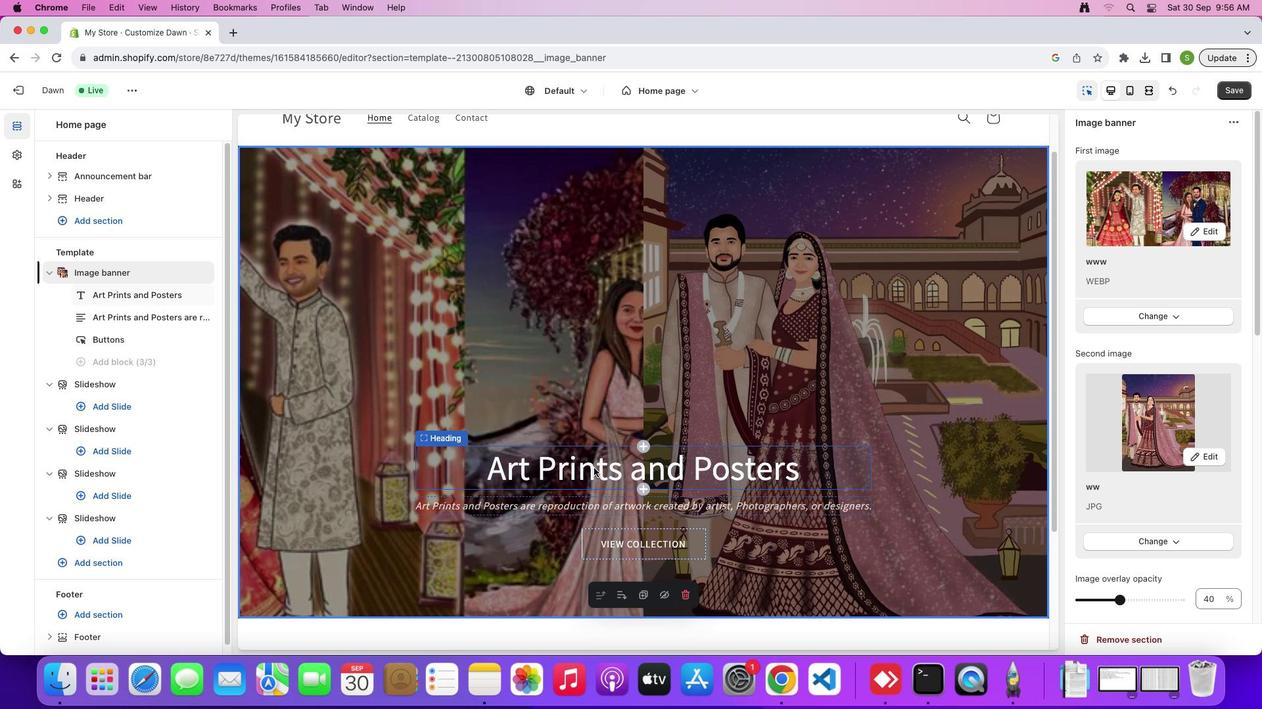 
Action: Mouse pressed left at (593, 468)
Screenshot: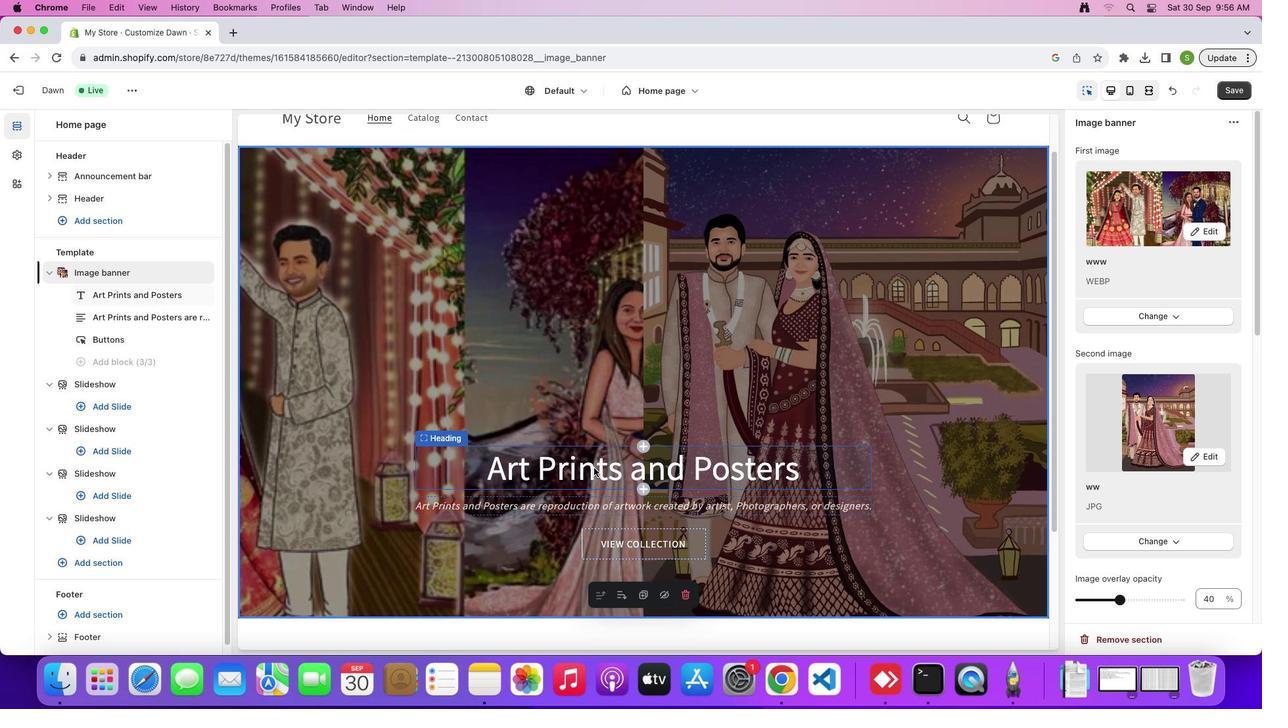 
Action: Mouse moved to (1183, 203)
Screenshot: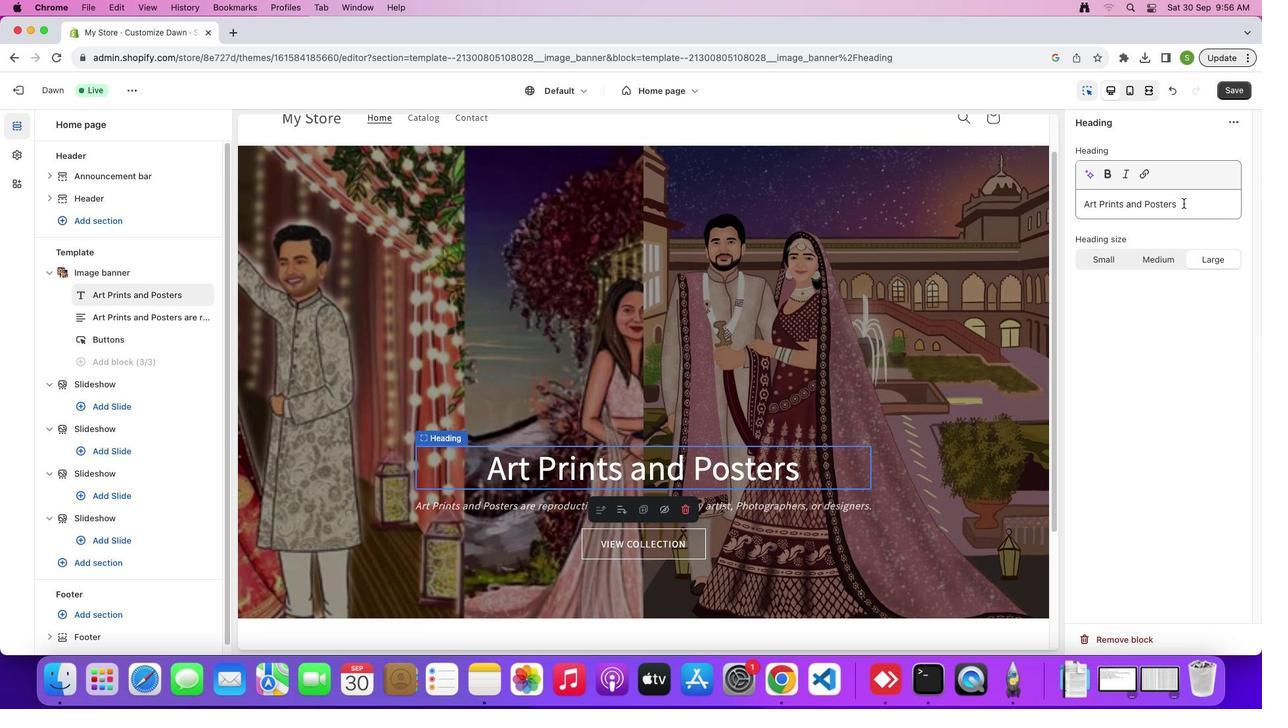 
Action: Mouse pressed left at (1183, 203)
Screenshot: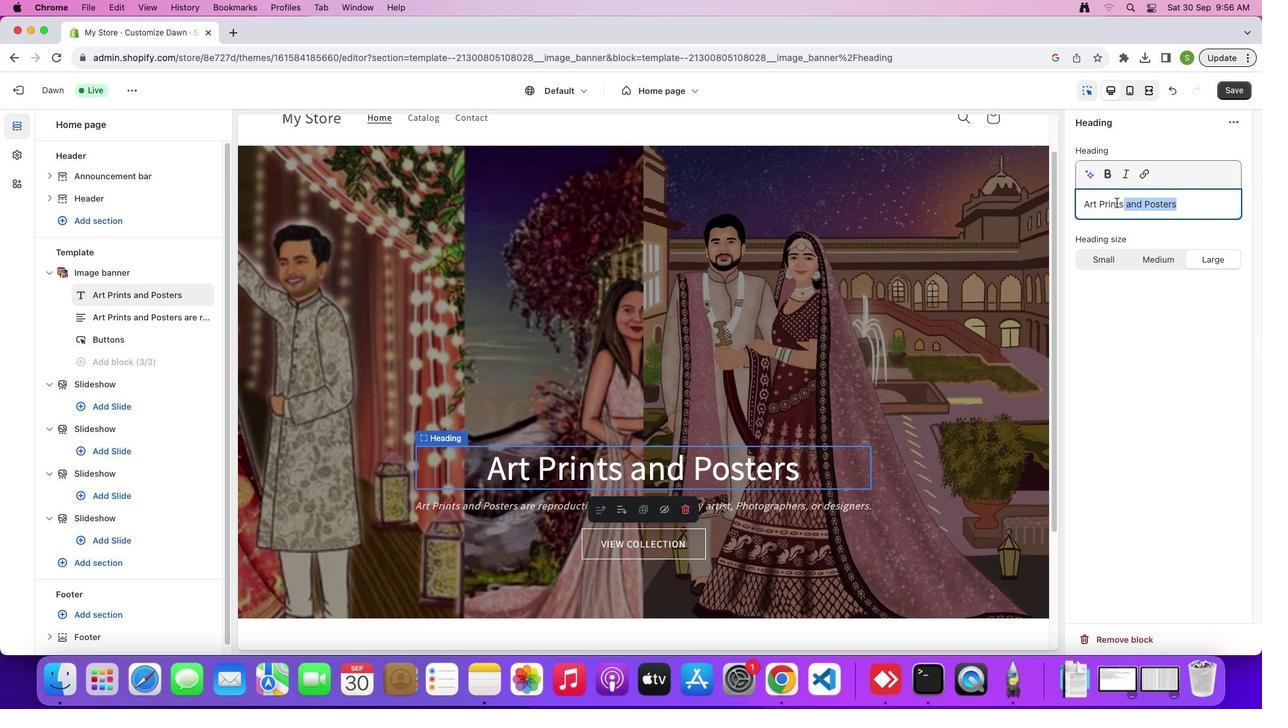 
Action: Mouse moved to (543, 343)
Screenshot: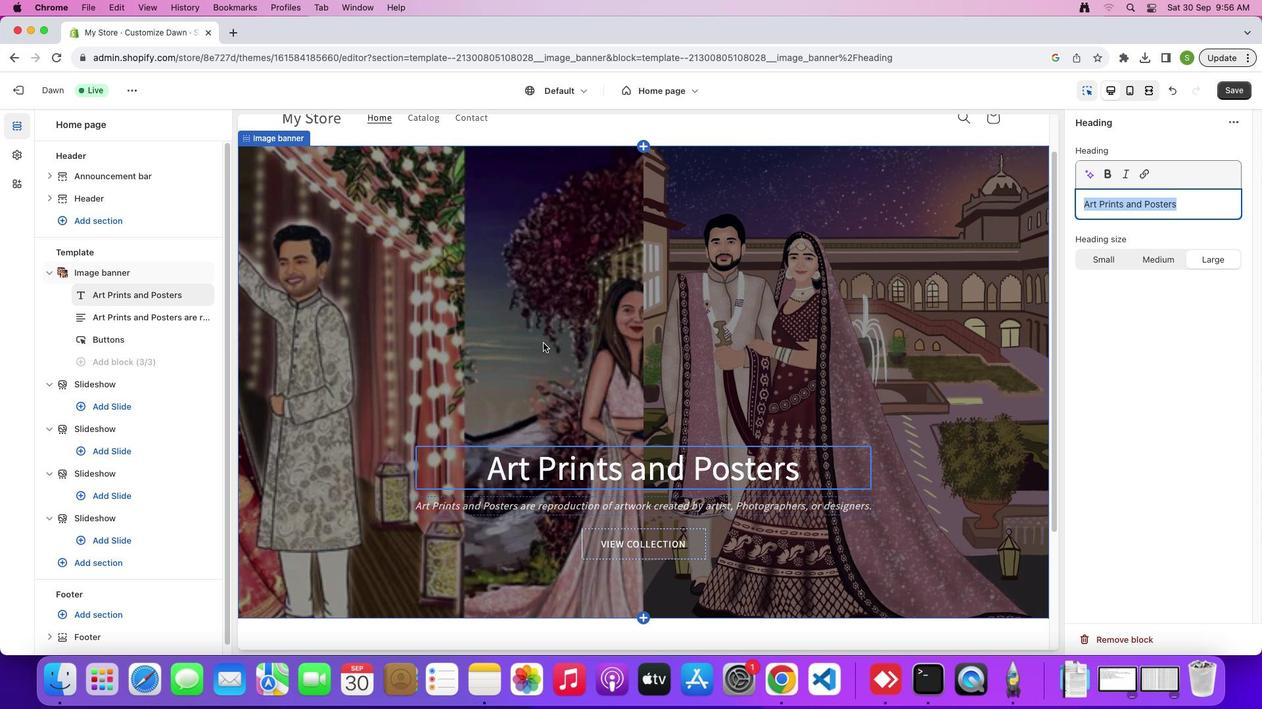 
Action: Mouse pressed left at (543, 343)
Screenshot: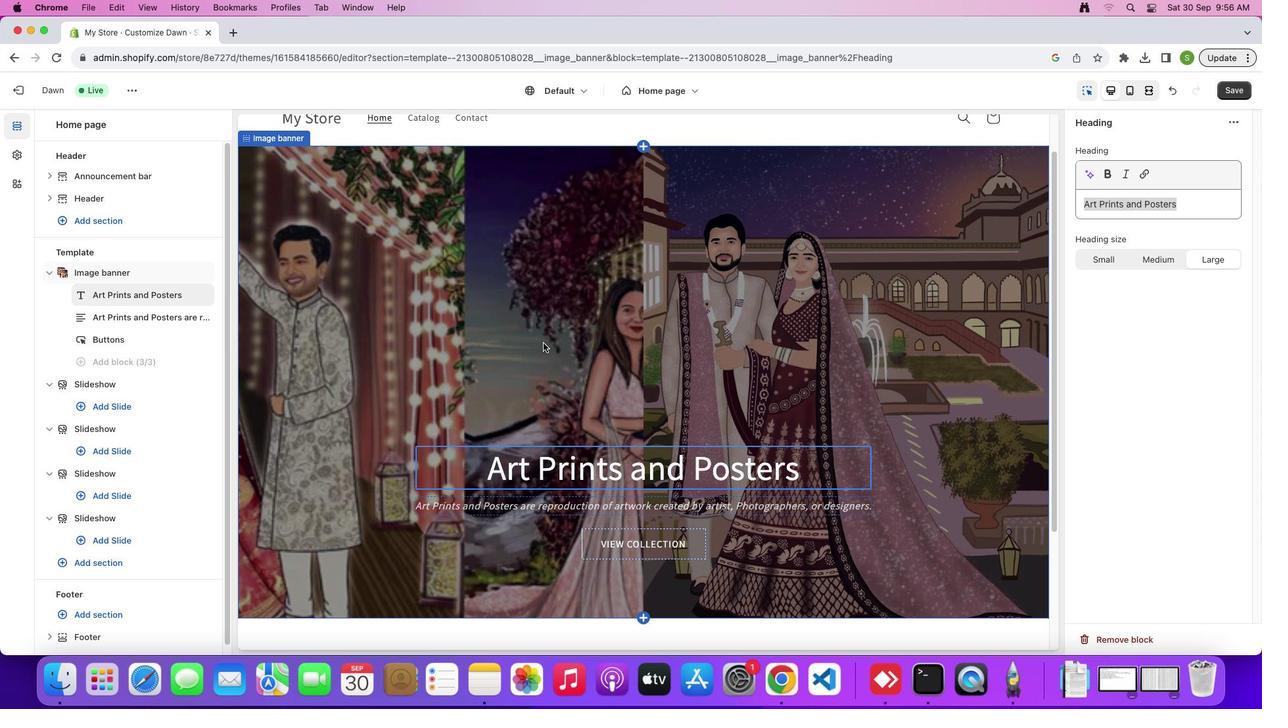 
Action: Mouse moved to (1156, 316)
Screenshot: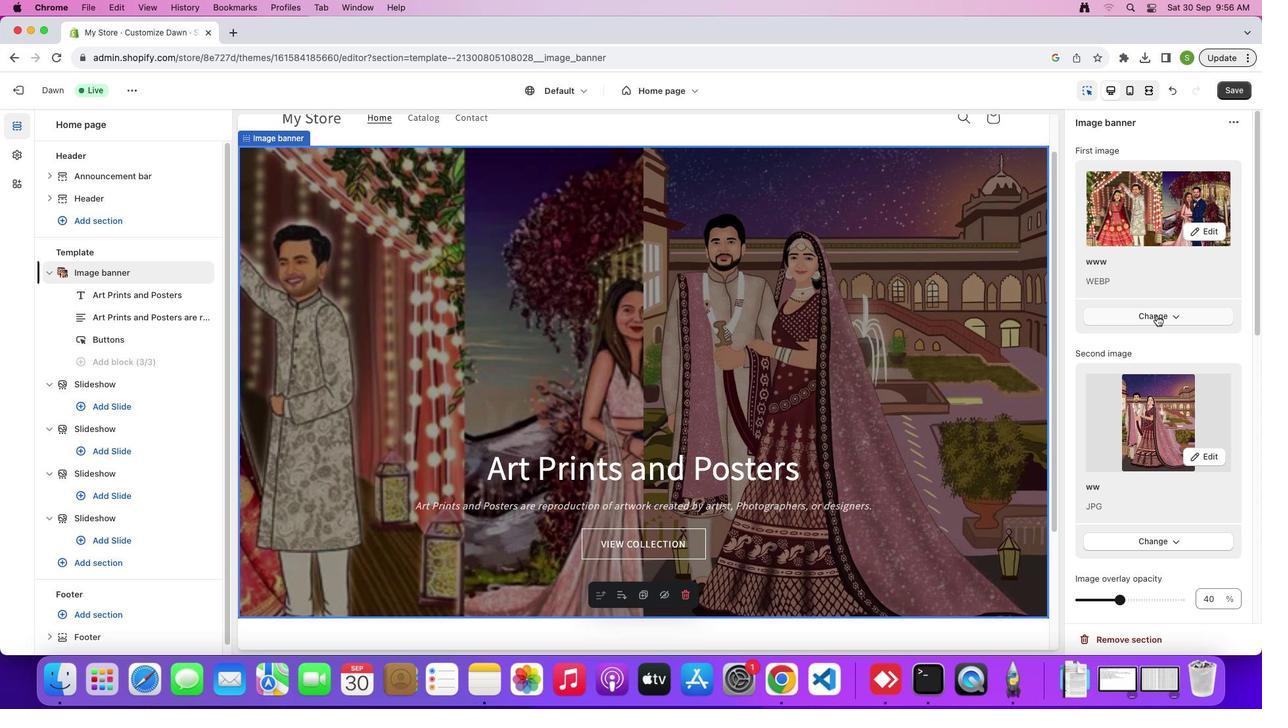 
Action: Mouse pressed left at (1156, 316)
Screenshot: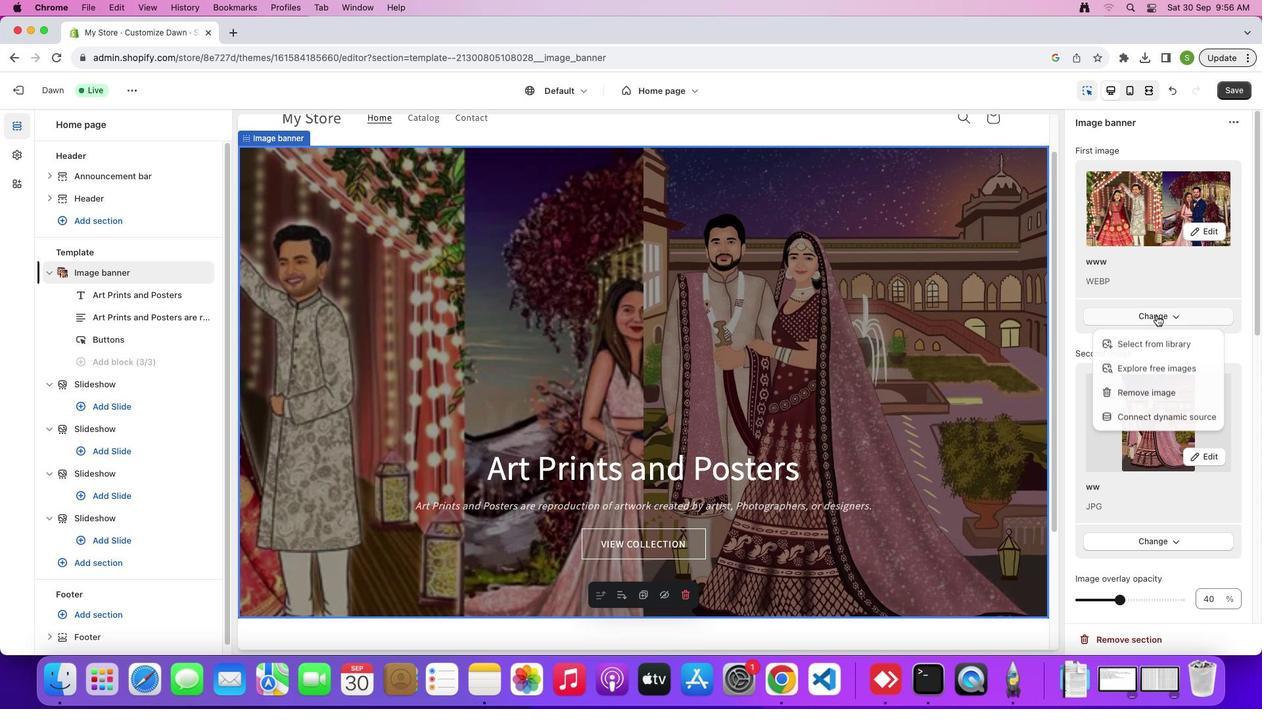 
Action: Mouse moved to (1141, 343)
Screenshot: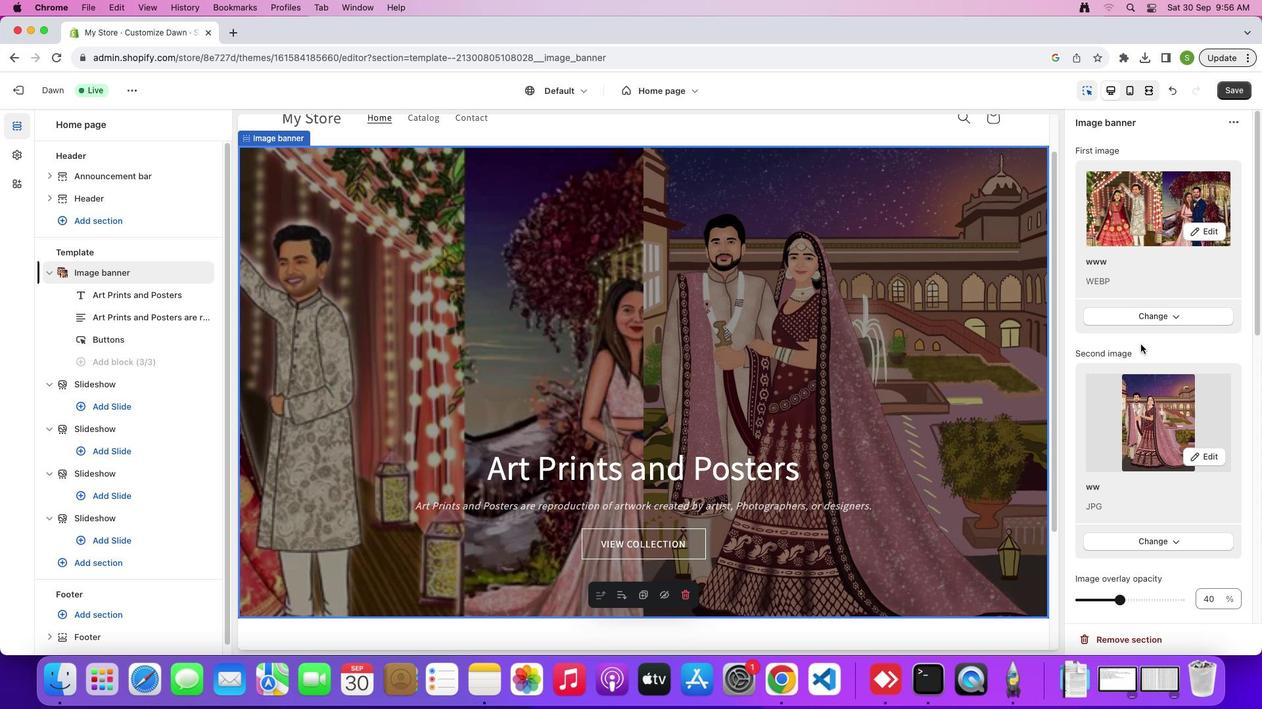 
Action: Mouse pressed left at (1141, 343)
Screenshot: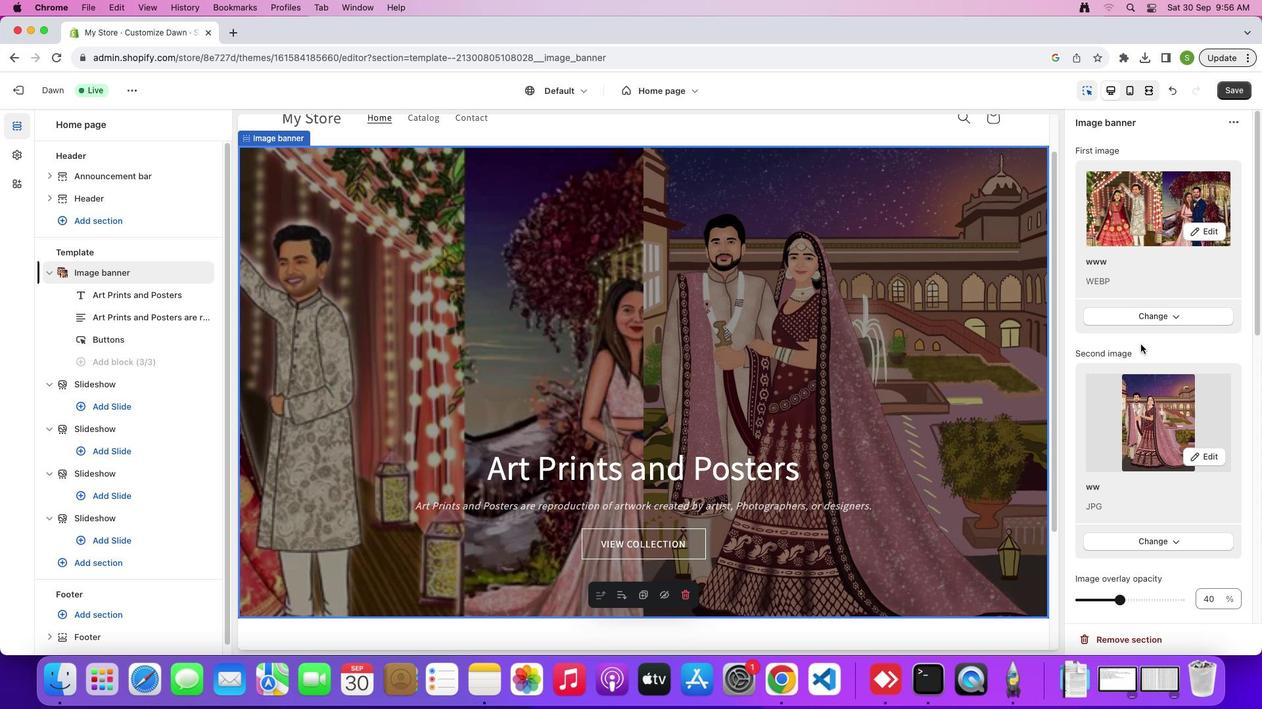 
Action: Mouse moved to (701, 235)
Screenshot: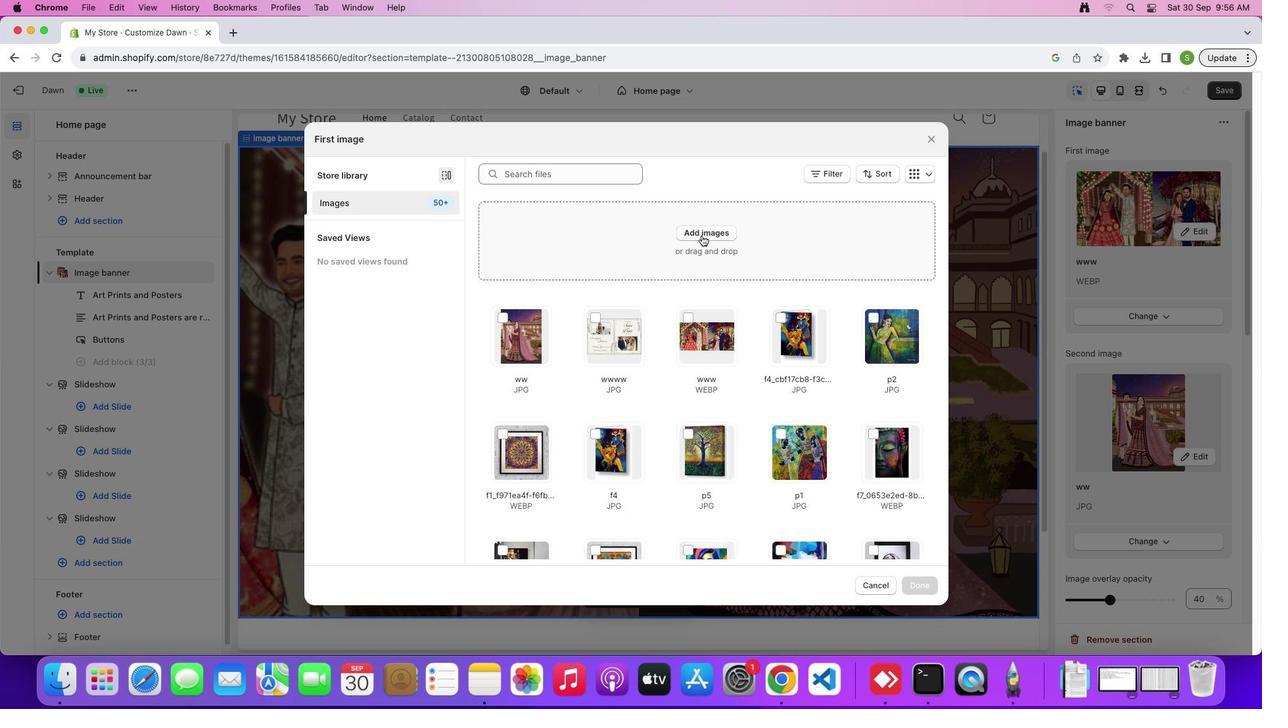 
Action: Mouse pressed left at (701, 235)
Screenshot: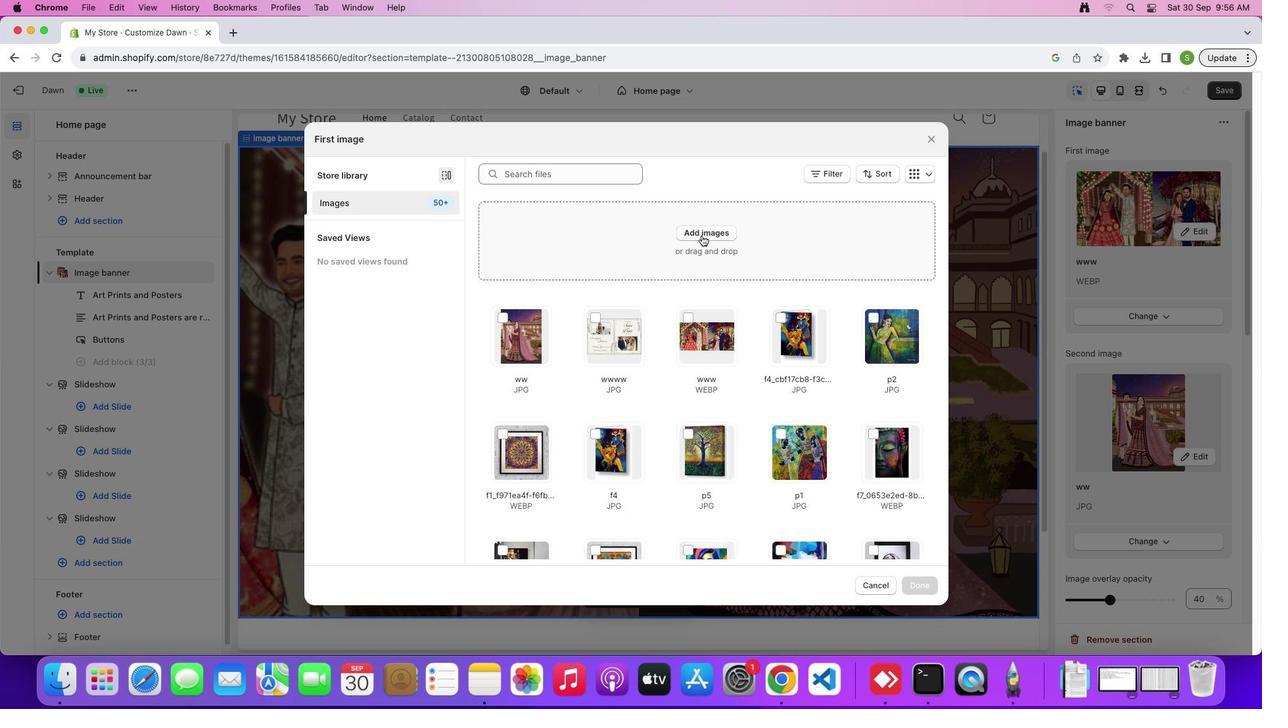 
Action: Mouse moved to (502, 339)
Screenshot: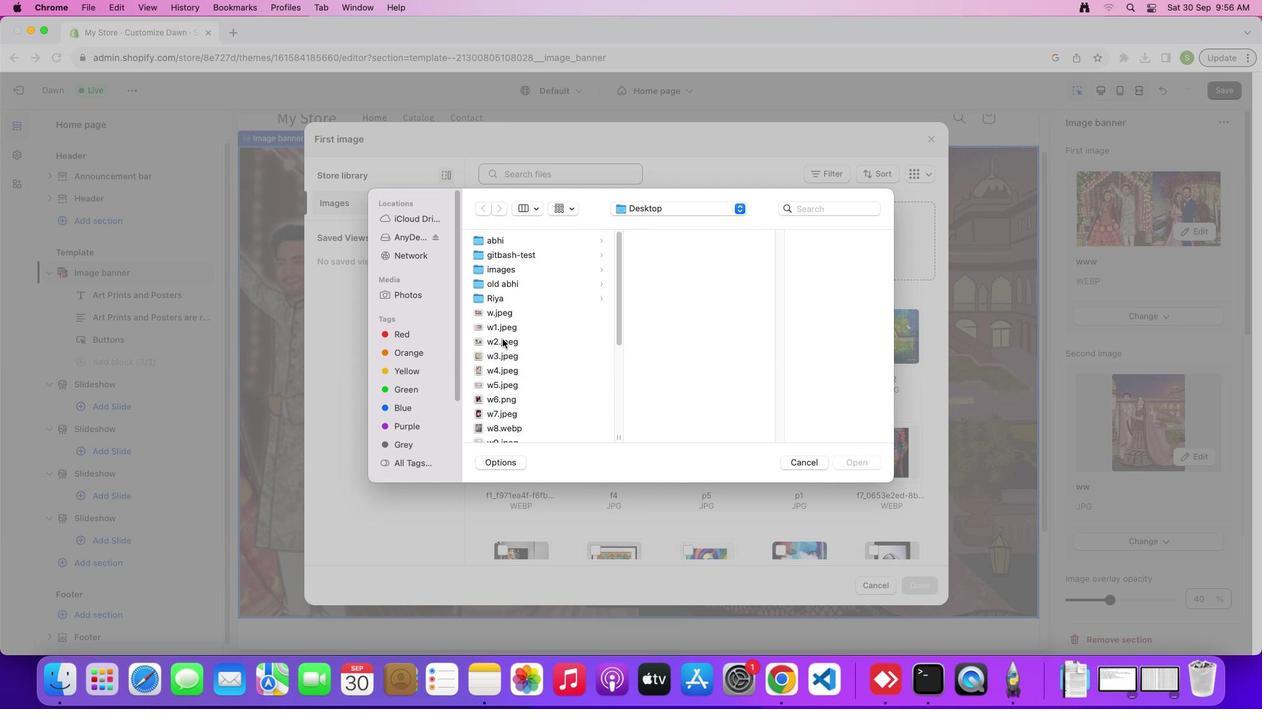 
Action: Mouse pressed left at (502, 339)
Screenshot: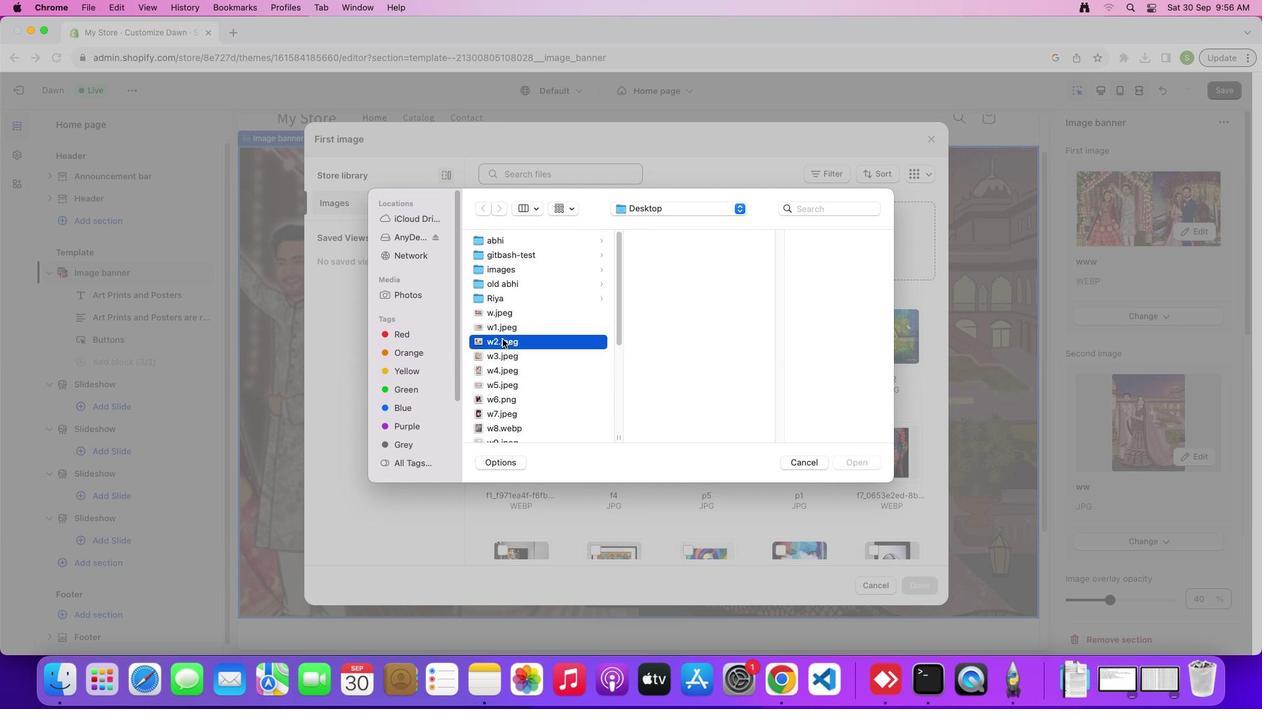 
Action: Mouse moved to (502, 339)
Screenshot: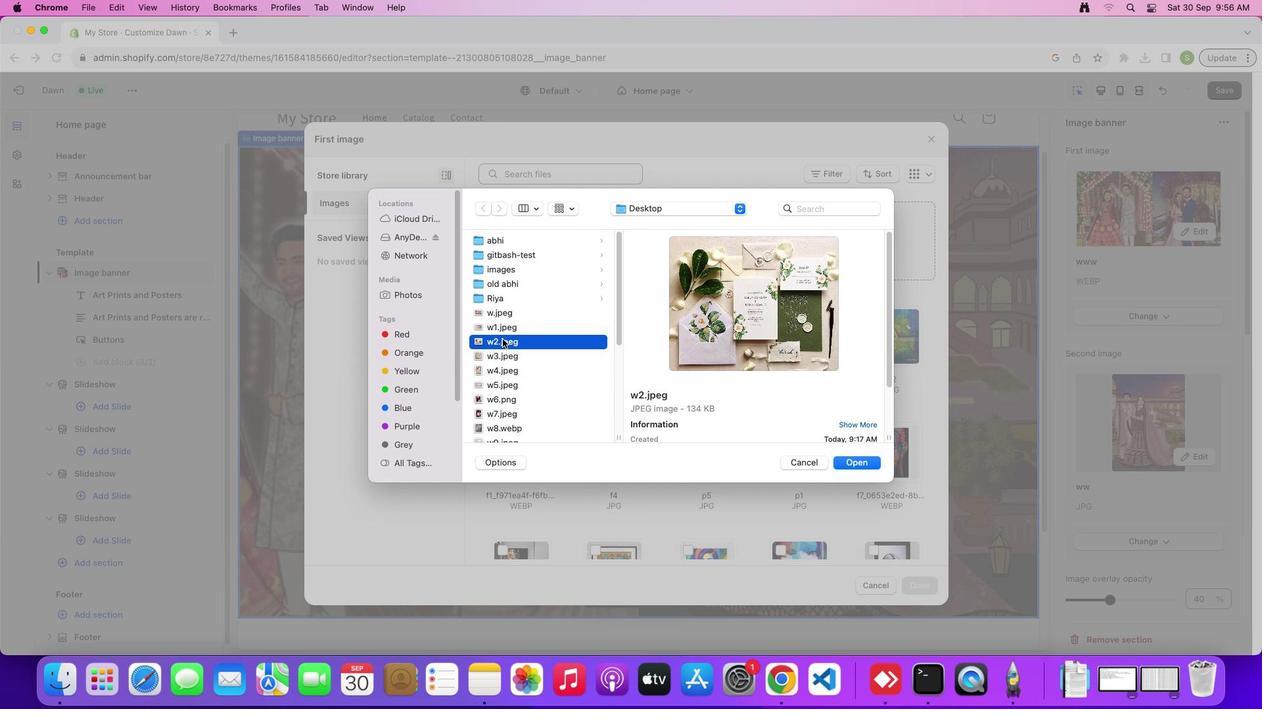 
Action: Mouse scrolled (502, 339) with delta (0, 0)
Screenshot: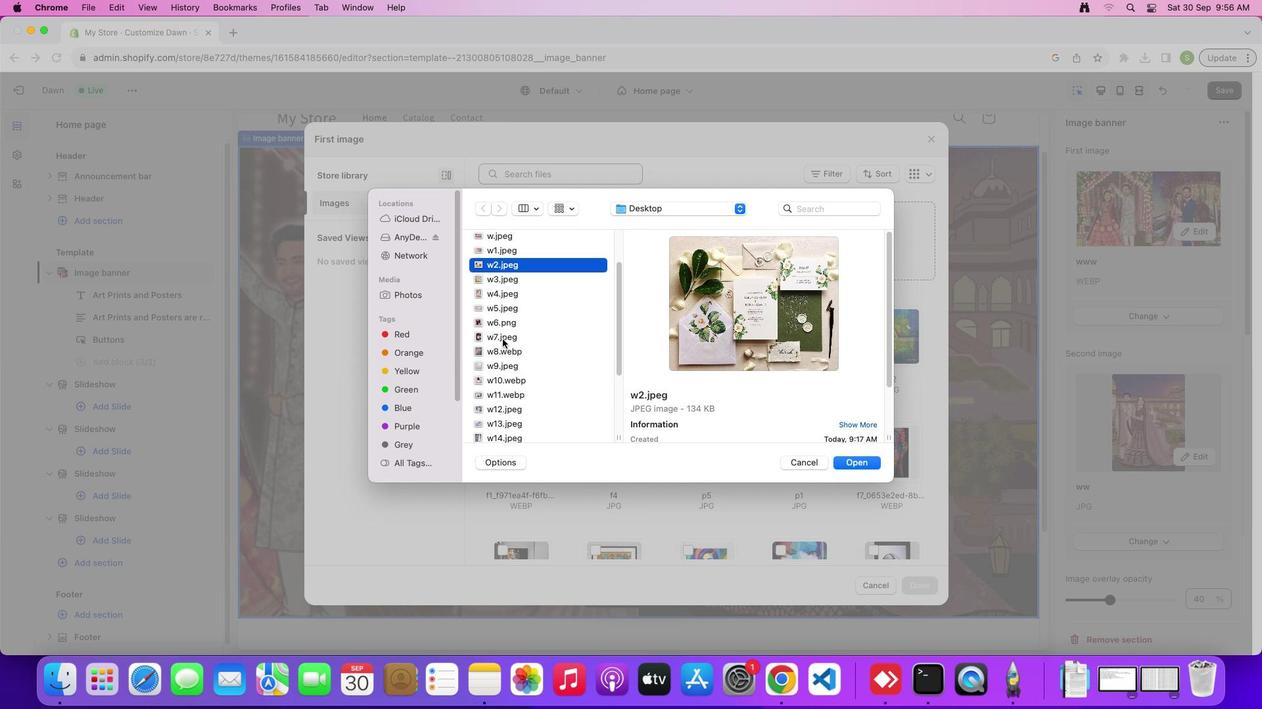 
Action: Mouse scrolled (502, 339) with delta (0, 0)
Screenshot: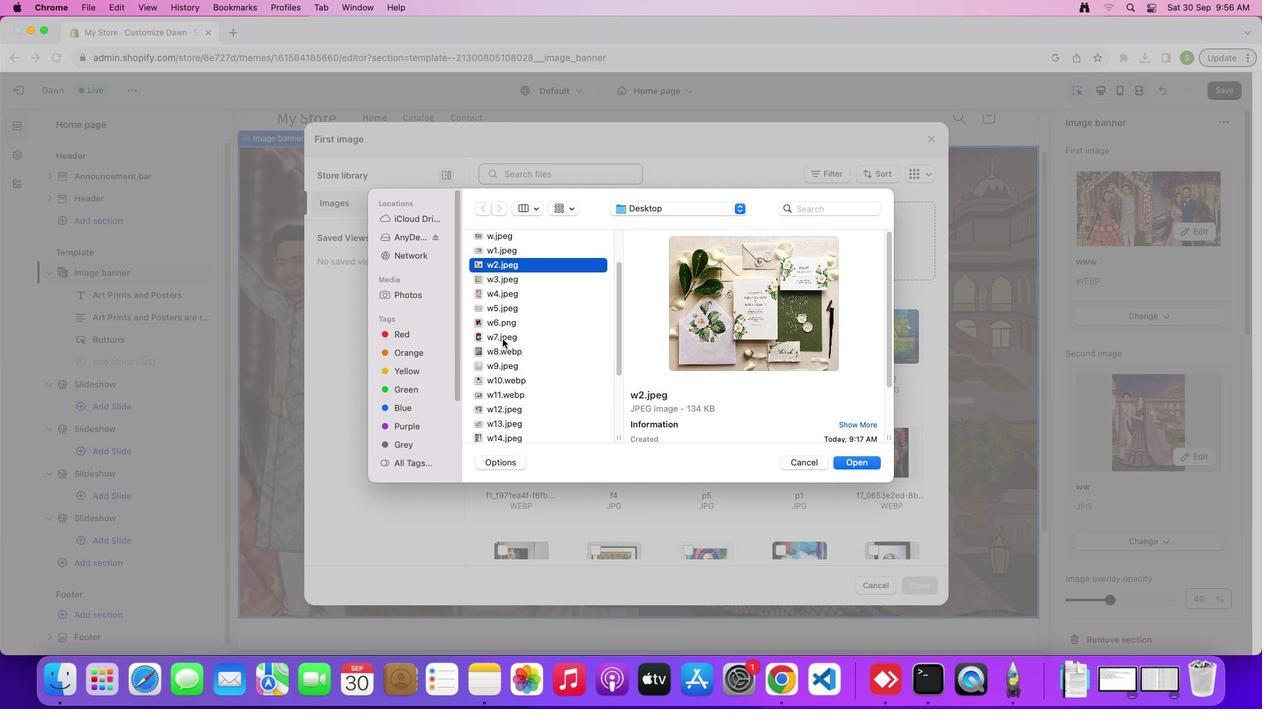 
Action: Mouse scrolled (502, 339) with delta (0, -2)
Screenshot: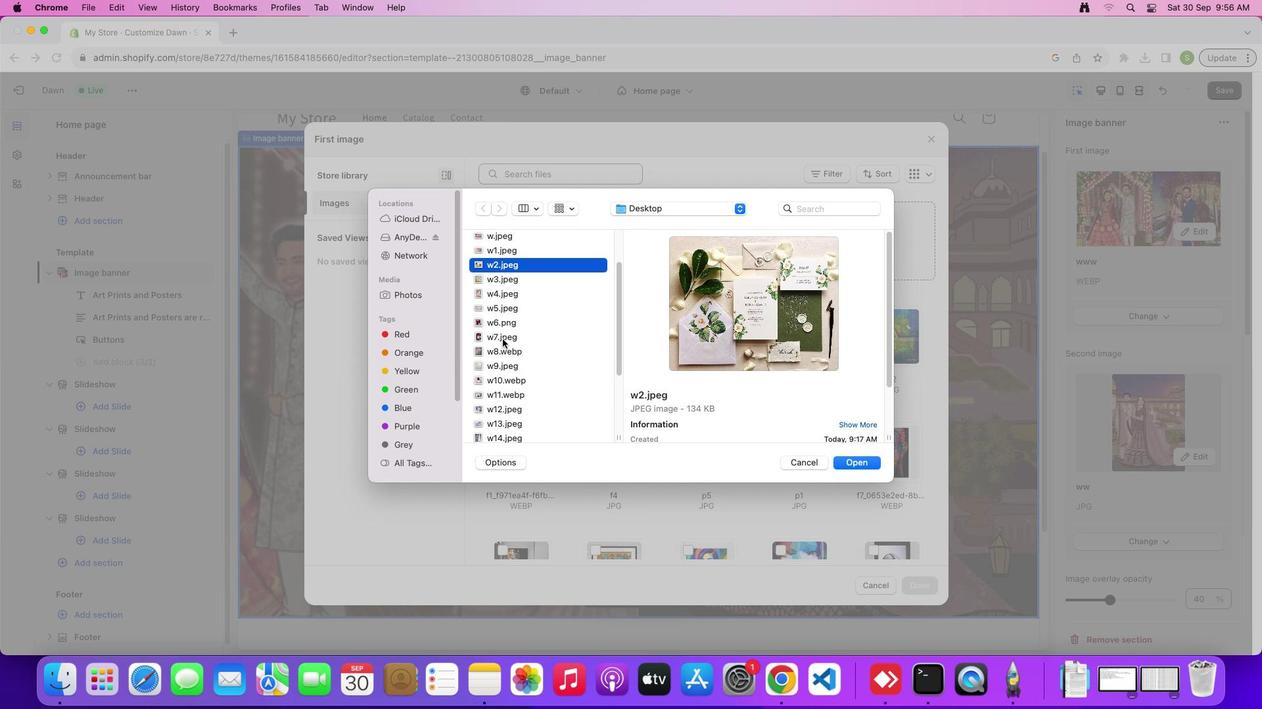 
Action: Mouse moved to (497, 276)
Screenshot: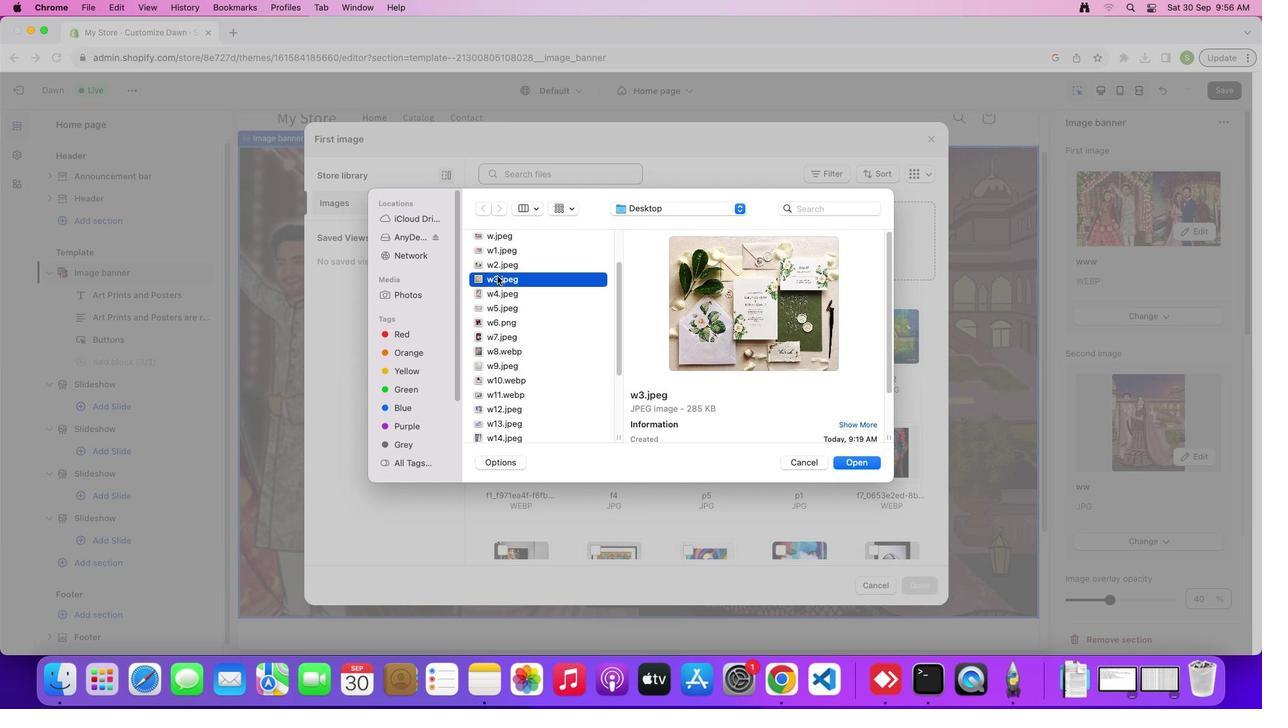 
Action: Mouse pressed left at (497, 276)
Screenshot: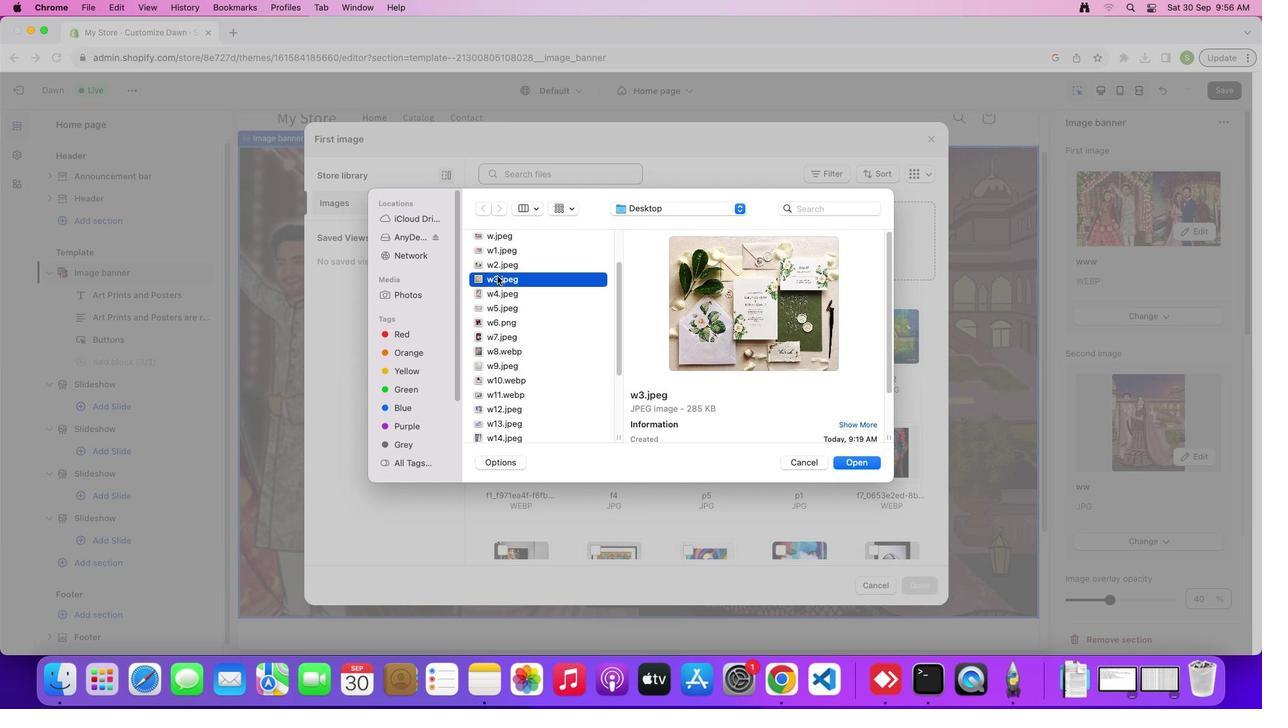 
Action: Mouse moved to (496, 295)
Screenshot: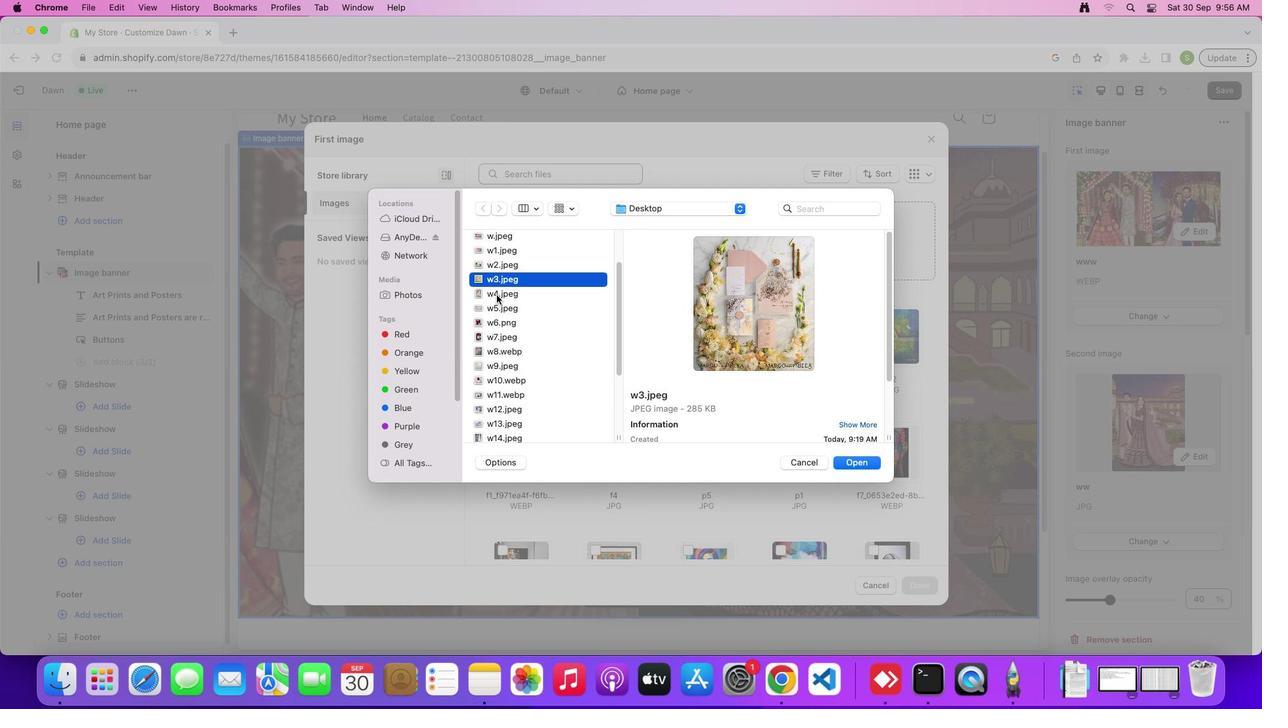 
Action: Mouse pressed left at (496, 295)
Screenshot: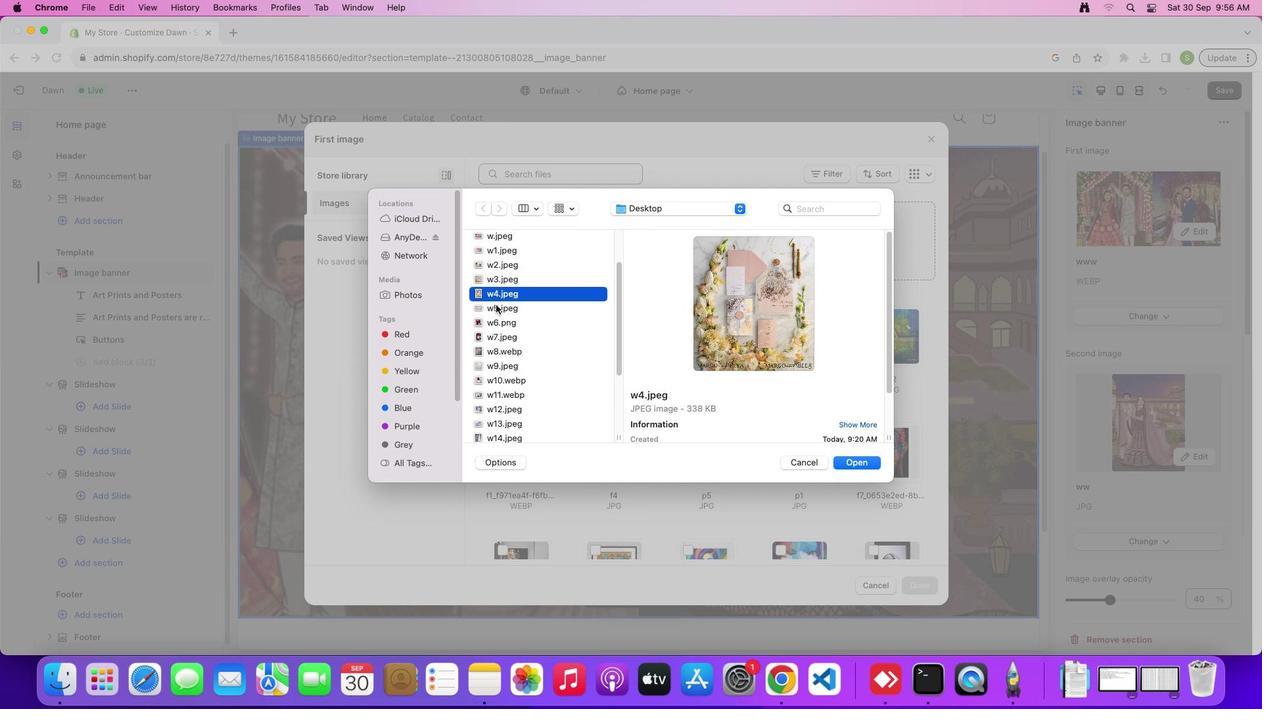 
Action: Mouse moved to (493, 333)
Screenshot: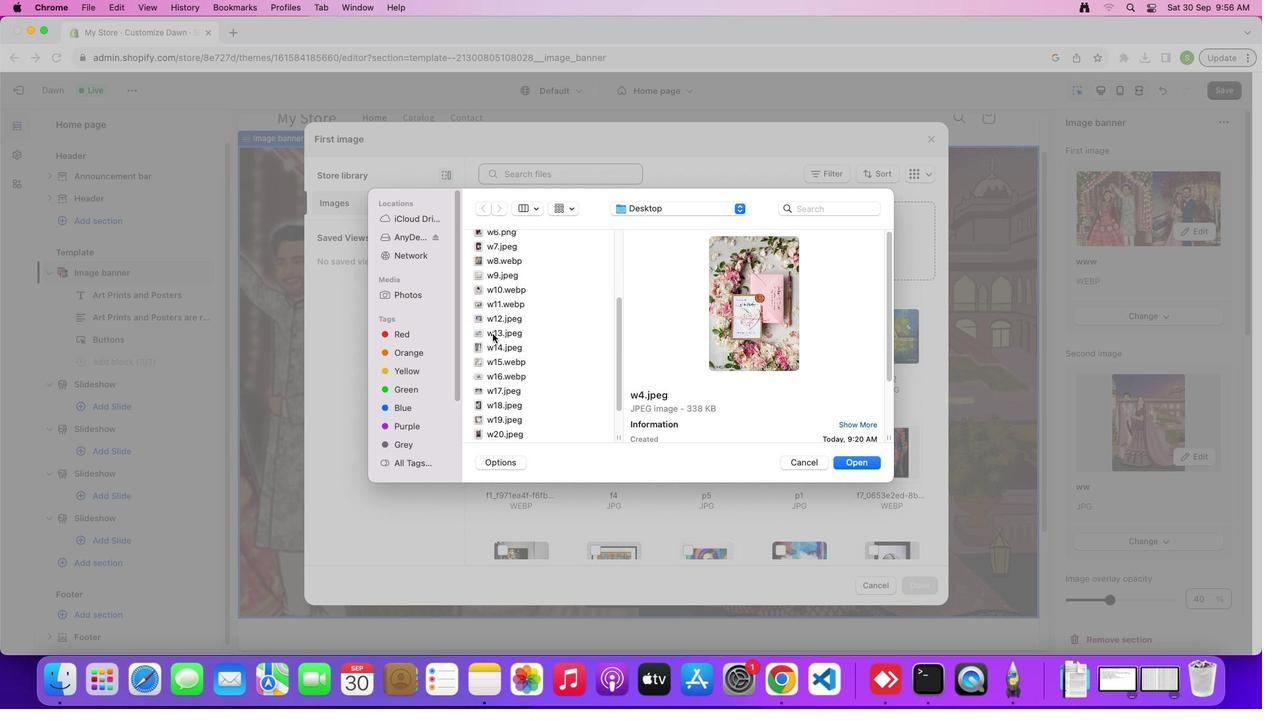 
Action: Mouse scrolled (493, 333) with delta (0, 0)
Screenshot: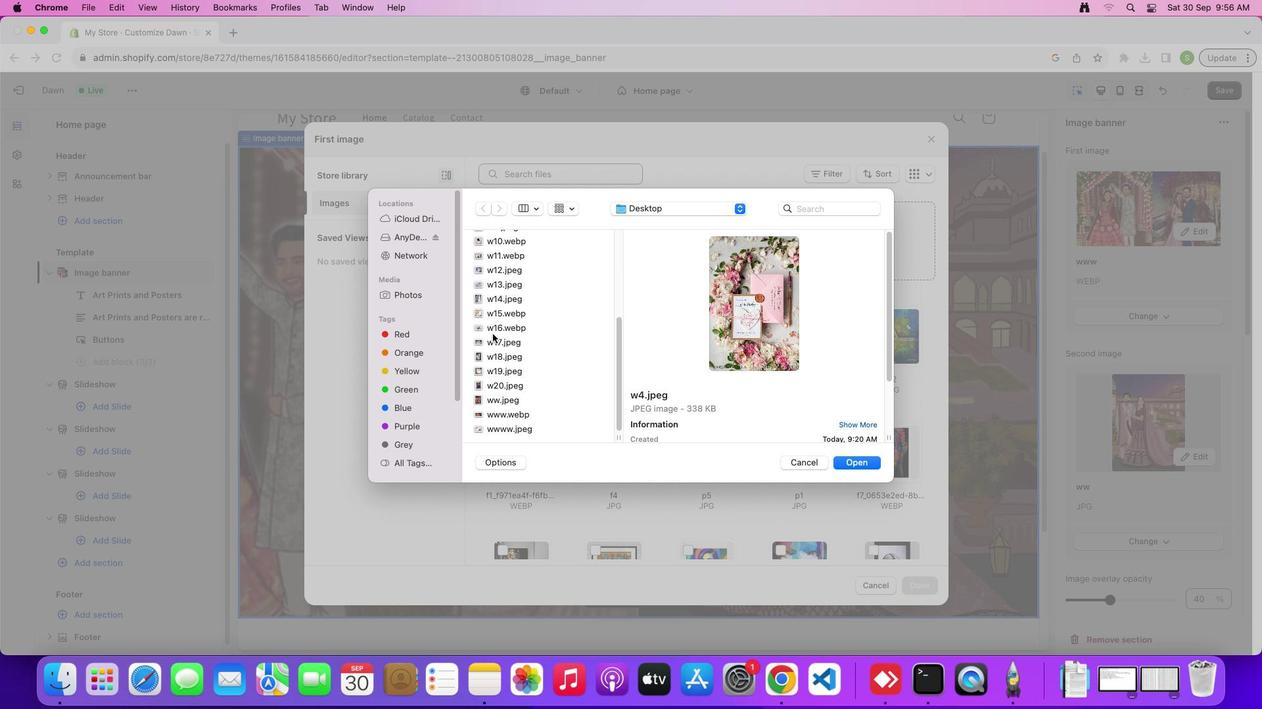 
Action: Mouse scrolled (493, 333) with delta (0, 0)
Screenshot: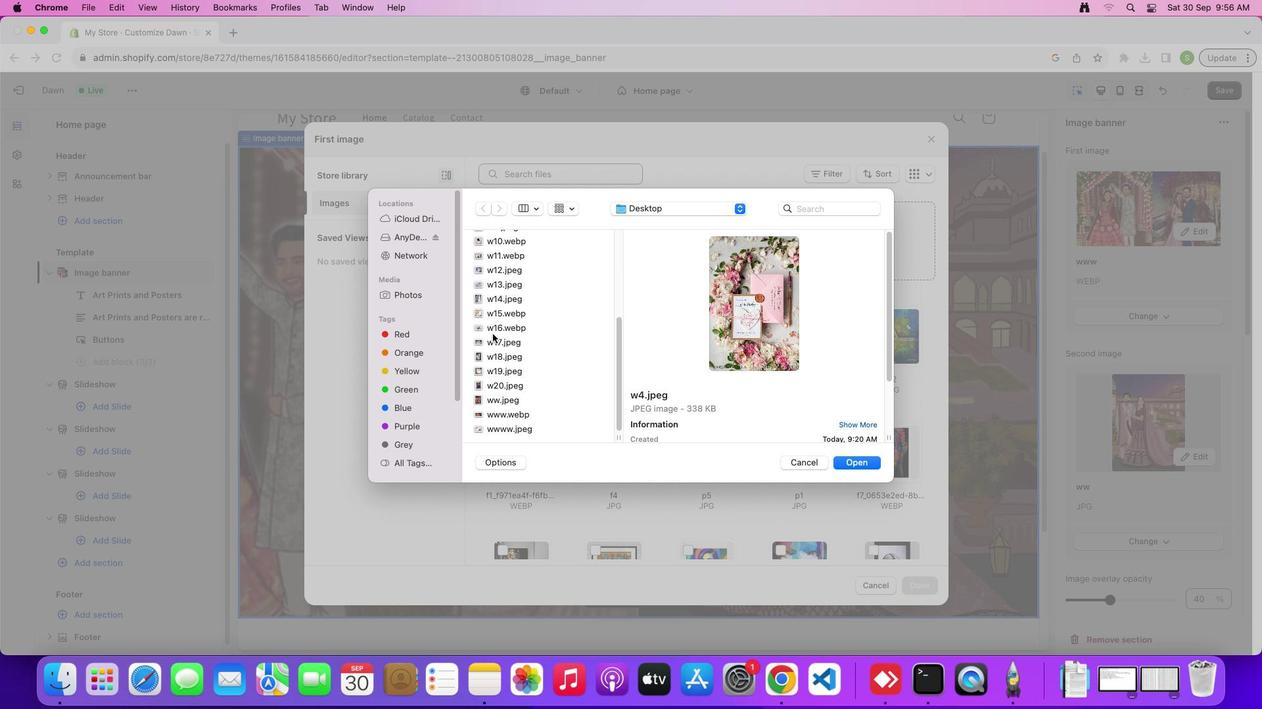
Action: Mouse scrolled (493, 333) with delta (0, -2)
Screenshot: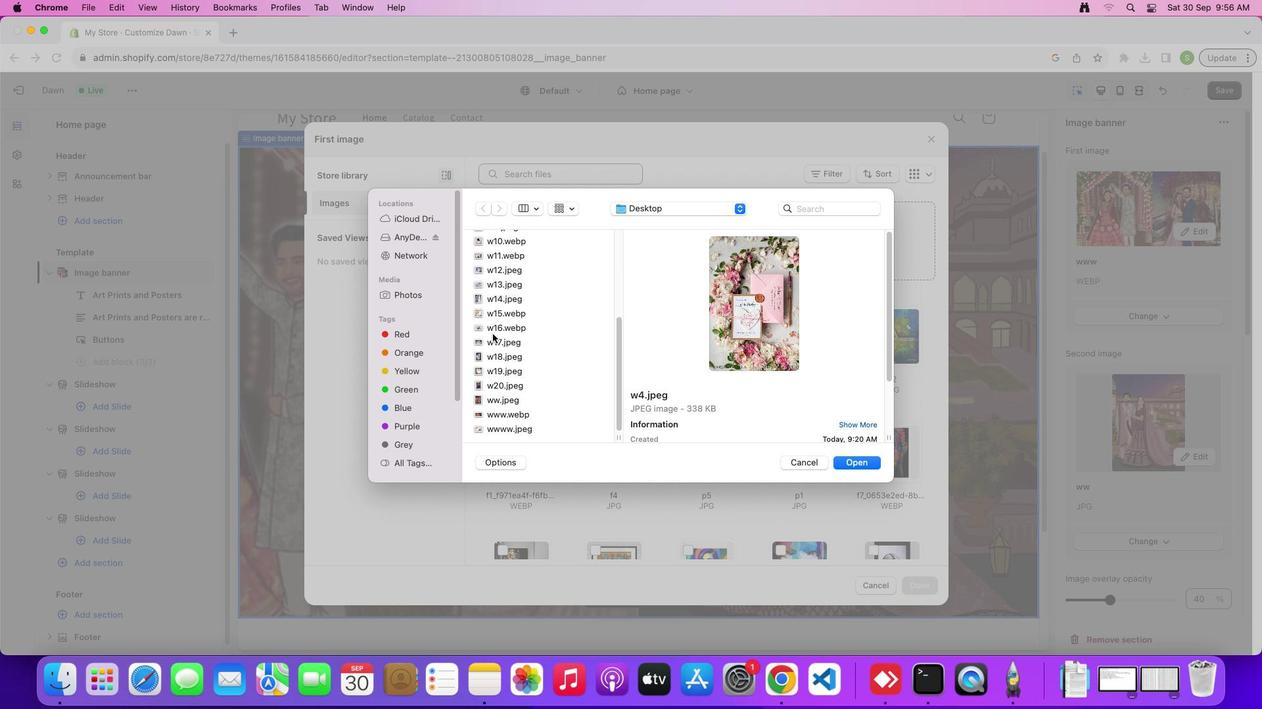 
Action: Mouse scrolled (493, 333) with delta (0, -3)
Screenshot: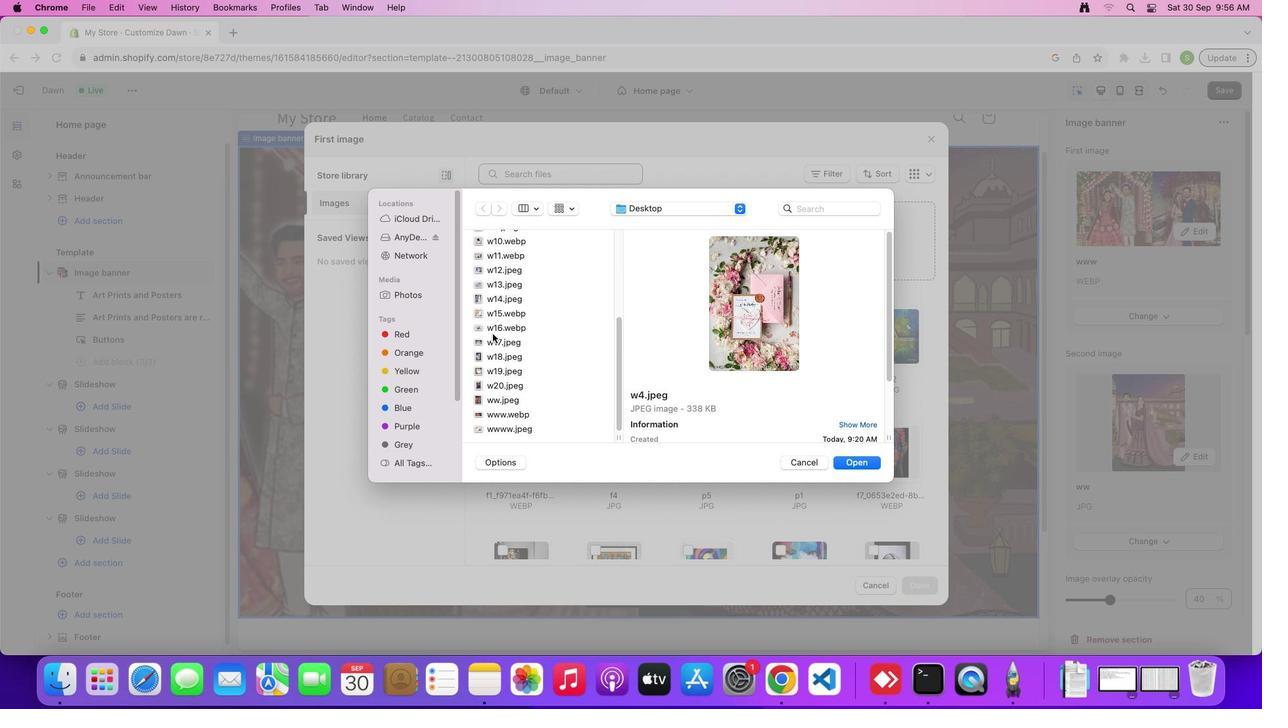 
Action: Mouse scrolled (493, 333) with delta (0, 0)
Screenshot: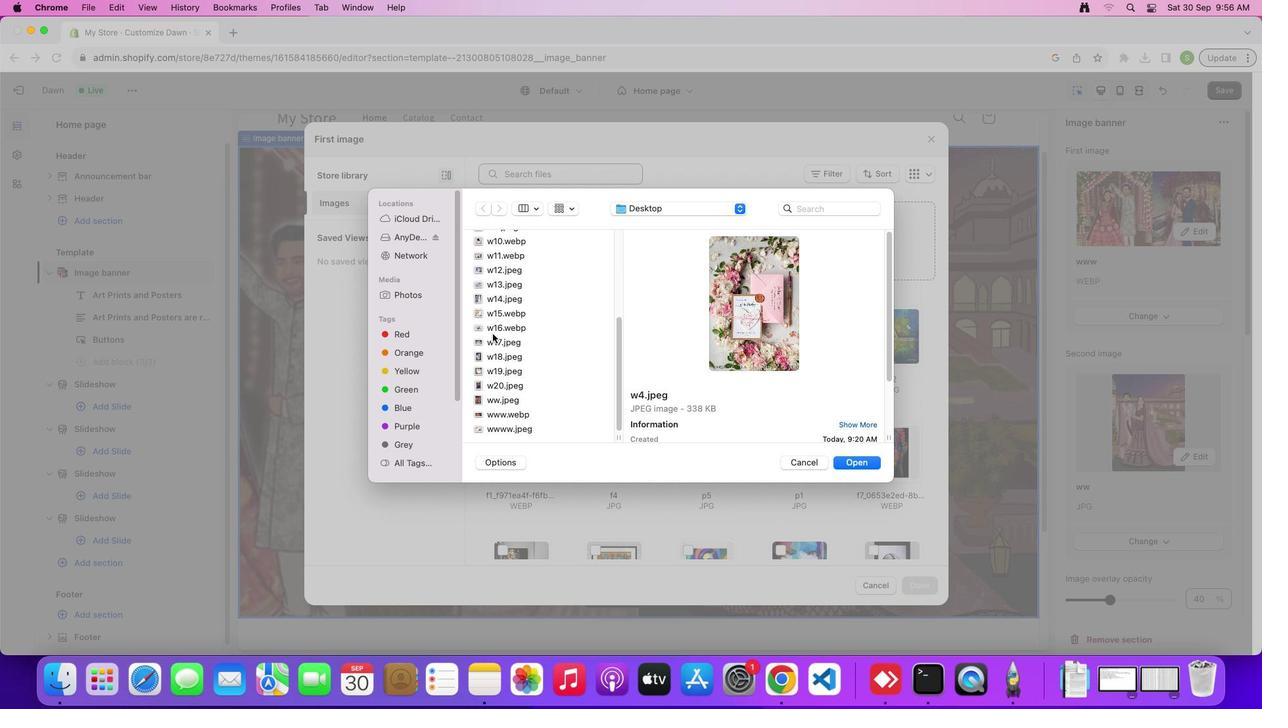 
Action: Mouse scrolled (493, 333) with delta (0, 0)
Screenshot: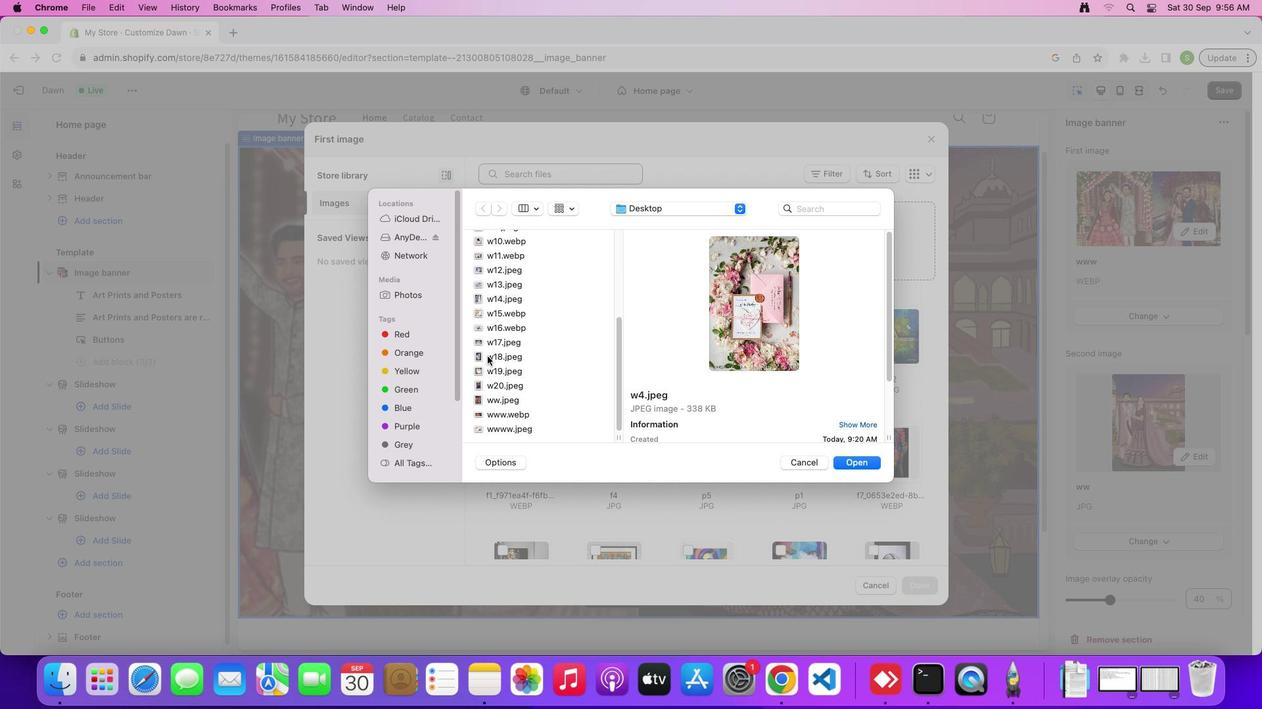 
Action: Mouse scrolled (493, 333) with delta (0, -2)
Screenshot: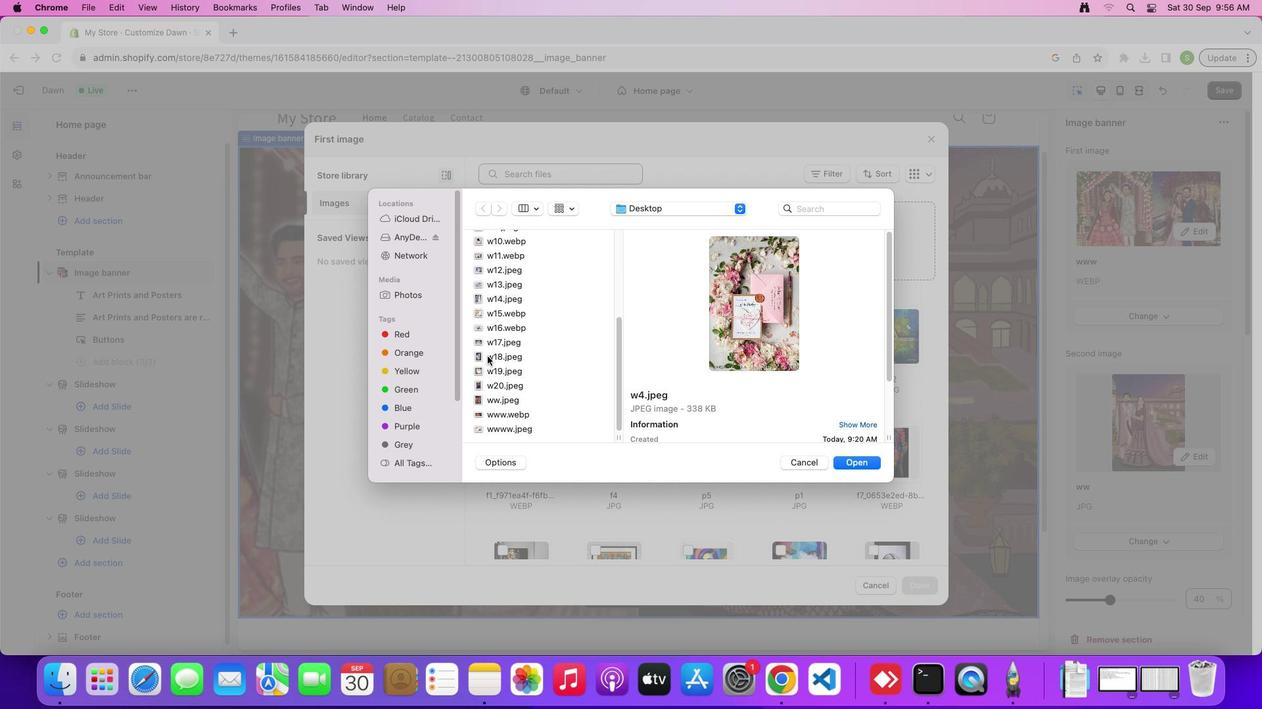 
Action: Mouse scrolled (493, 333) with delta (0, -3)
Screenshot: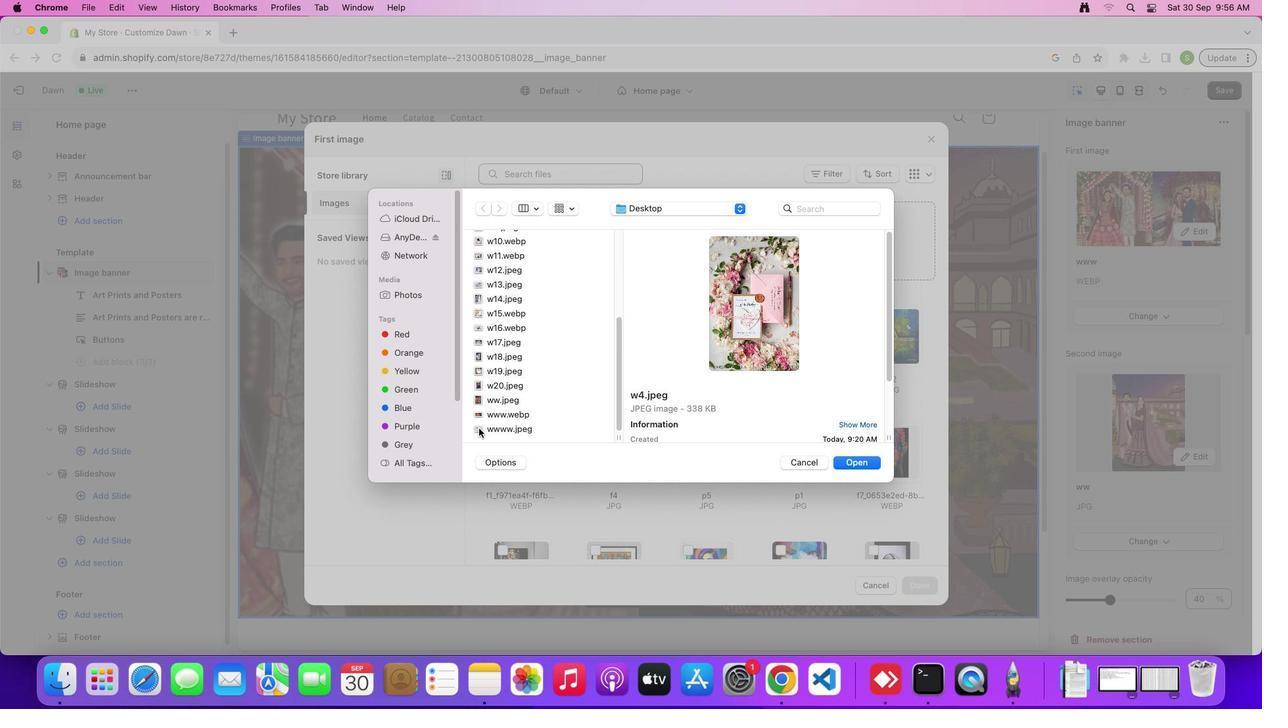 
Action: Mouse moved to (492, 418)
Screenshot: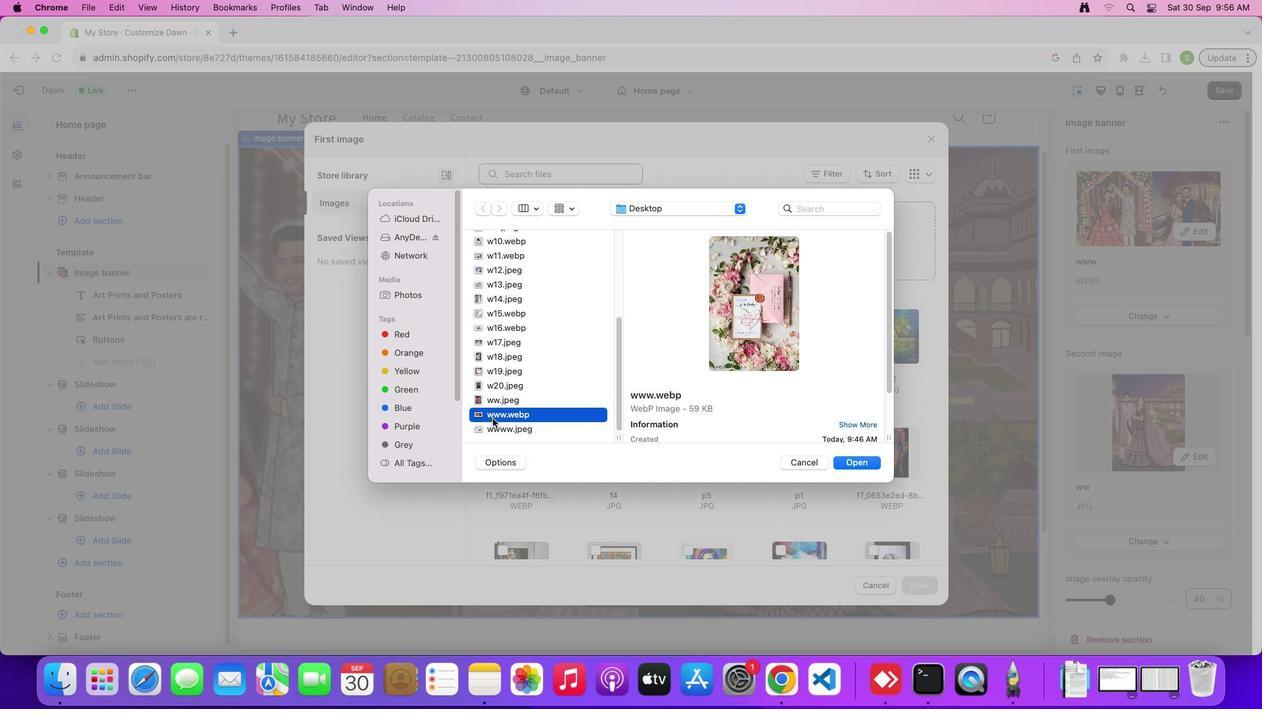 
Action: Mouse pressed left at (492, 418)
Screenshot: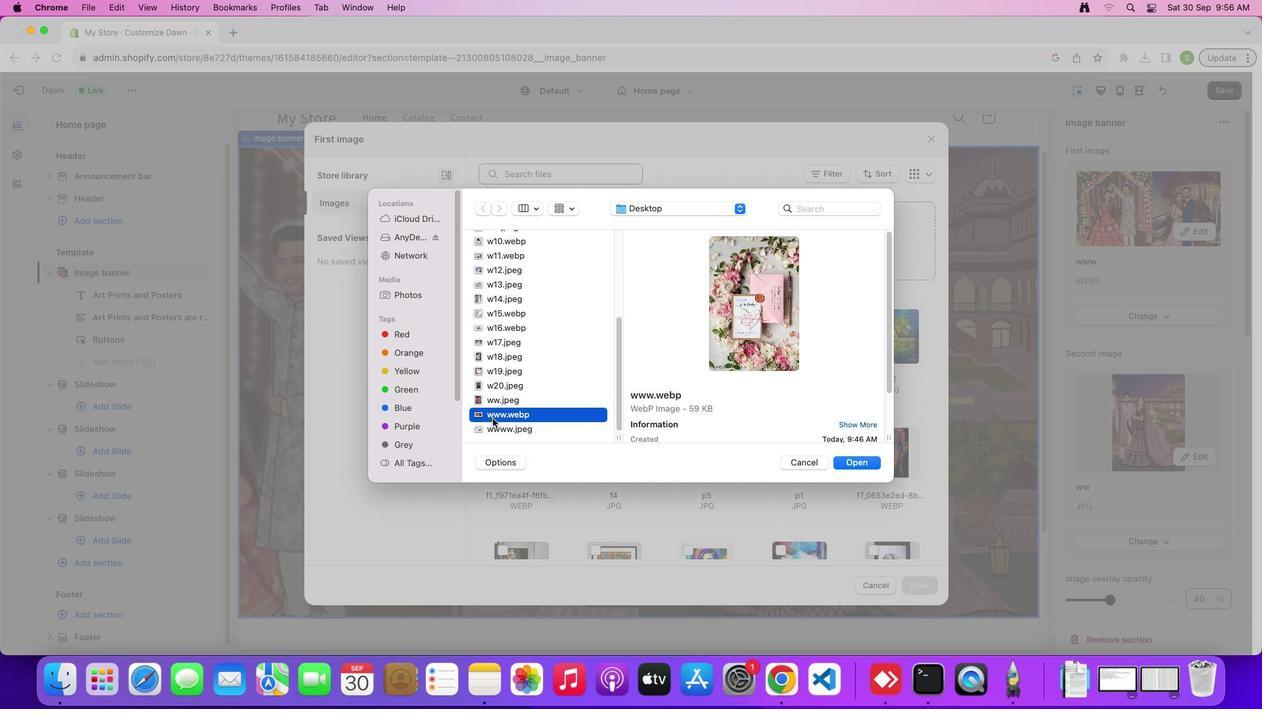
Action: Mouse moved to (500, 396)
Screenshot: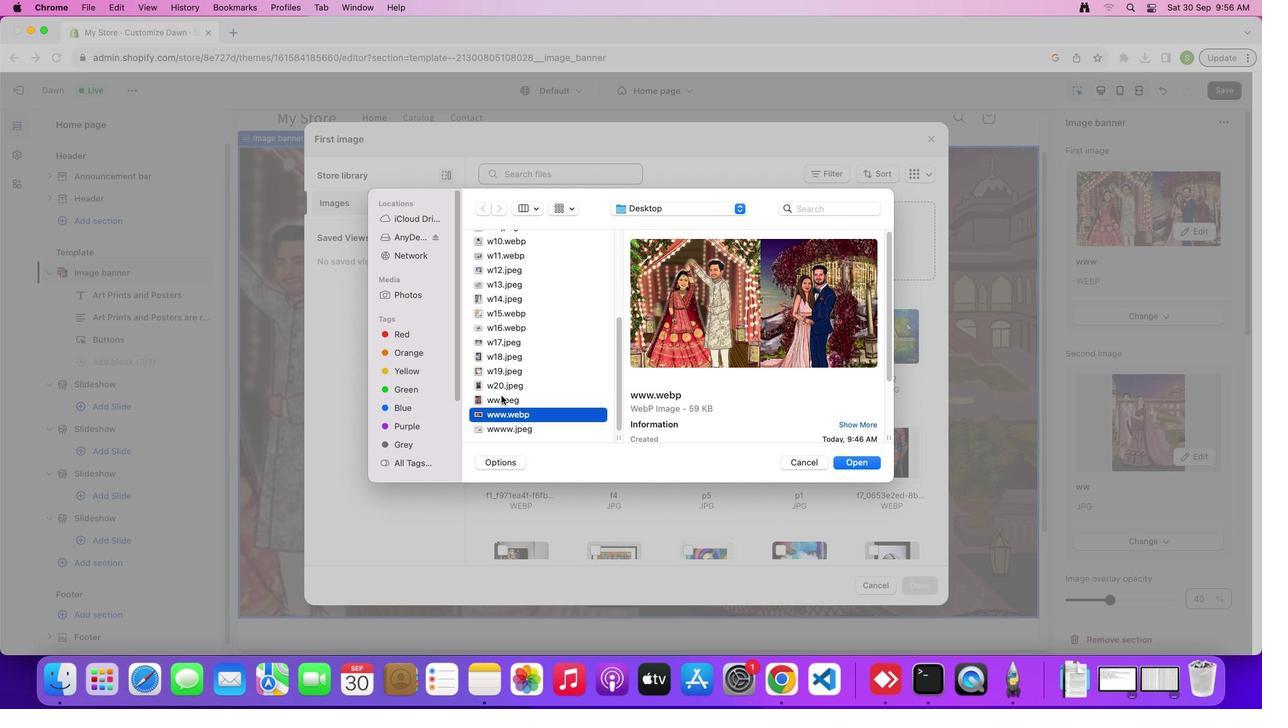 
Action: Mouse pressed left at (500, 396)
Screenshot: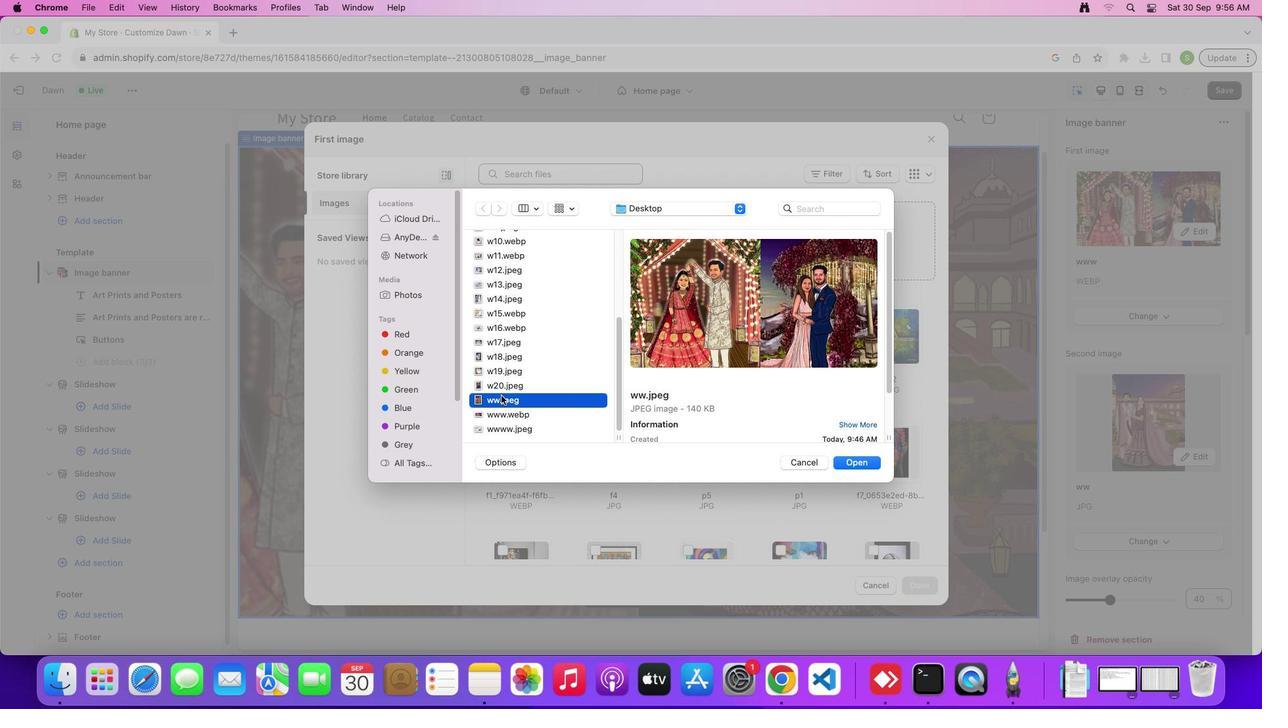 
Action: Mouse moved to (500, 390)
Screenshot: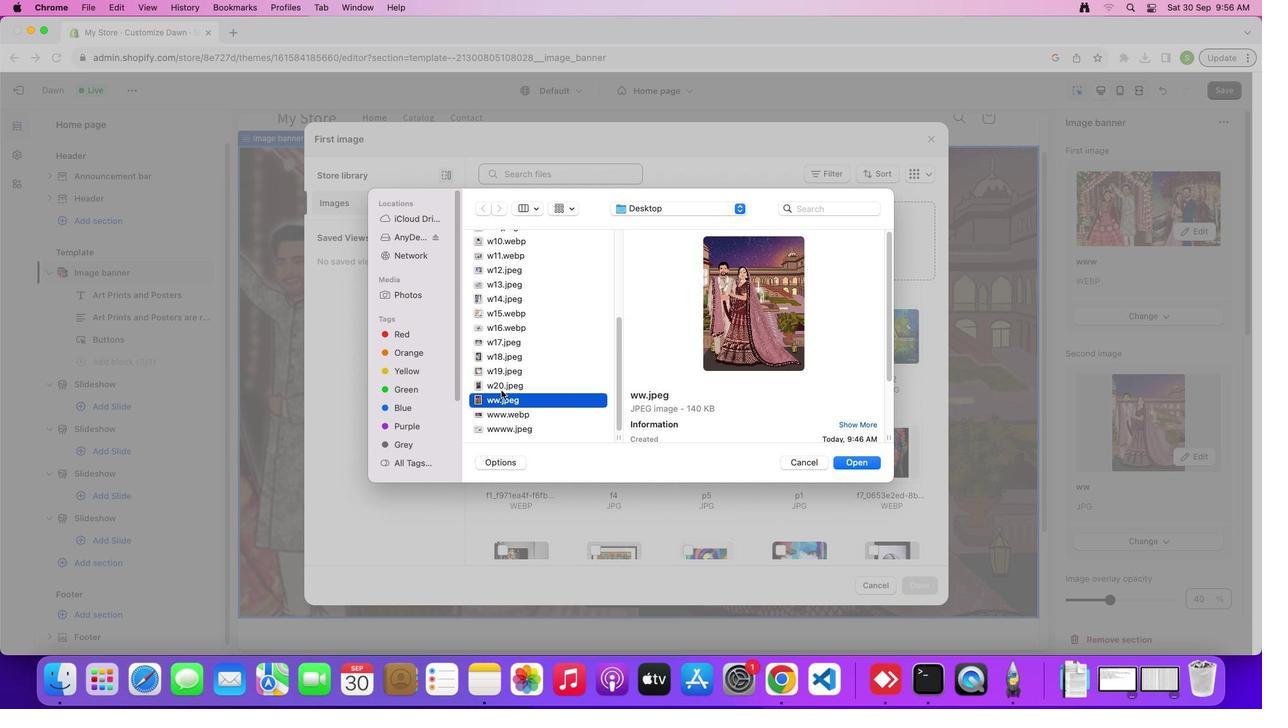 
Action: Mouse pressed left at (500, 390)
Screenshot: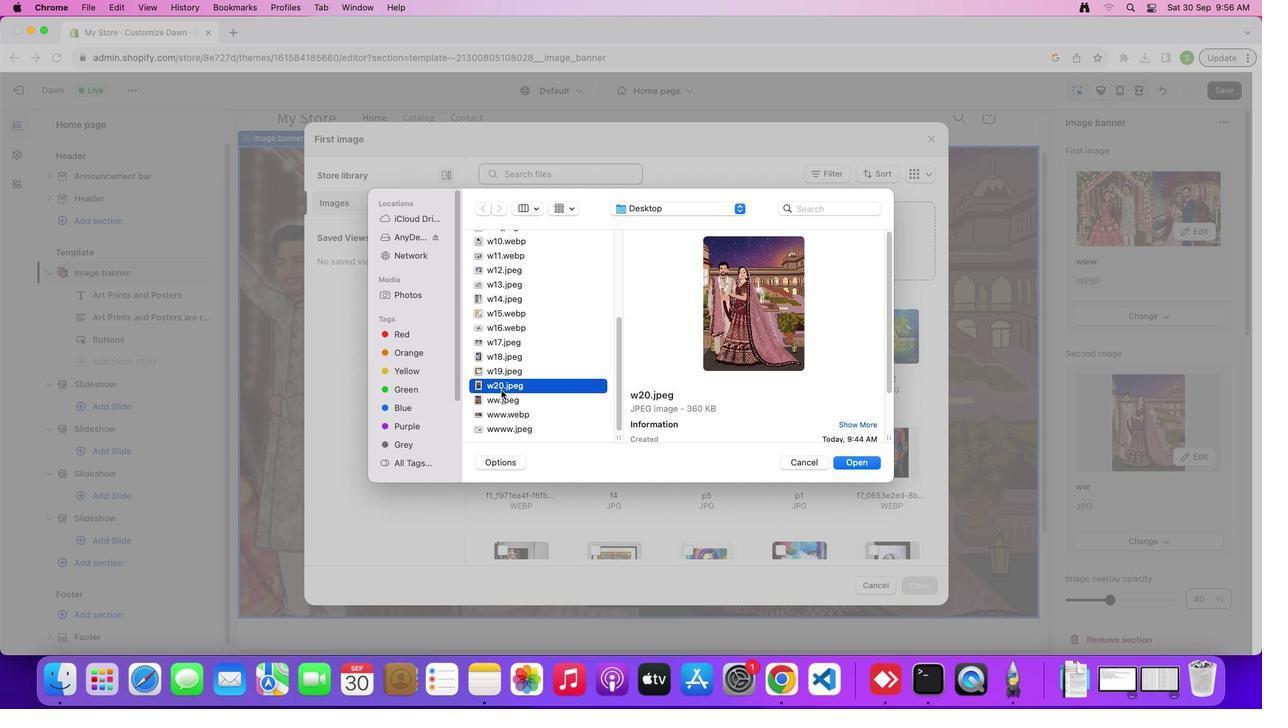 
Action: Mouse moved to (859, 462)
Screenshot: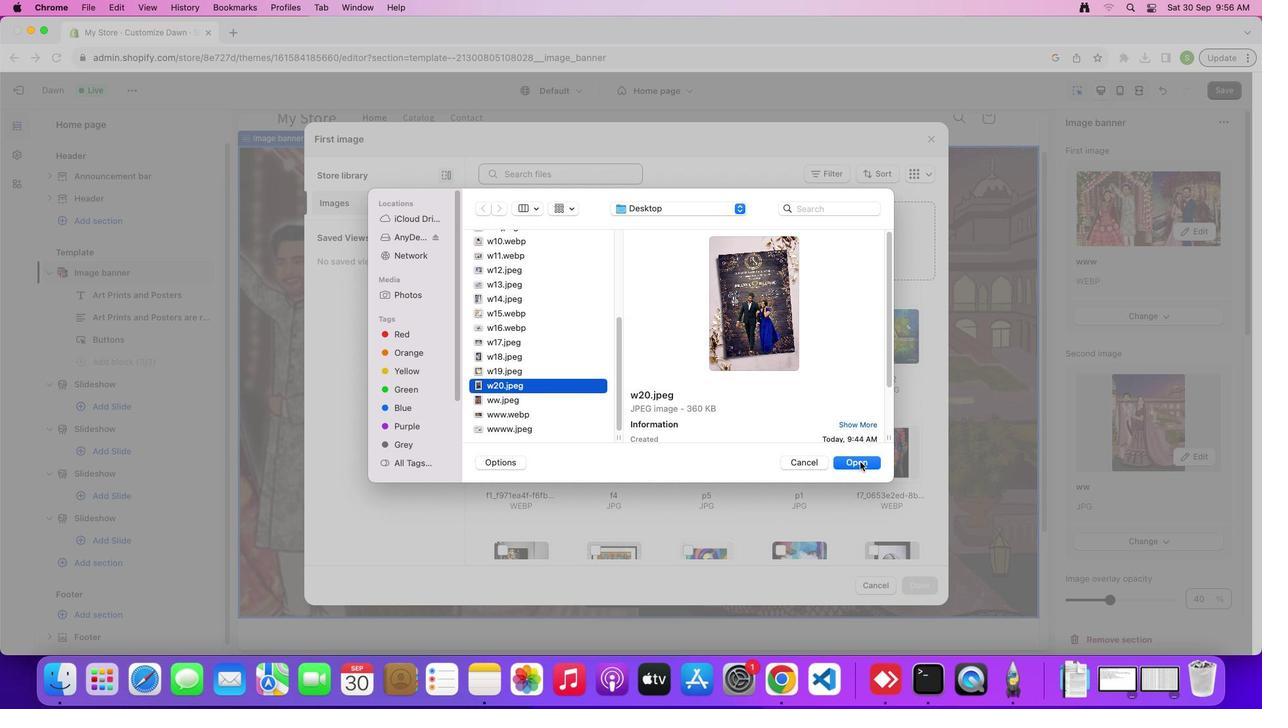 
Action: Mouse pressed left at (859, 462)
Screenshot: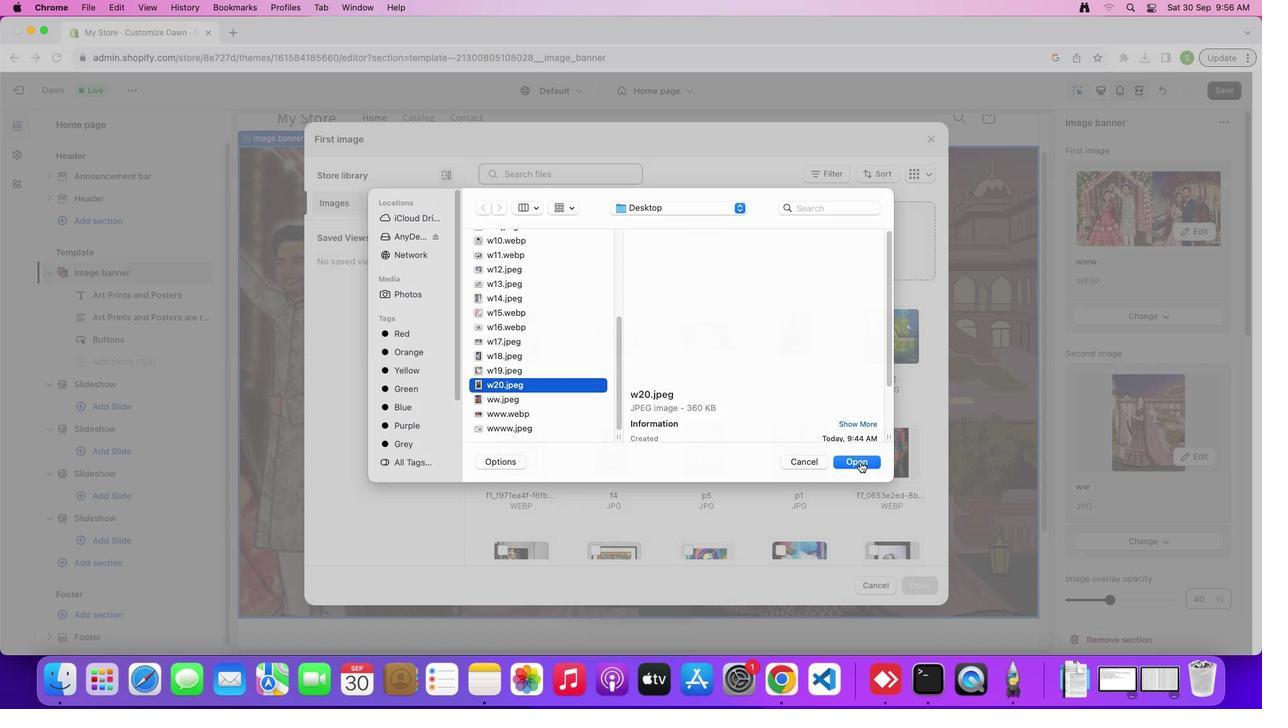 
Action: Mouse moved to (924, 586)
Screenshot: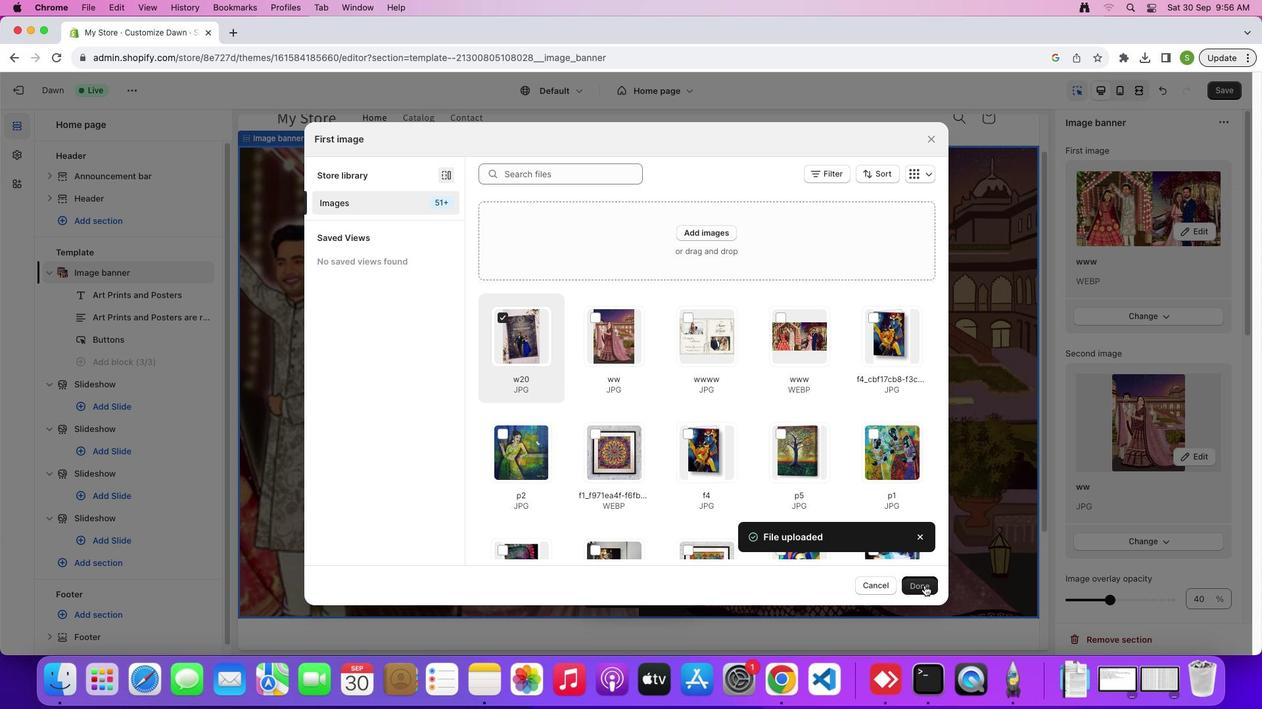 
Action: Mouse pressed left at (924, 586)
Screenshot: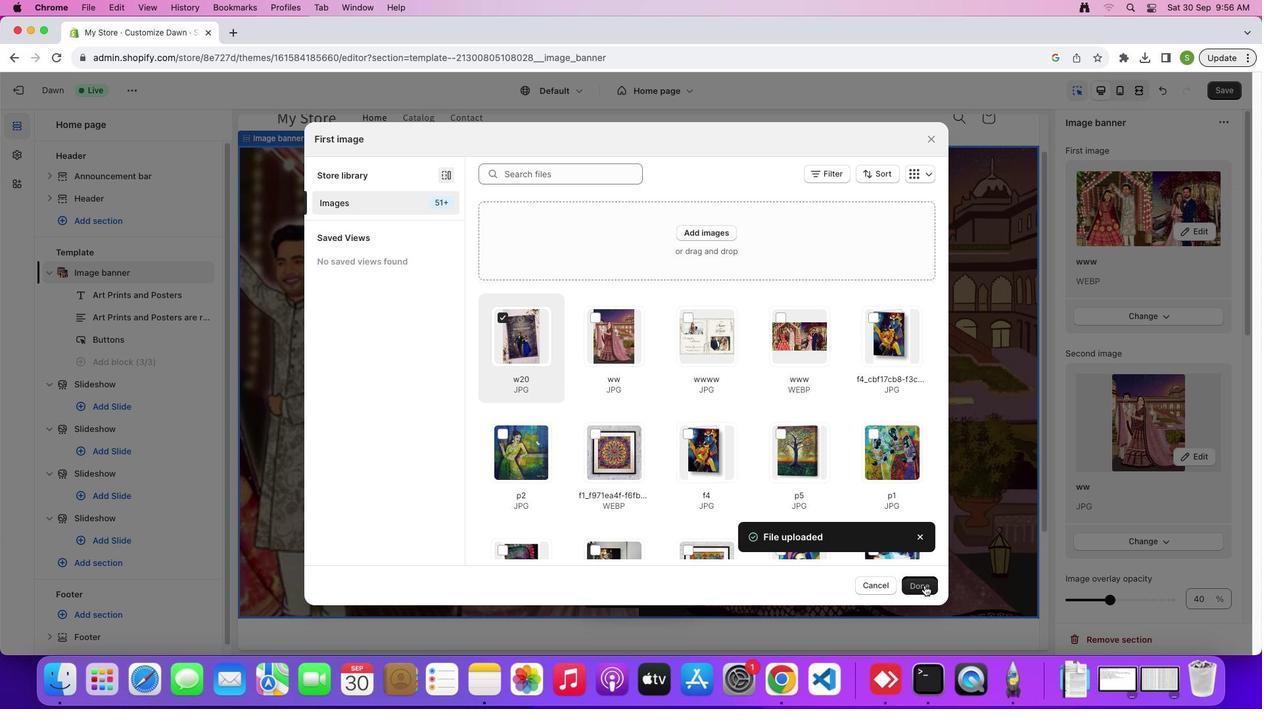 
Action: Mouse moved to (752, 468)
Screenshot: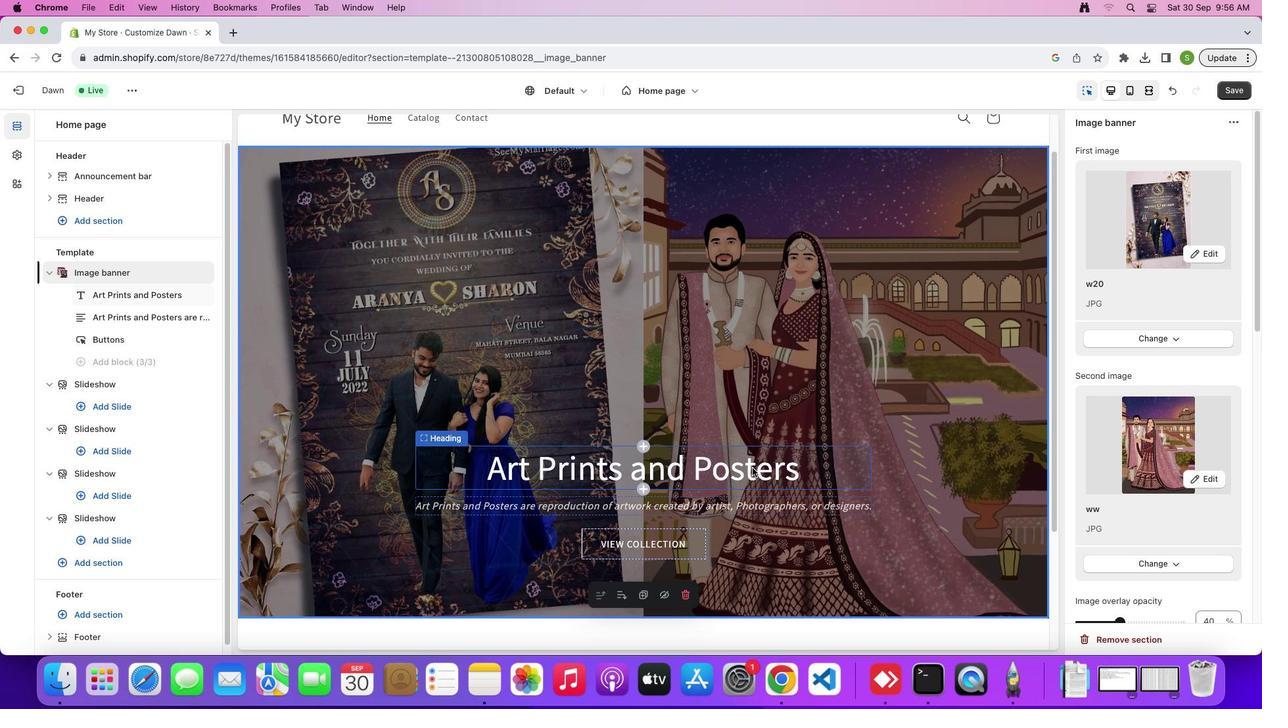 
Action: Mouse pressed left at (752, 468)
Screenshot: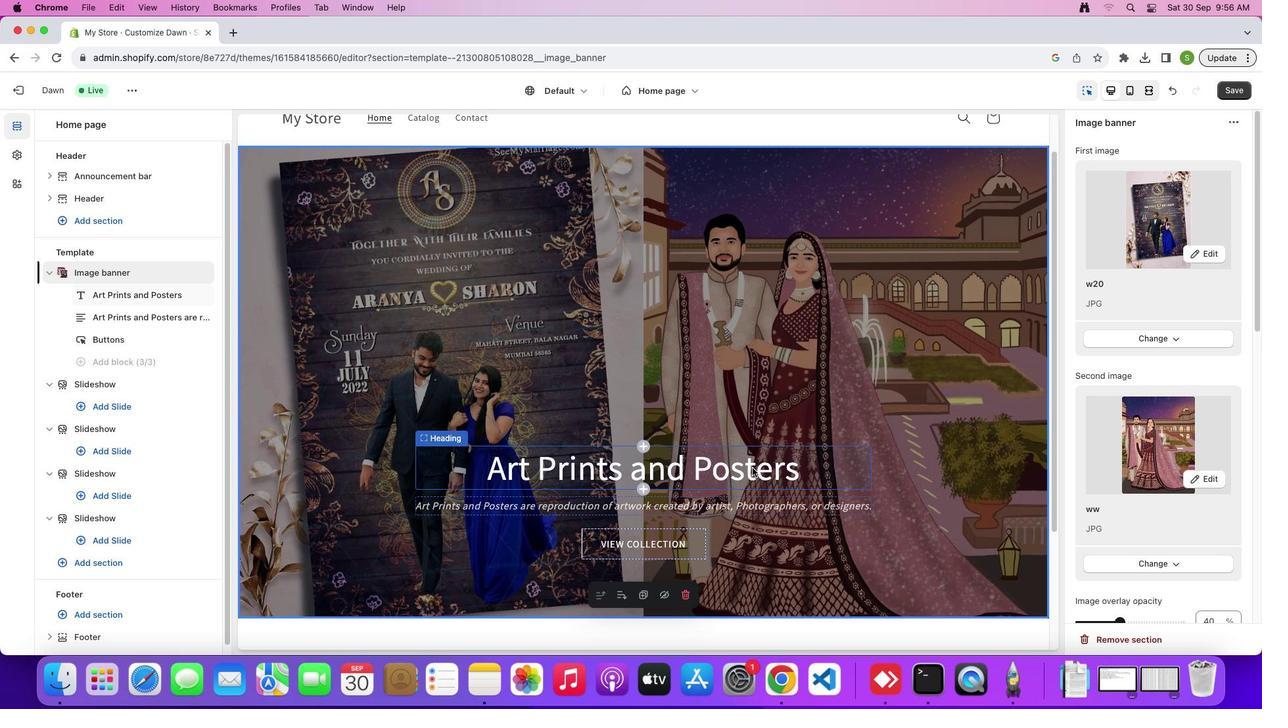 
Action: Mouse moved to (1179, 203)
Screenshot: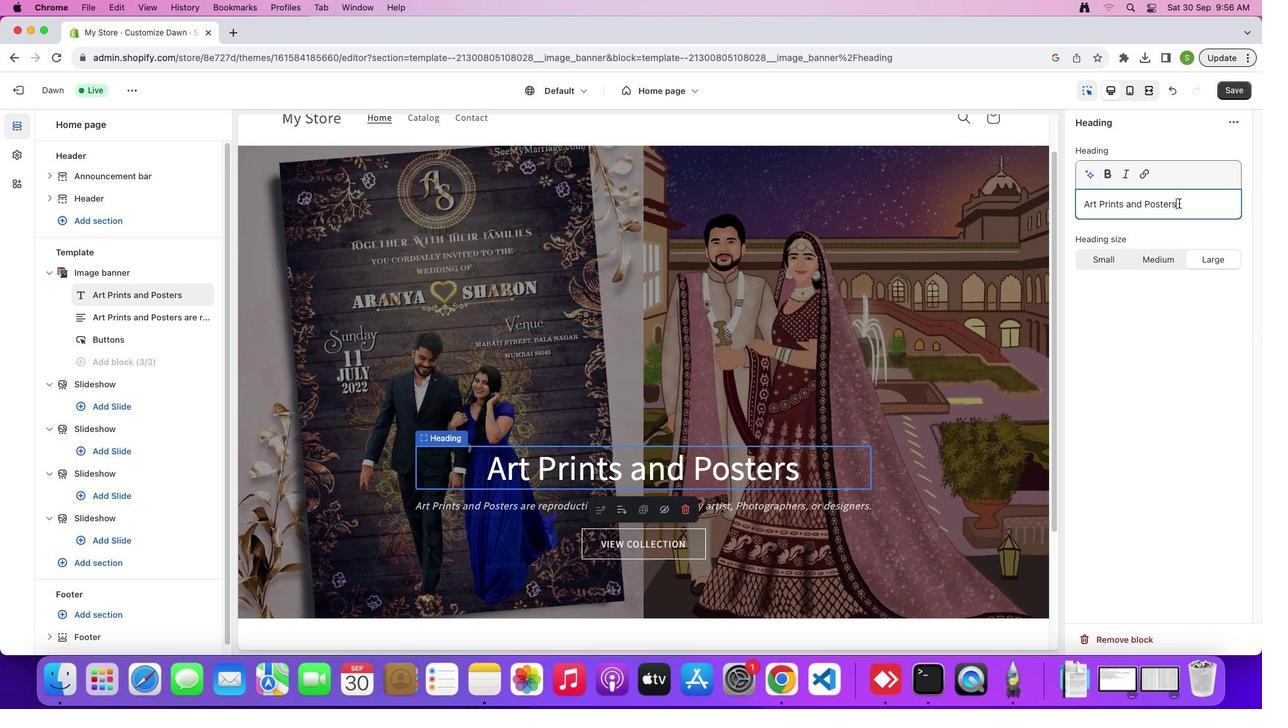 
Action: Mouse pressed left at (1179, 203)
Screenshot: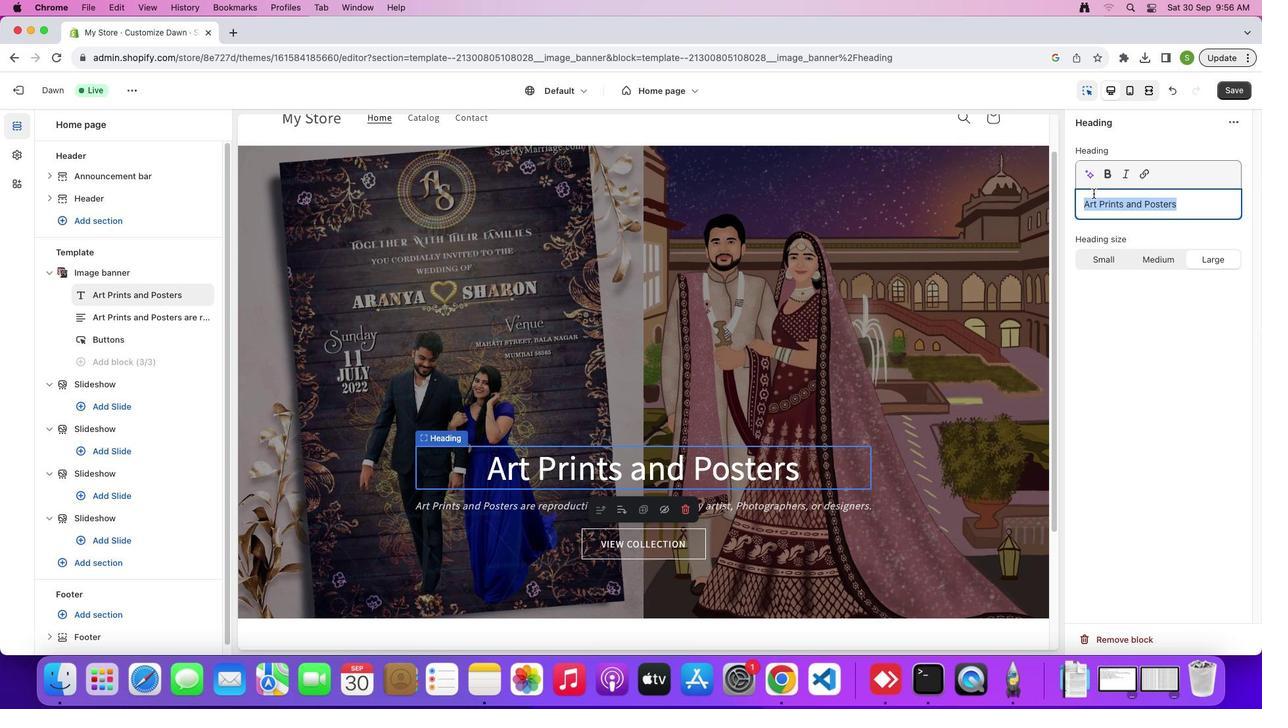 
Action: Mouse moved to (695, 331)
Screenshot: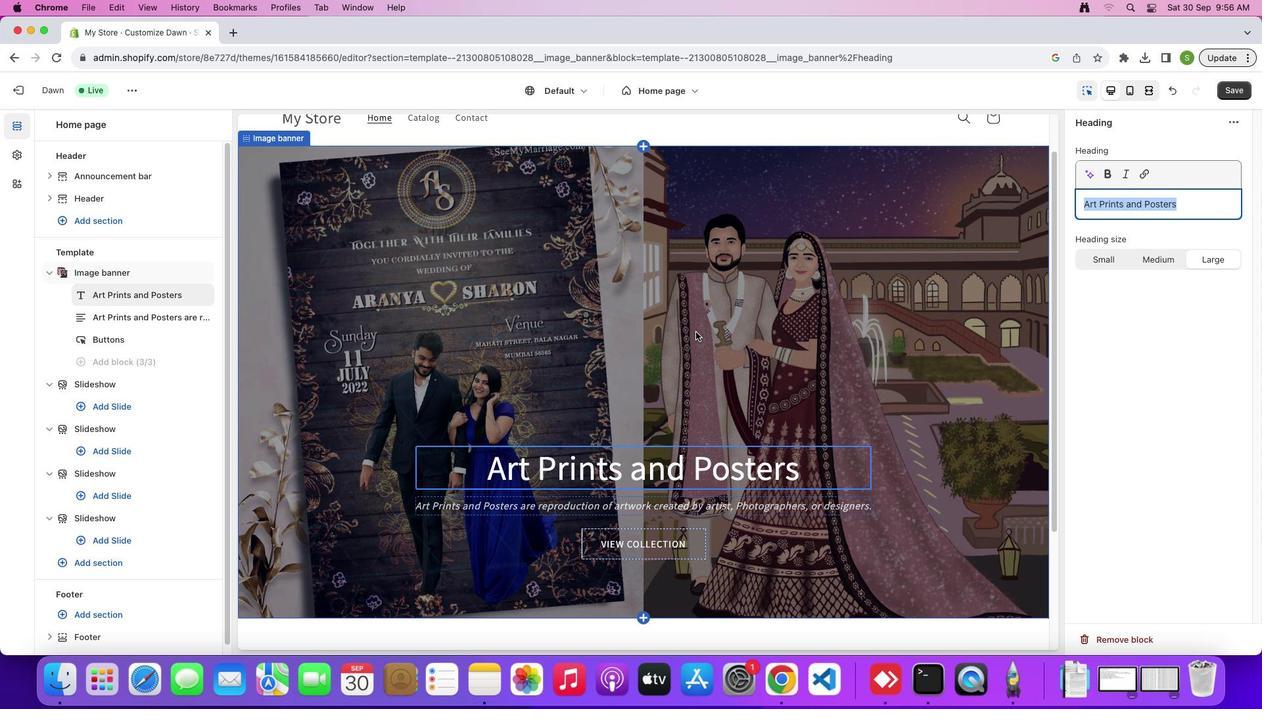 
Action: Key pressed Key.shift'W''E''D''D''I''N''G'Key.space'I''N''V''I''T''A''T''I''O''N'Key.space'A''N''D'Key.space'S''R''T''A'Key.backspaceKey.backspaceKey.backspace'T''A''T''I''O''N''E''R''Y'
Screenshot: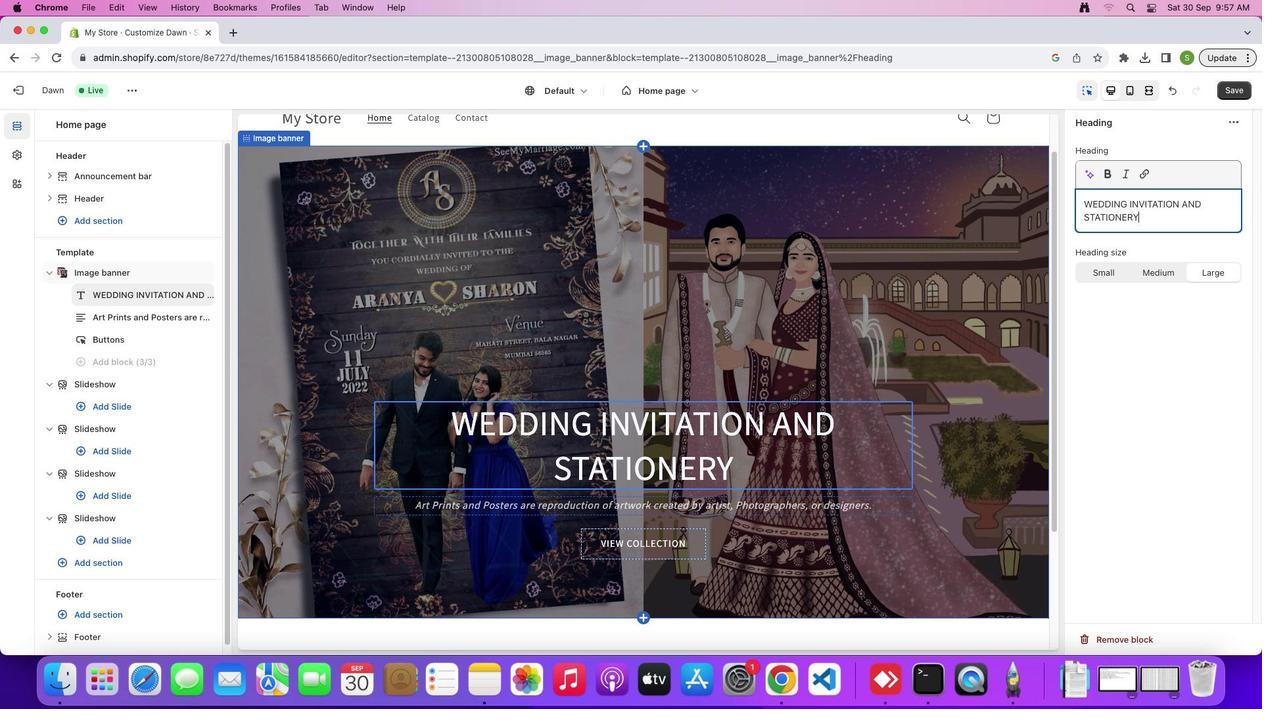 
Action: Mouse moved to (1231, 84)
Screenshot: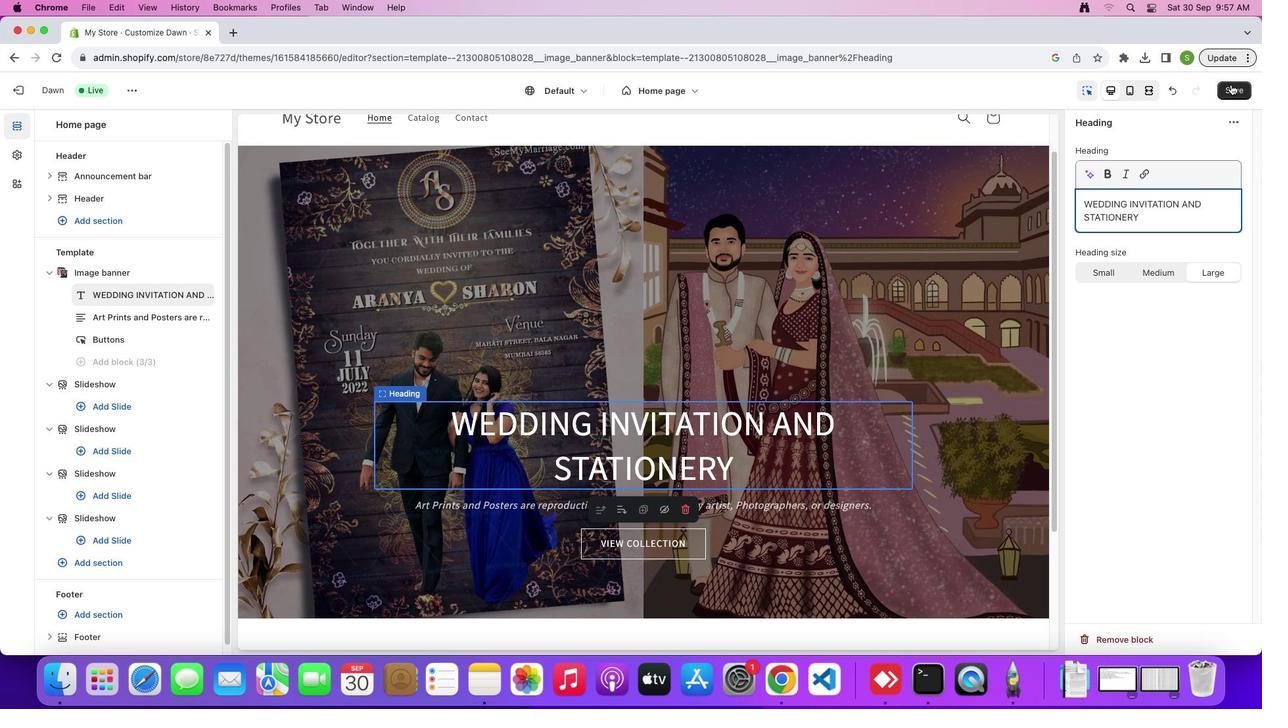 
Action: Mouse pressed left at (1231, 84)
Screenshot: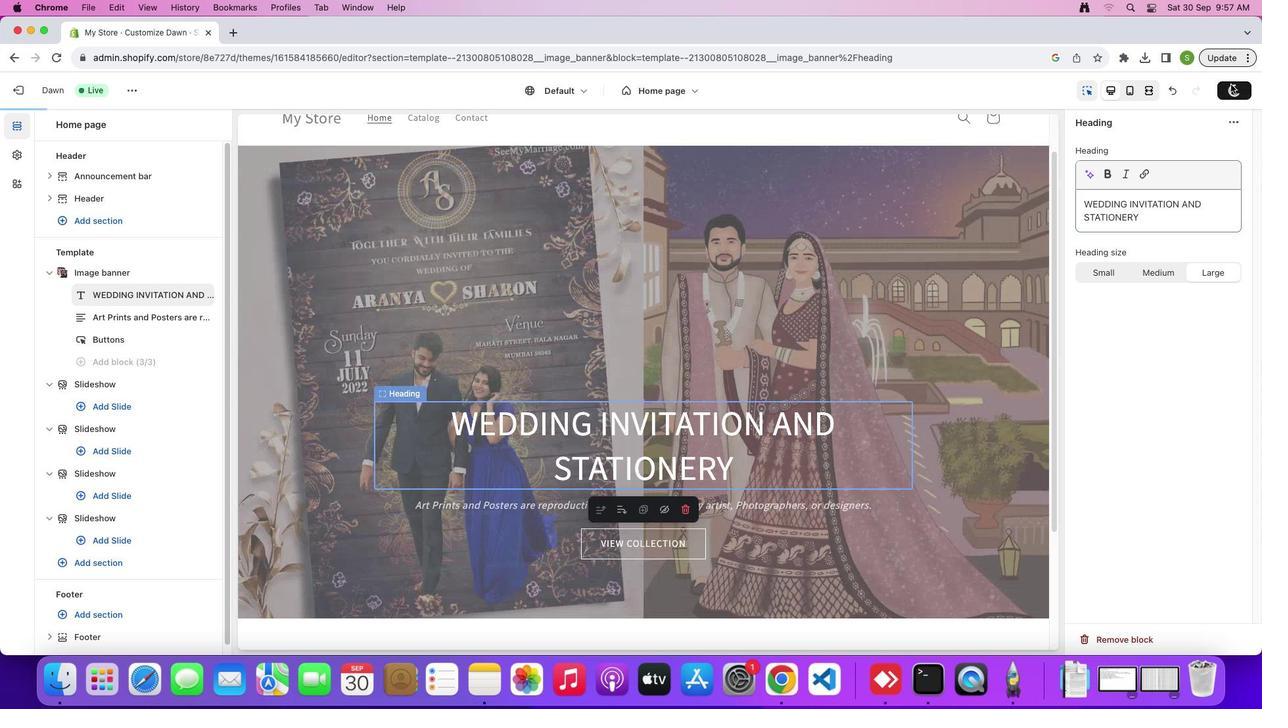 
Action: Mouse moved to (811, 301)
Screenshot: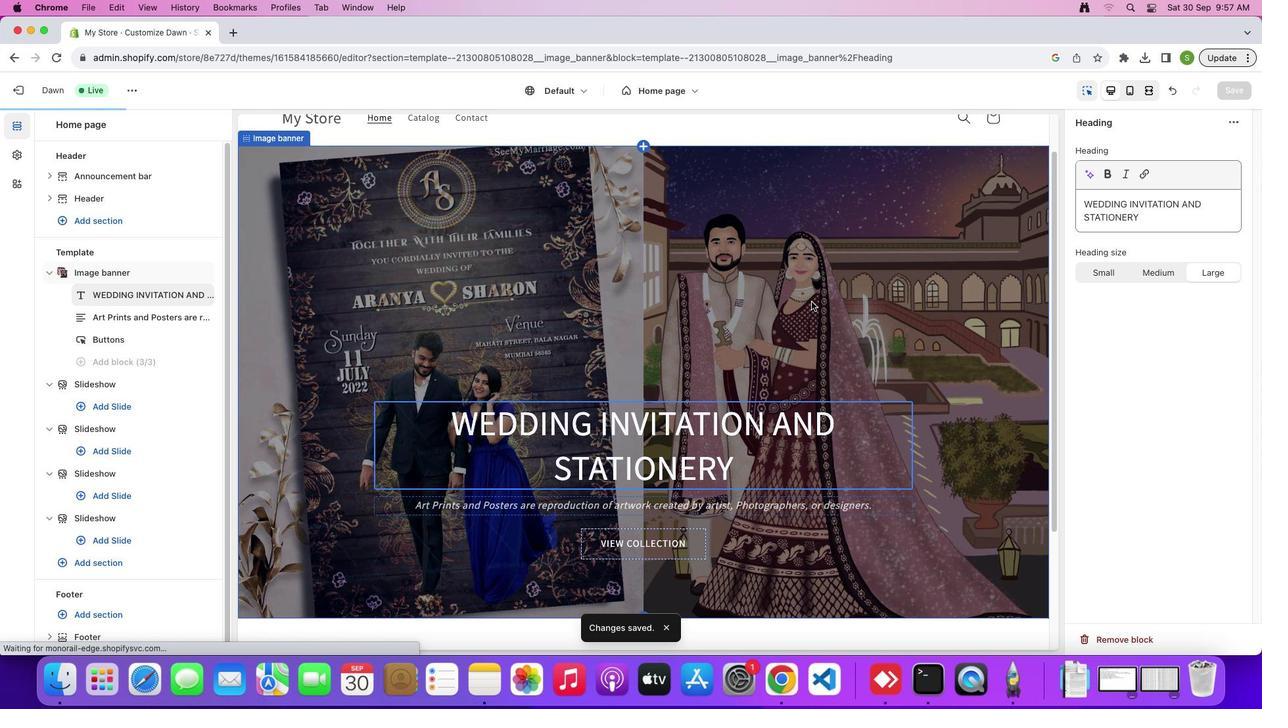 
Action: Mouse scrolled (811, 301) with delta (0, 0)
Screenshot: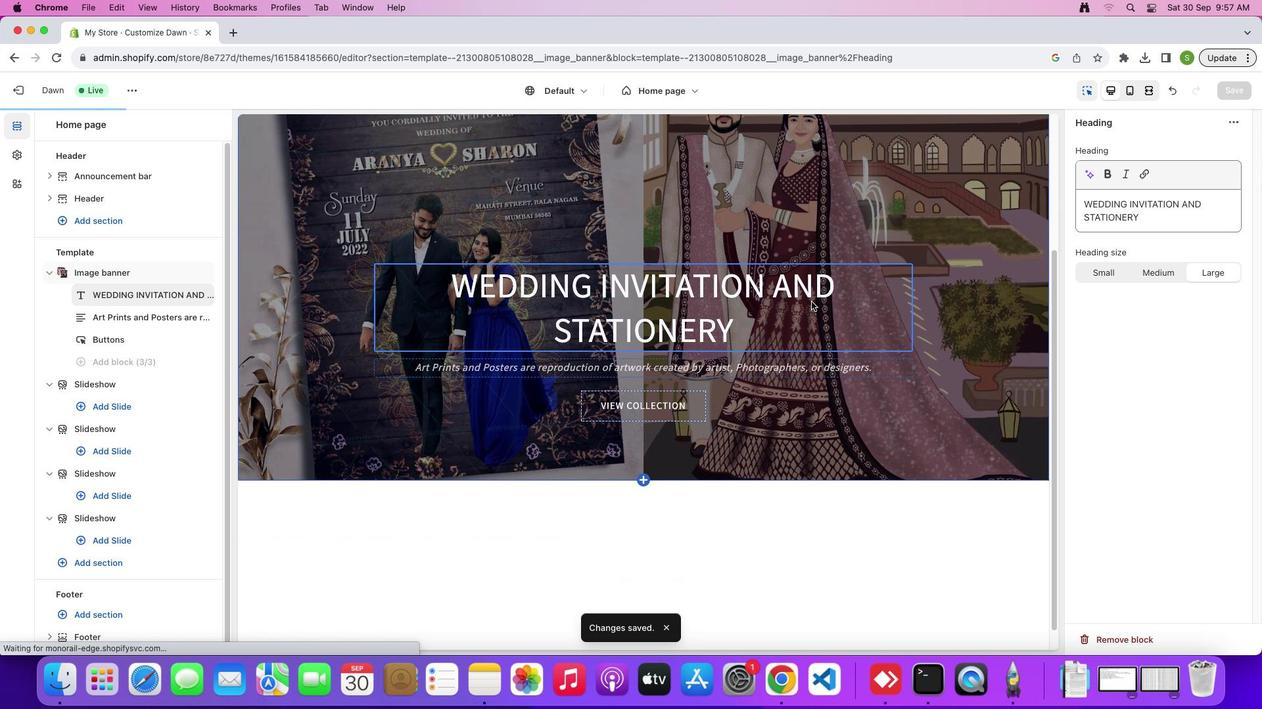 
Action: Mouse scrolled (811, 301) with delta (0, 0)
Screenshot: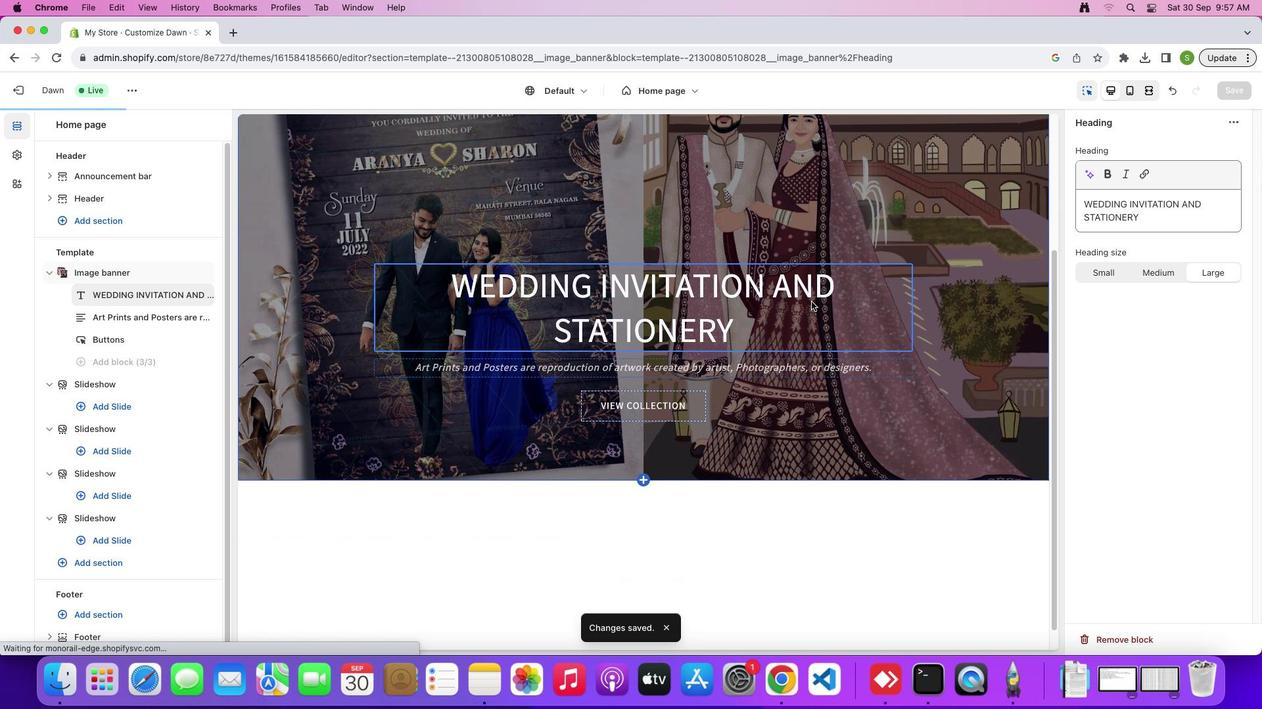 
Action: Mouse scrolled (811, 301) with delta (0, -2)
Screenshot: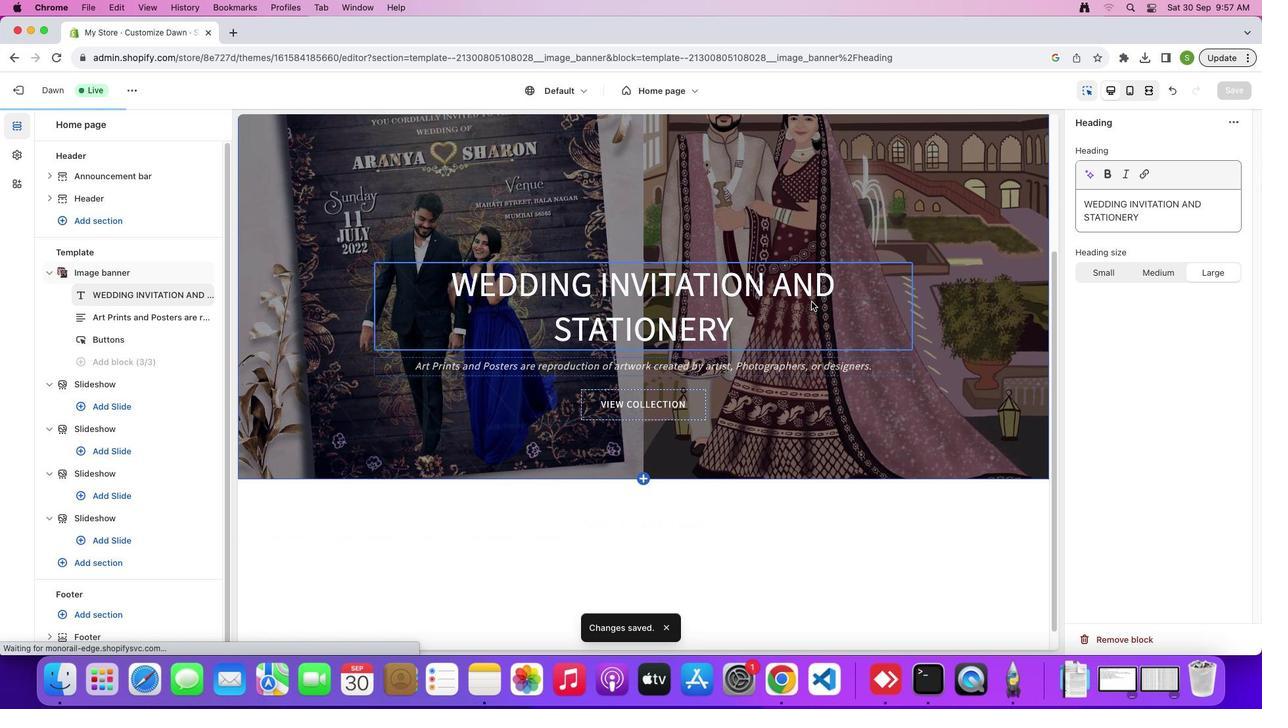 
Action: Mouse scrolled (811, 301) with delta (0, 0)
Screenshot: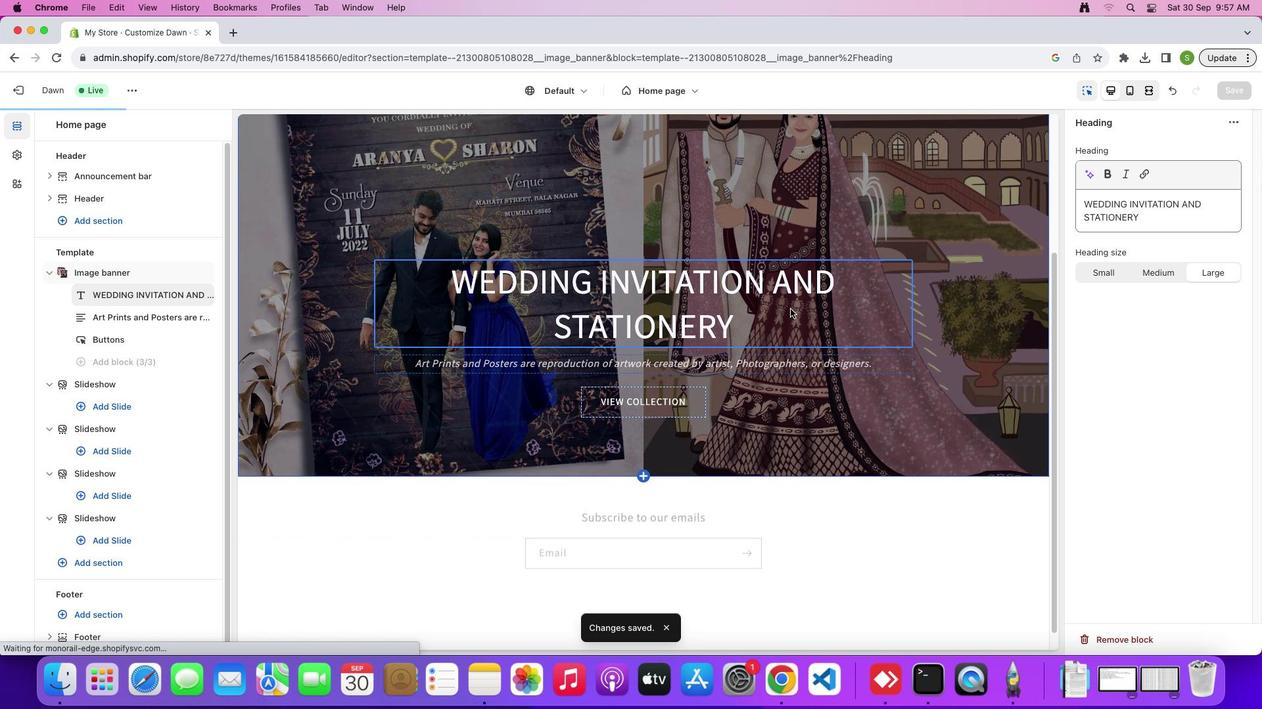 
Action: Mouse moved to (657, 372)
Screenshot: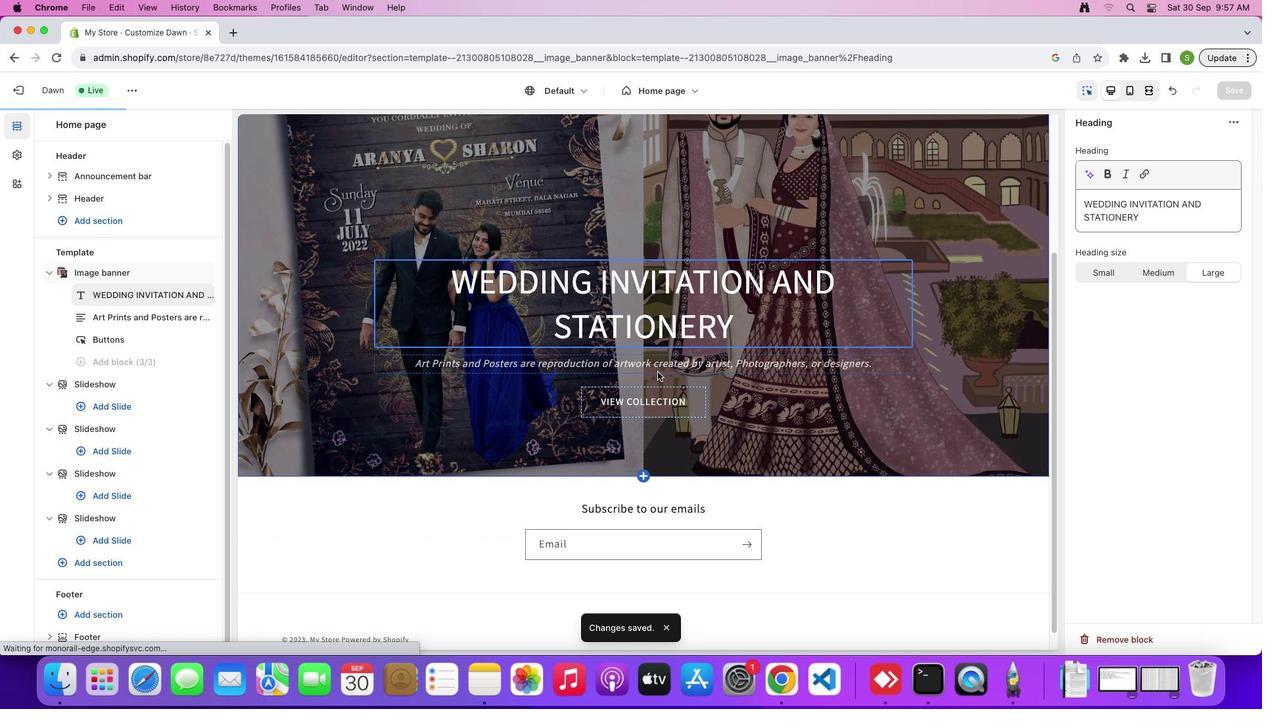 
Action: Mouse pressed left at (657, 372)
Screenshot: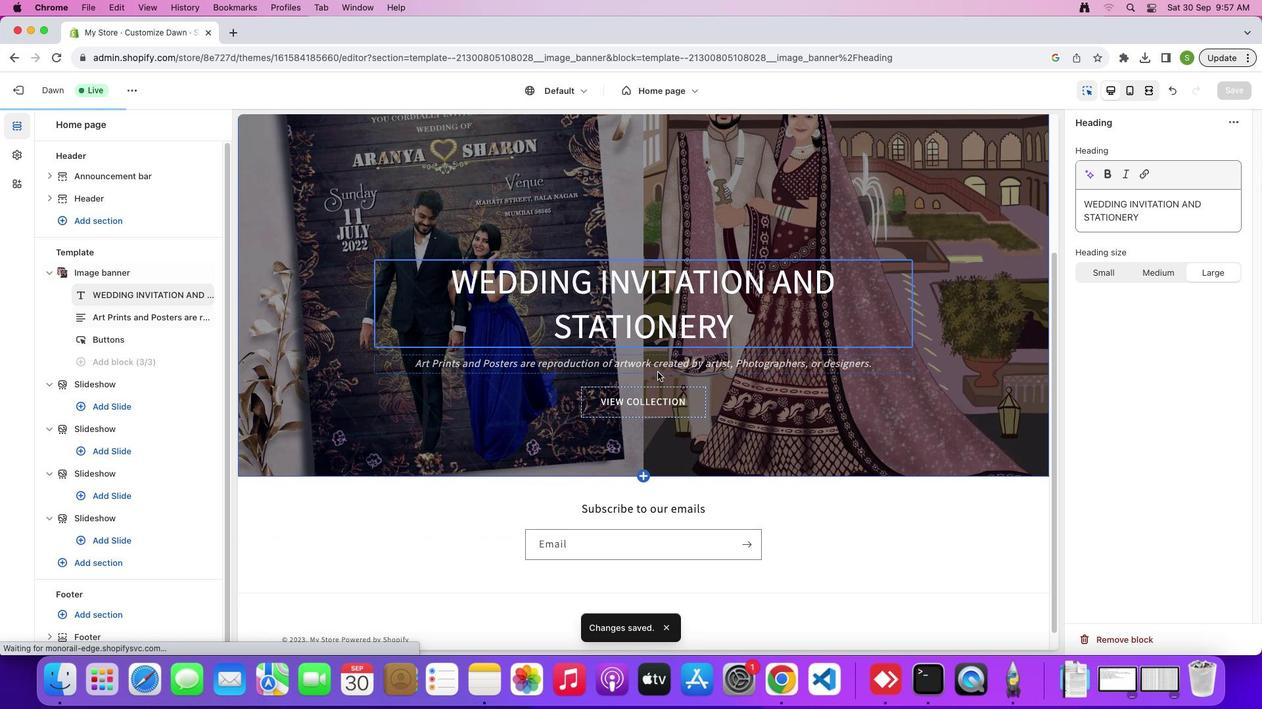 
Action: Mouse moved to (1135, 247)
Screenshot: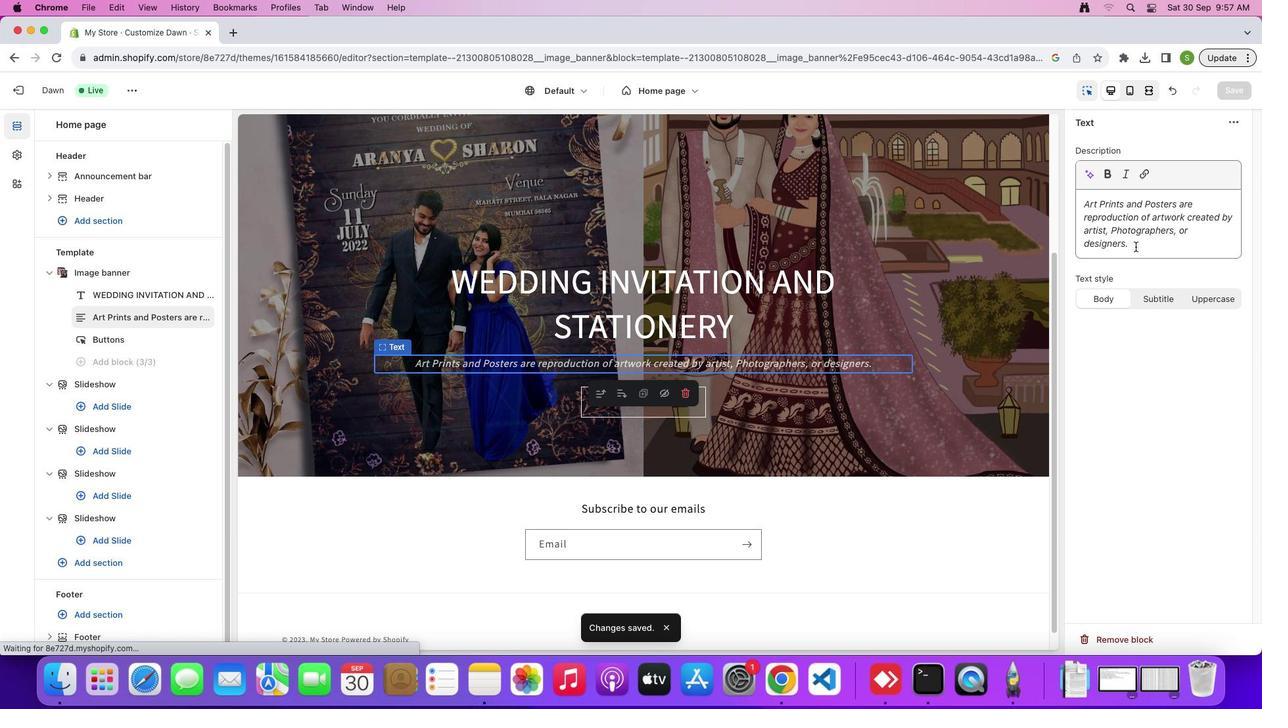 
Action: Mouse pressed left at (1135, 247)
Screenshot: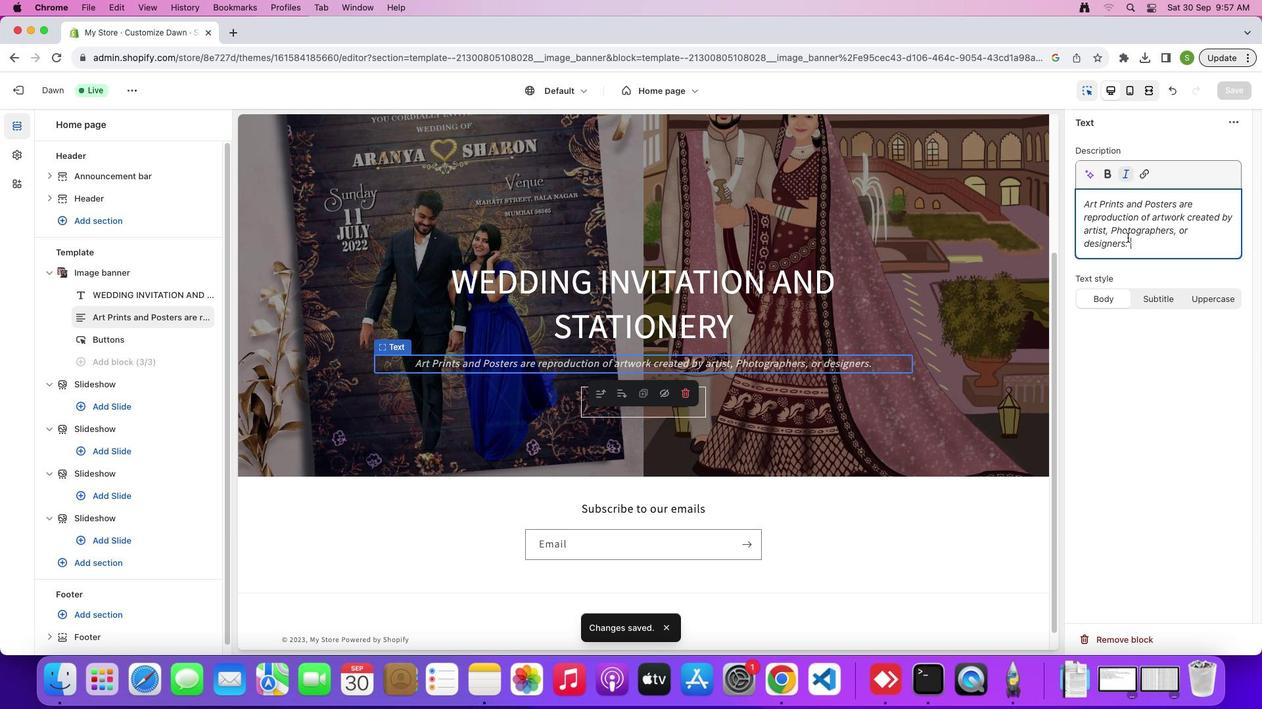
Action: Mouse moved to (838, 234)
Screenshot: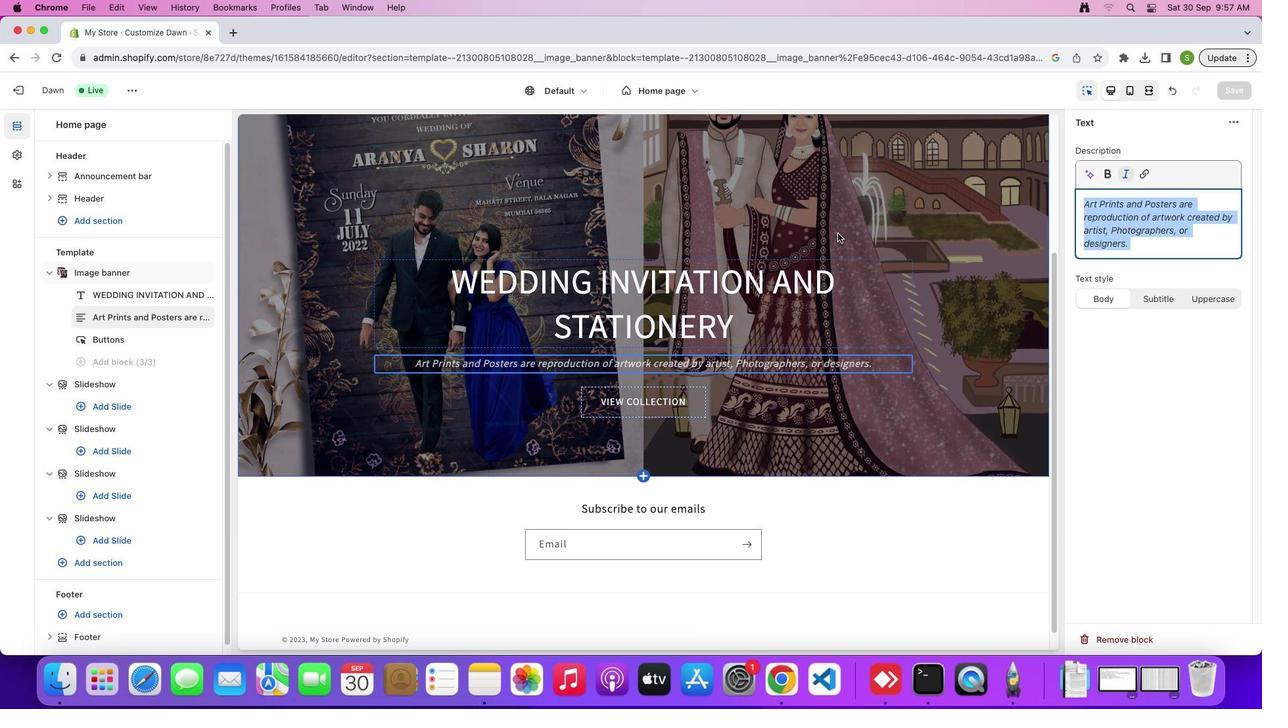 
Action: Key pressed 'P'Key.shiftKey.caps_lock'r''o''o''f''r'
Screenshot: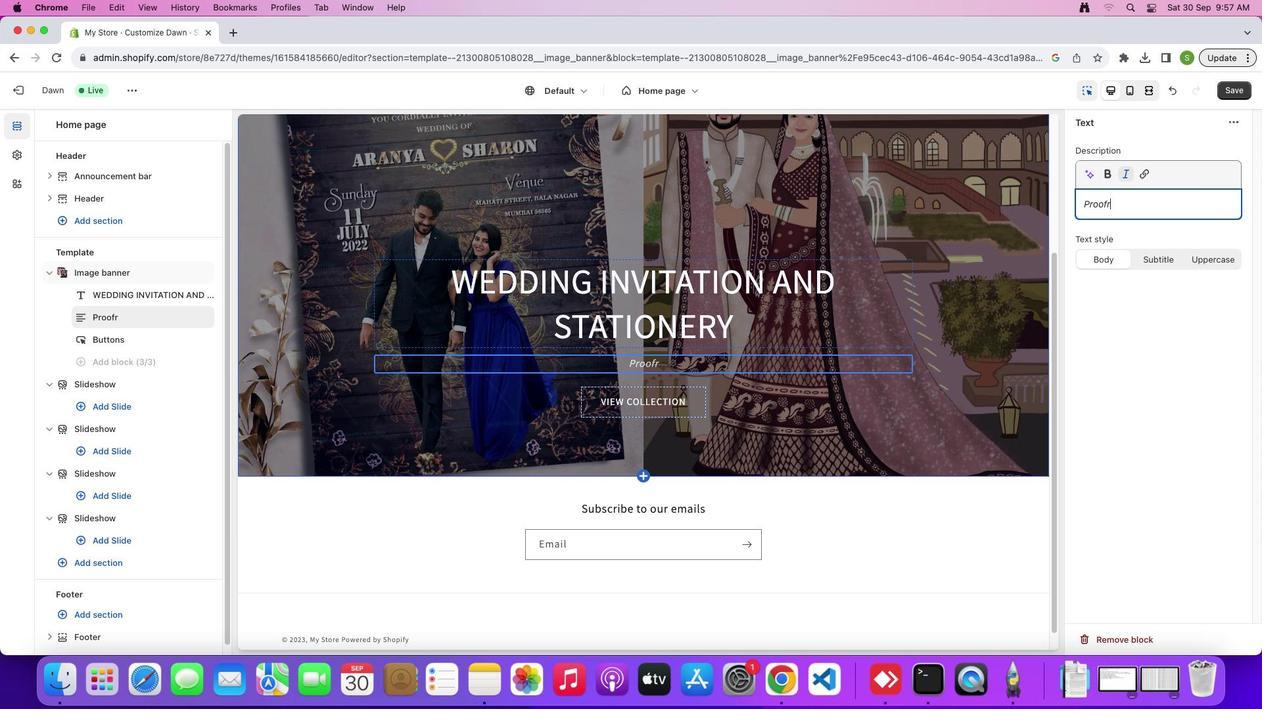 
Action: Mouse moved to (941, 387)
Screenshot: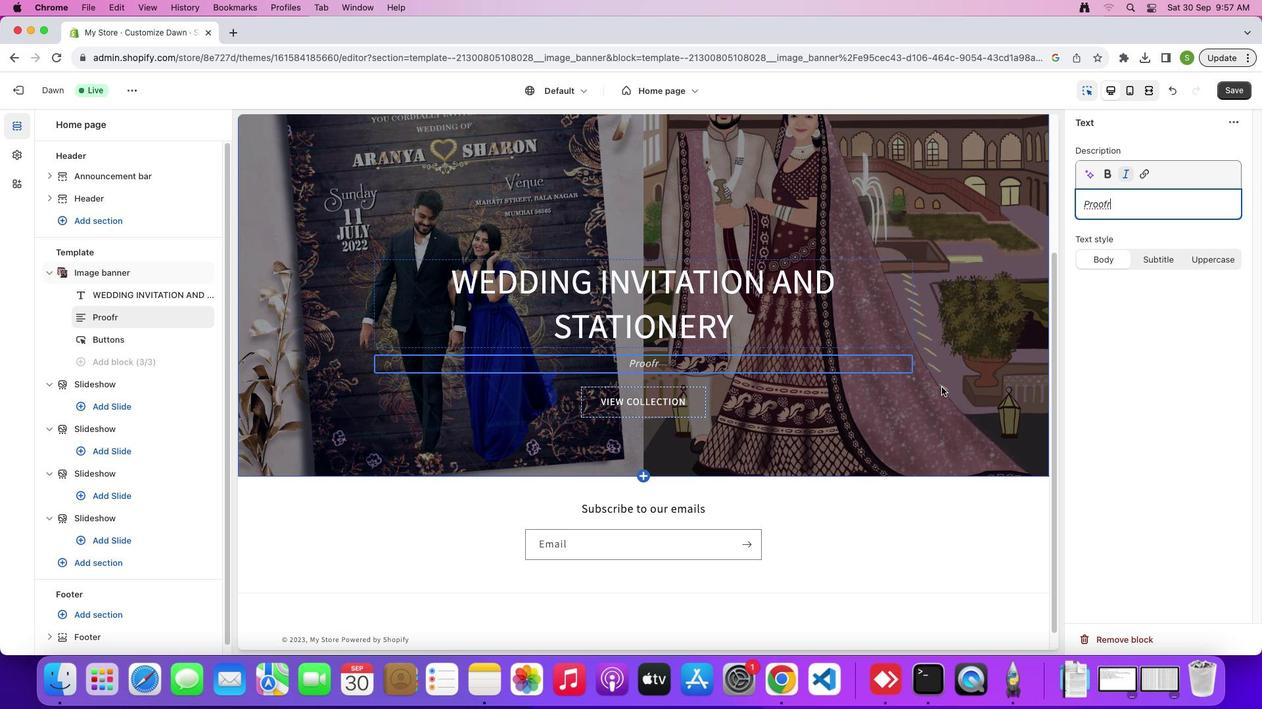 
Action: Key pressed 'e''a''d'Key.space't''h''e'Key.space'i''n''v''i''t''a''t''i''o''n'Key.space'c''a''r''e''f''u''l''l''y'Key.space't''o'Key.space'e''n''s''u''r''e'Key.space'a''l''l'Key.space'd''e''t''a''i''l''s'Key.space'a''r''e'Key.space'a''c''c''u''r''a''t''e'Key.space
Screenshot: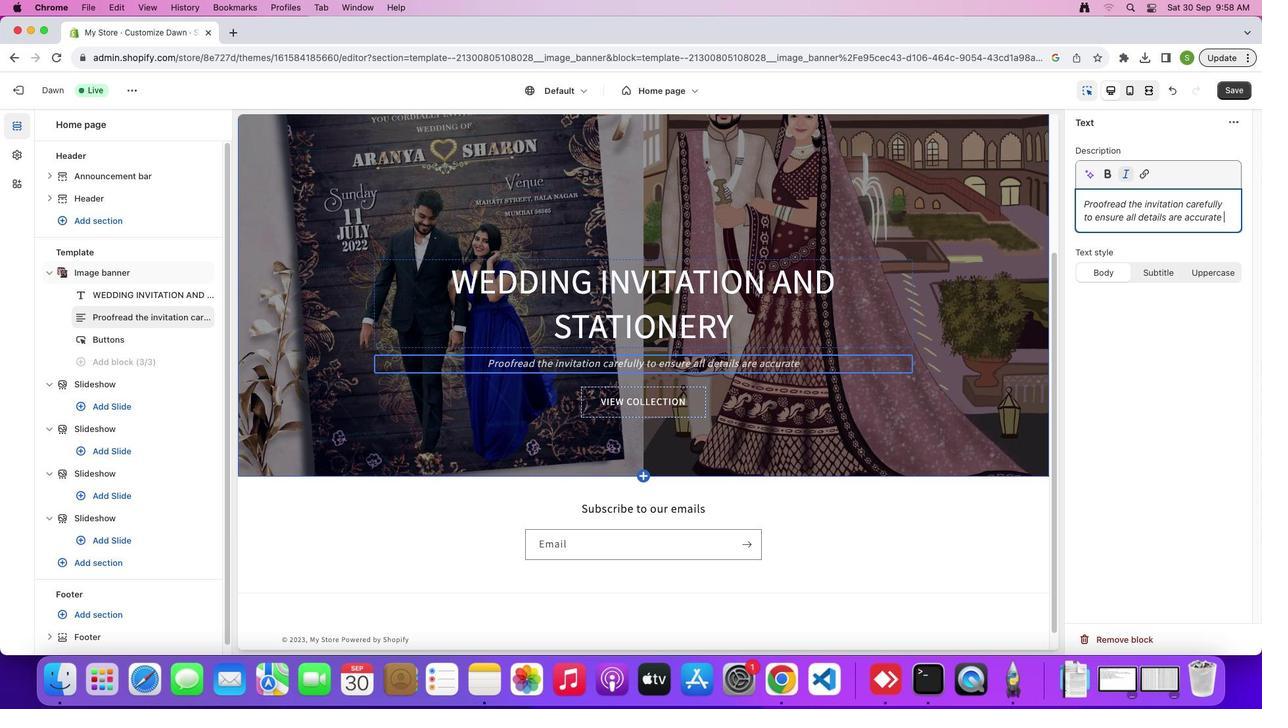 
Action: Mouse moved to (508, 301)
Screenshot: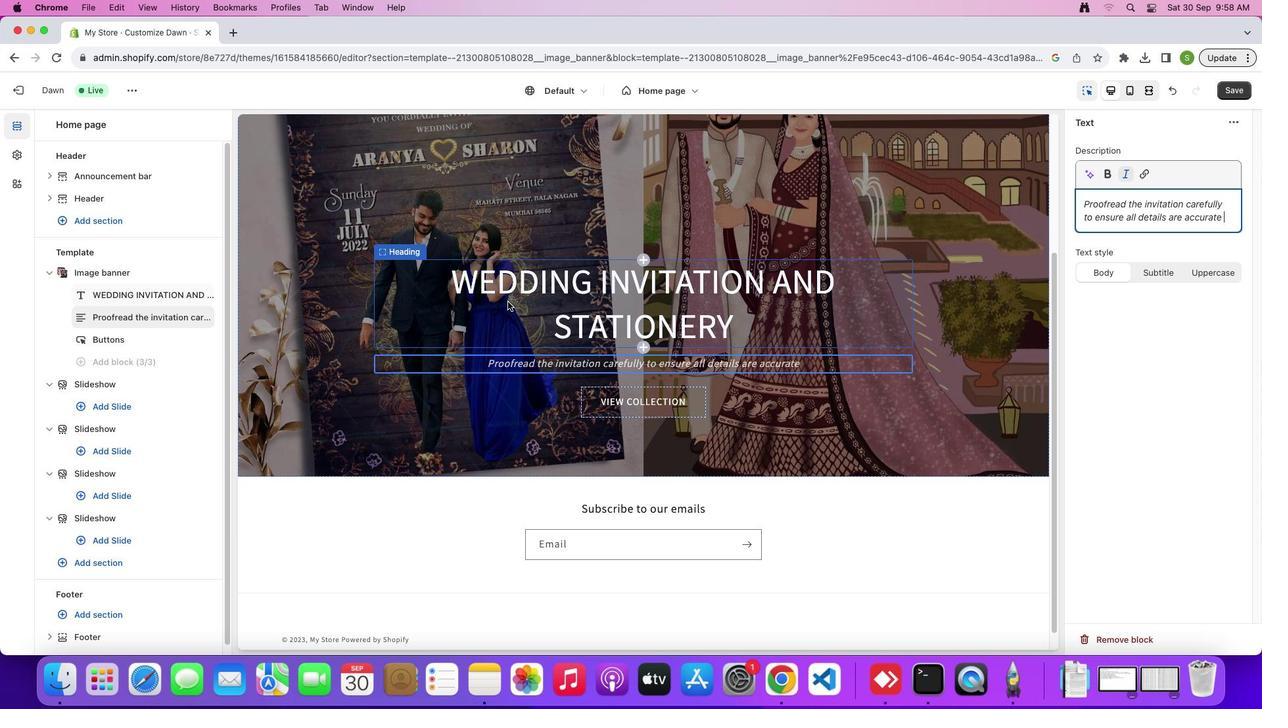 
Action: Mouse scrolled (508, 301) with delta (0, 0)
Screenshot: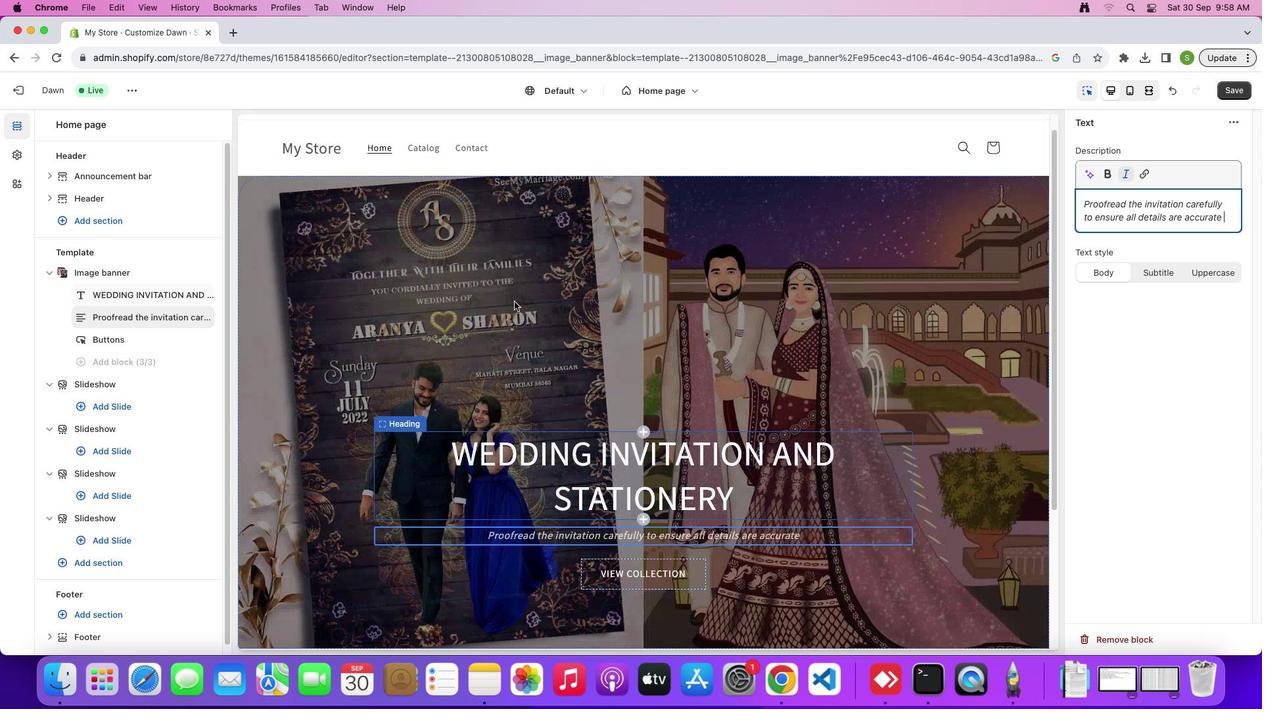 
Action: Mouse scrolled (508, 301) with delta (0, 0)
Screenshot: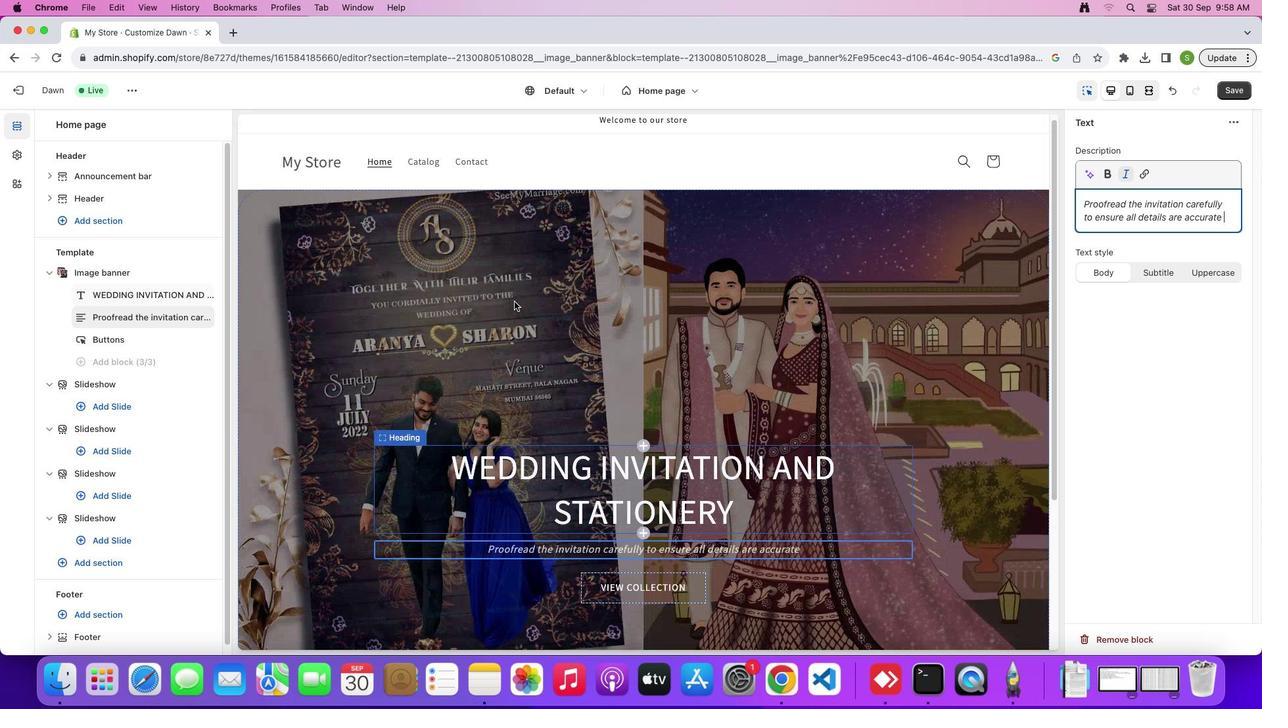 
Action: Mouse scrolled (508, 301) with delta (0, 3)
Screenshot: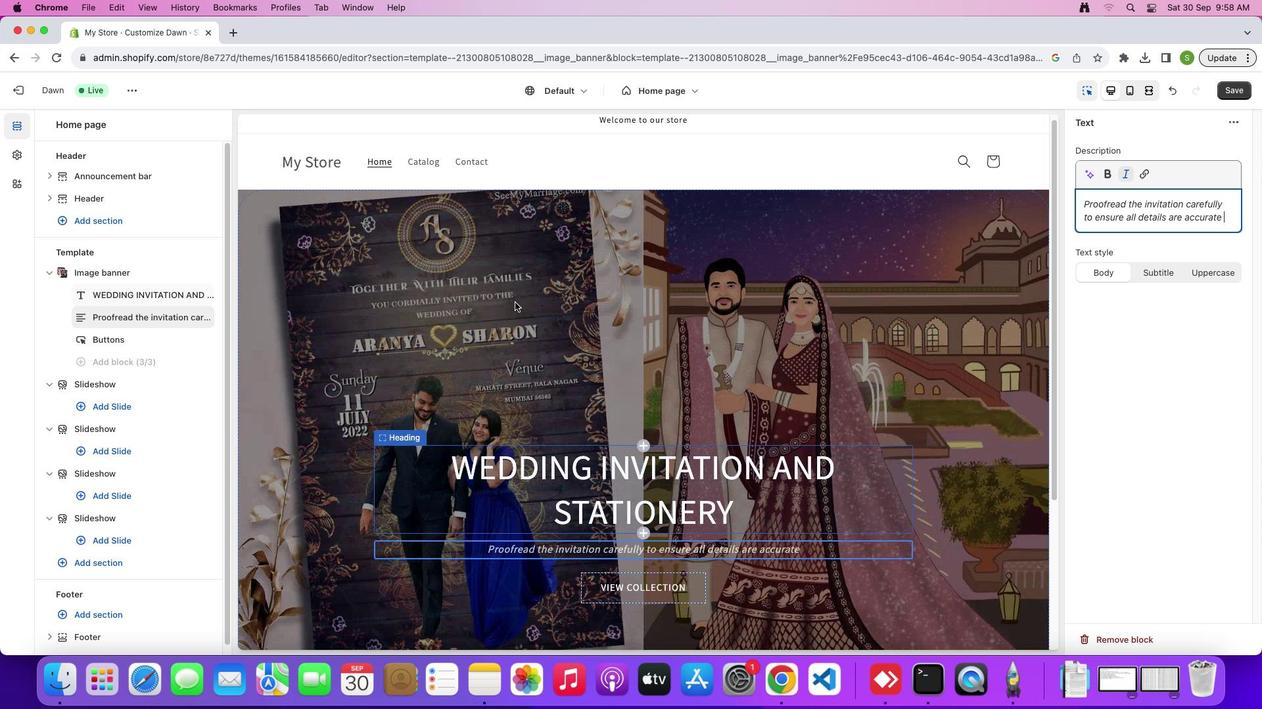 
Action: Mouse scrolled (508, 301) with delta (0, 4)
Screenshot: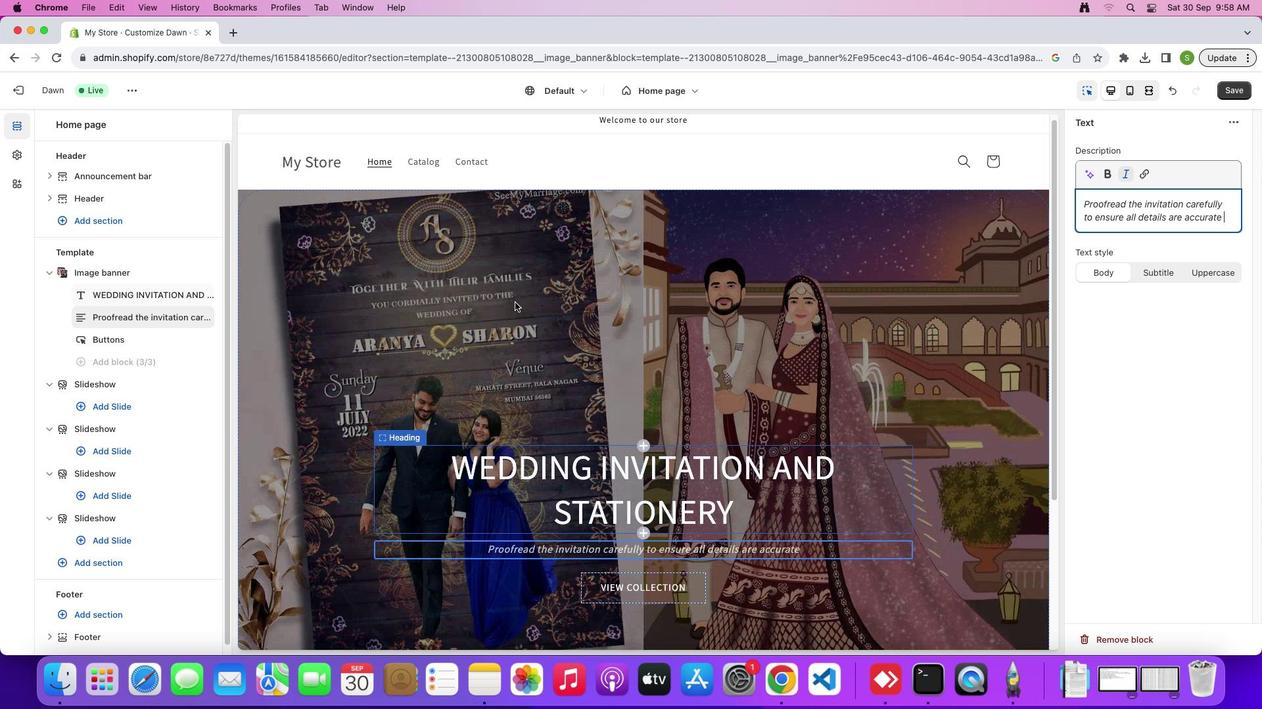 
Action: Mouse scrolled (508, 301) with delta (0, 5)
Screenshot: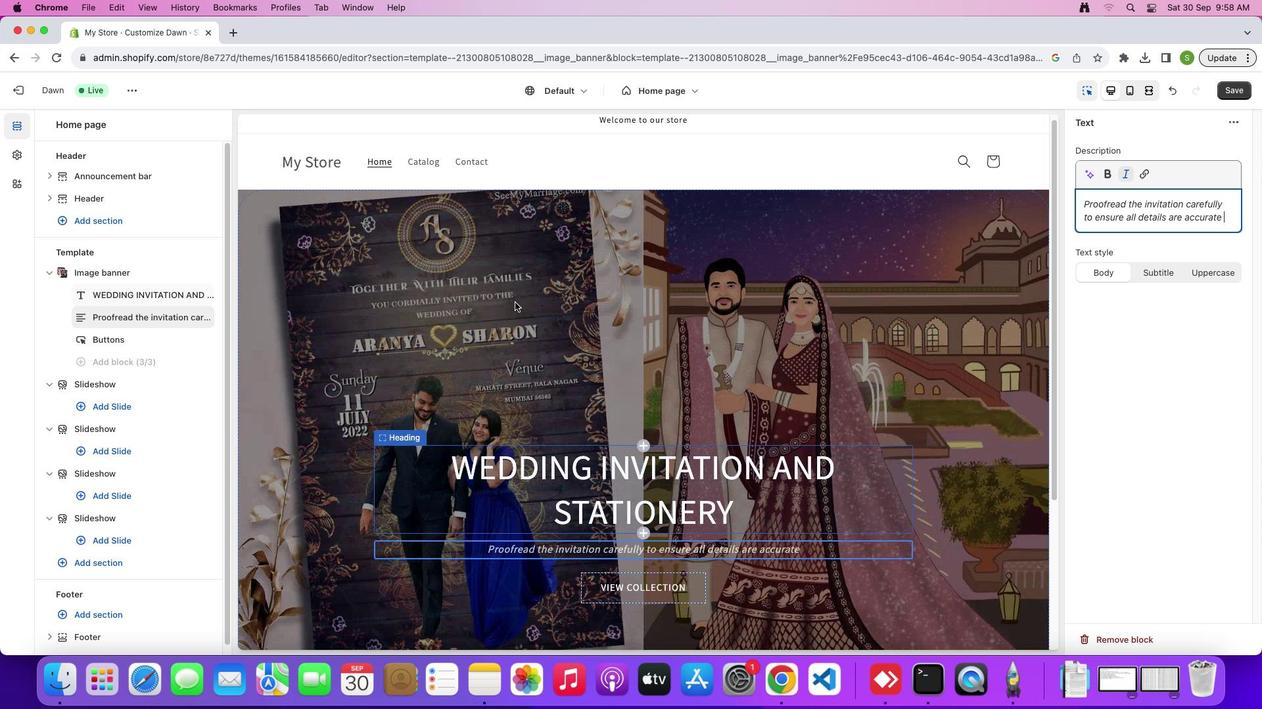 
Action: Mouse moved to (625, 337)
Screenshot: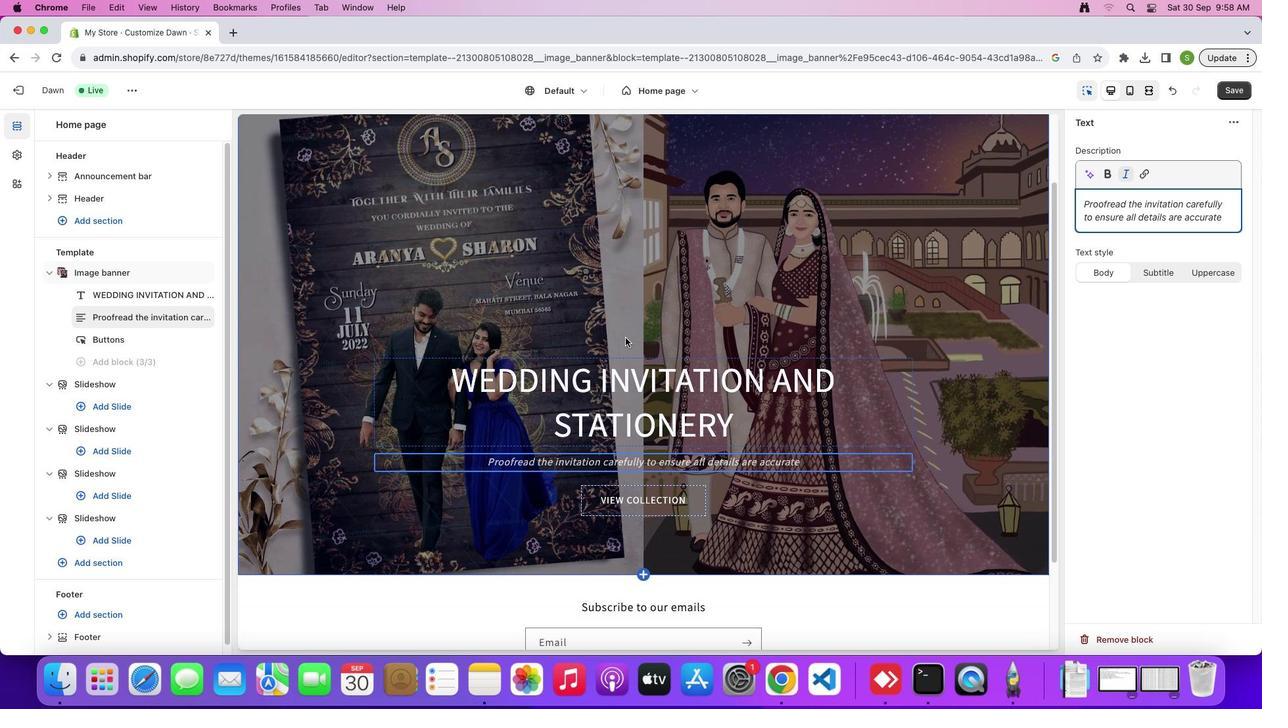 
Action: Mouse scrolled (625, 337) with delta (0, 0)
Screenshot: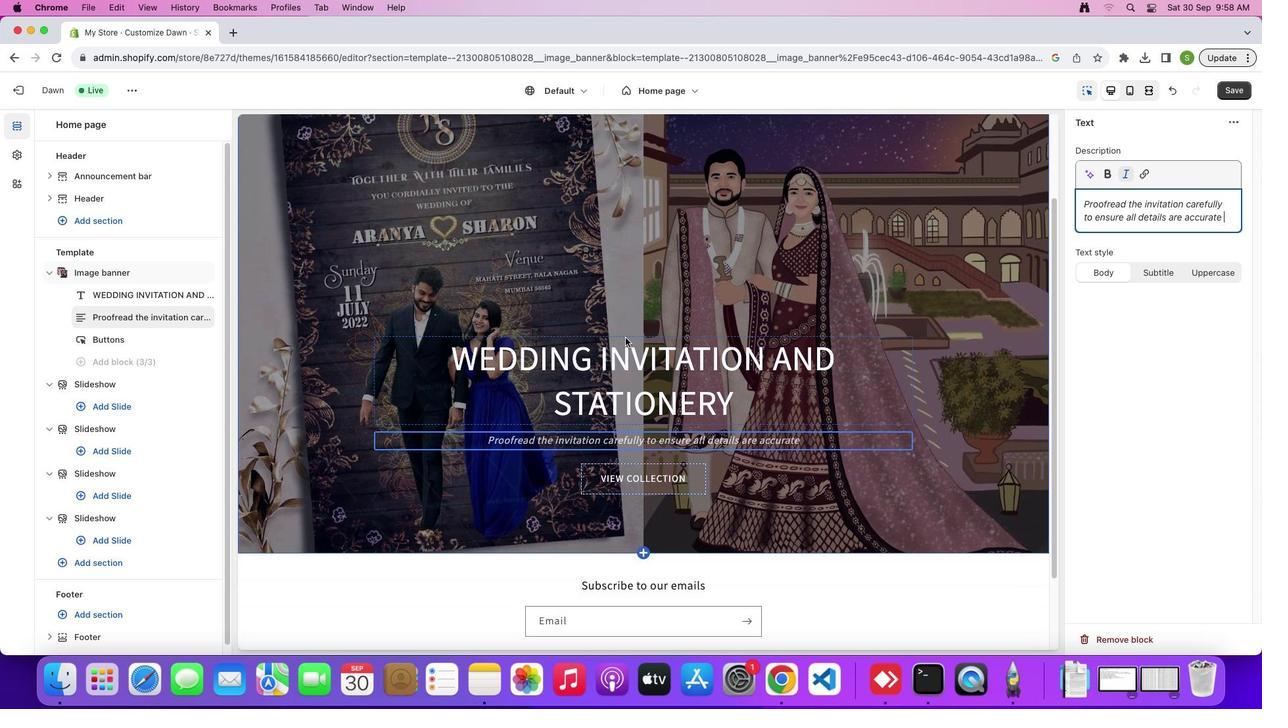 
Action: Mouse scrolled (625, 337) with delta (0, 0)
Screenshot: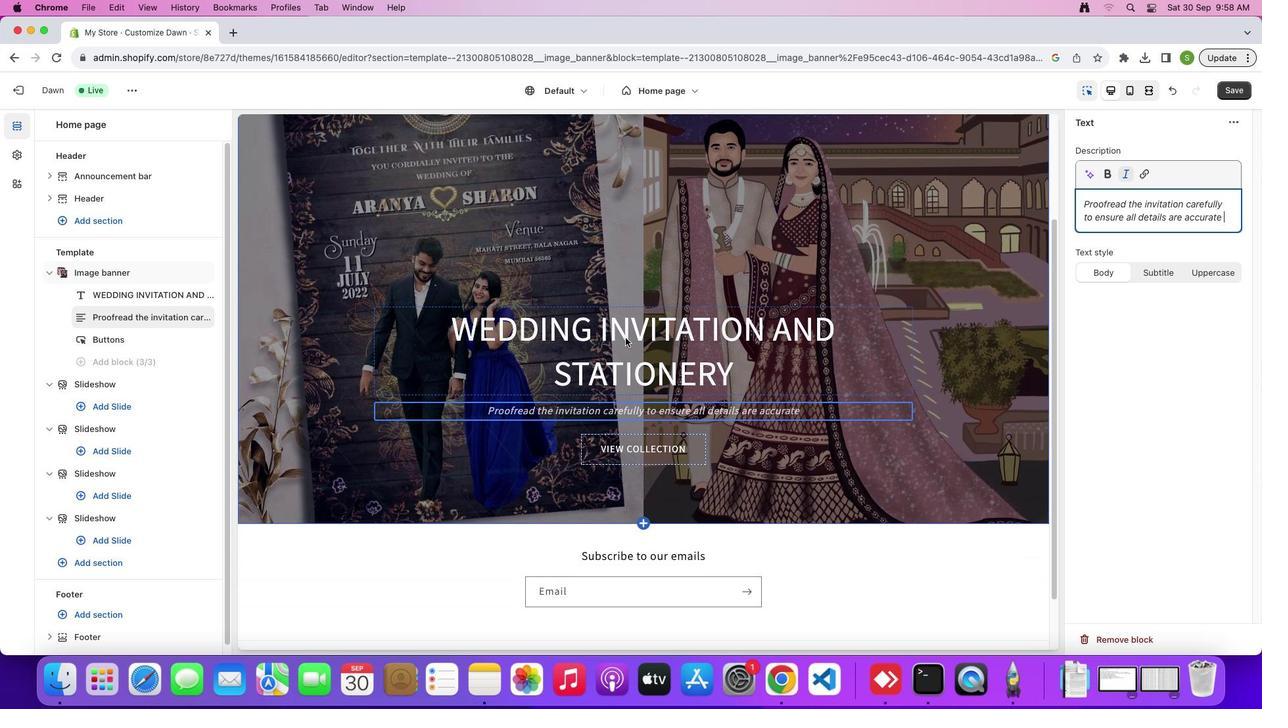 
Action: Mouse moved to (625, 337)
Screenshot: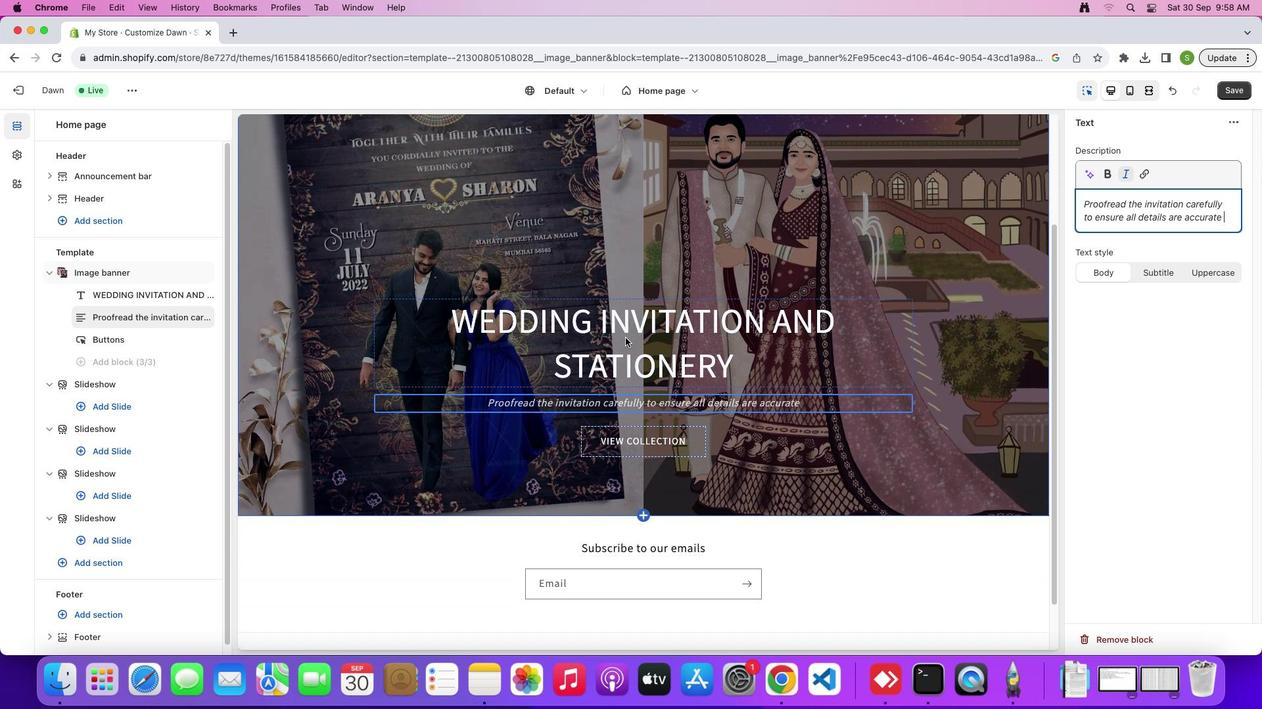 
Action: Mouse scrolled (625, 337) with delta (0, -2)
Screenshot: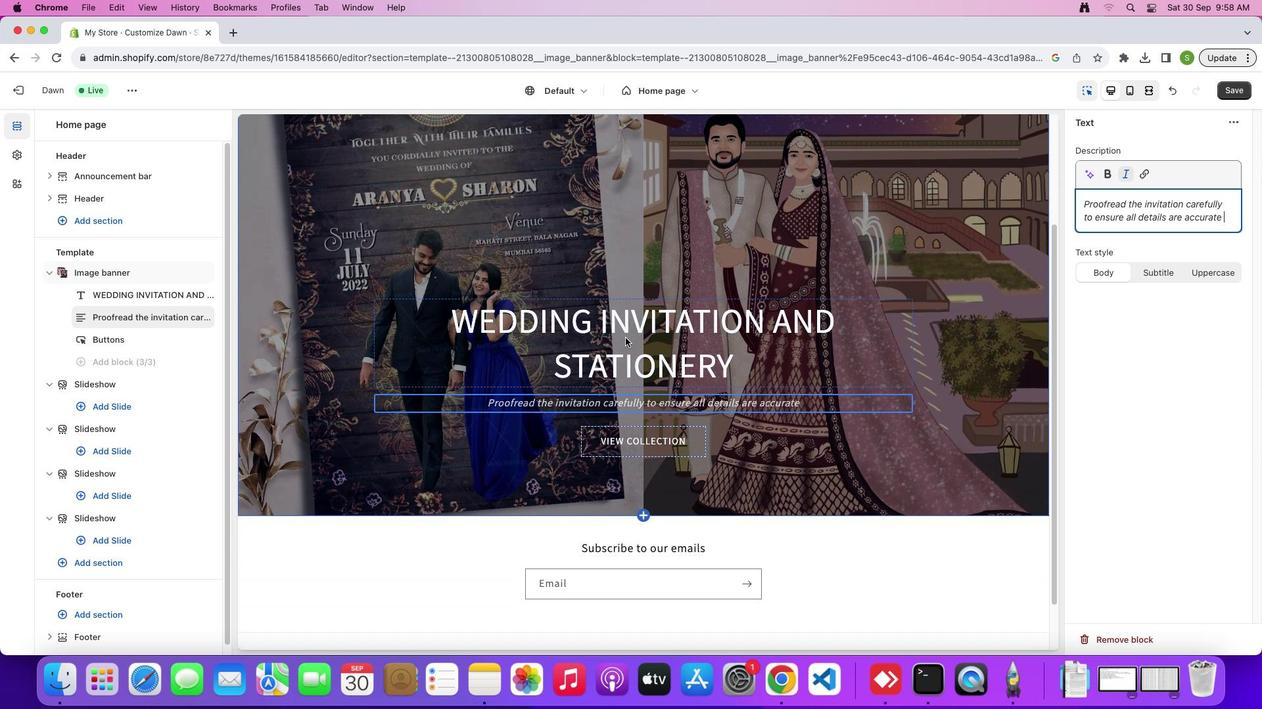 
Action: Mouse scrolled (625, 337) with delta (0, 0)
Screenshot: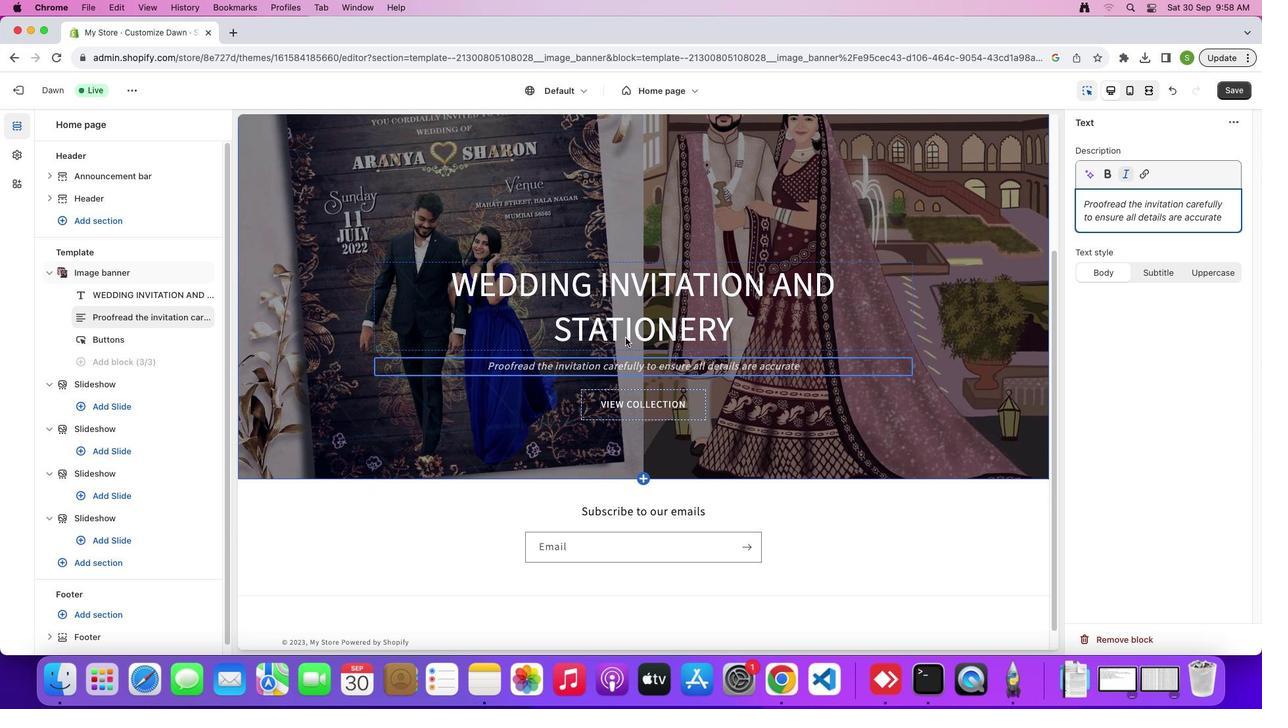 
Action: Mouse scrolled (625, 337) with delta (0, 0)
Screenshot: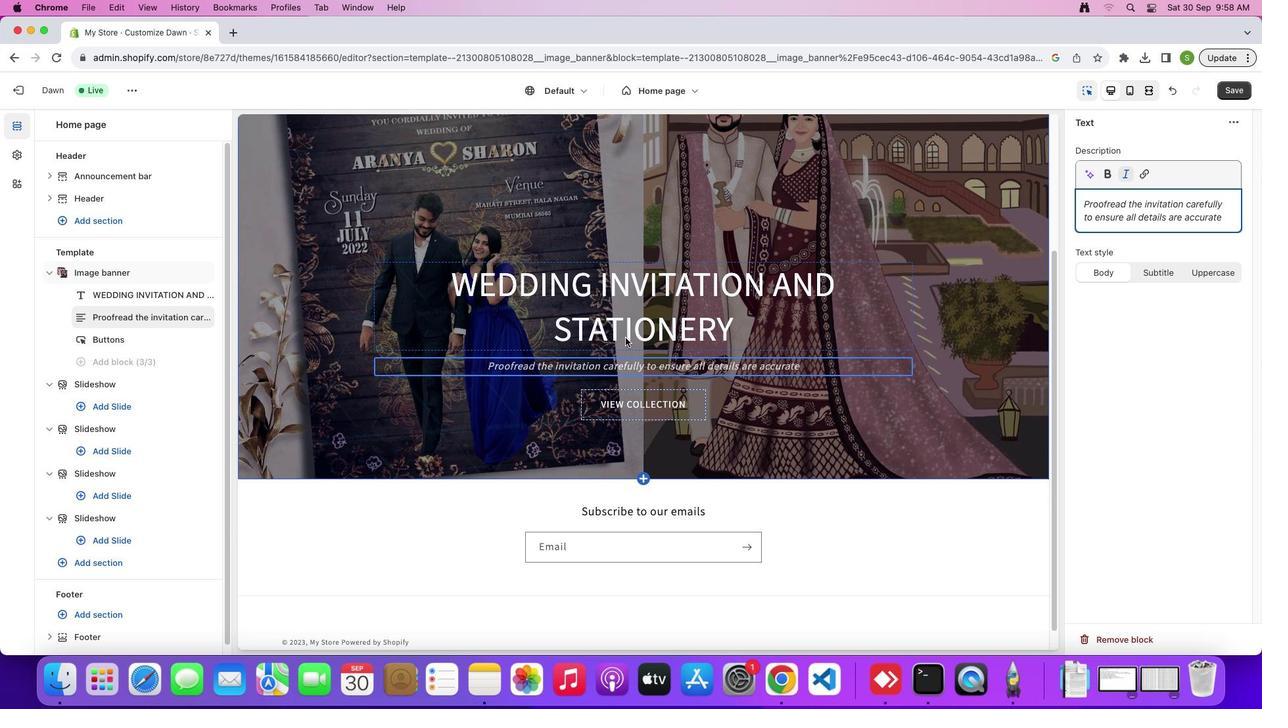 
Action: Mouse scrolled (625, 337) with delta (0, -1)
Screenshot: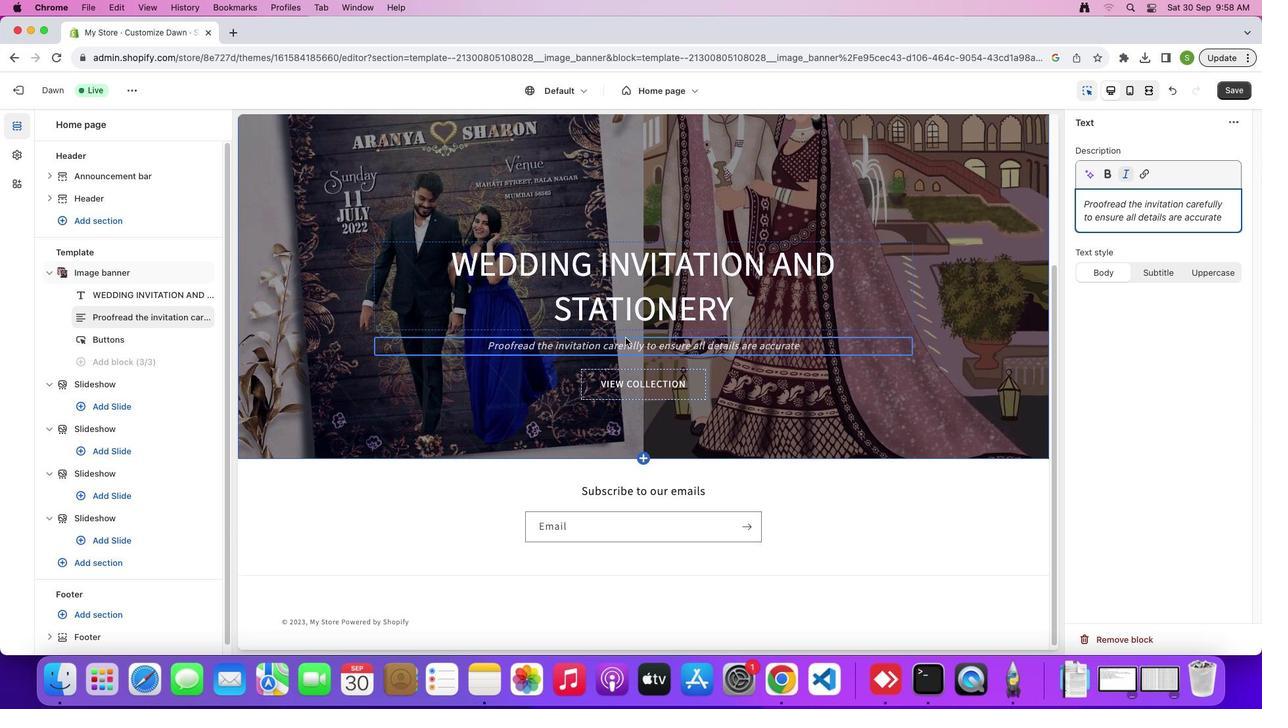 
Action: Mouse moved to (833, 347)
Screenshot: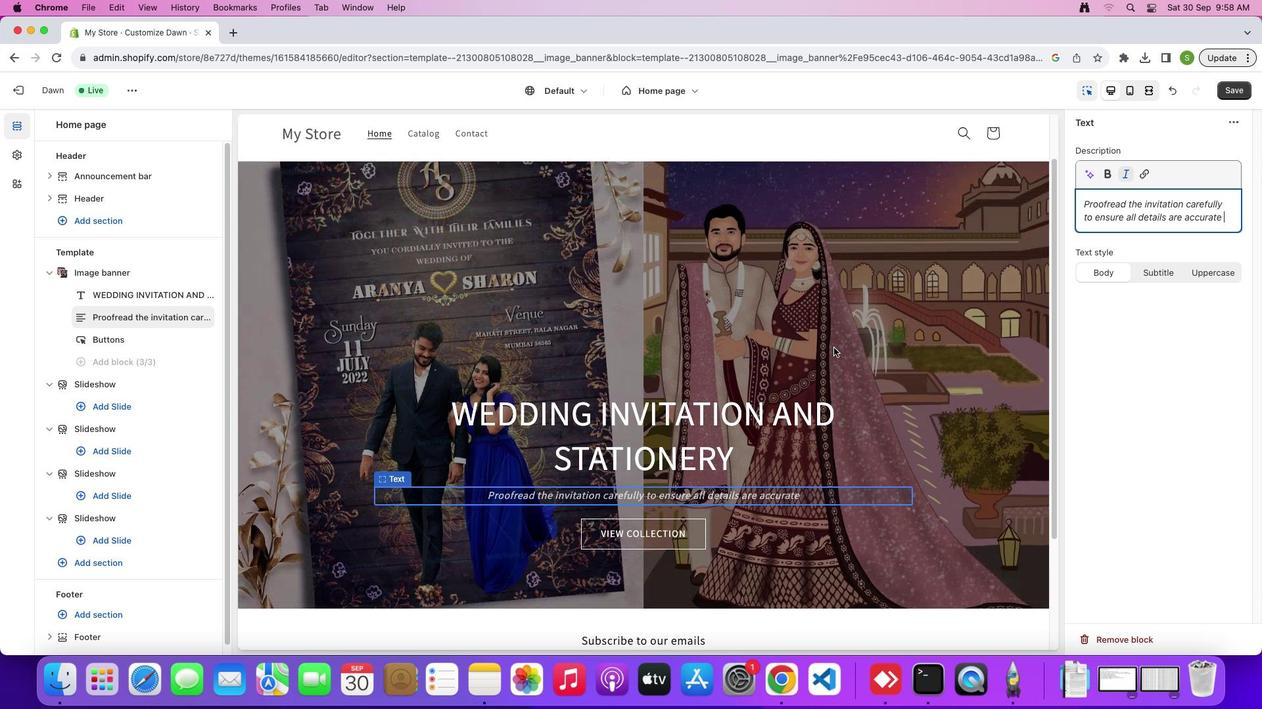 
Action: Mouse scrolled (833, 347) with delta (0, 0)
Screenshot: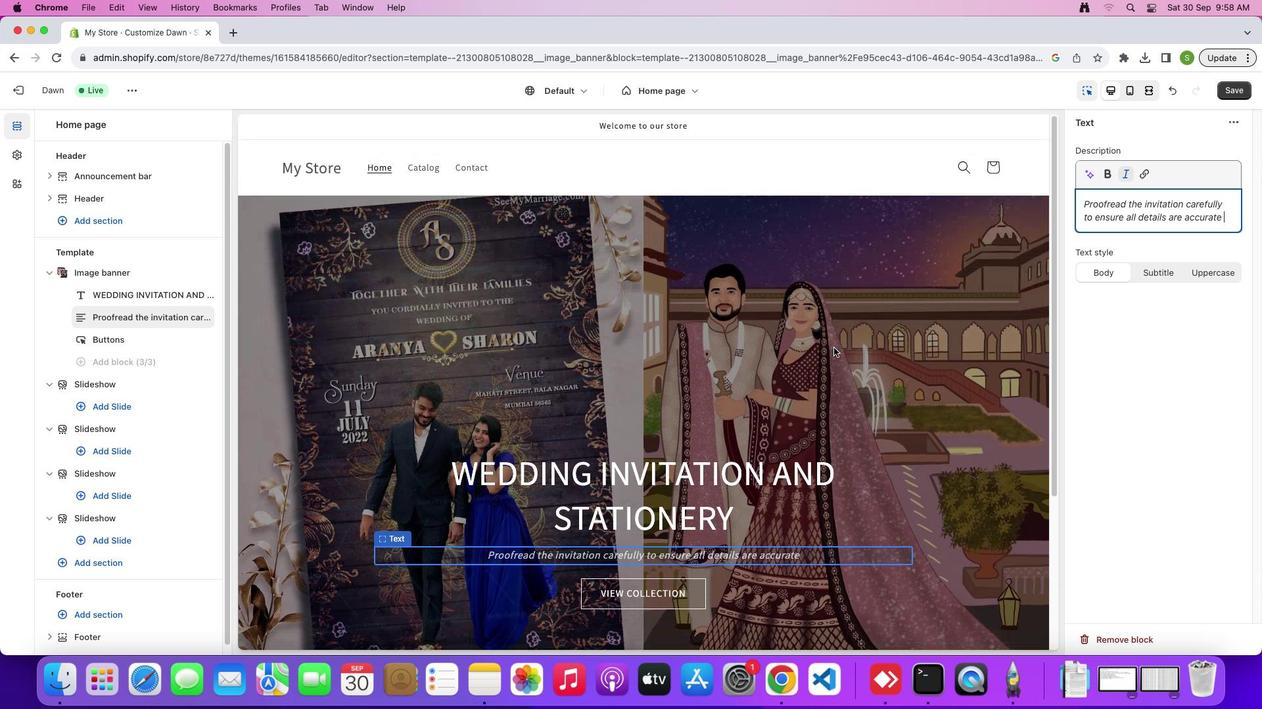 
Action: Mouse scrolled (833, 347) with delta (0, 0)
Screenshot: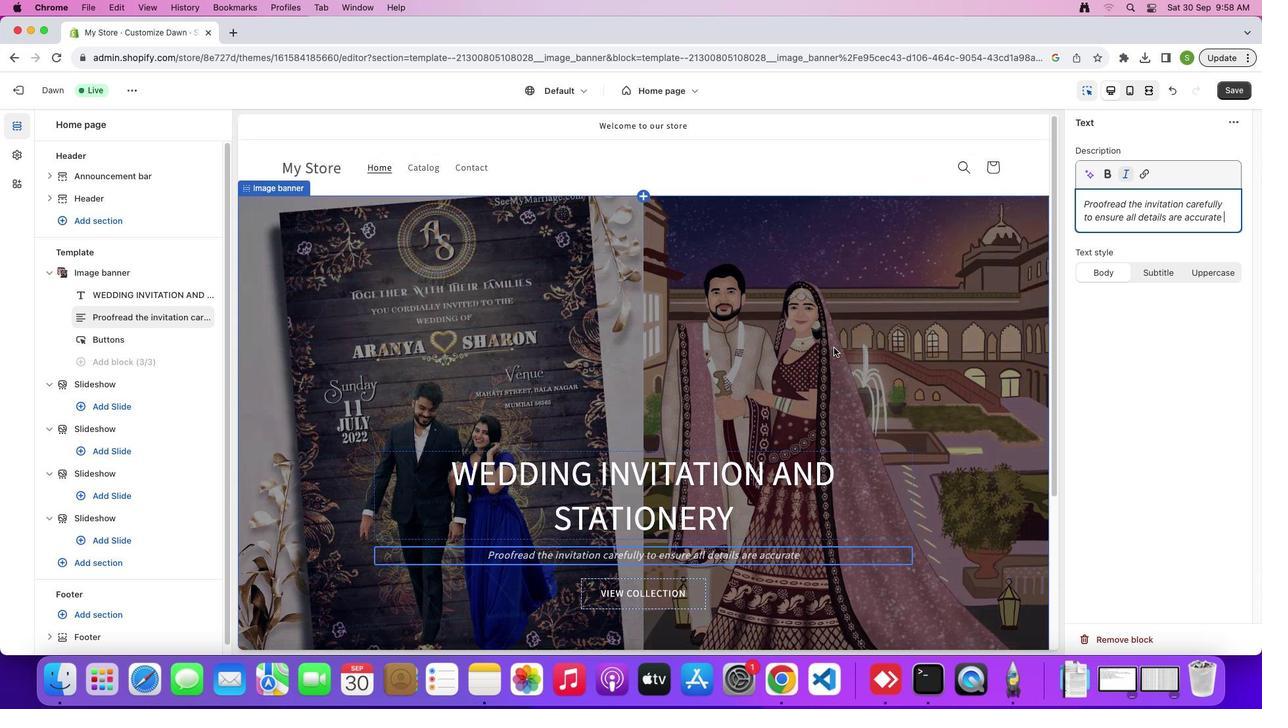 
Action: Mouse scrolled (833, 347) with delta (0, 3)
Screenshot: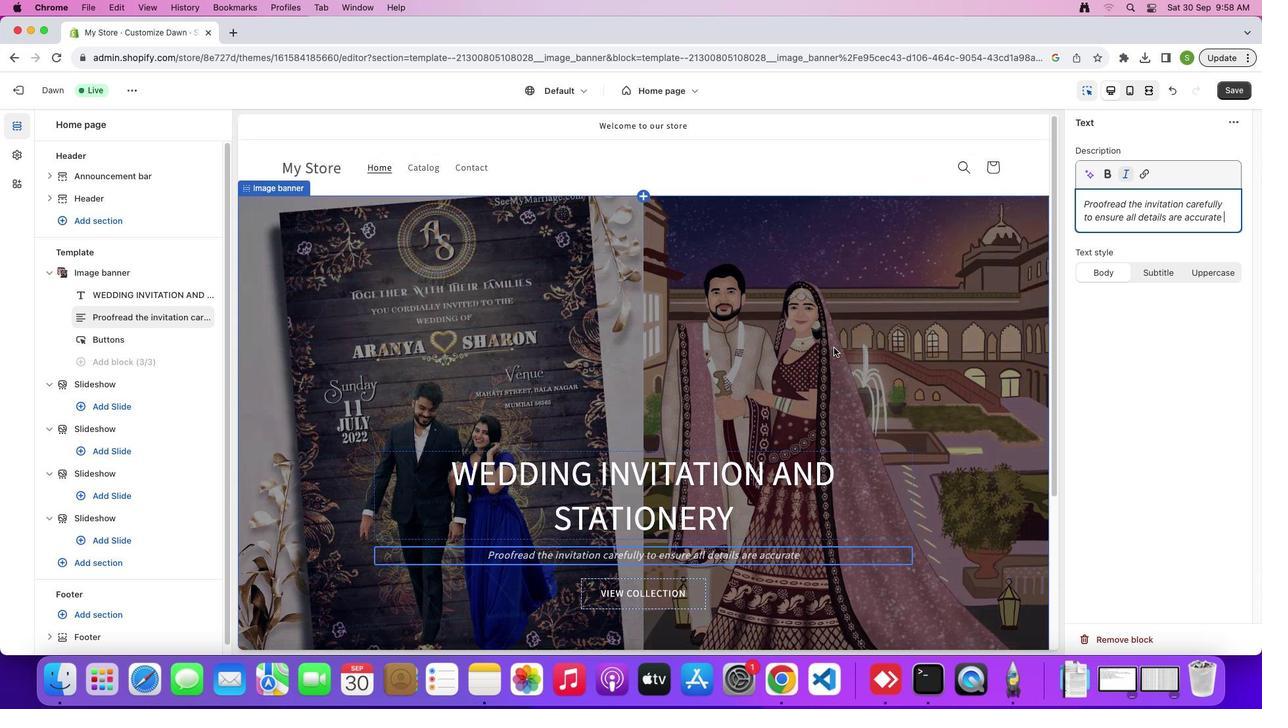 
Action: Mouse moved to (833, 347)
Screenshot: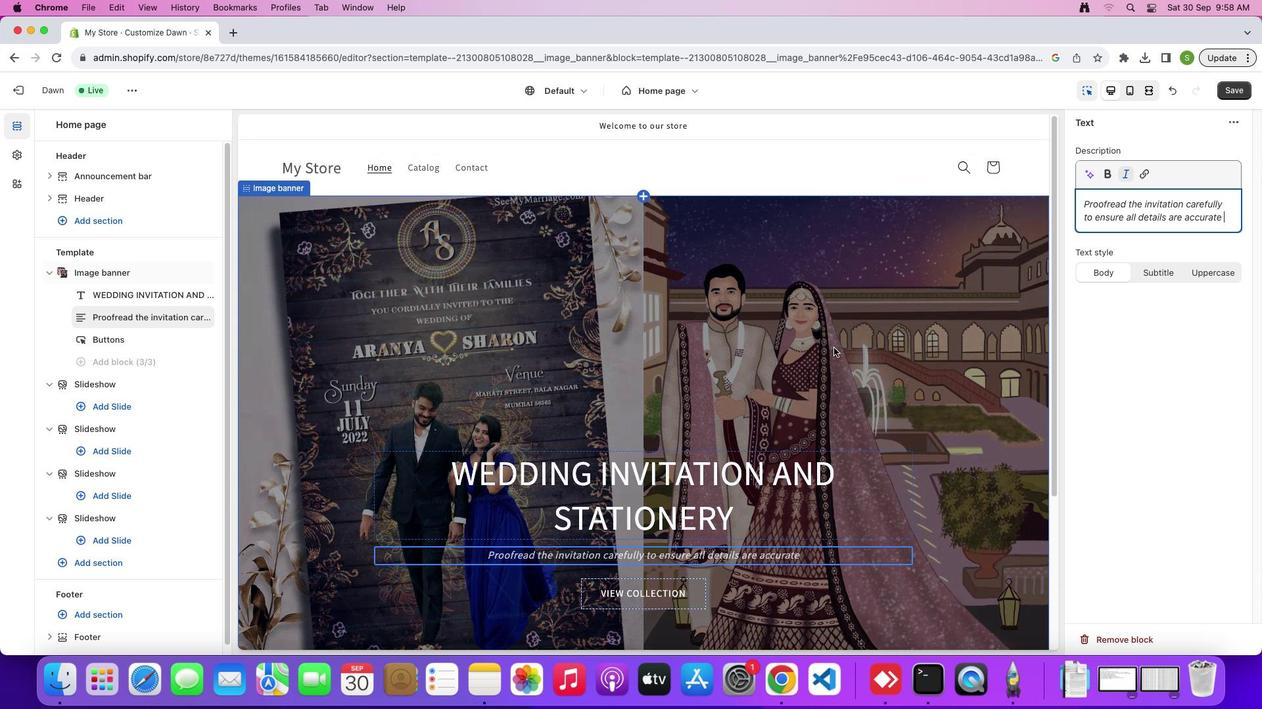 
Action: Mouse scrolled (833, 347) with delta (0, 4)
Screenshot: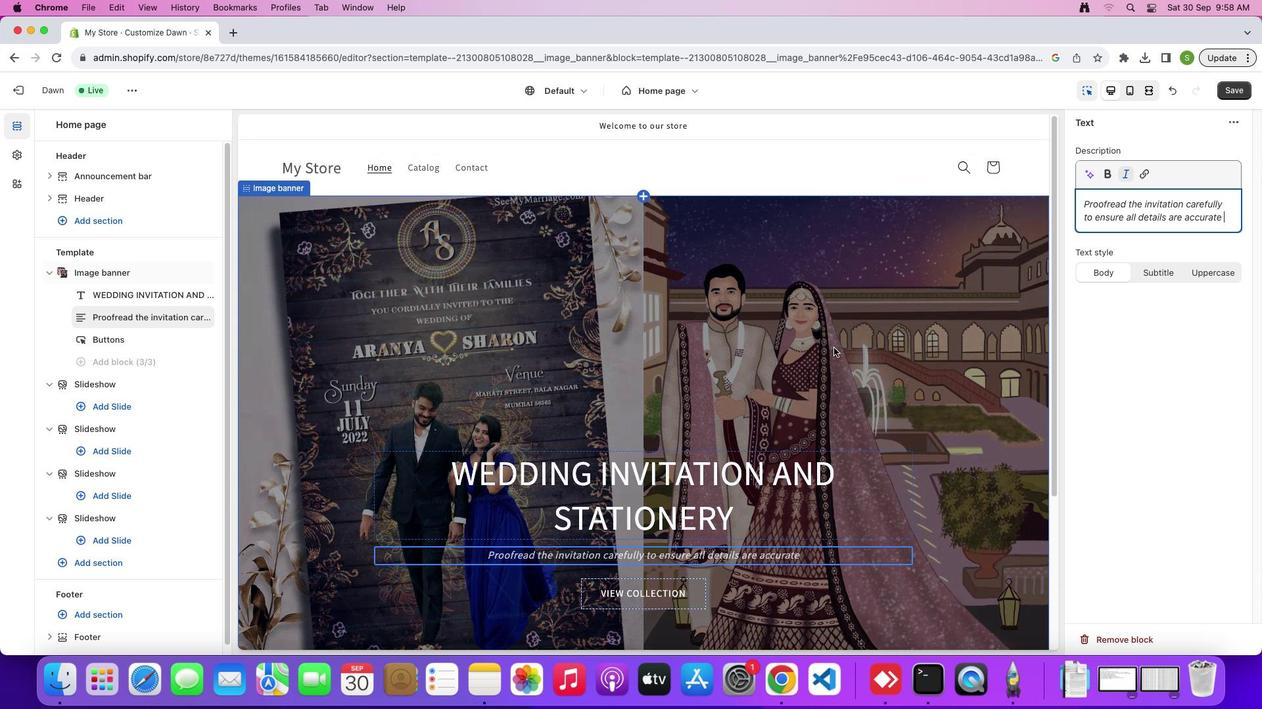 
Action: Mouse moved to (817, 355)
Screenshot: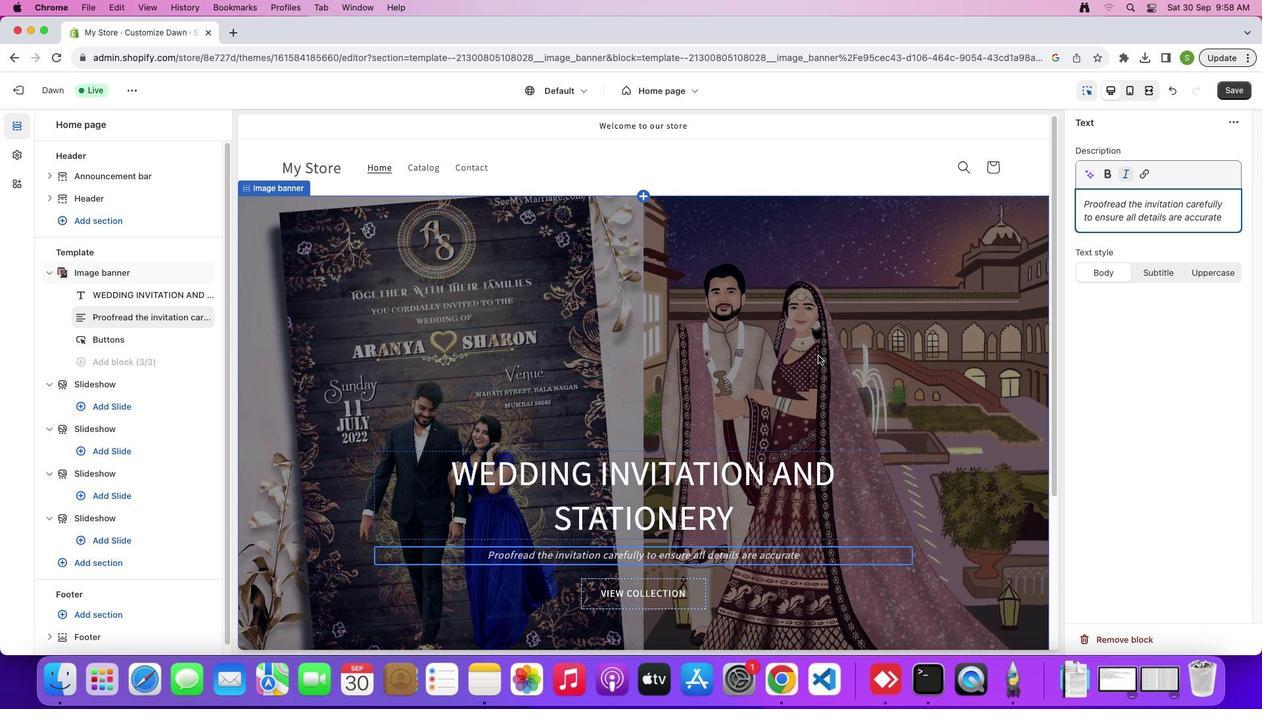 
Action: Mouse scrolled (817, 355) with delta (0, 0)
Screenshot: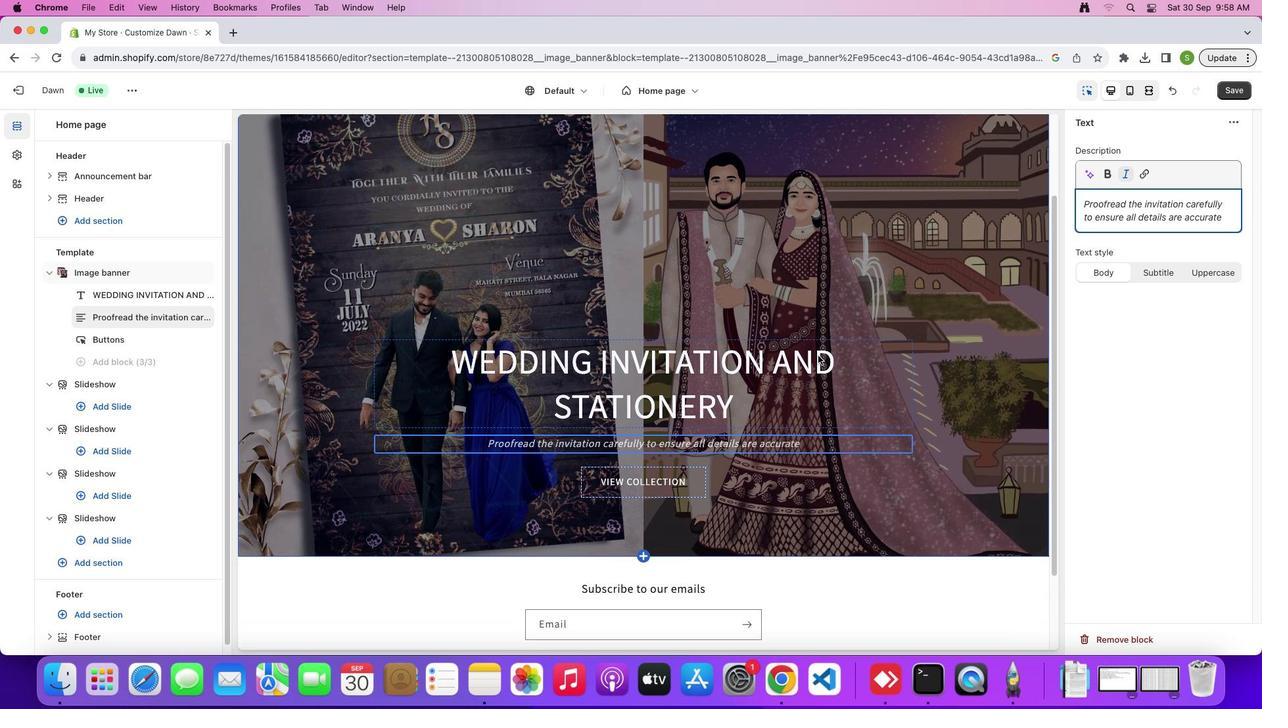 
Action: Mouse scrolled (817, 355) with delta (0, 0)
Screenshot: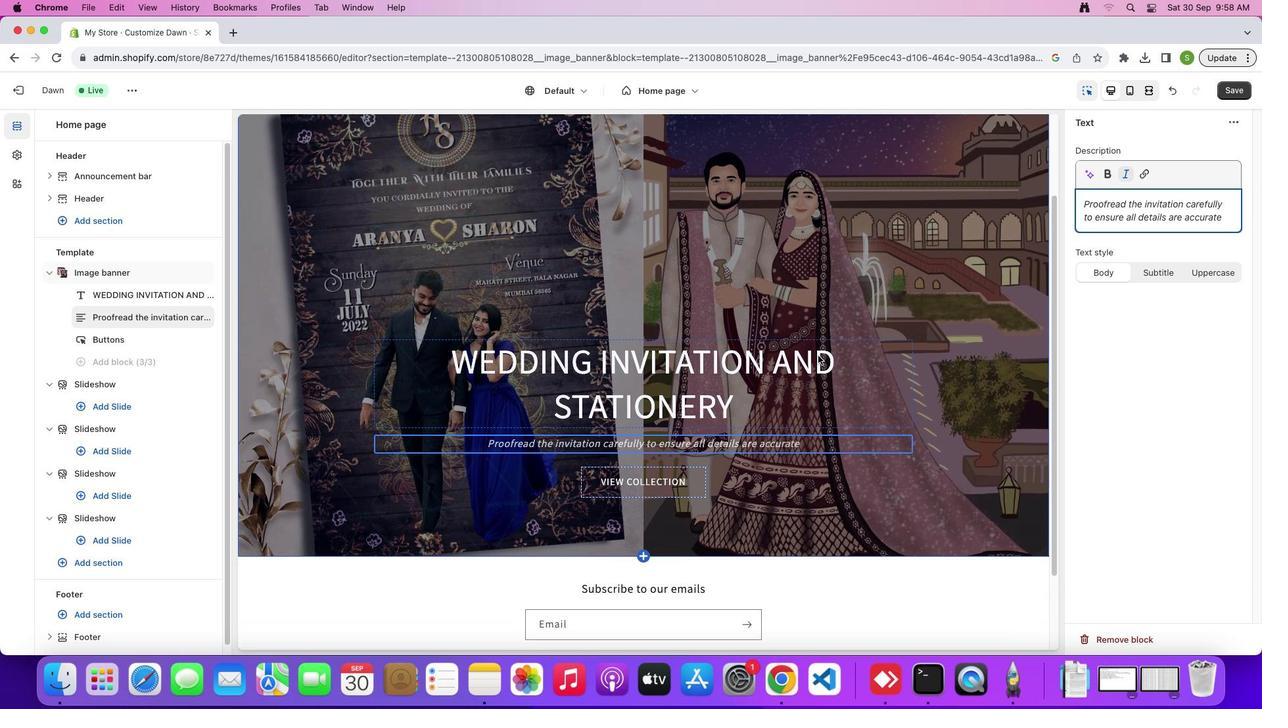 
Action: Mouse scrolled (817, 355) with delta (0, -1)
Screenshot: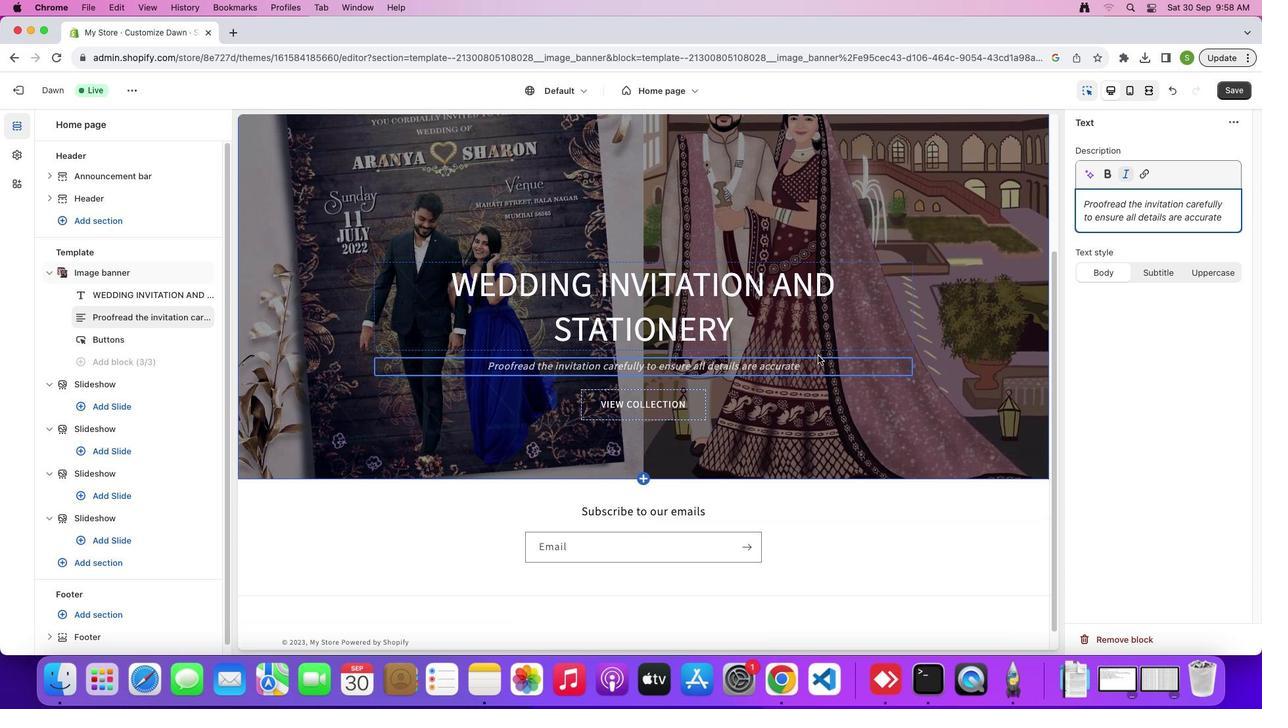 
Action: Mouse scrolled (817, 355) with delta (0, -2)
Screenshot: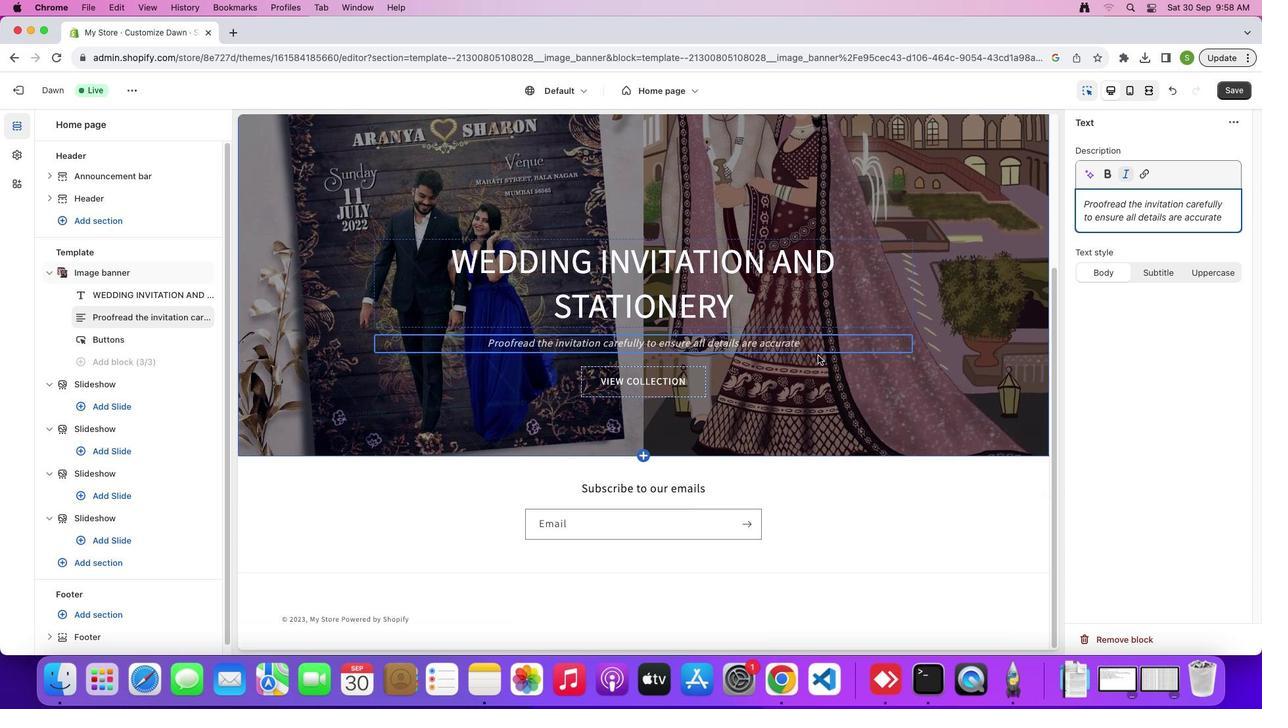 
Action: Mouse moved to (854, 381)
Screenshot: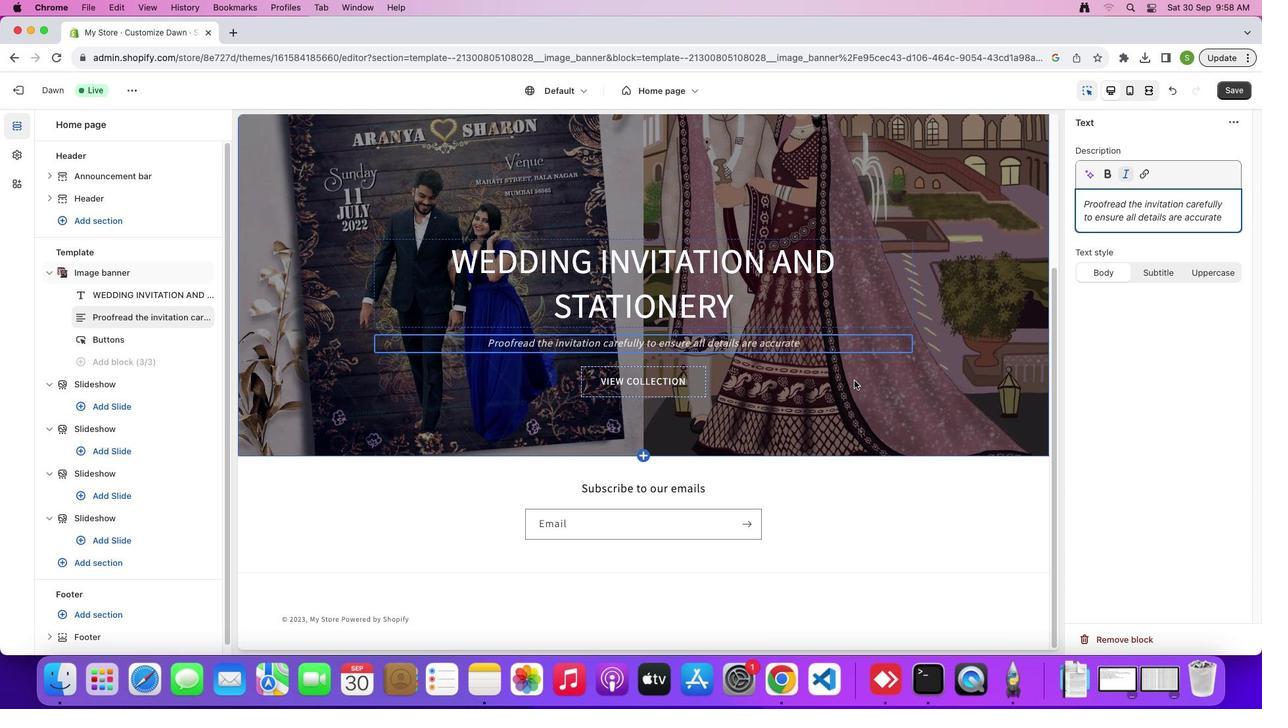 
Action: Key pressed 'b''e''f''i''o''r''e'Key.backspaceKey.backspaceKey.backspaceKey.backspace'o''r''e'Key.space'p''r''i''n''t''i''n''g'Key.space'a''n''d'Key.space's''e''n''d''i''n''g'Key.space't''h''e''m'Key.space'o''u''t'Key.space't''o'Key.space'y''o''u''r'Key.space'g''u''e''s''t''s''.'
Screenshot: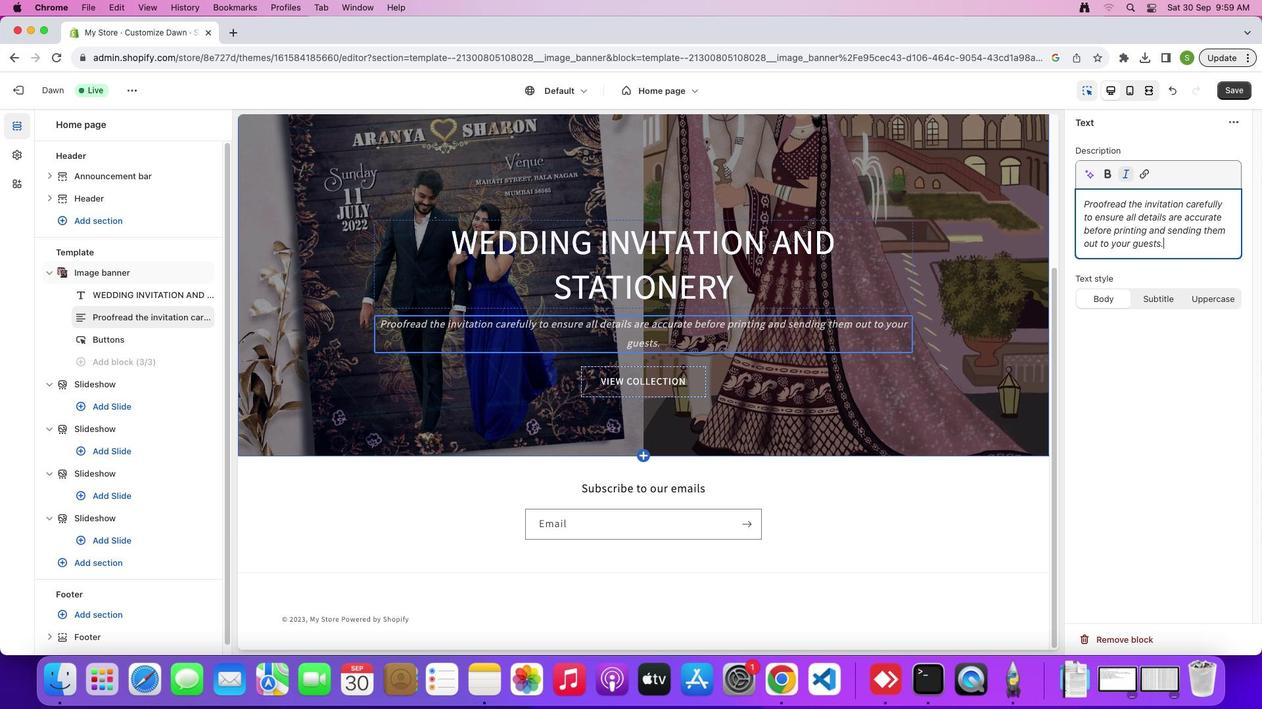 
Action: Mouse moved to (1229, 83)
Screenshot: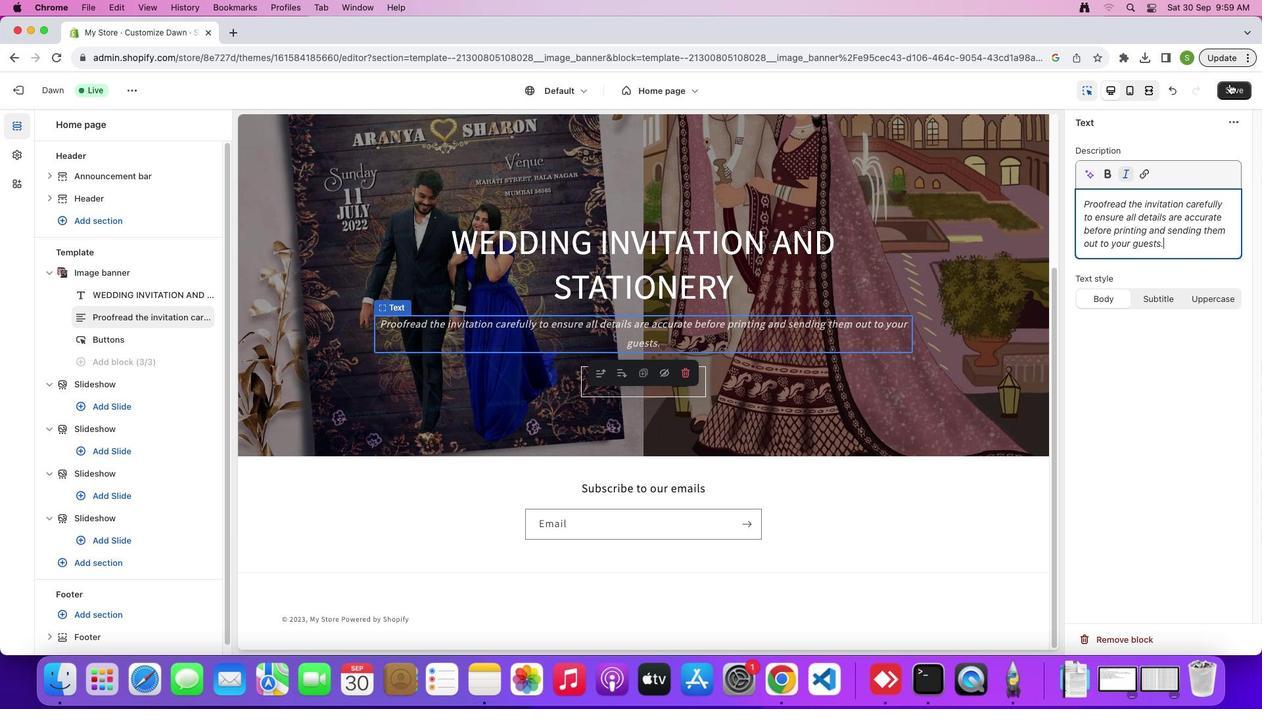 
Action: Mouse pressed left at (1229, 83)
Screenshot: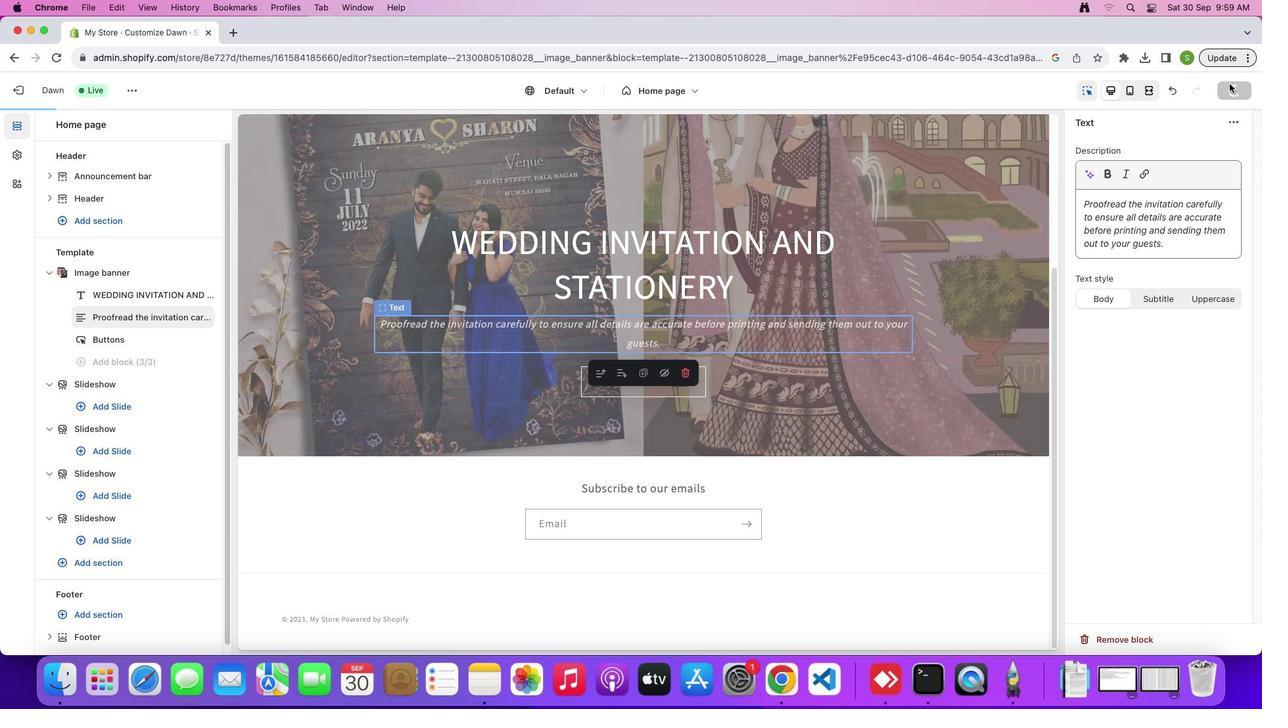 
Action: Mouse moved to (868, 363)
Screenshot: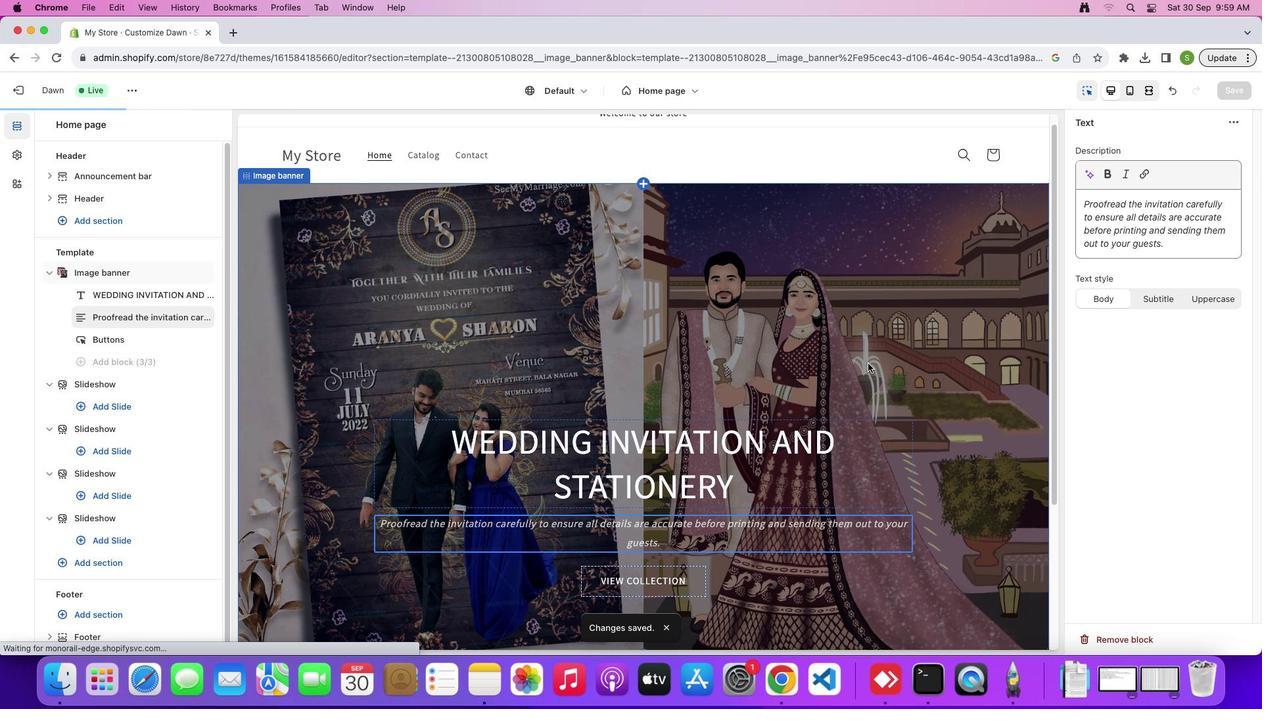 
Action: Mouse scrolled (868, 363) with delta (0, 0)
Screenshot: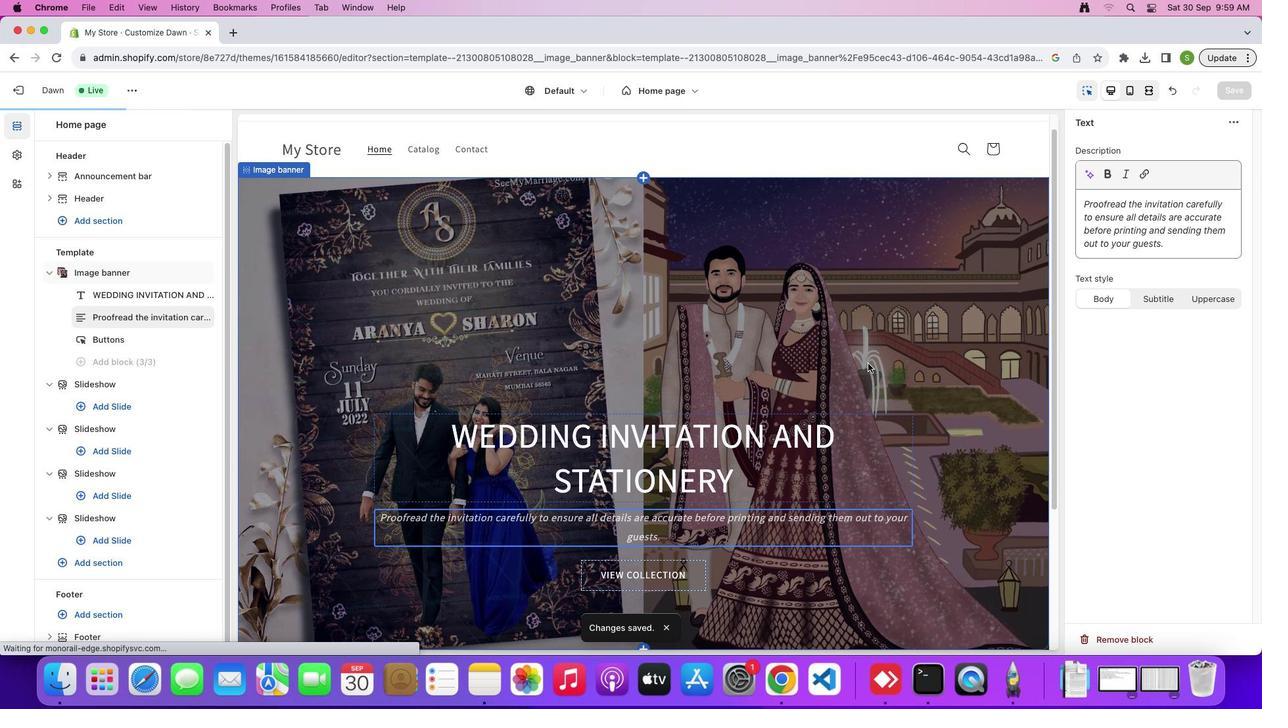 
Action: Mouse scrolled (868, 363) with delta (0, 0)
Screenshot: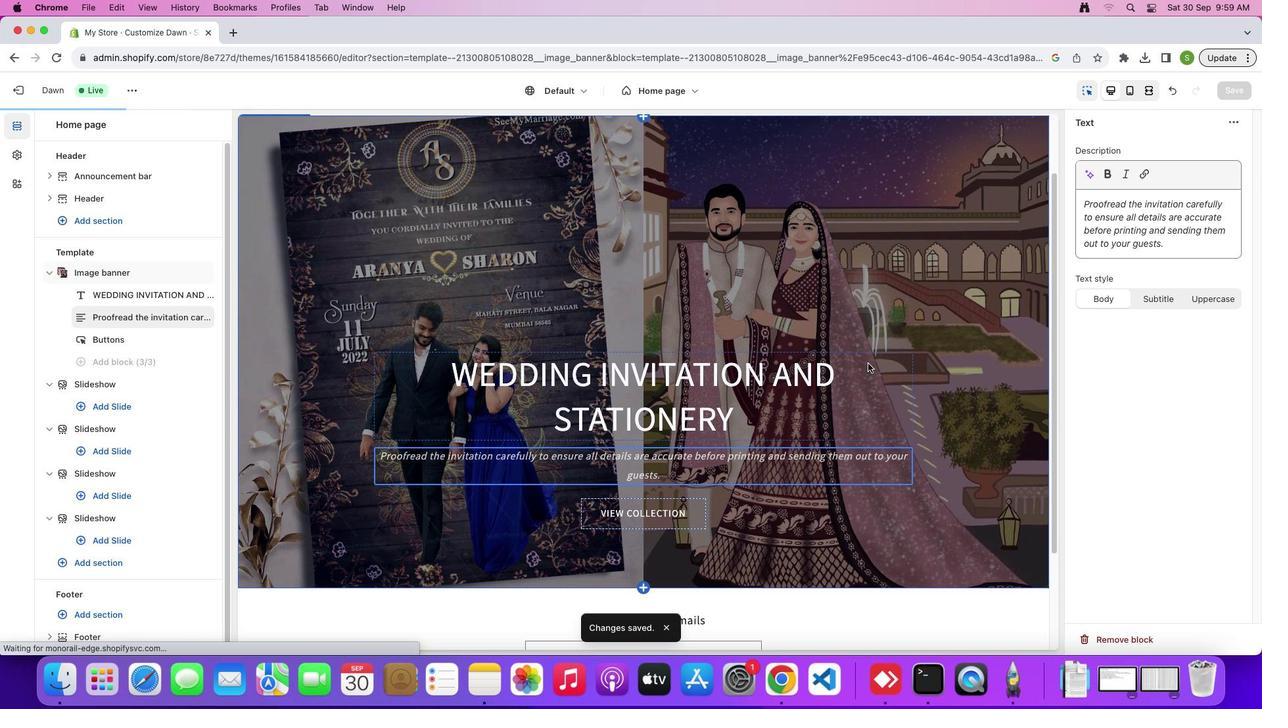 
Action: Mouse scrolled (868, 363) with delta (0, -1)
Screenshot: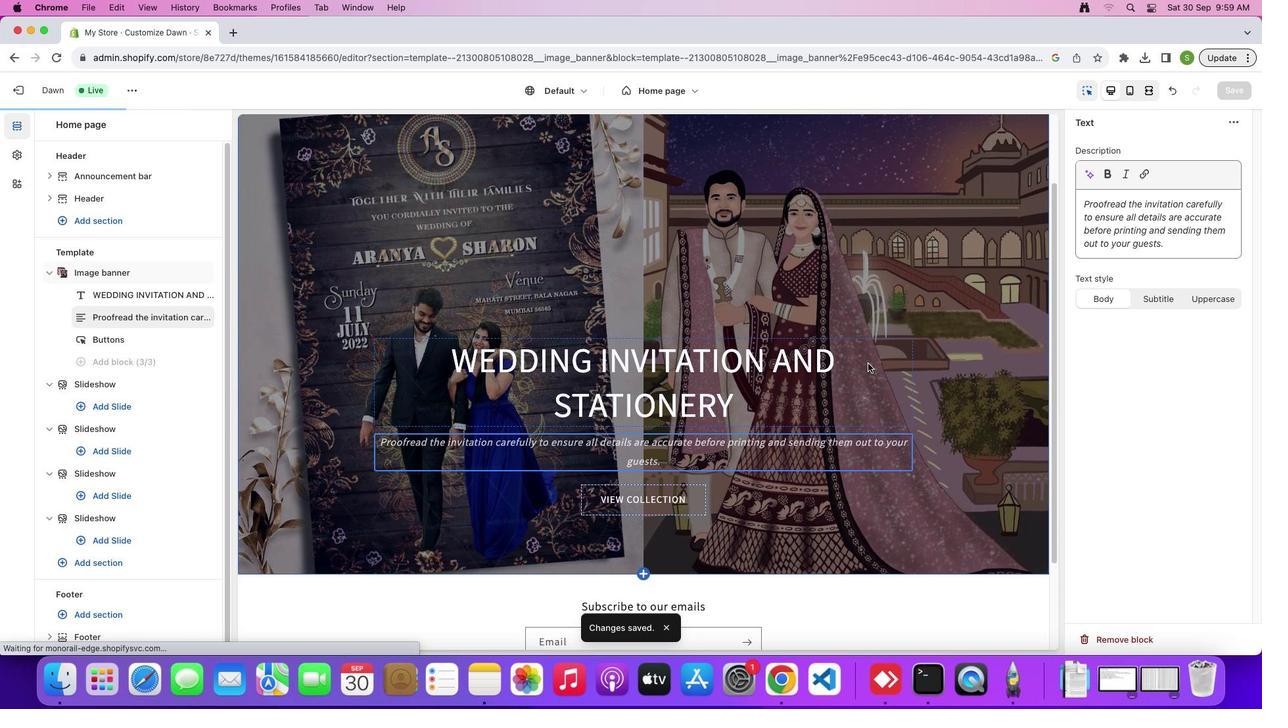 
Action: Mouse scrolled (868, 363) with delta (0, 0)
Screenshot: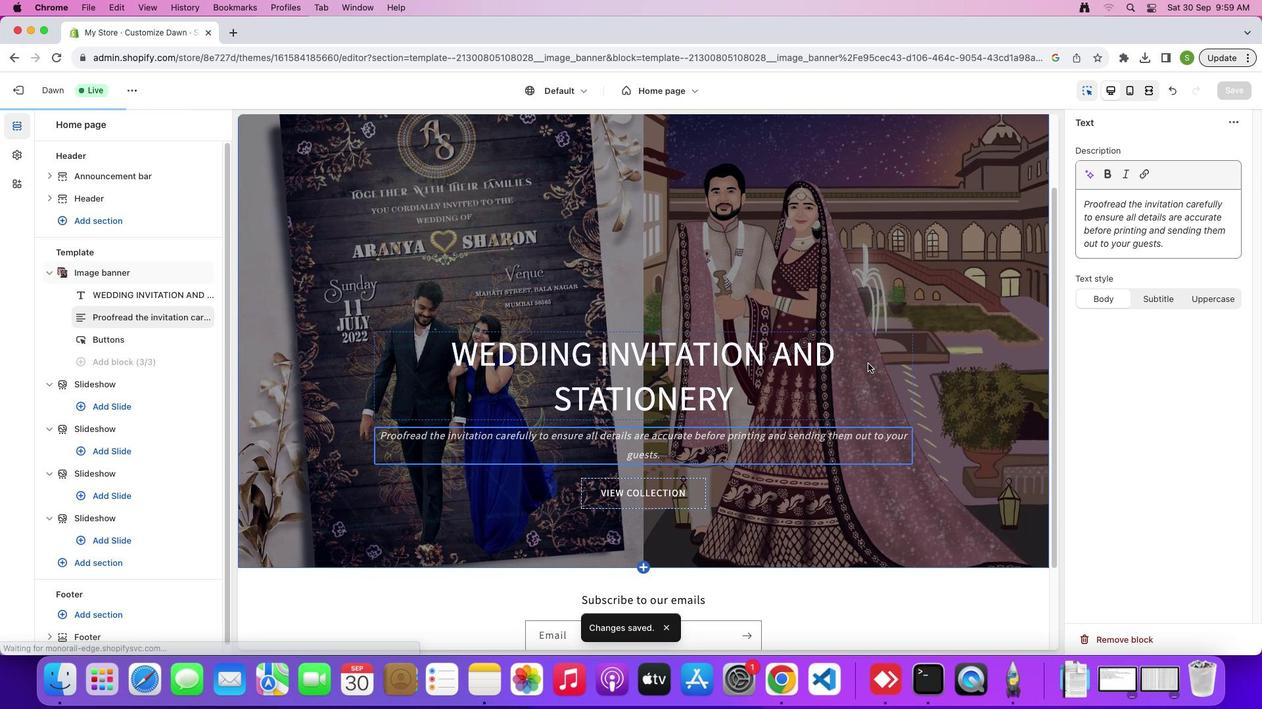 
Action: Mouse scrolled (868, 363) with delta (0, 0)
Screenshot: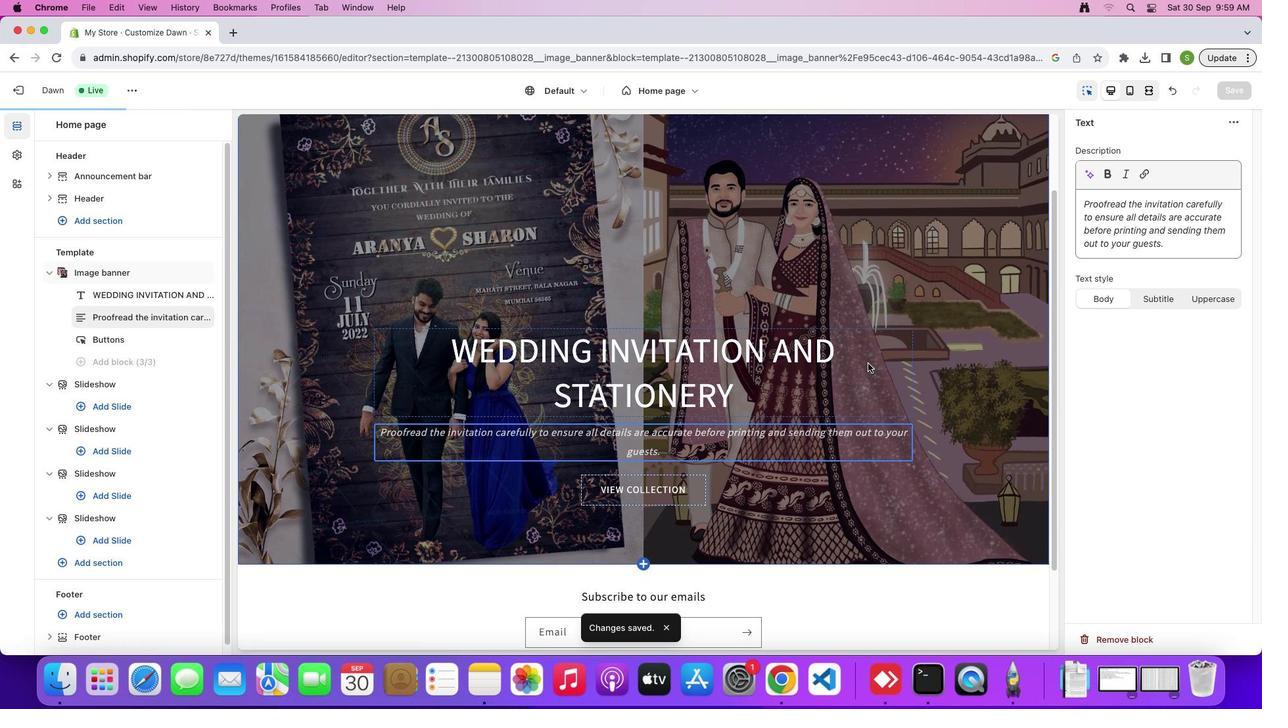 
Action: Mouse scrolled (868, 363) with delta (0, 0)
Screenshot: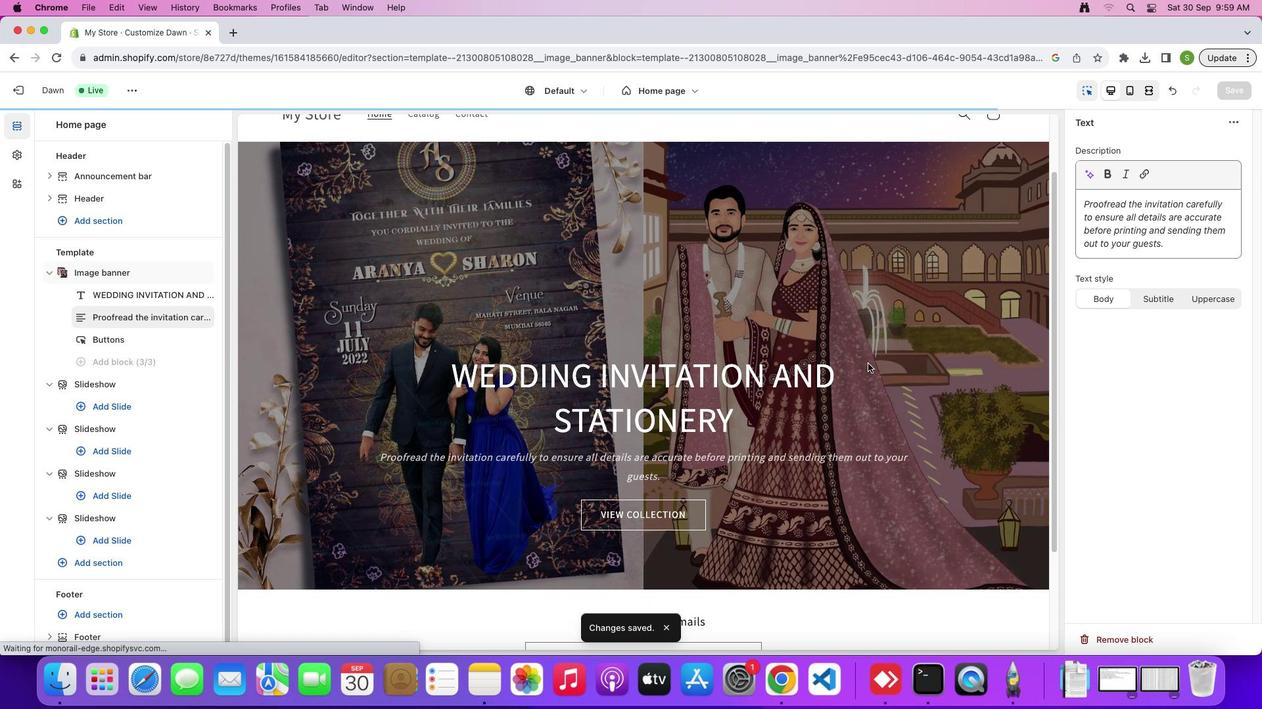 
Action: Mouse scrolled (868, 363) with delta (0, 0)
Screenshot: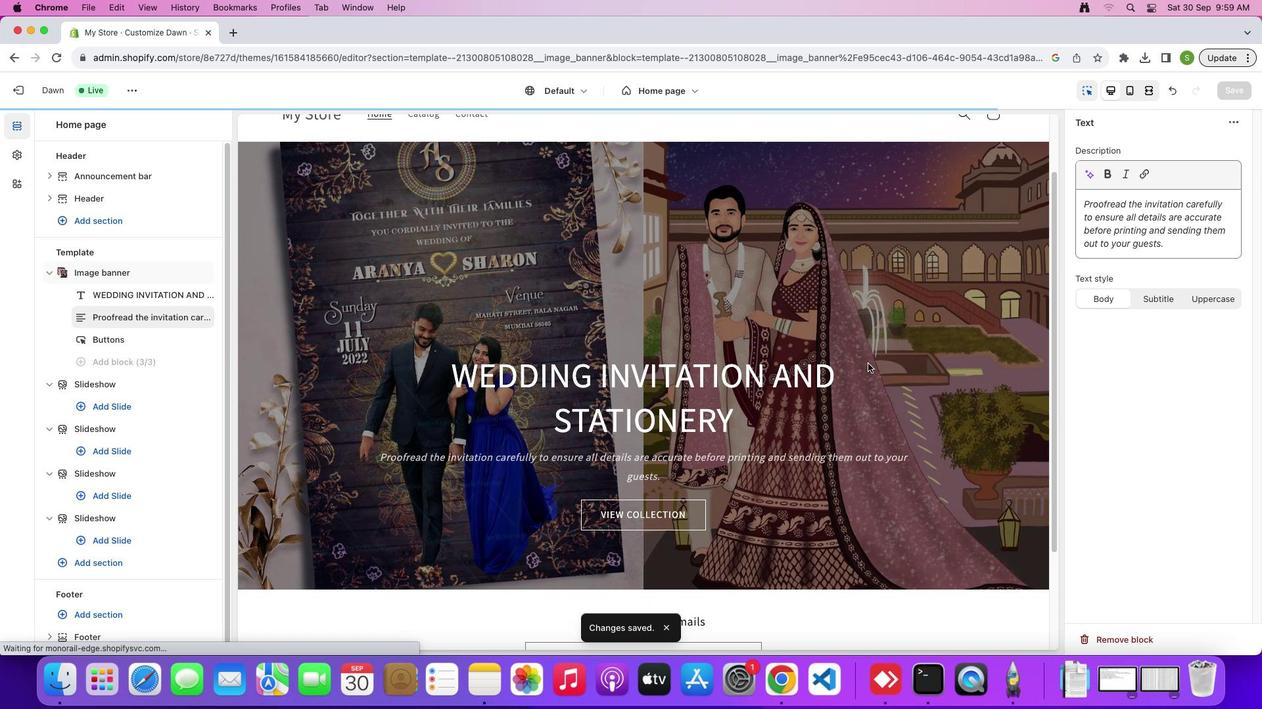 
Action: Mouse scrolled (868, 363) with delta (0, 3)
